 Task: Create a responsive event calendar with details.
Action: Mouse moved to (330, 330)
Screenshot: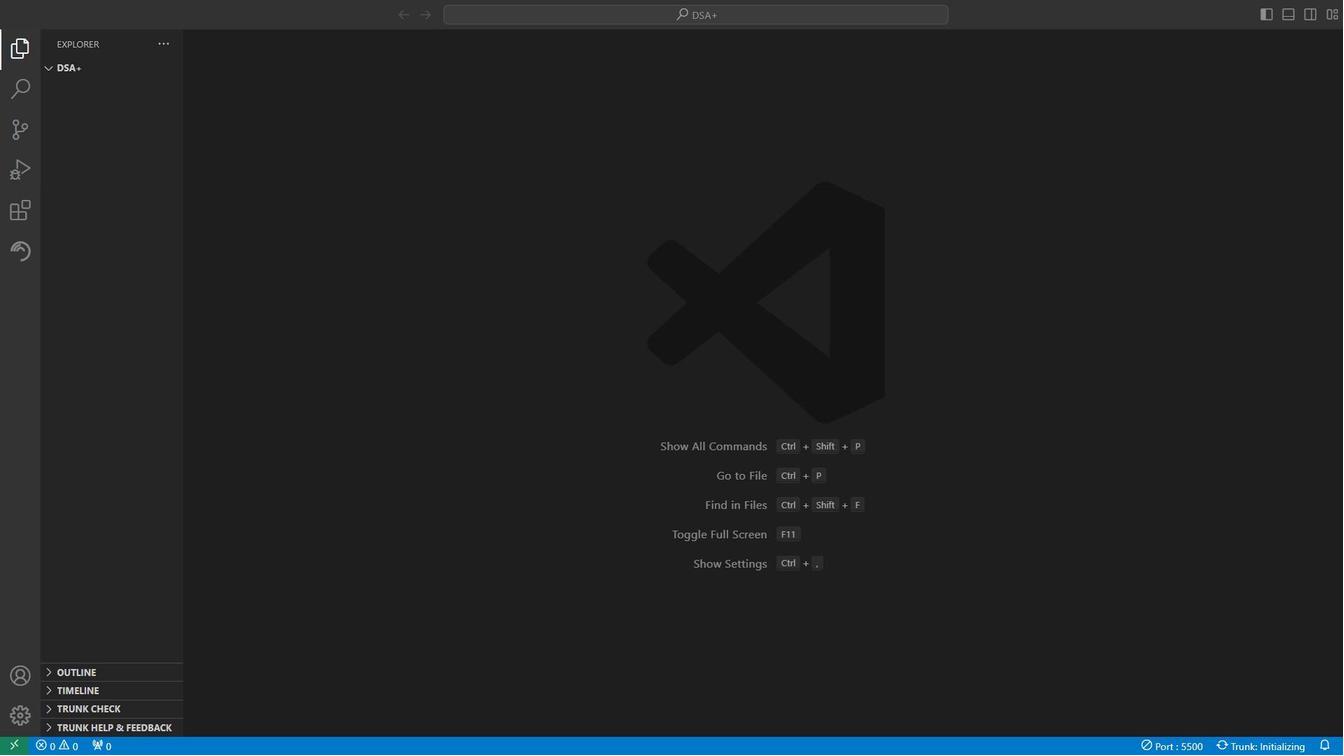 
Action: Mouse pressed left at (330, 330)
Screenshot: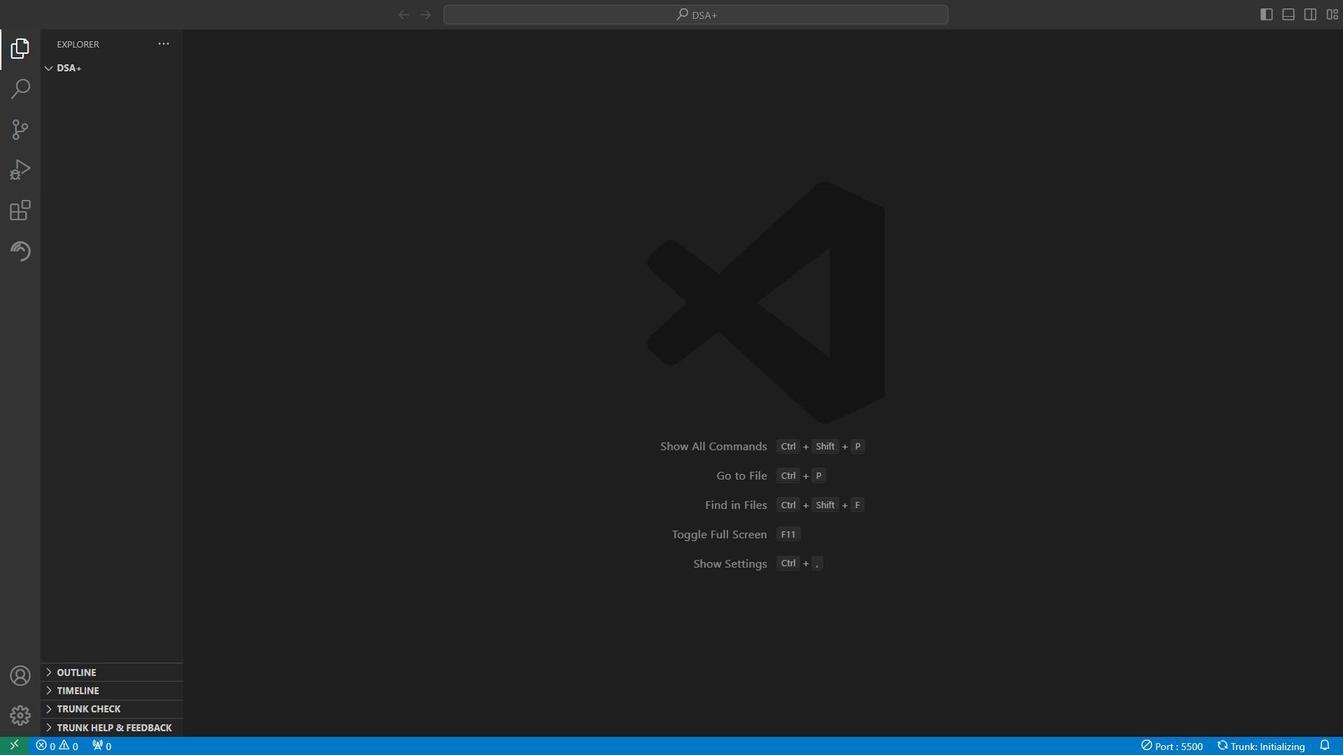 
Action: Mouse moved to (316, 335)
Screenshot: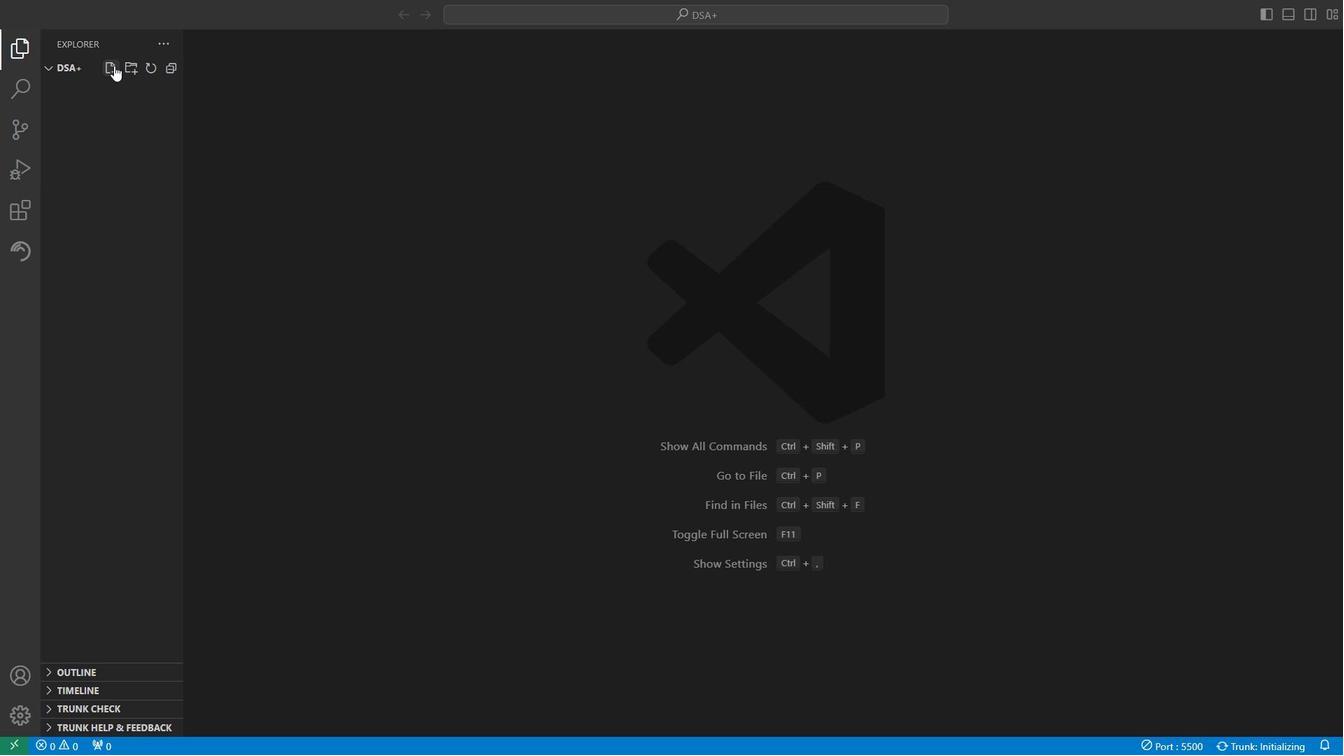 
Action: Mouse pressed left at (316, 335)
Screenshot: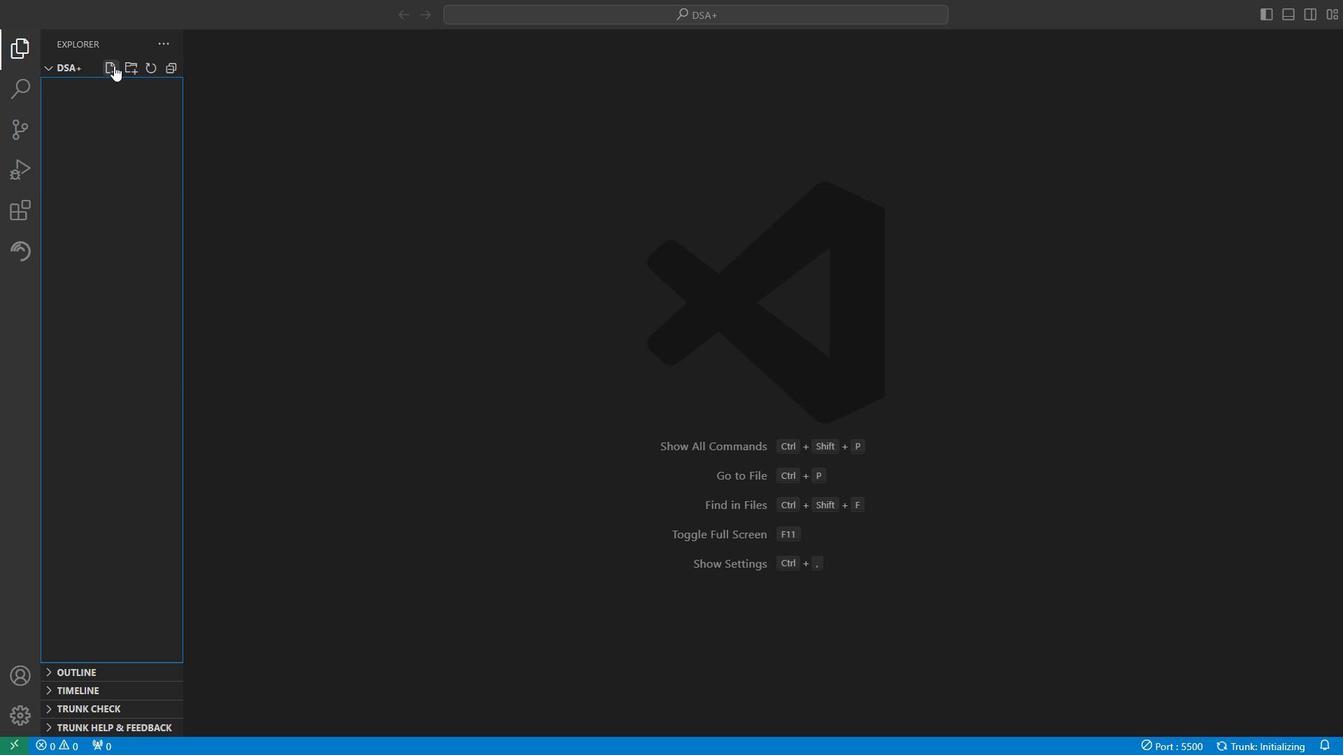 
Action: Mouse moved to (316, 331)
Screenshot: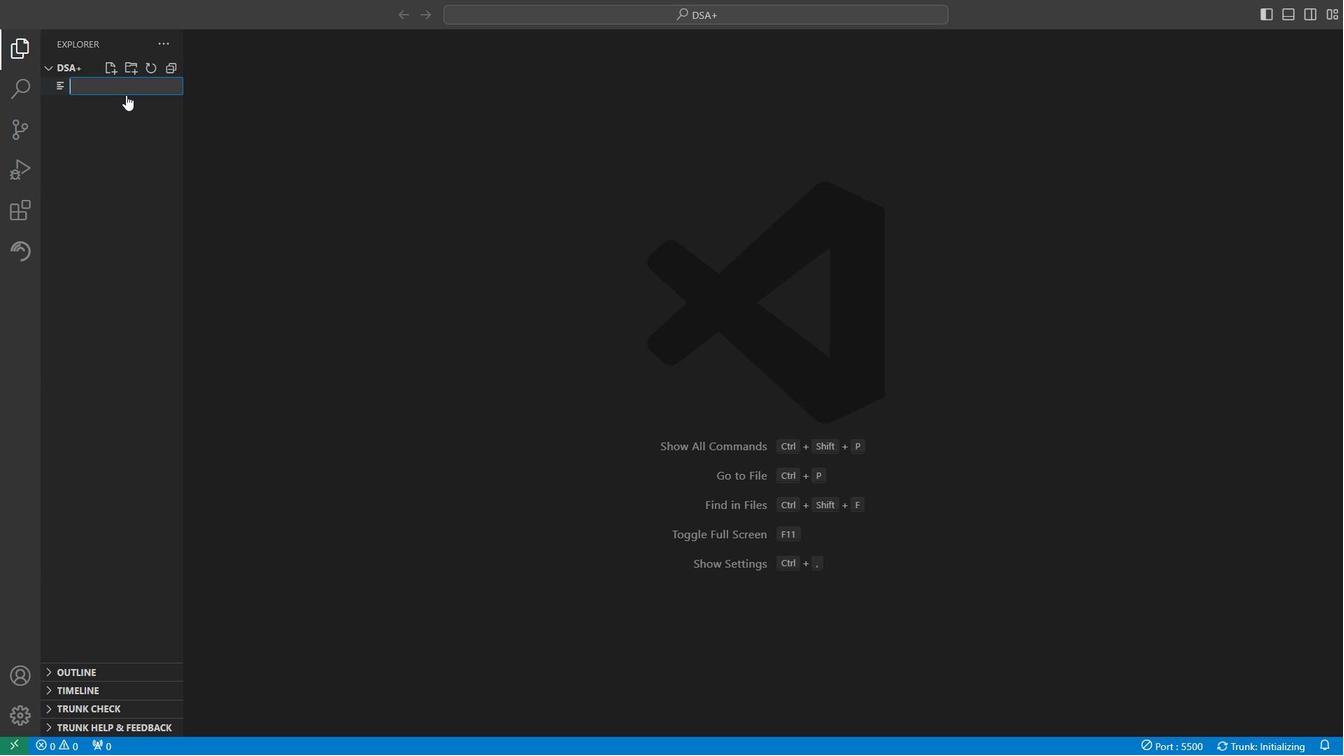 
Action: Key pressed index.html<Key.enter><Key.enter><Key.backspace><Key.shift_r><<Key.shift><Key.shift><Key.shift>!DOCTYPE<Key.space>html<Key.shift_r>><Key.enter><Key.shift_r><html<Key.shift_r>><Key.enter><Key.shift_r><head<Key.shift_r>><Key.enter><Key.shift_r><style<Key.shift_r>><Key.enter>body<Key.shift_r>{<Key.enter>font-family<Key.shift_r><Key.shift_r><Key.shift_r><Key.shift_r><Key.shift_r><Key.shift_r><Key.shift_r><Key.shift_r><Key.shift_r><Key.shift_r><Key.shift_r><Key.shift_r><Key.shift_r><Key.shift_r><Key.shift_r><Key.shift_r><Key.shift_r><Key.shift_r><Key.shift_r><Key.shift_r>:<Key.shift>Arial,sans-srif<Key.backspace><Key.backspace><Key.backspace>erif;<Key.enter><Key.delete>
Screenshot: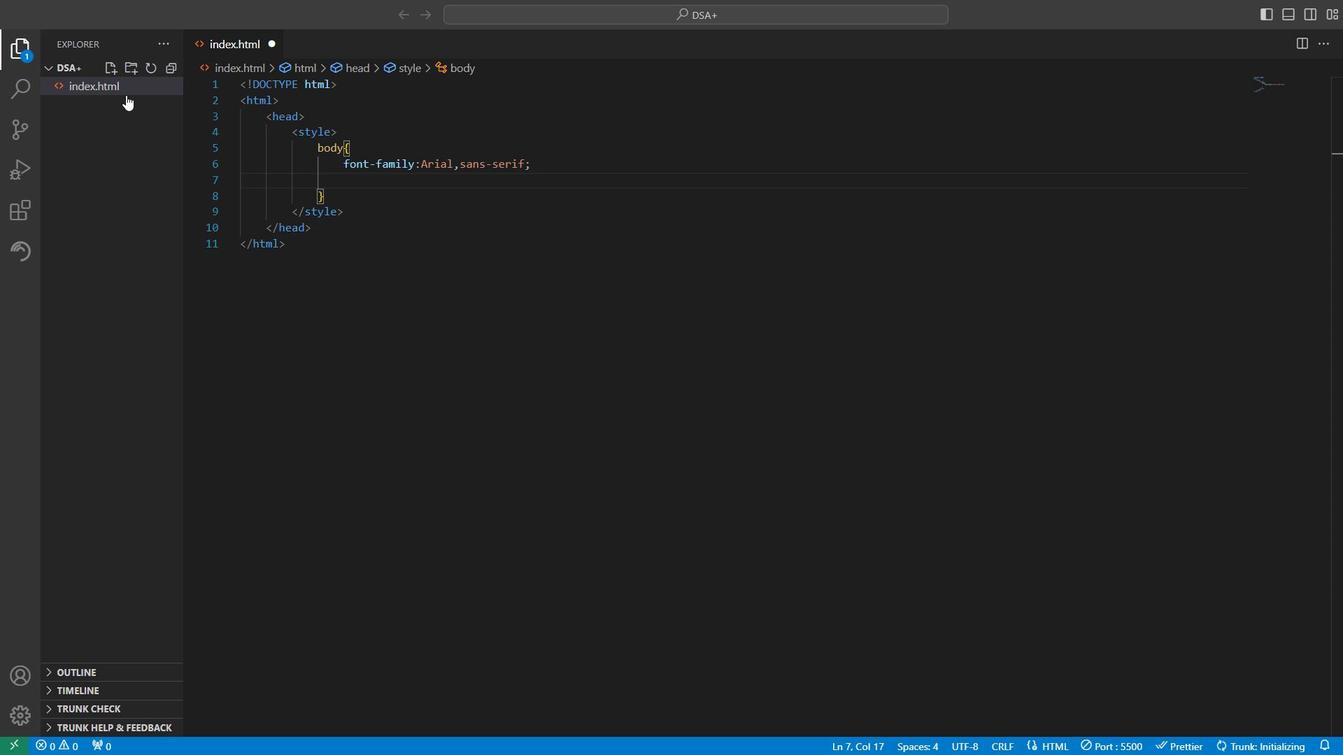 
Action: Mouse moved to (318, 321)
Screenshot: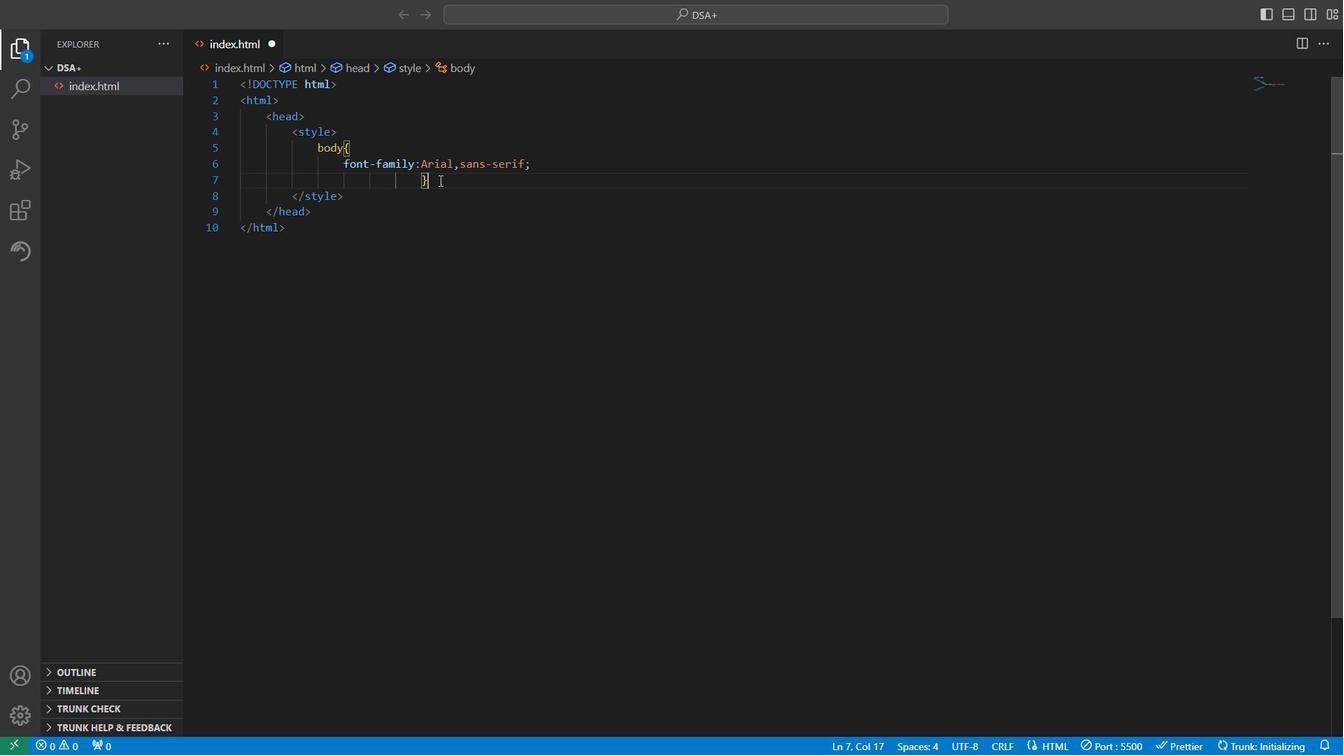 
Action: Mouse pressed left at (318, 321)
Screenshot: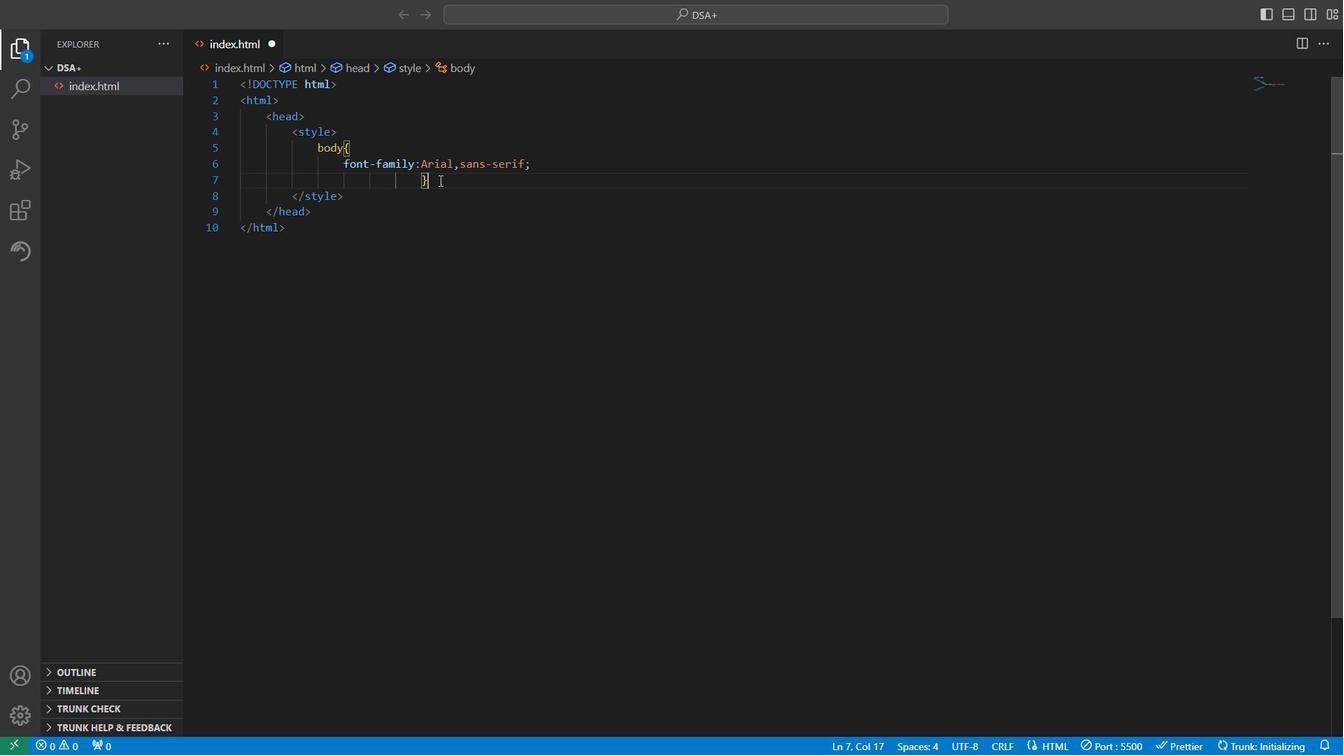 
Action: Key pressed <Key.enter><Key.backspace><Key.backspace><Key.backspace><Key.backspace>.calendar<Key.shift_r>{<Key.enter>
Screenshot: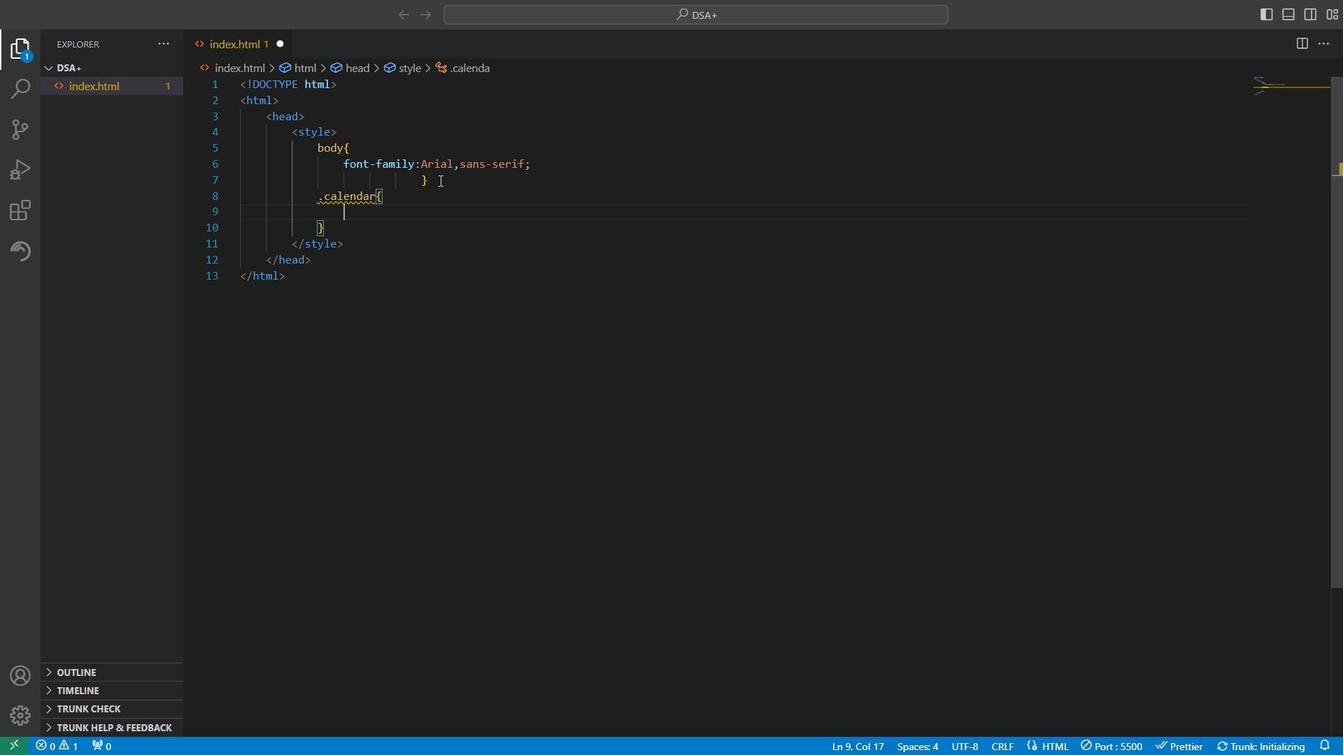 
Action: Mouse moved to (318, 321)
Screenshot: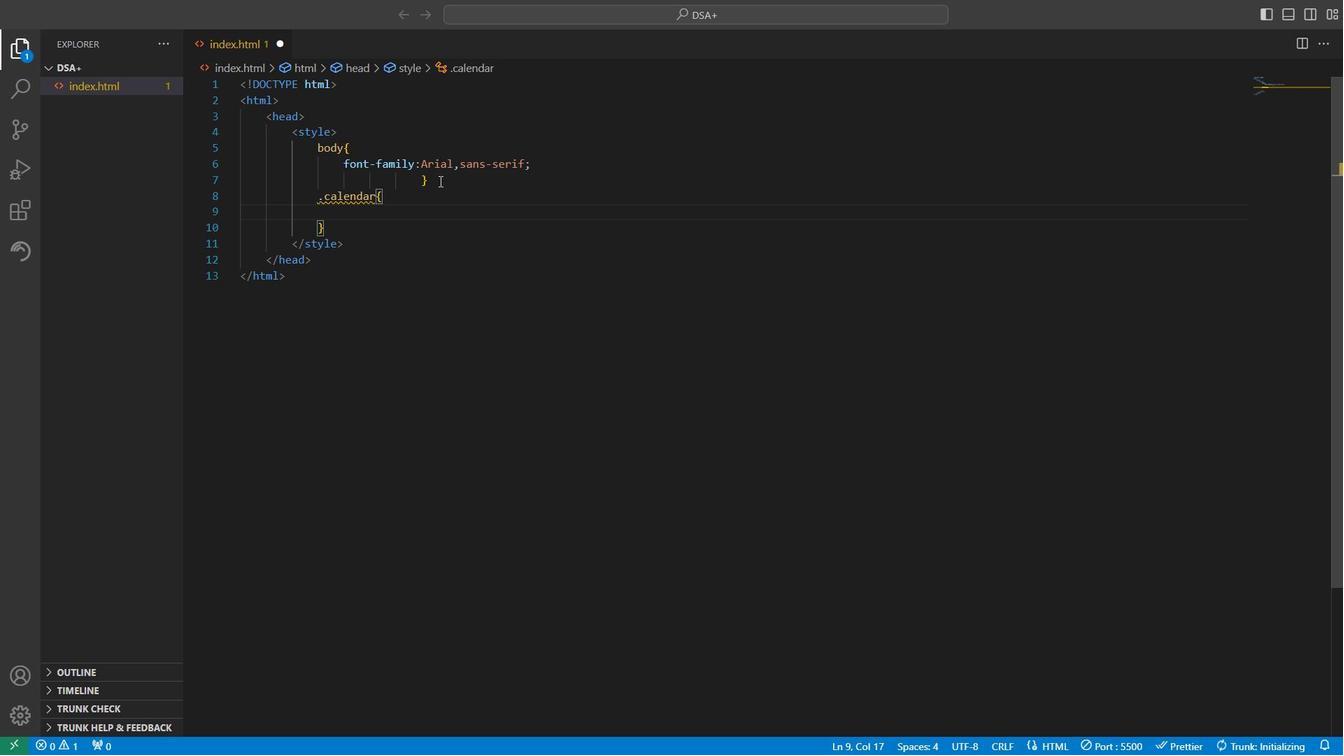 
Action: Key pressed display<Key.shift_r>:grid;<Key.enter>grid-template=<Key.backspace>-colums<Key.shift_r>:repeat<Key.shift_r><Key.shift_r><Key.shift_r>(7,1fr<Key.right>
Screenshot: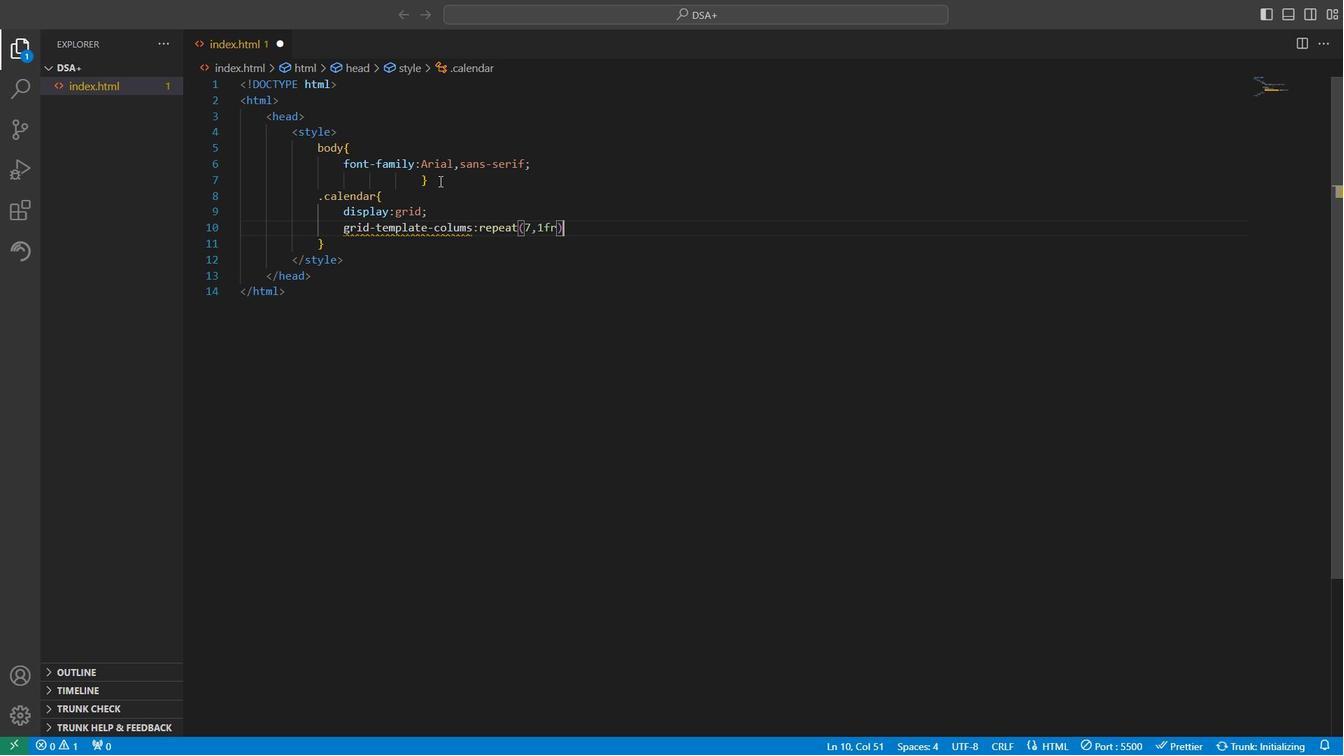 
Action: Mouse moved to (318, 315)
Screenshot: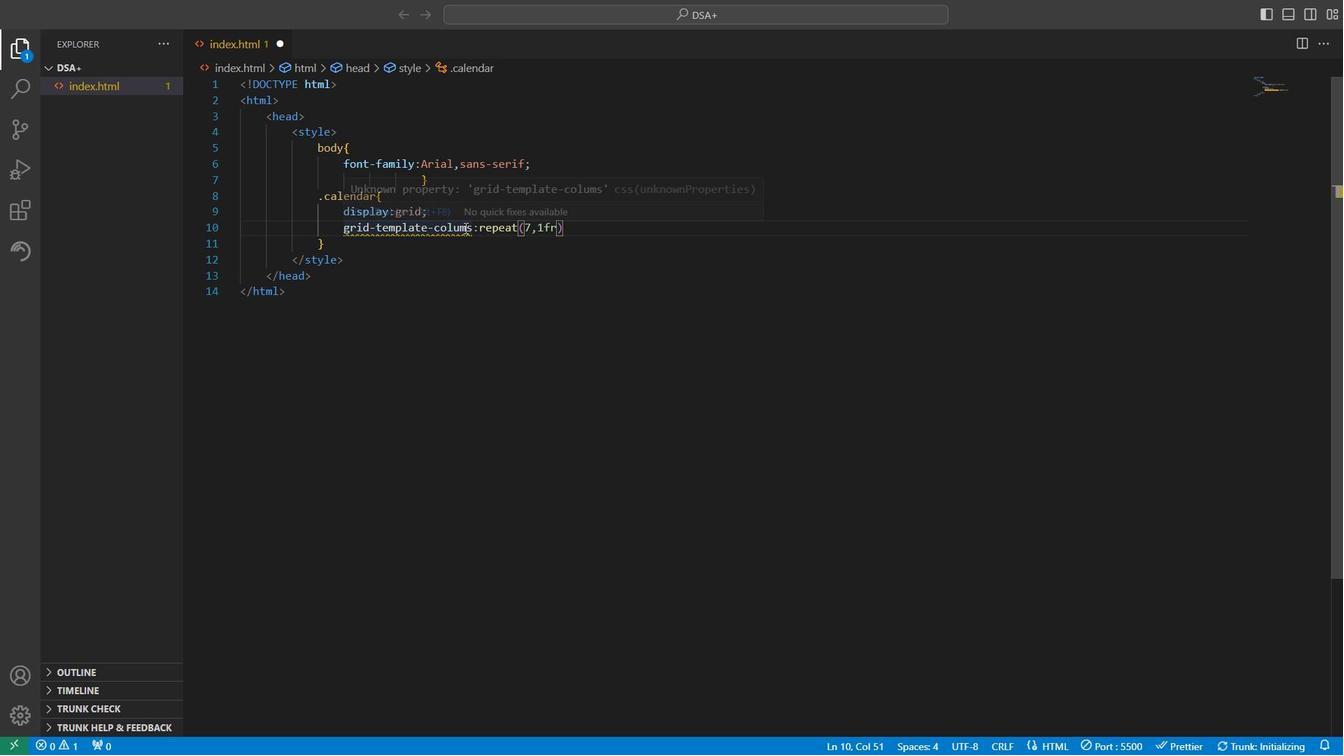 
Action: Mouse pressed left at (318, 315)
Screenshot: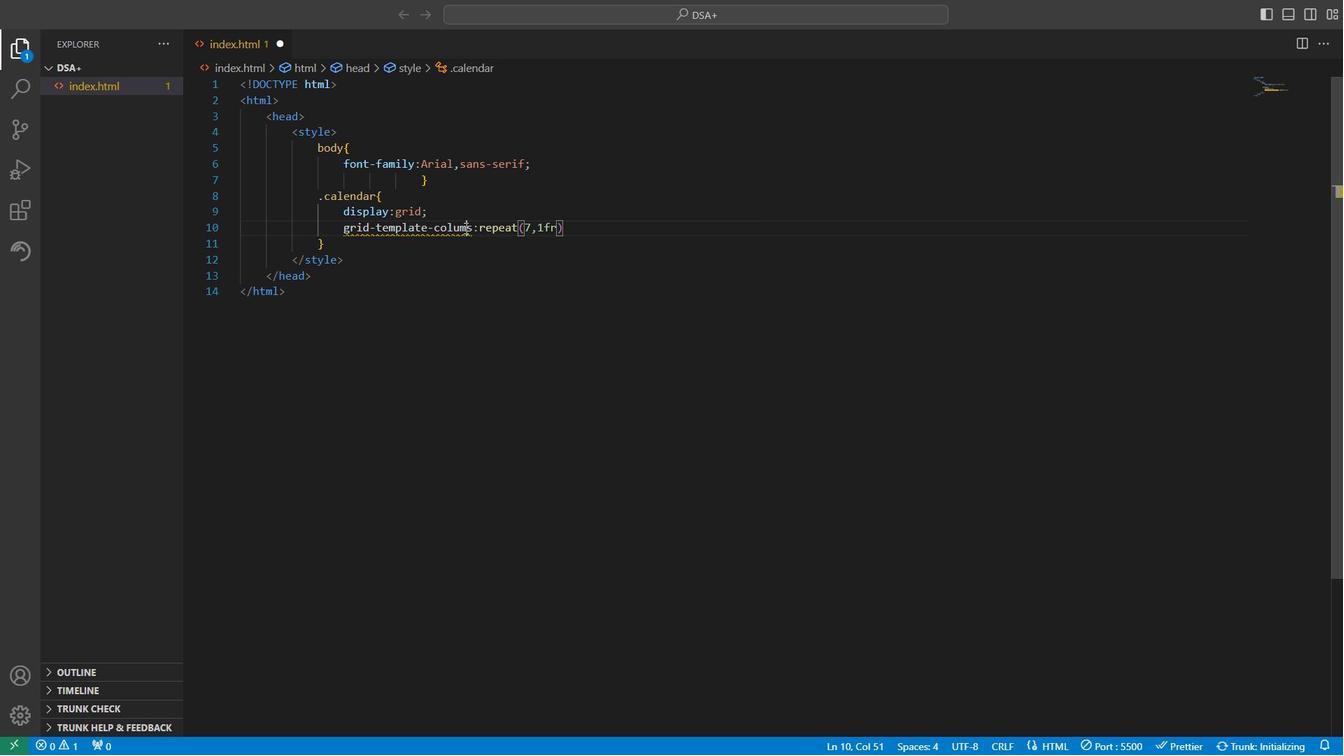 
Action: Mouse moved to (318, 314)
Screenshot: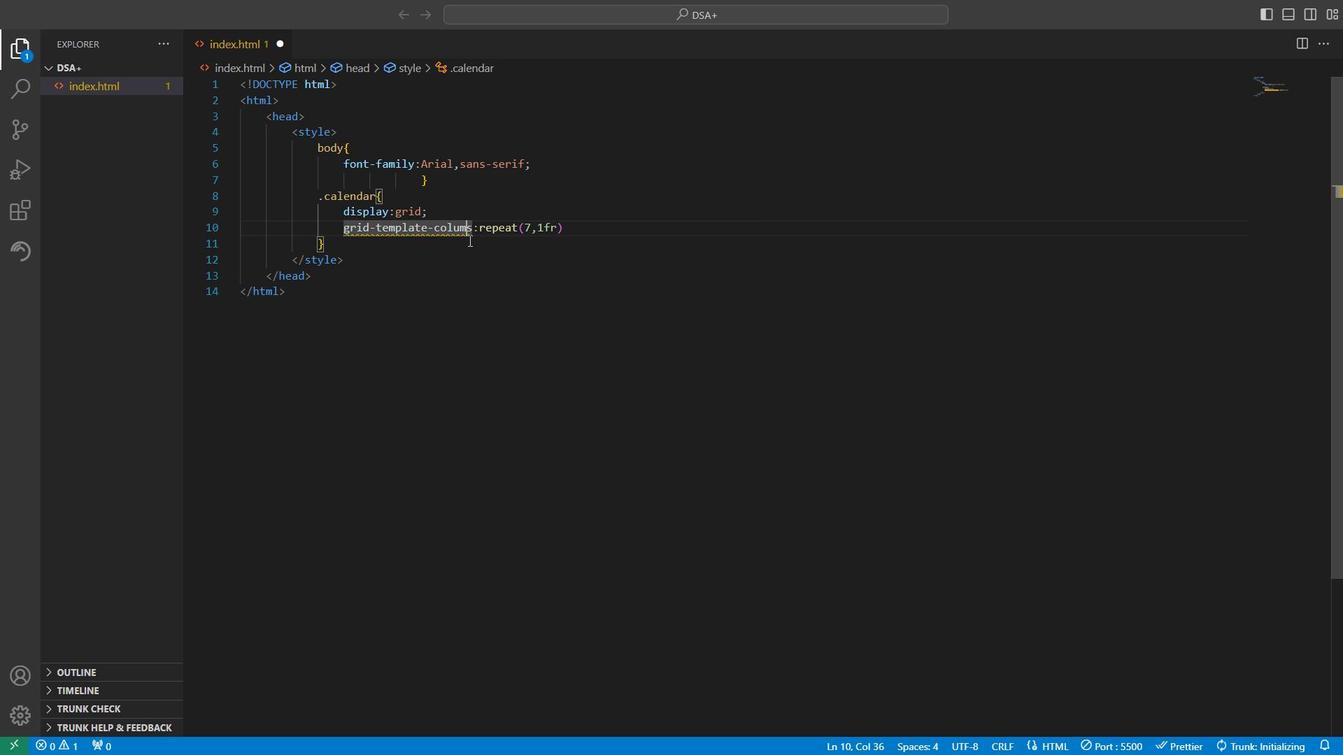 
Action: Key pressed n
Screenshot: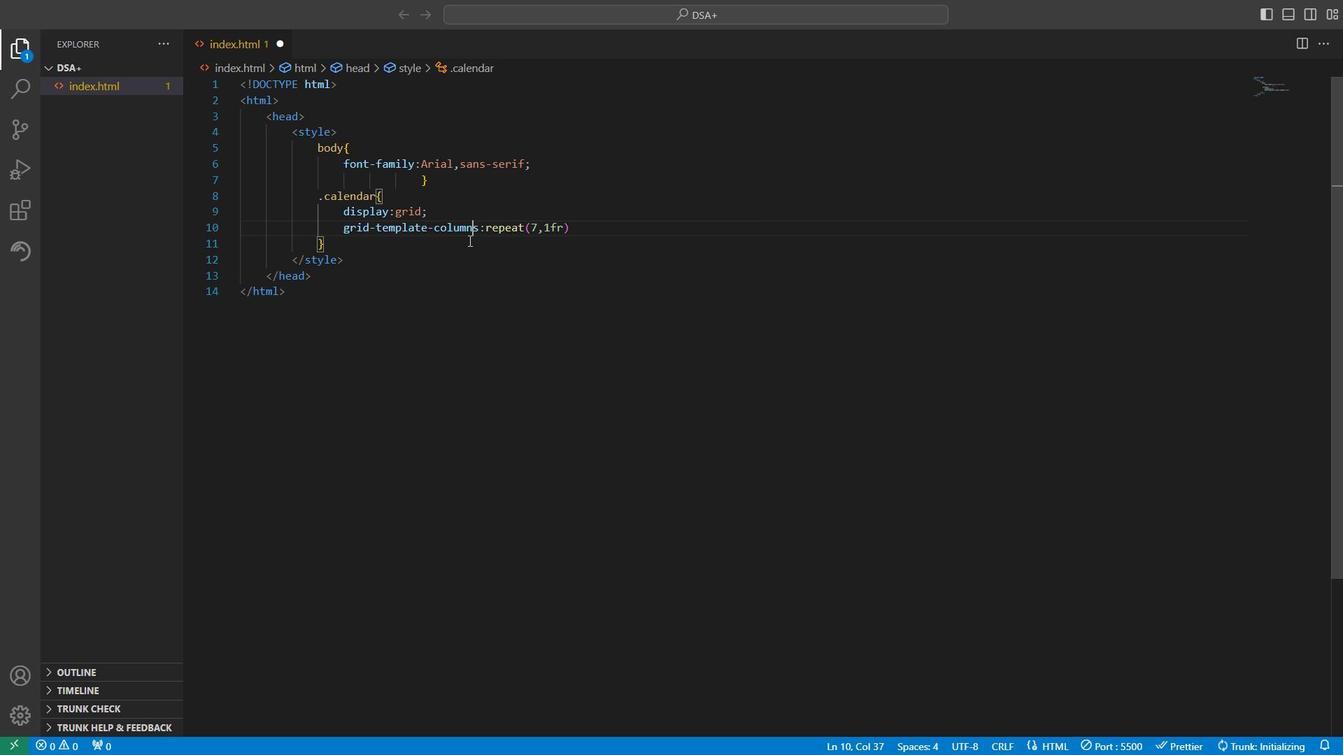 
Action: Mouse moved to (319, 314)
Screenshot: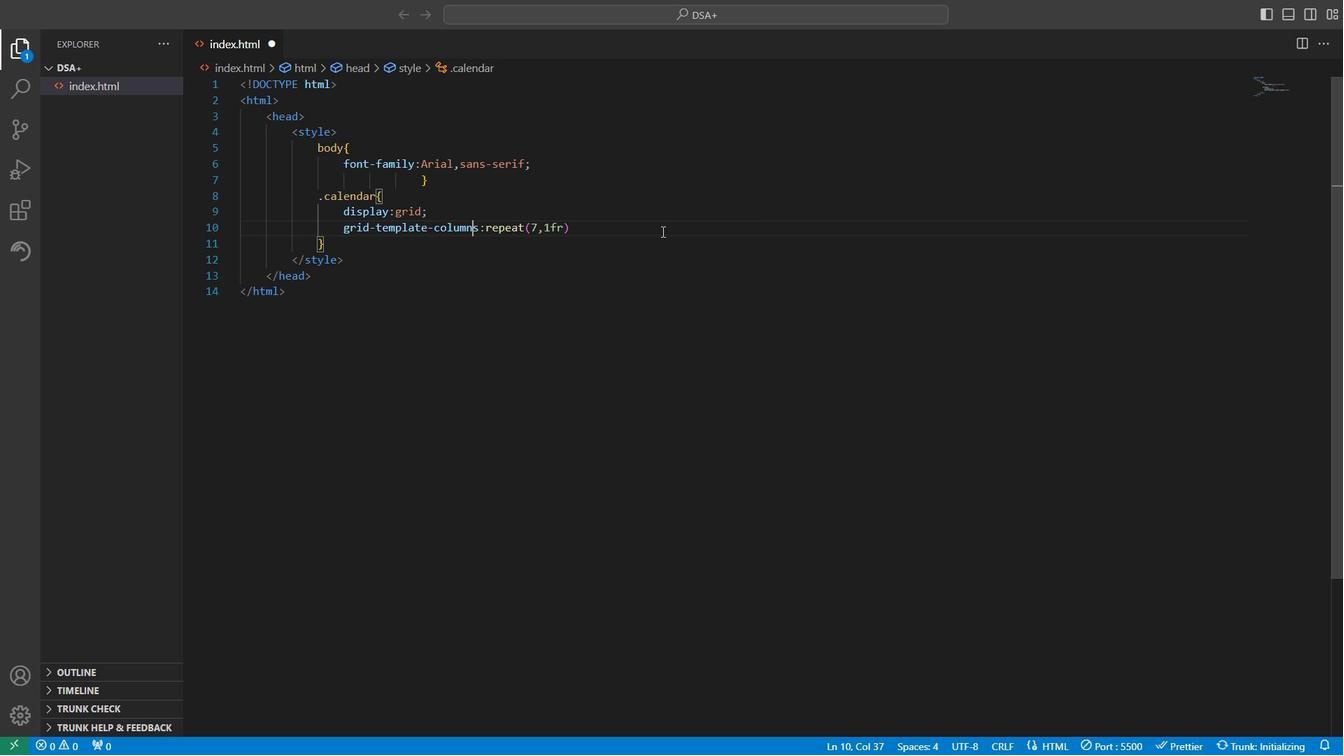 
Action: Mouse pressed left at (319, 314)
Screenshot: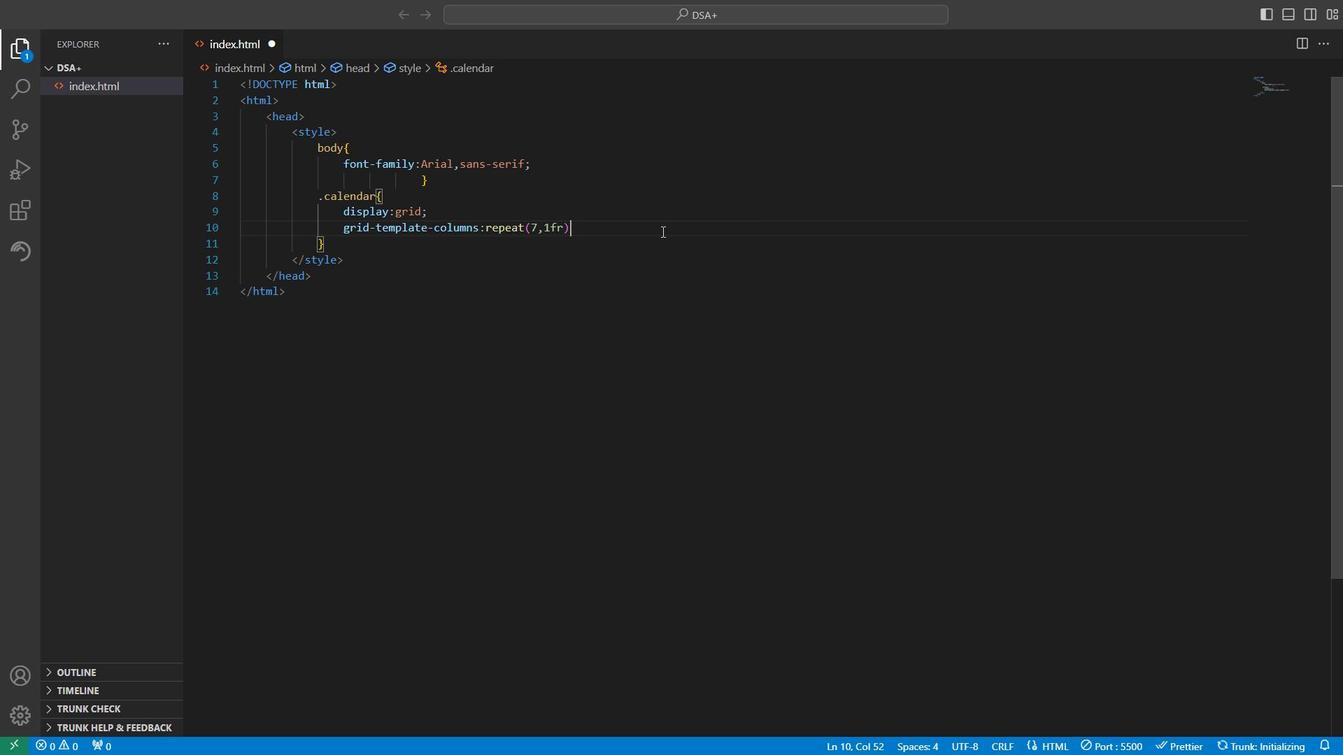 
Action: Key pressed ;<Key.enter>gap<Key.shift_r>:10px;<Key.enter>max-width<Key.shift_r>:600px;<Key.enter>margin<Key.shift_r>:20px<Key.space>aur<Key.backspace>to;<Key.enter><Key.down><Key.enter>day<Key.shift_r>{<Key.enter>
Screenshot: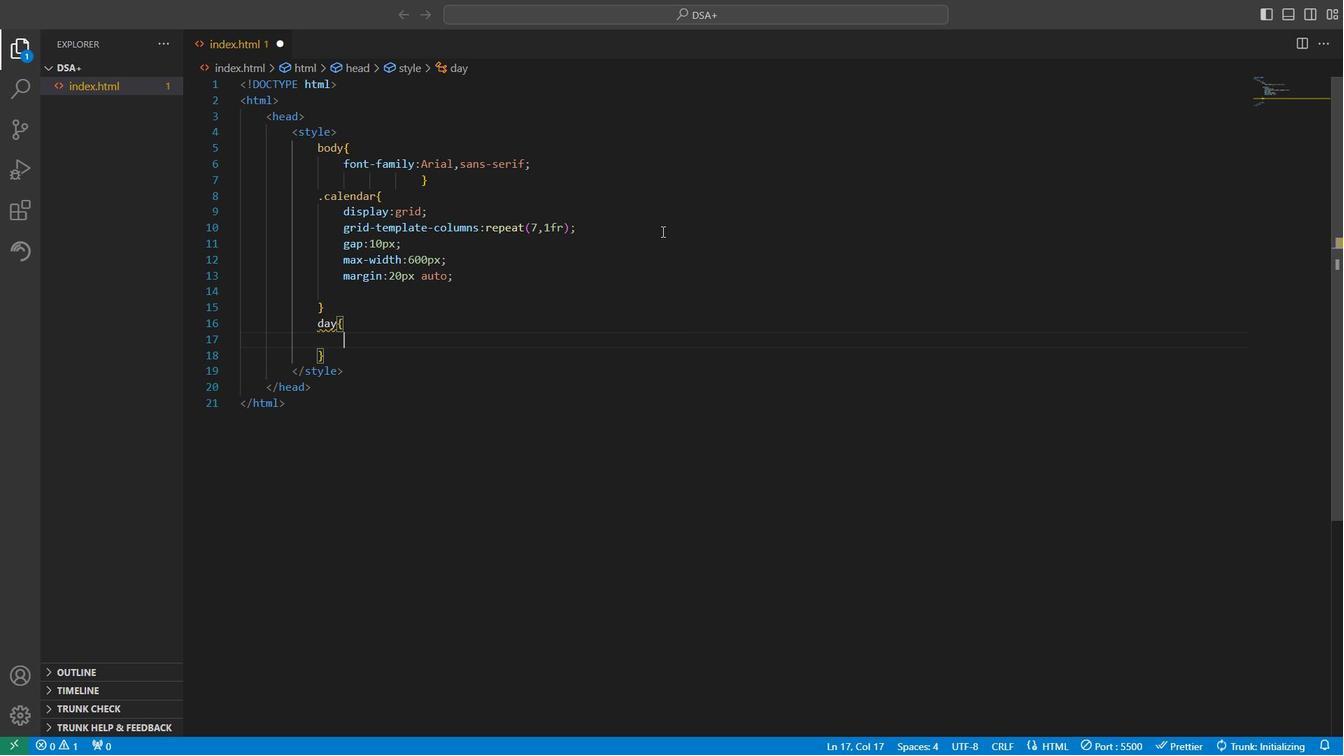 
Action: Mouse moved to (317, 305)
Screenshot: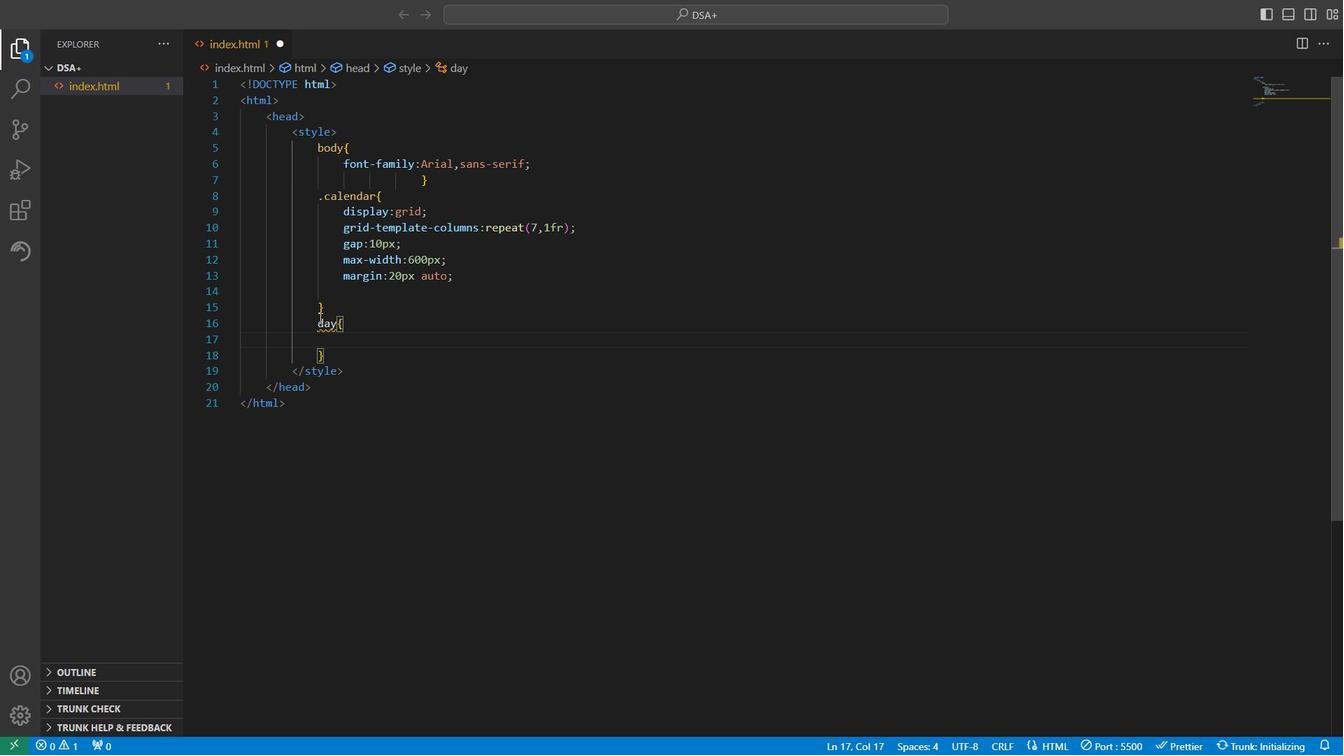 
Action: Mouse pressed left at (317, 305)
Screenshot: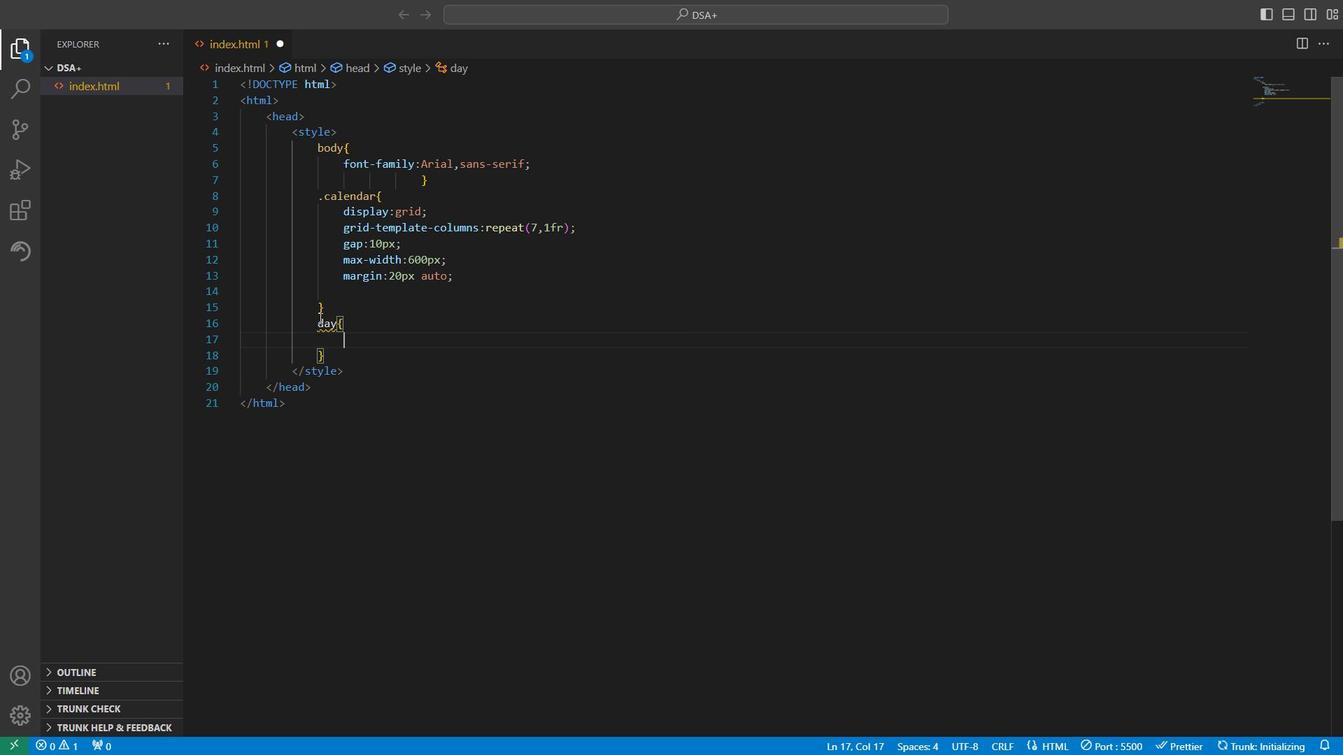 
Action: Key pressed .
Screenshot: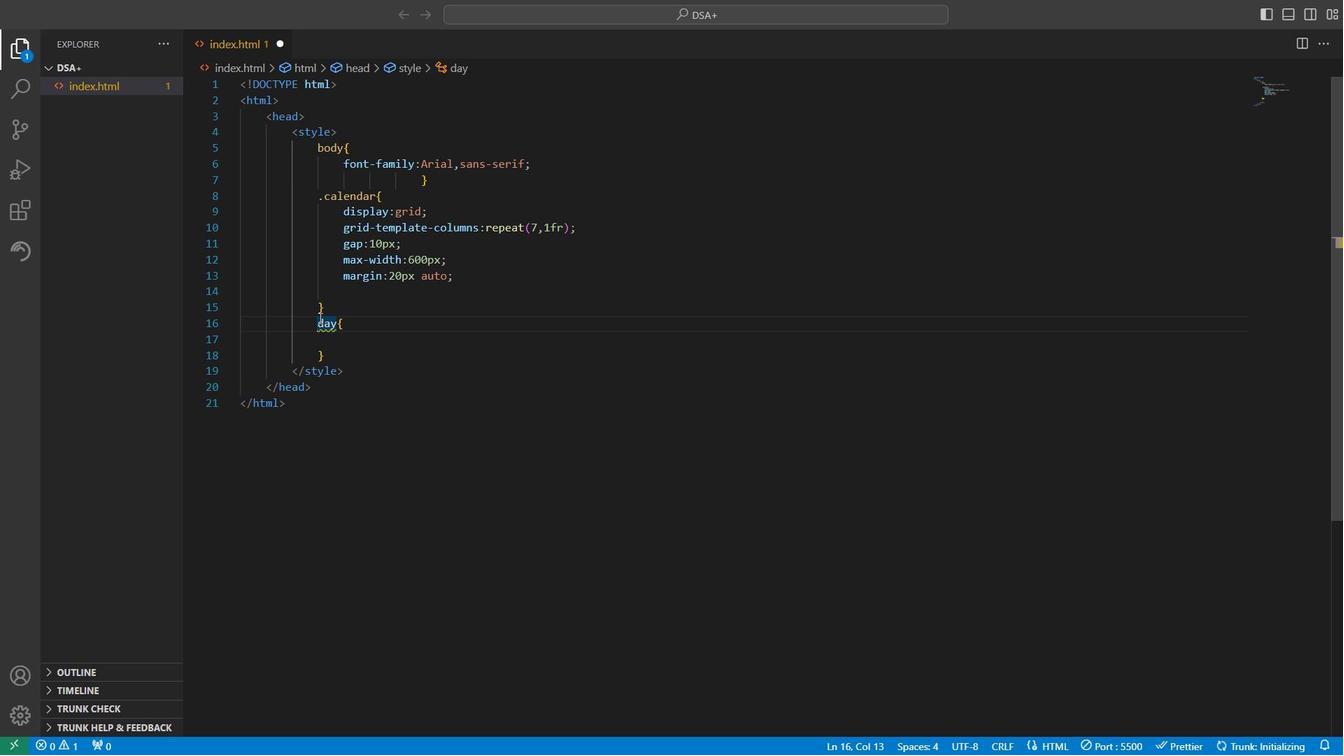 
Action: Mouse moved to (326, 308)
Screenshot: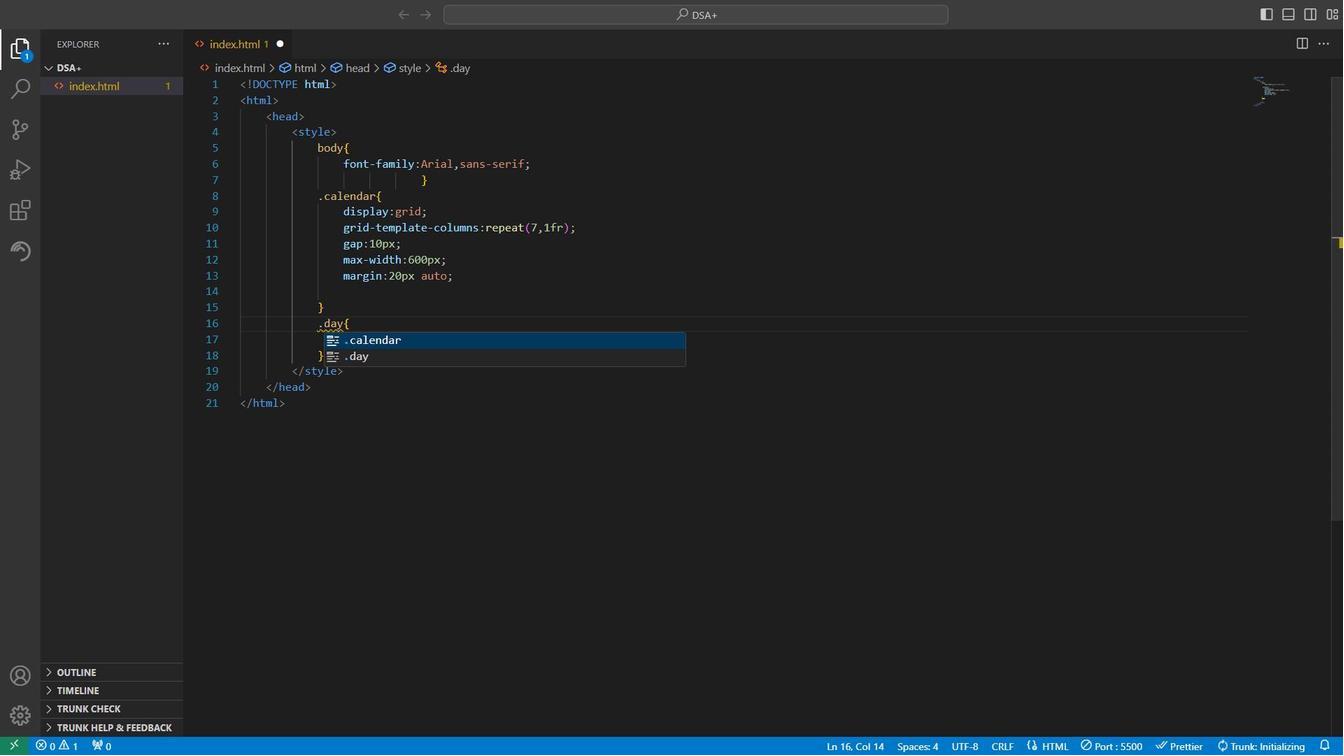 
Action: Mouse scrolled (326, 308) with delta (0, 0)
Screenshot: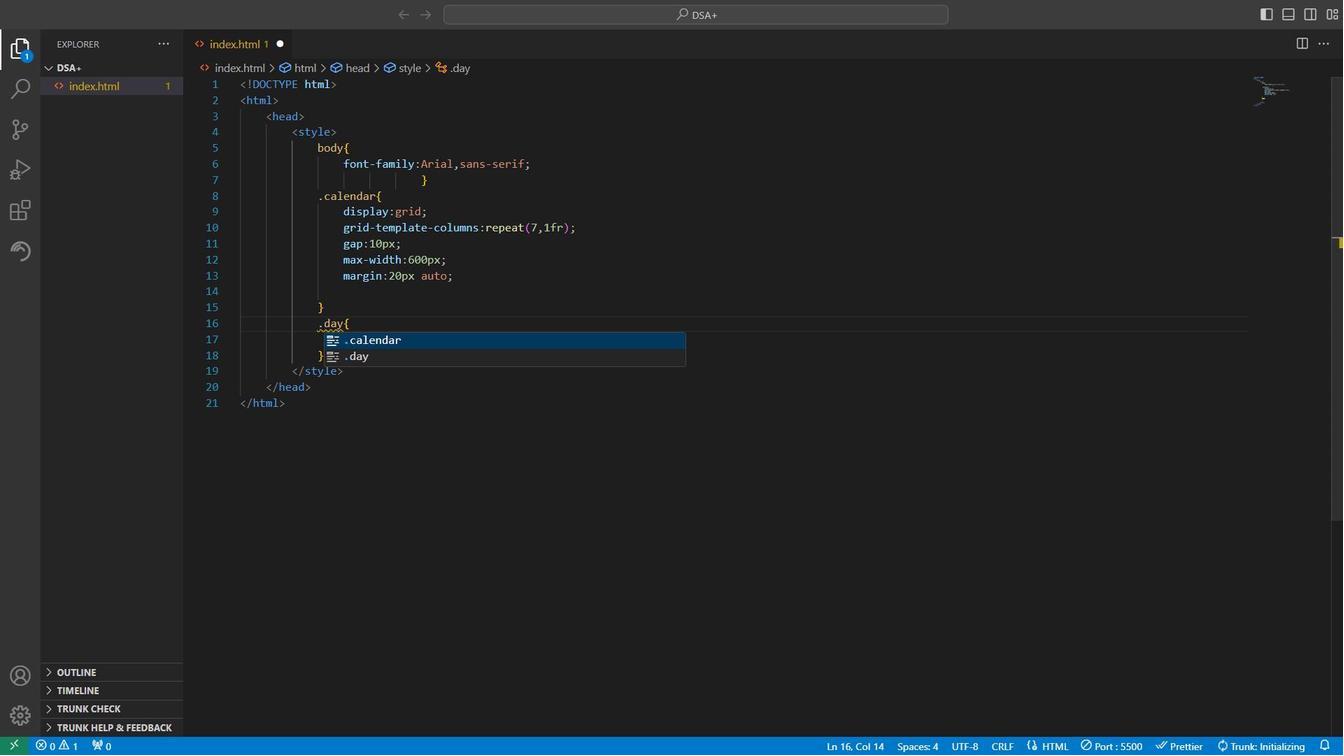 
Action: Mouse moved to (326, 308)
Screenshot: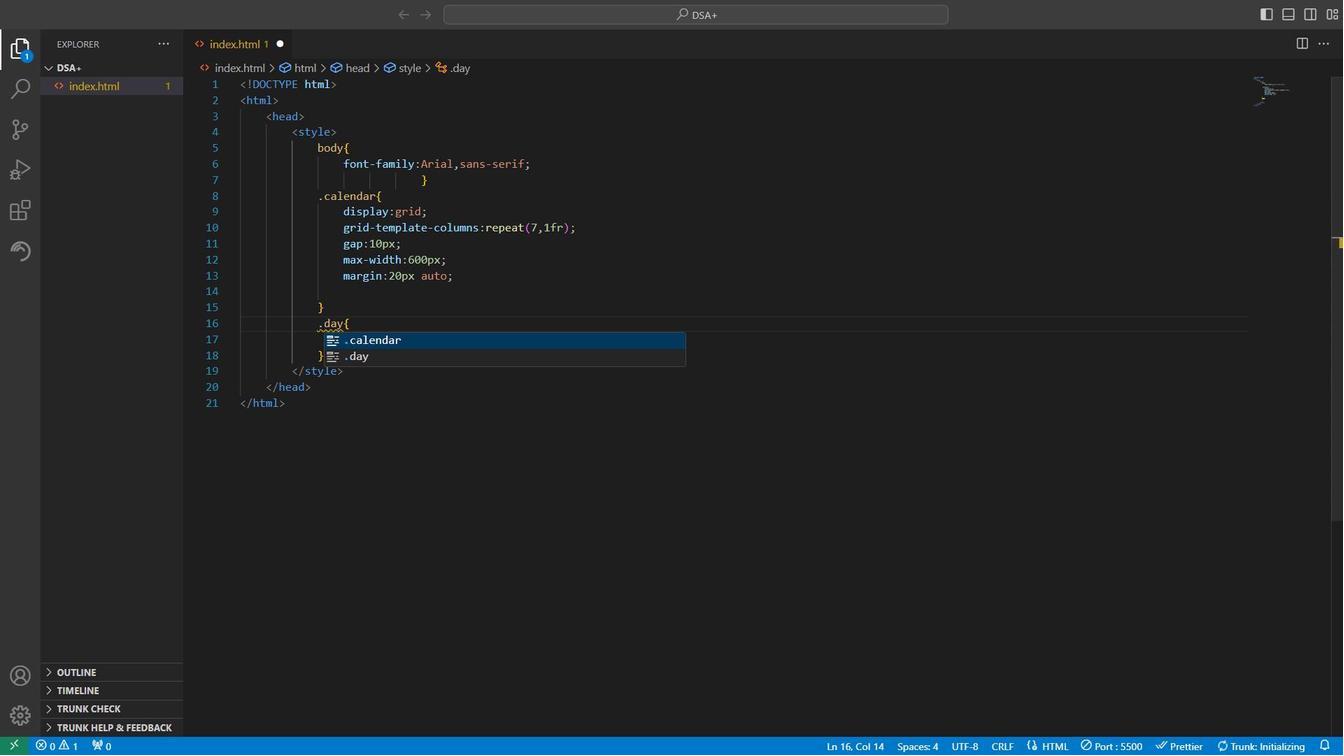 
Action: Mouse scrolled (326, 308) with delta (0, 0)
Screenshot: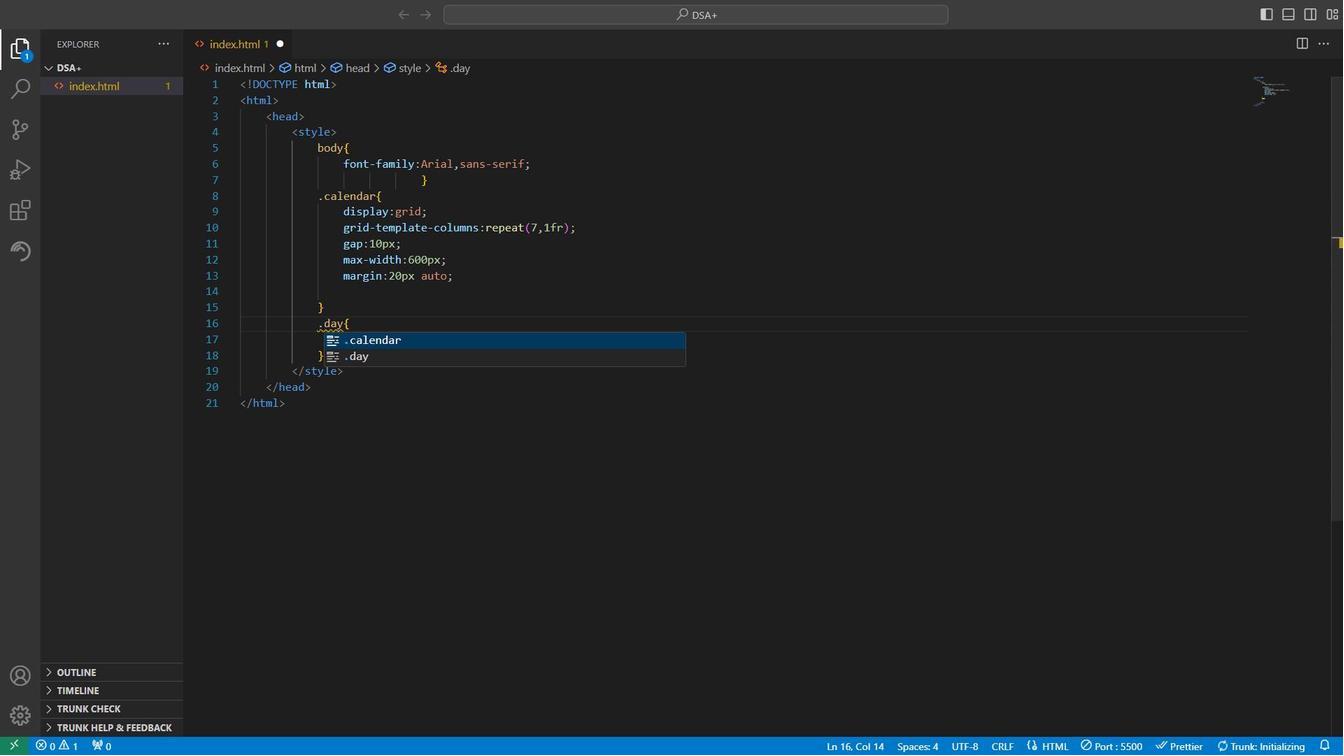 
Action: Mouse scrolled (326, 308) with delta (0, 0)
Screenshot: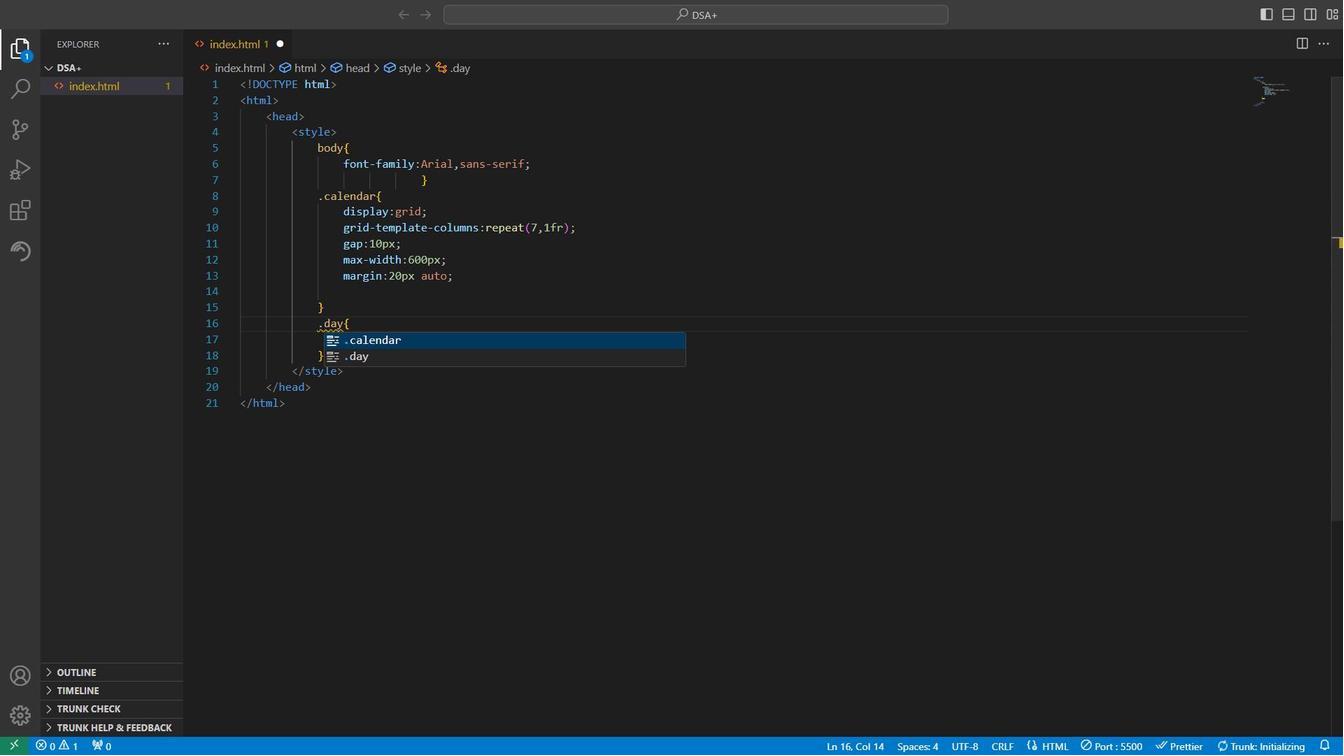 
Action: Mouse moved to (326, 308)
Screenshot: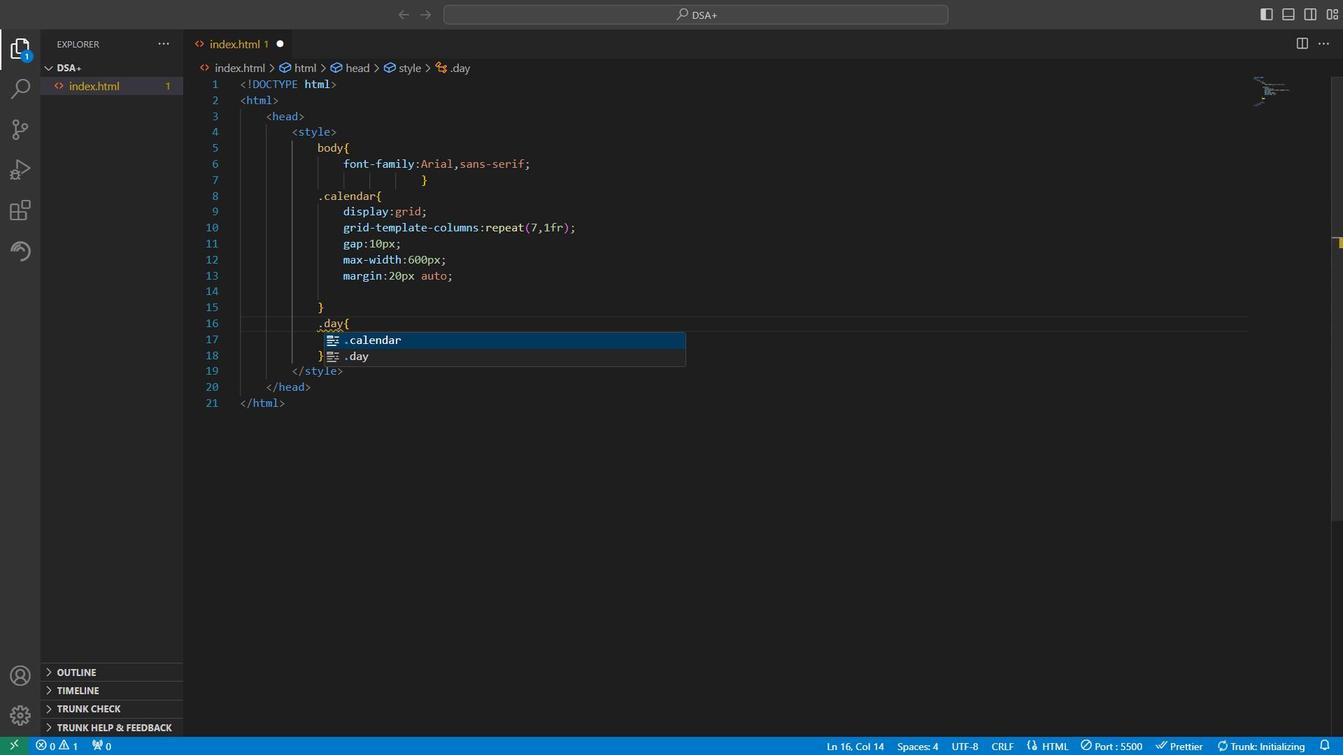 
Action: Mouse scrolled (326, 308) with delta (0, 0)
Screenshot: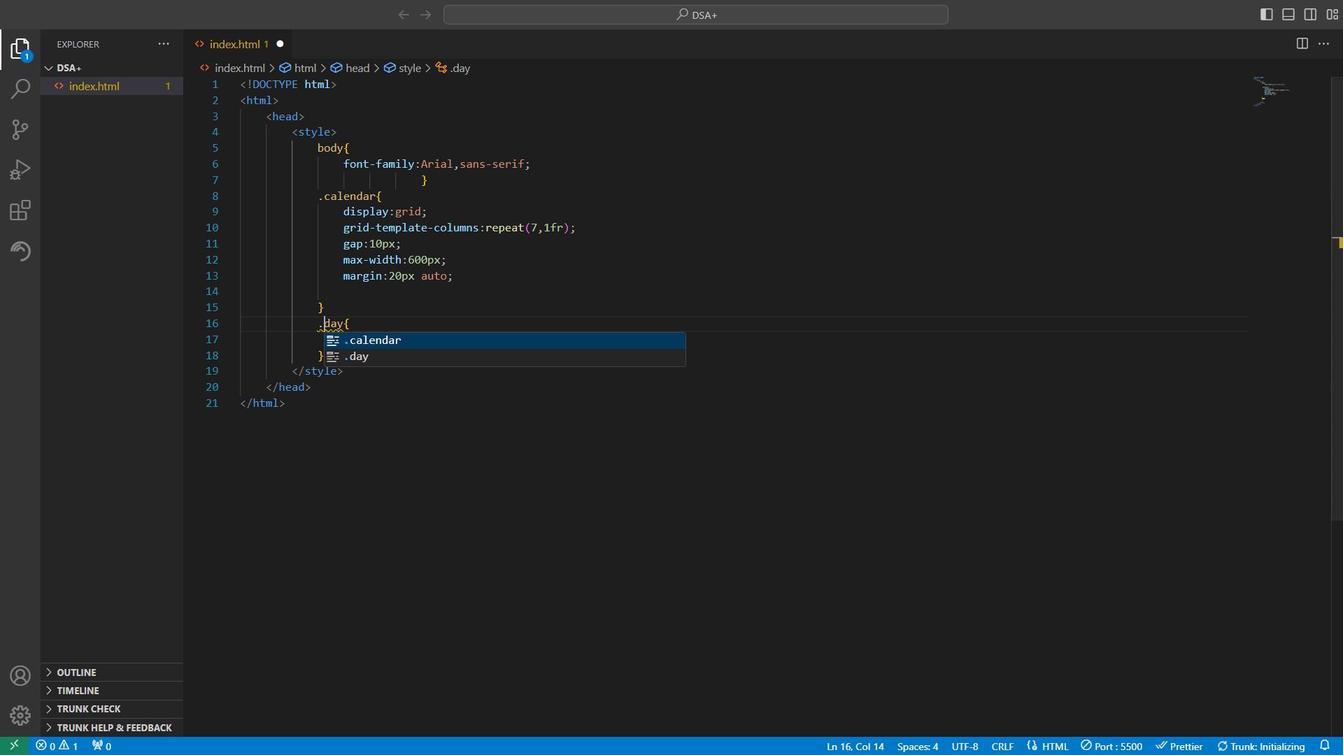 
Action: Mouse moved to (326, 308)
Screenshot: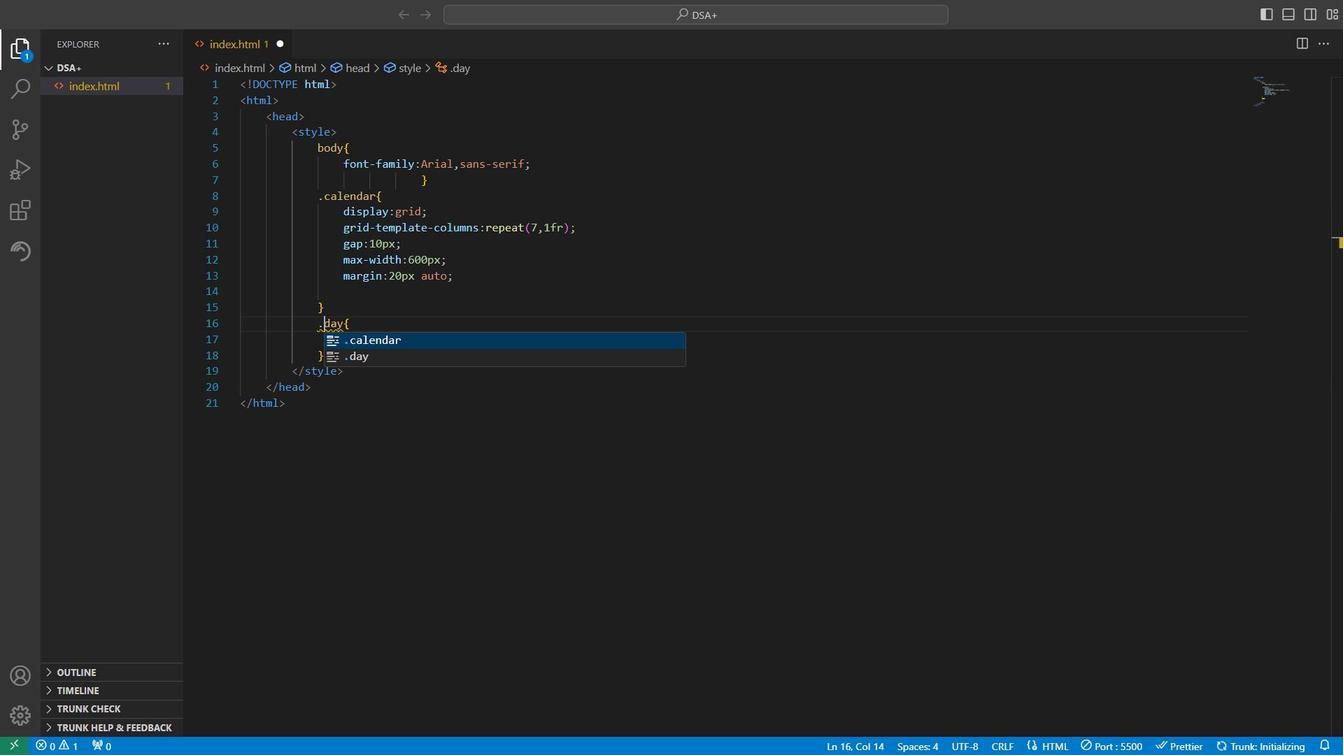 
Action: Mouse scrolled (326, 308) with delta (0, 0)
Screenshot: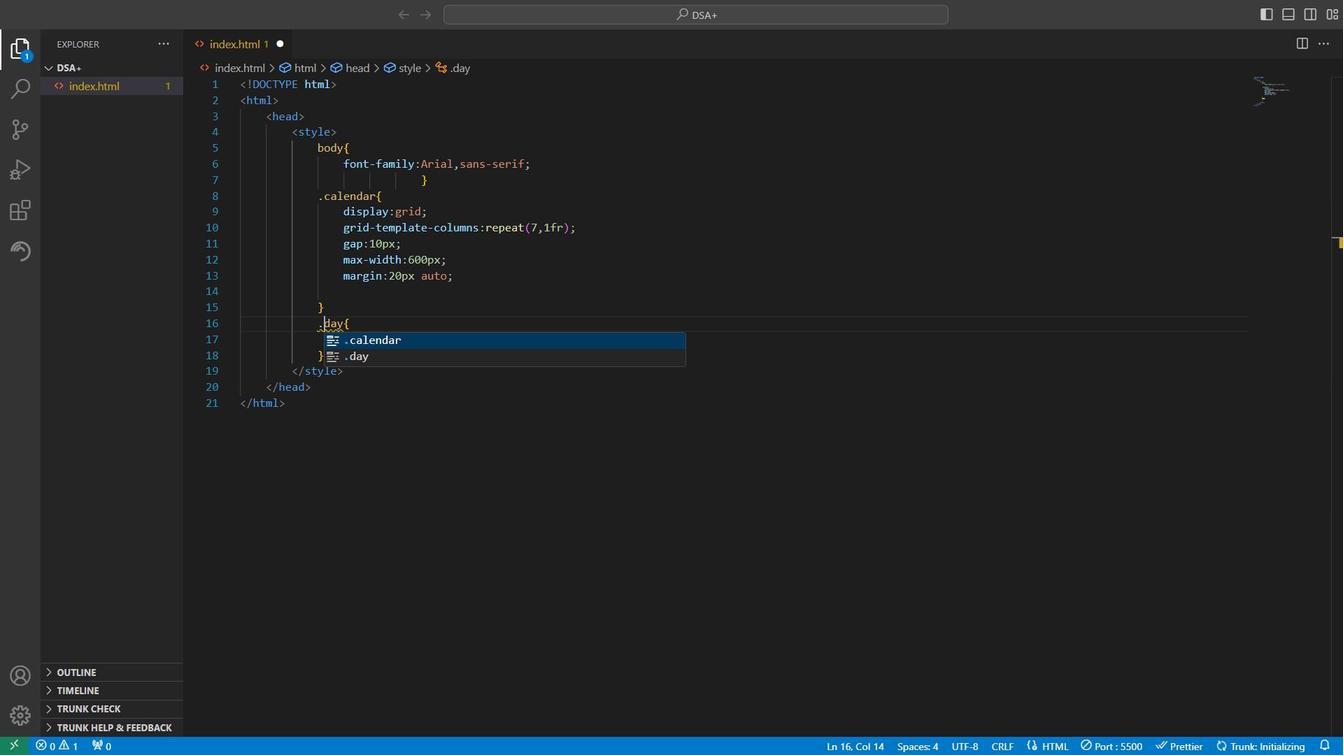 
Action: Mouse moved to (326, 307)
Screenshot: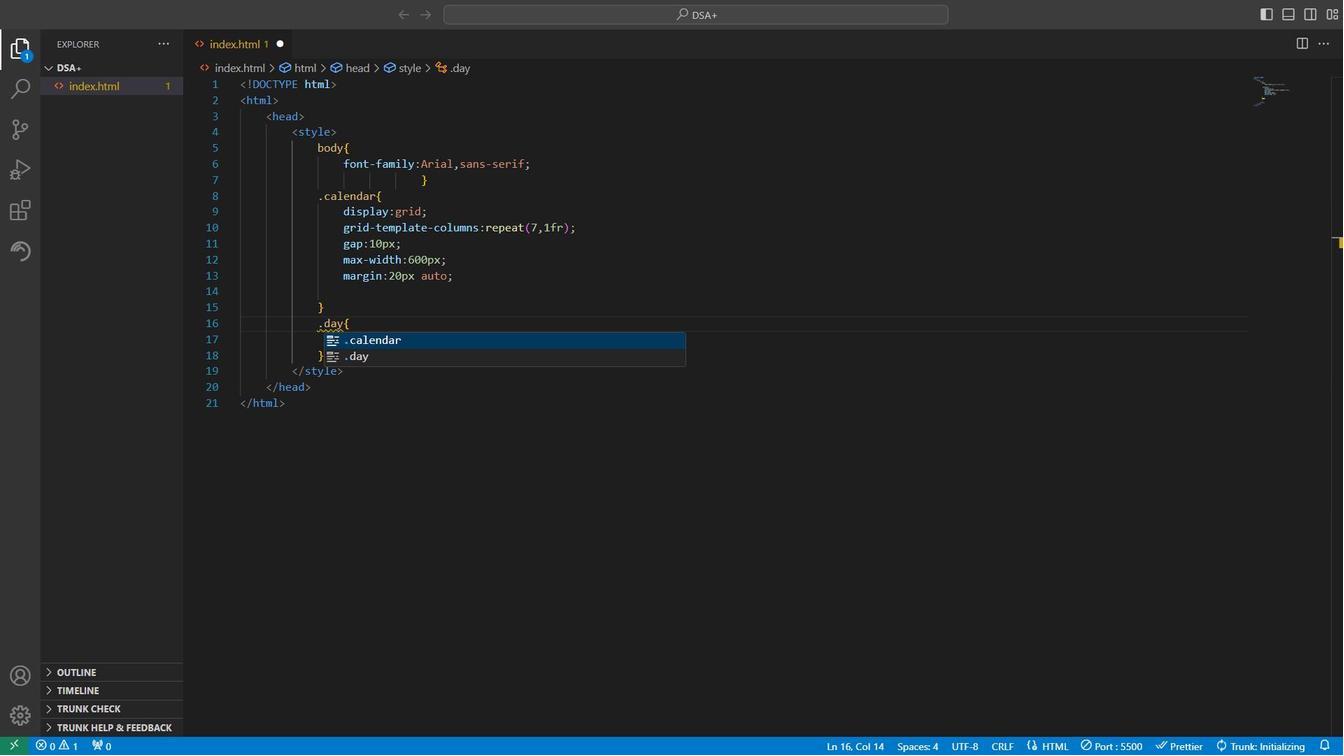 
Action: Mouse scrolled (326, 307) with delta (0, 0)
Screenshot: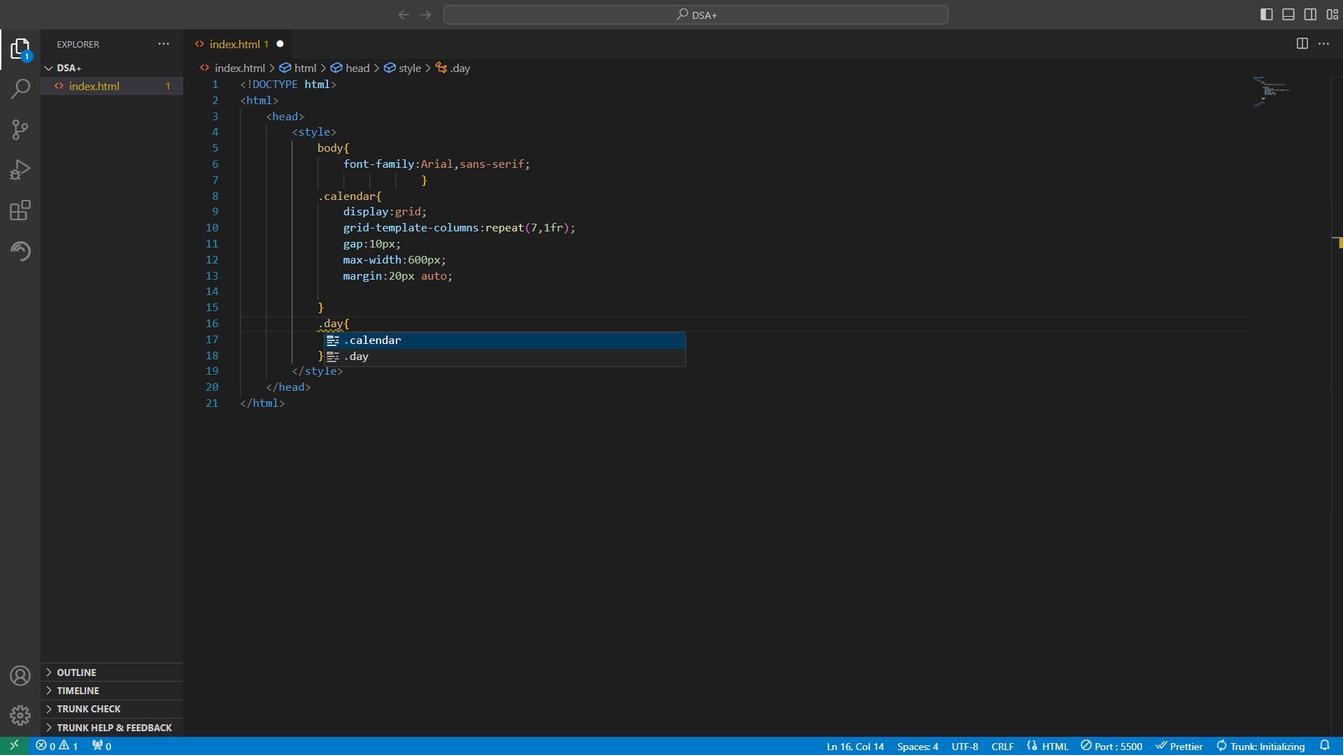
Action: Mouse moved to (326, 307)
Screenshot: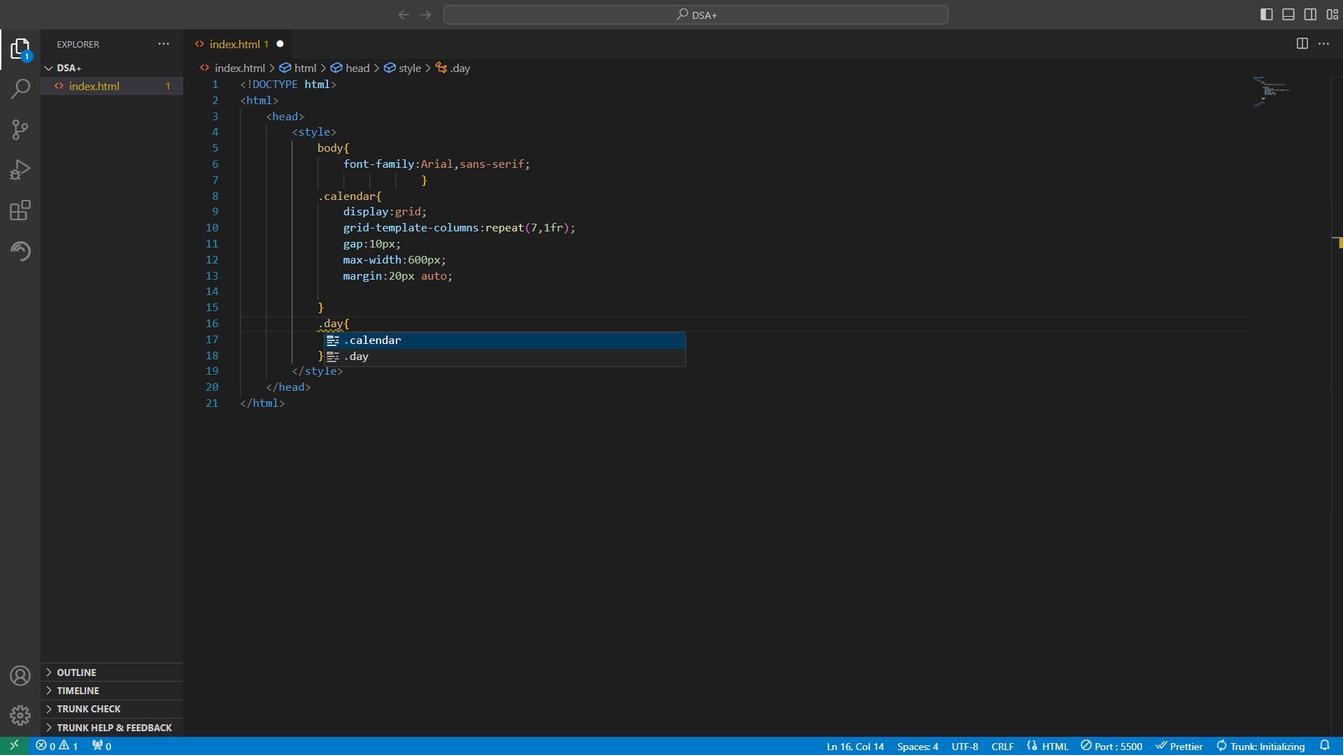 
Action: Mouse scrolled (326, 307) with delta (0, 0)
Screenshot: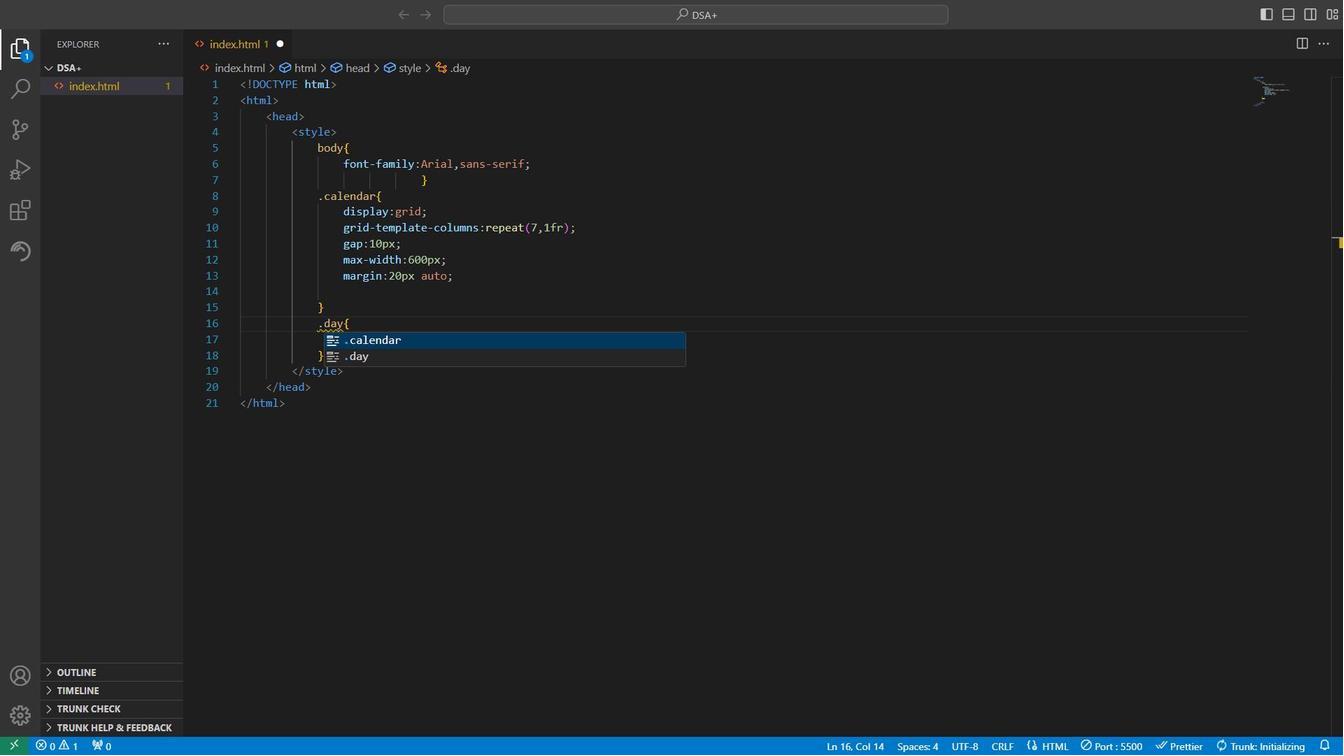 
Action: Mouse moved to (317, 305)
Screenshot: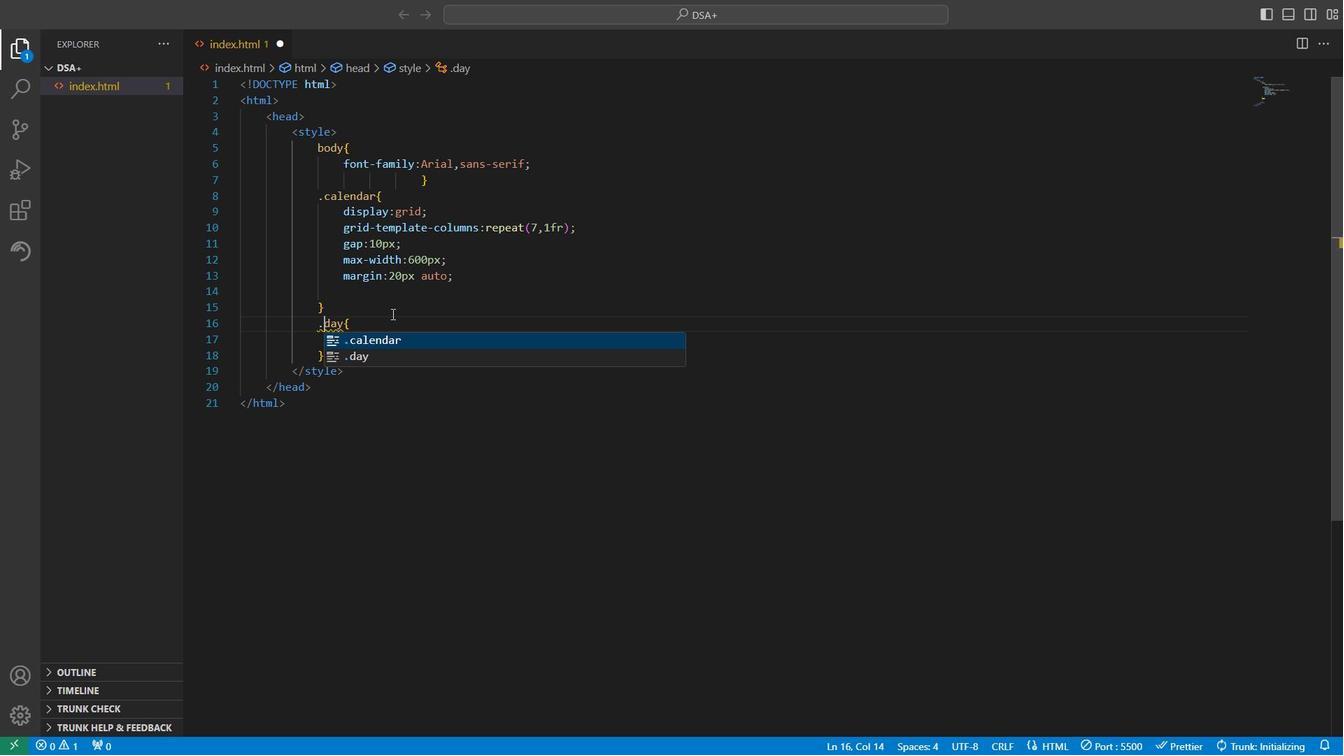 
Action: Mouse pressed left at (317, 305)
Screenshot: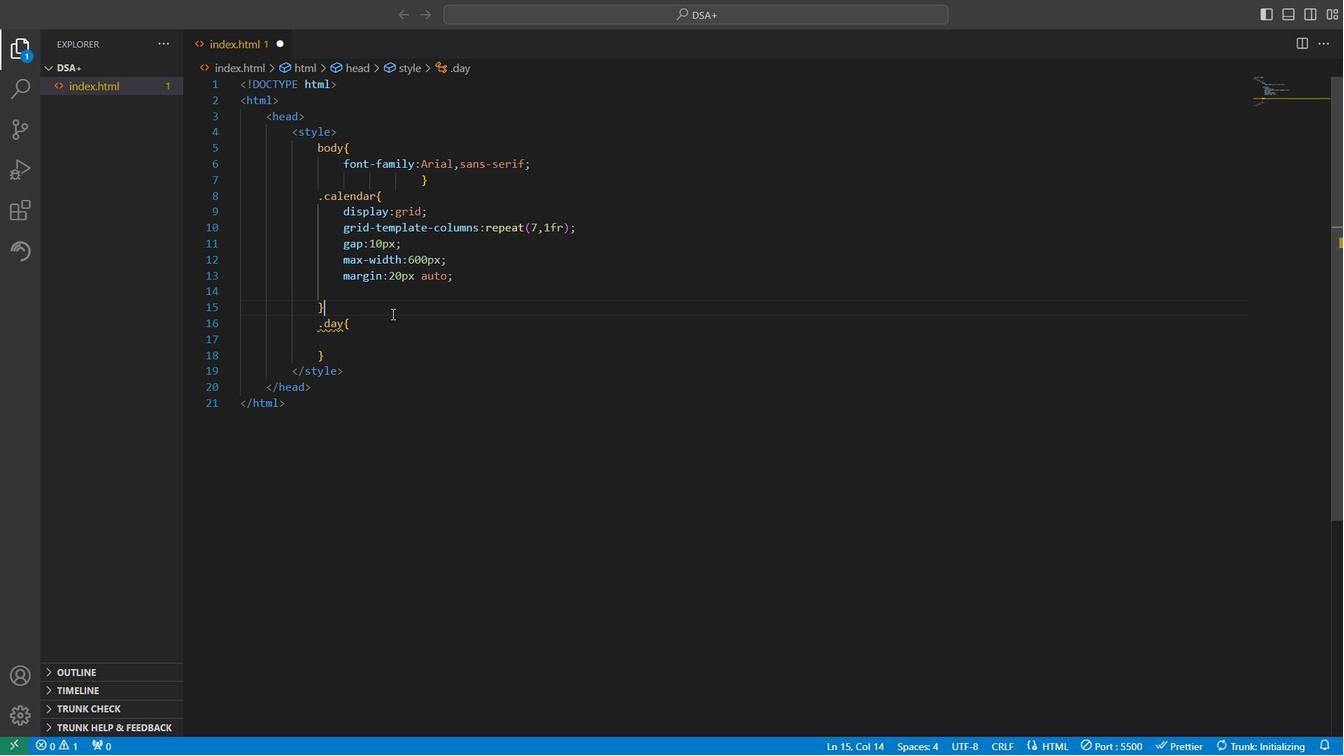 
Action: Mouse moved to (317, 302)
Screenshot: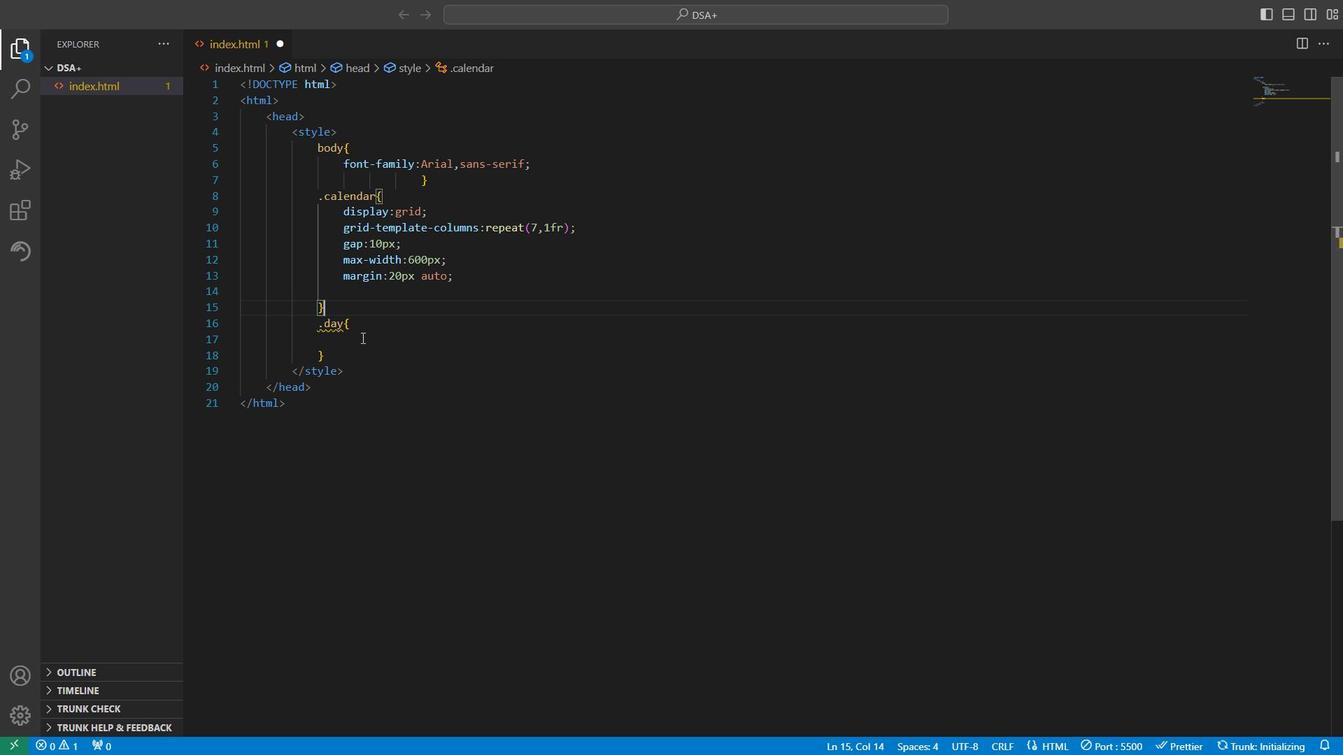 
Action: Mouse pressed left at (317, 302)
Screenshot: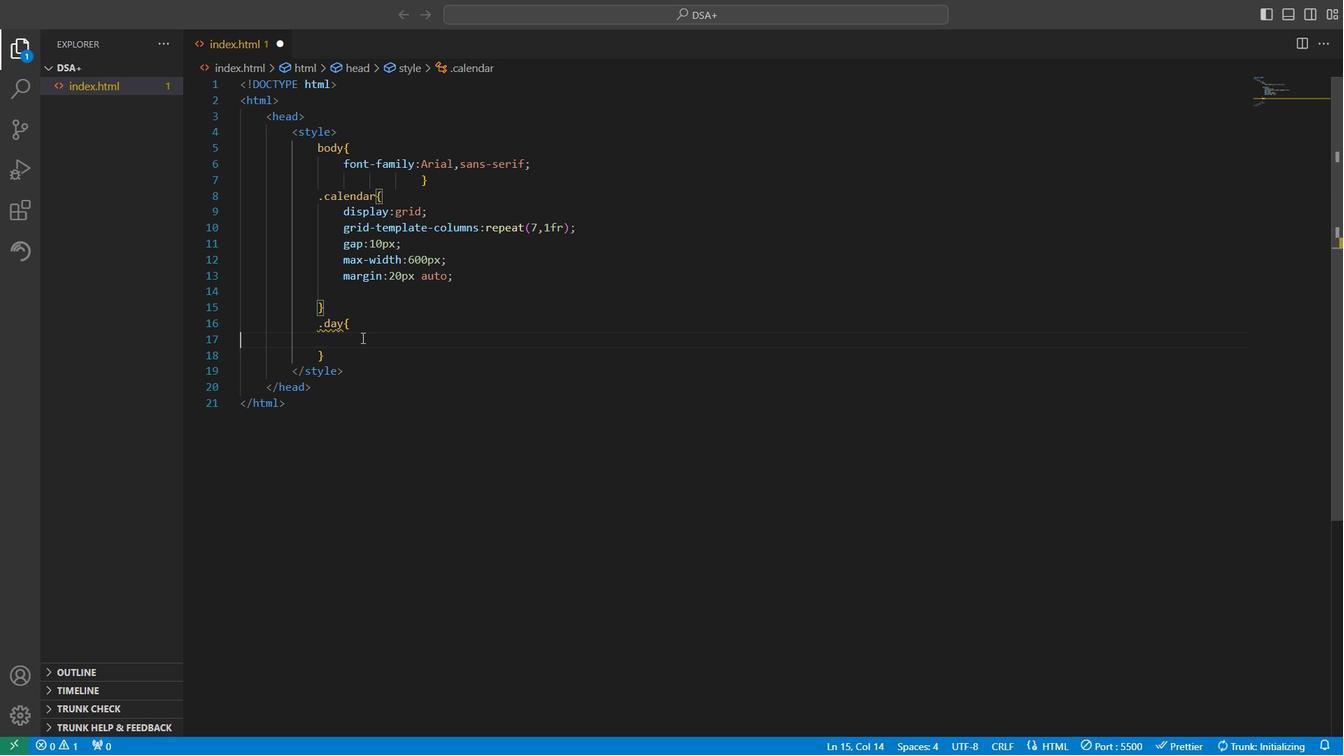 
Action: Mouse moved to (317, 304)
Screenshot: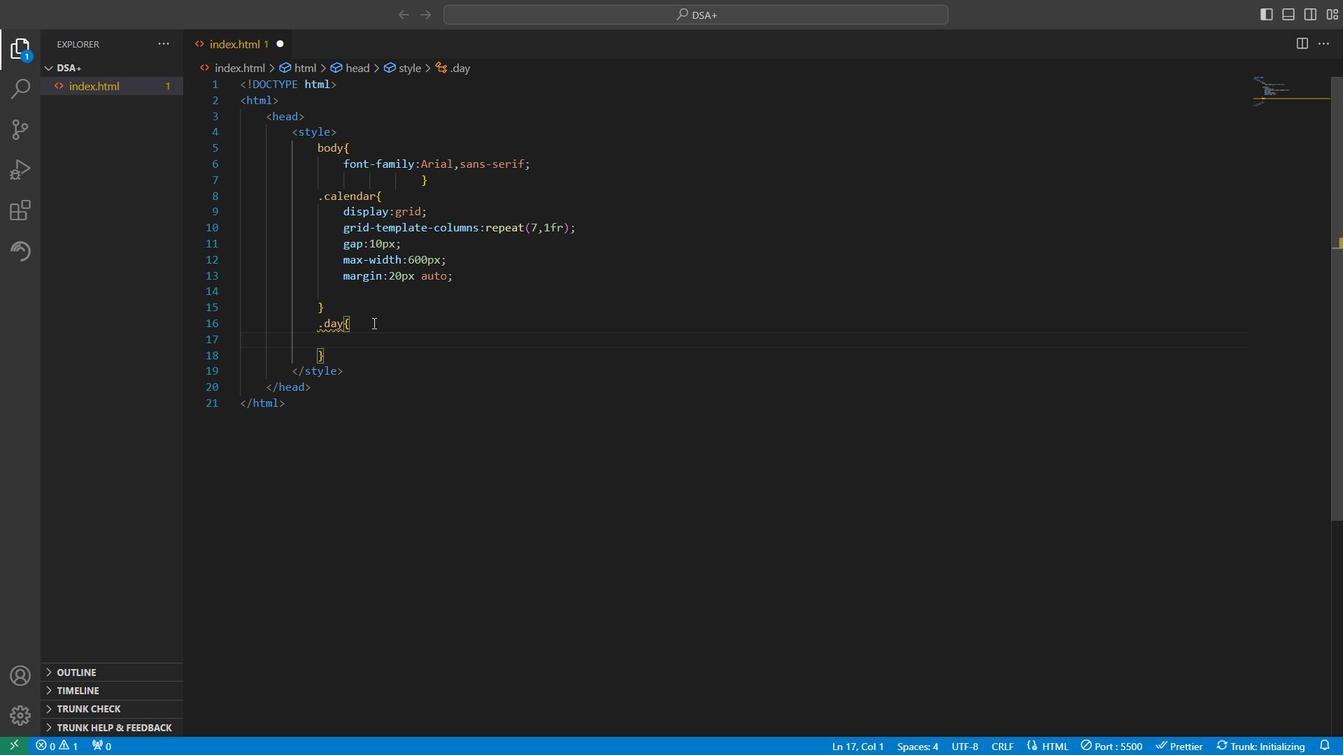 
Action: Mouse pressed left at (317, 304)
Screenshot: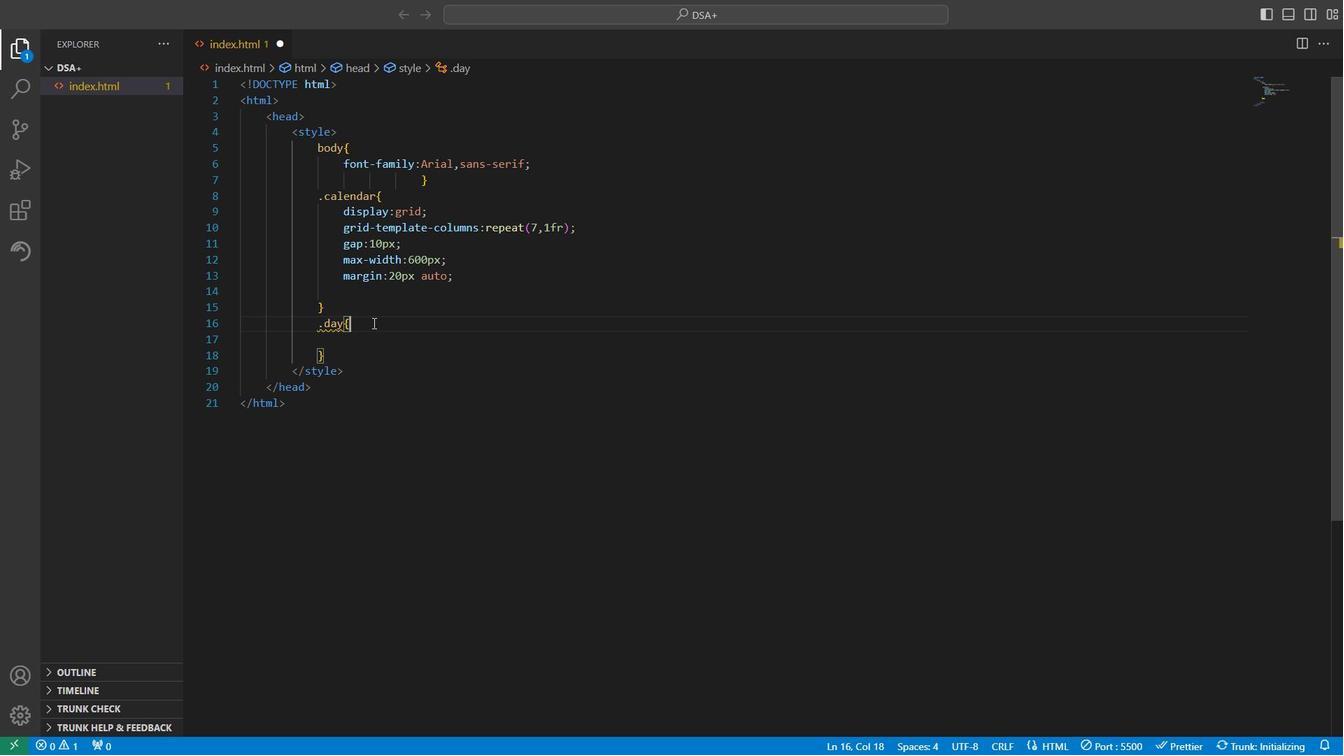 
Action: Mouse moved to (317, 304)
Screenshot: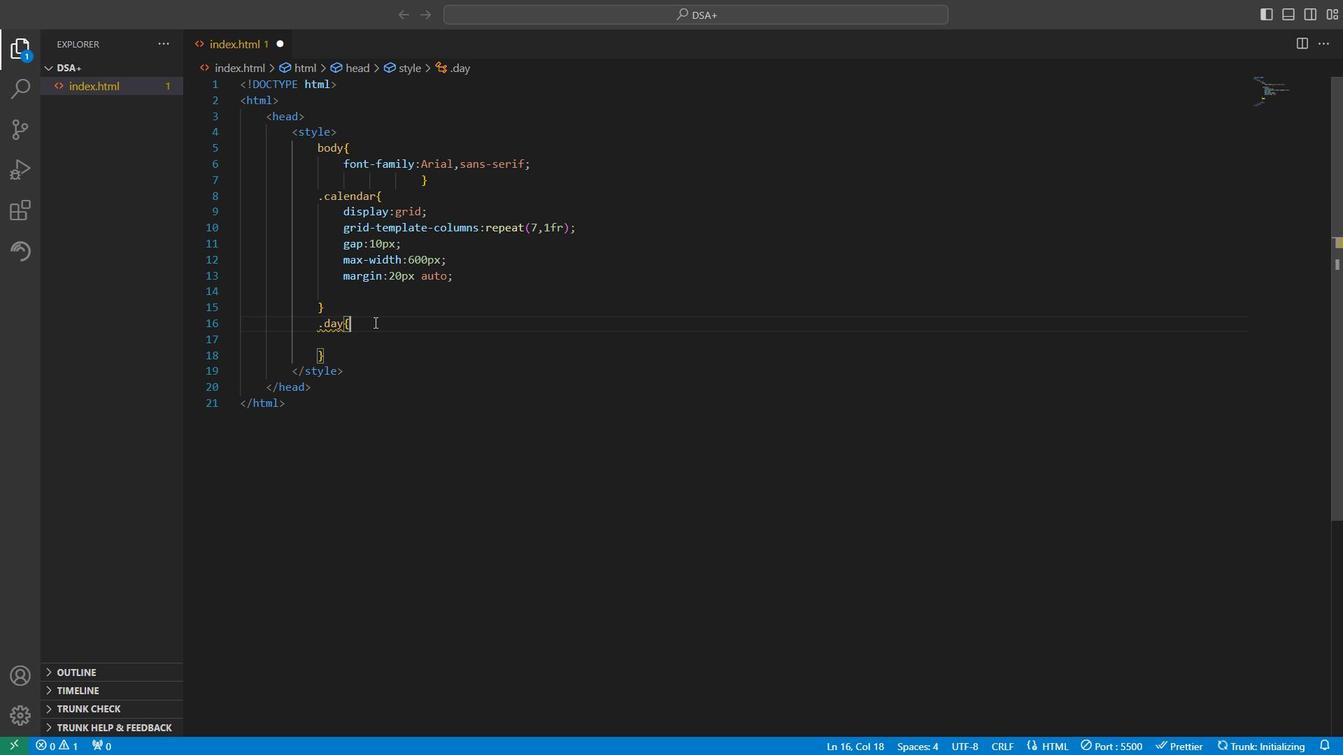
Action: Key pressed <Key.enter>padding<Key.shift_r>:10px;<Key.enter>text-align<Key.shift_r>:center;<Key.enter>border<Key.shift_r>:1px<Key.space>solid<Key.space><Key.shift>#ccc;<Key.delete><Key.down><Key.enter>.event<Key.shift_r>{<Key.enter>a<Key.backspace>background-color<Key.shift_r>:<Key.shift>#<Key.shift>4<Key.shift>CAF50;<Key.enter>cp<Key.backspace>olor<Key.shift_r>:<Key.shift>#fff;<Key.enter>padding<Key.shift_r>:5px;<Key.enter>border-radius<Key.shift_r>:8<Key.backspace>5px;<Key.enter>margin<Key.shift_r>:n<Key.backspace>bottom<Key.shift_r>:\<Key.backspace>5px;<Key.left><Key.left><Key.left><Key.left><Key.left><Key.left><Key.left><Key.left><Key.left><Key.left><Key.left><Key.backspace>-
Screenshot: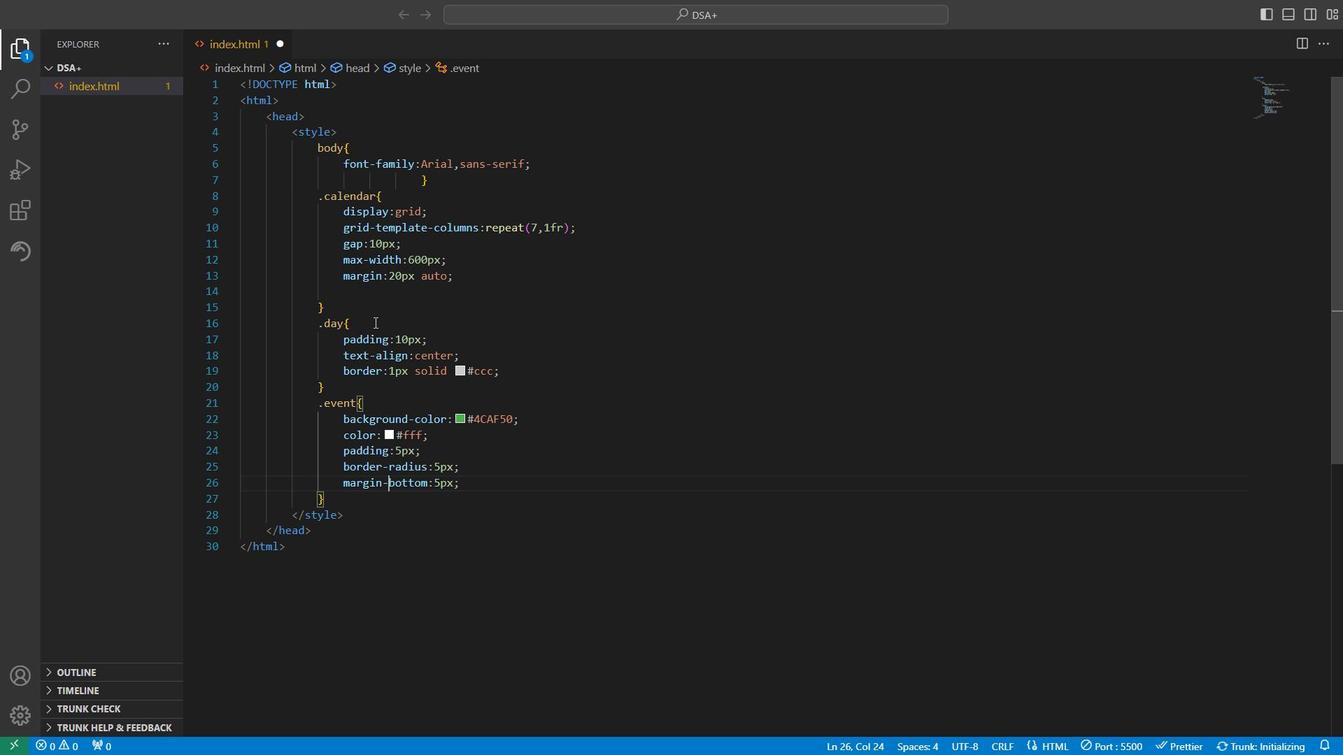 
Action: Mouse moved to (319, 307)
Screenshot: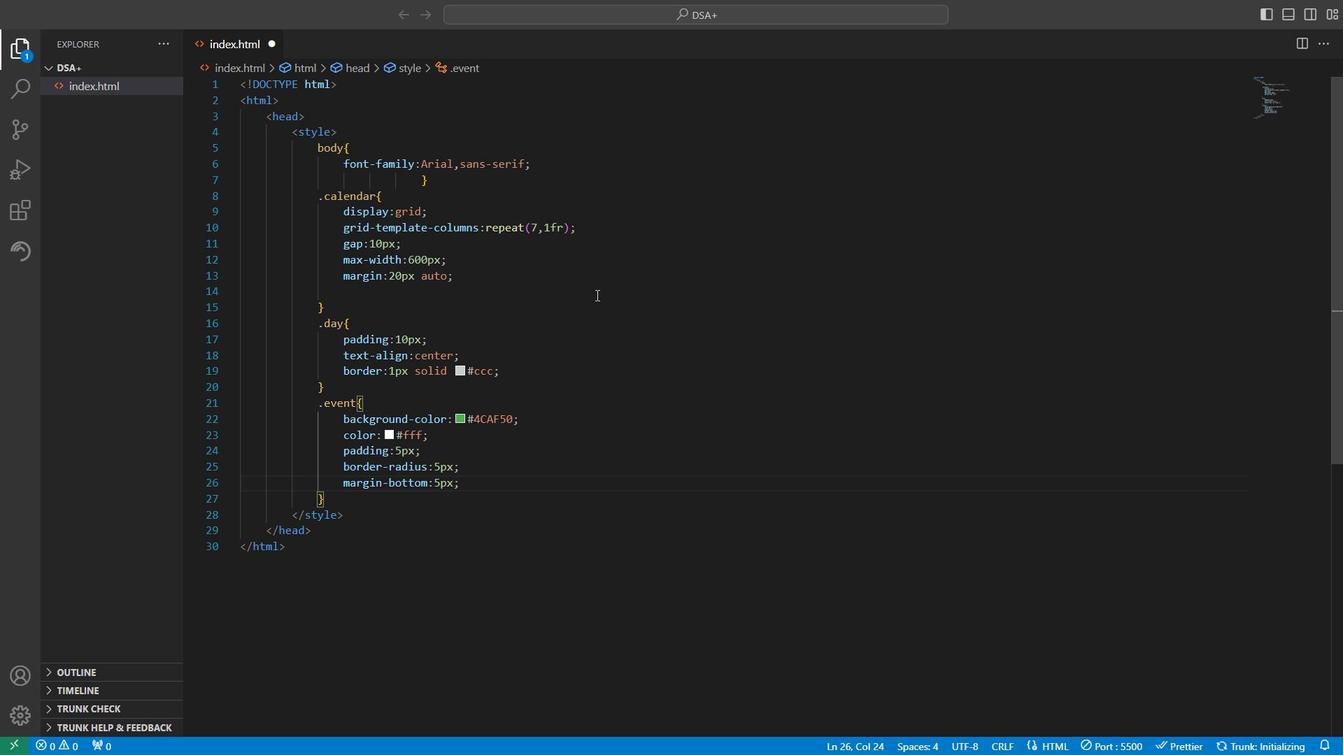 
Action: Mouse scrolled (319, 307) with delta (0, 0)
Screenshot: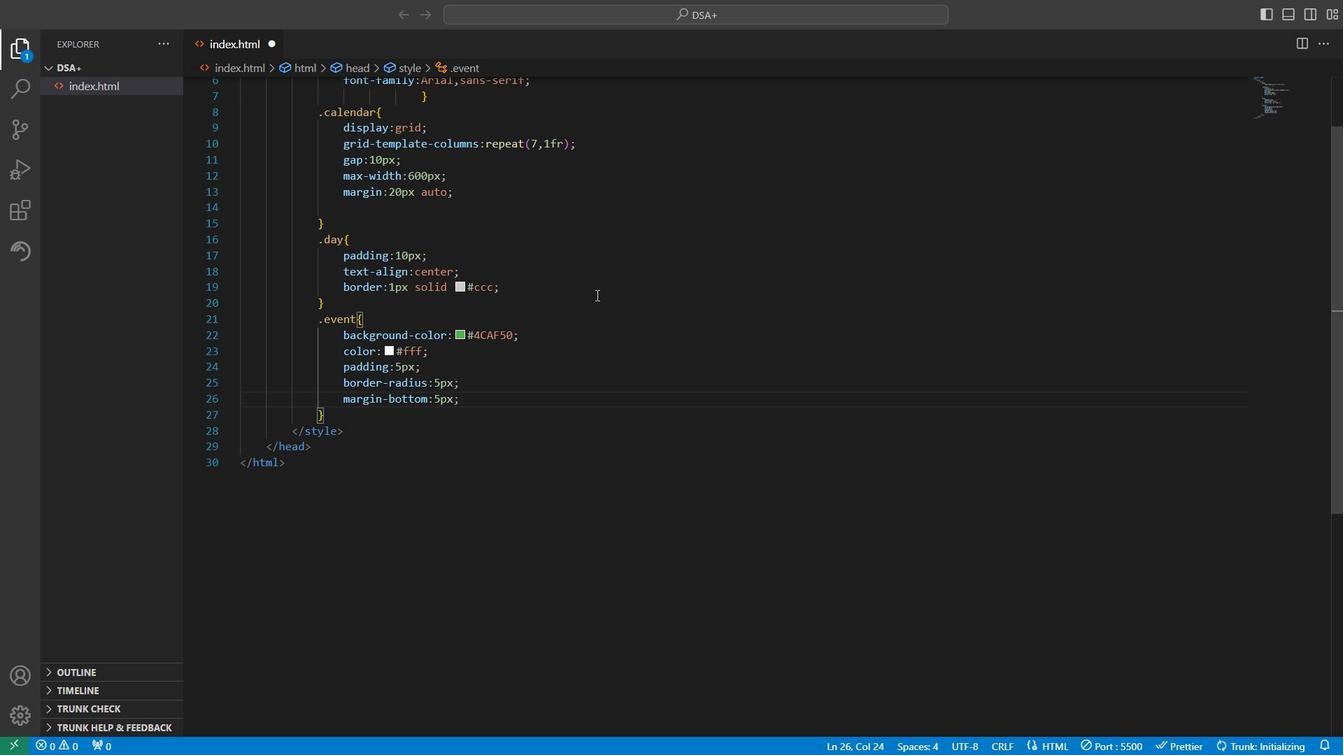 
Action: Mouse scrolled (319, 307) with delta (0, 0)
Screenshot: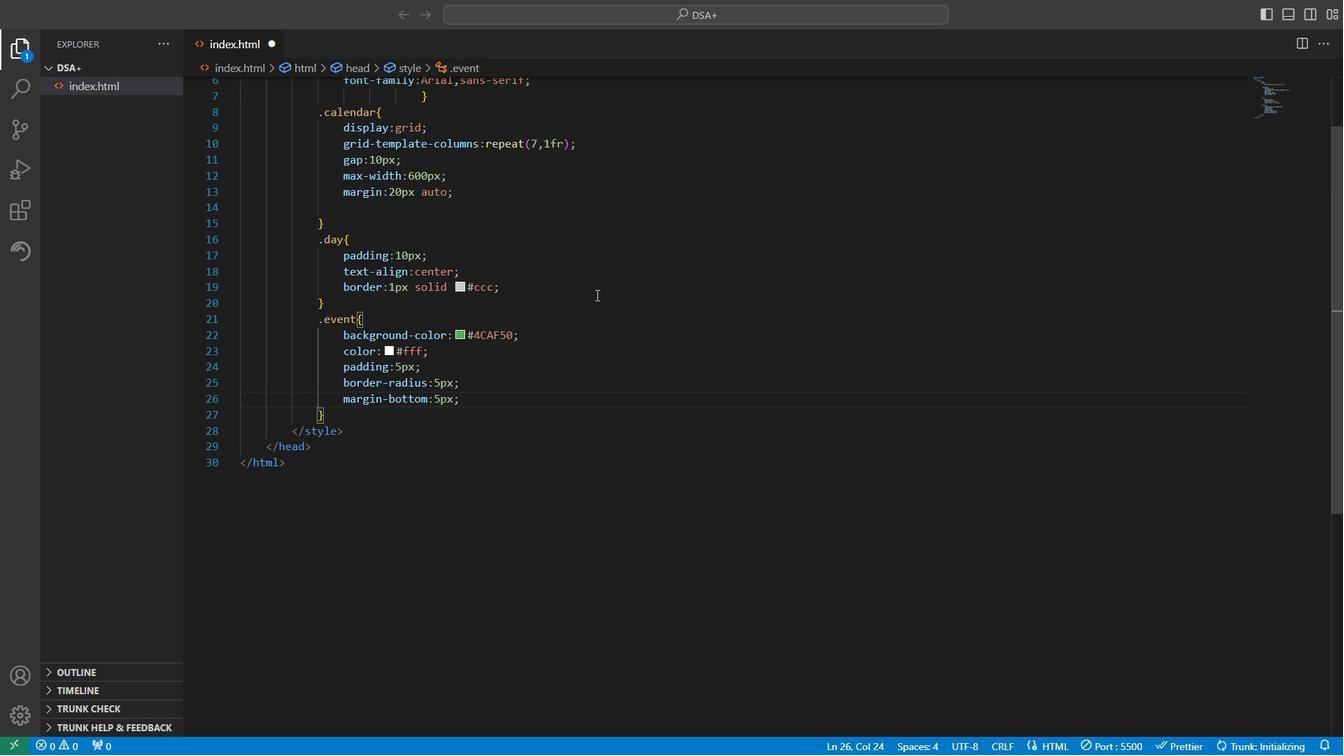 
Action: Mouse scrolled (319, 307) with delta (0, 0)
Screenshot: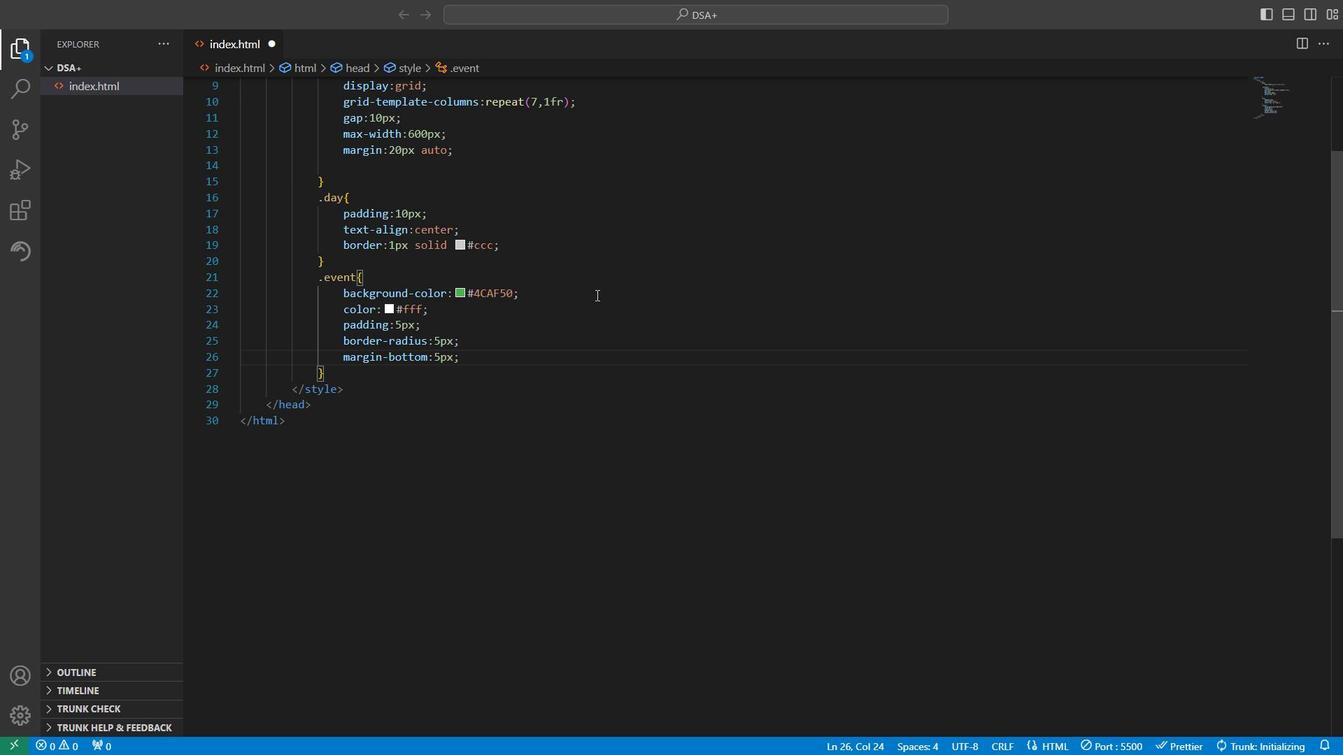 
Action: Mouse moved to (326, 293)
Screenshot: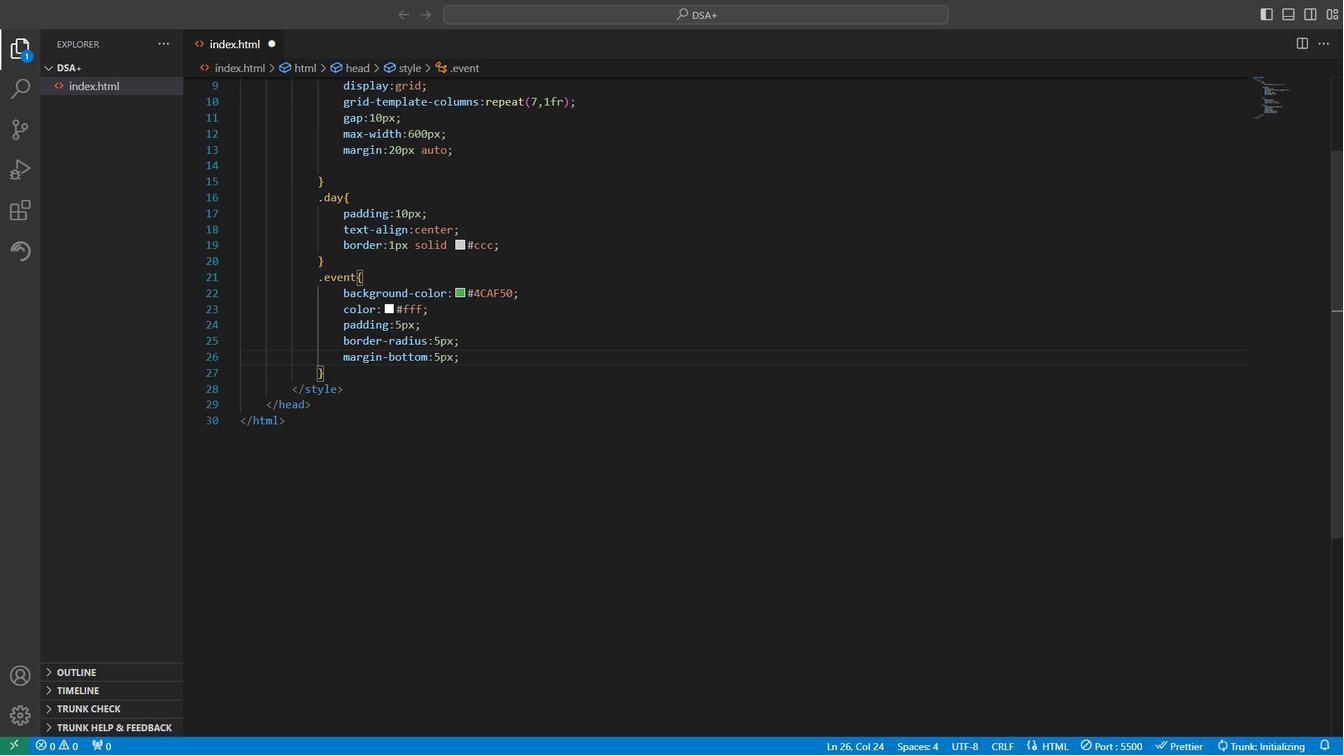 
Action: Mouse scrolled (326, 293) with delta (0, 0)
Screenshot: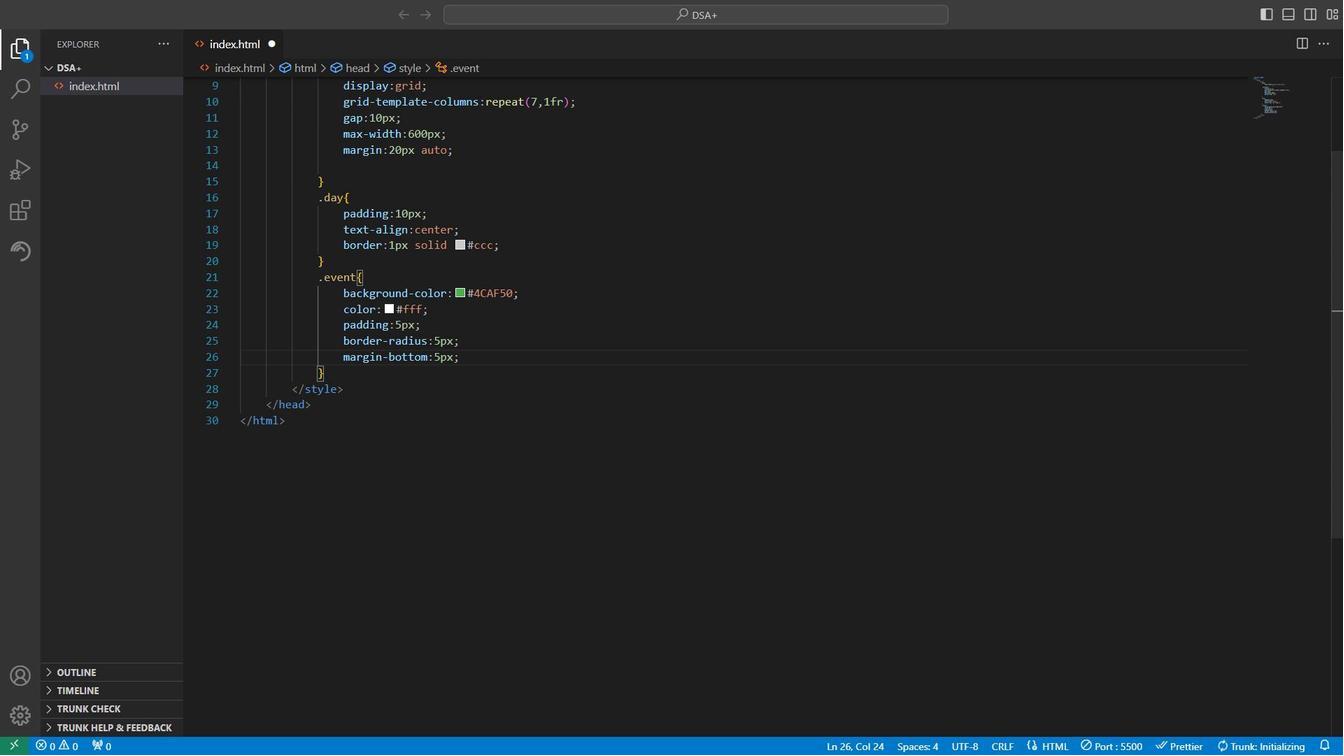 
Action: Mouse scrolled (326, 293) with delta (0, 0)
Screenshot: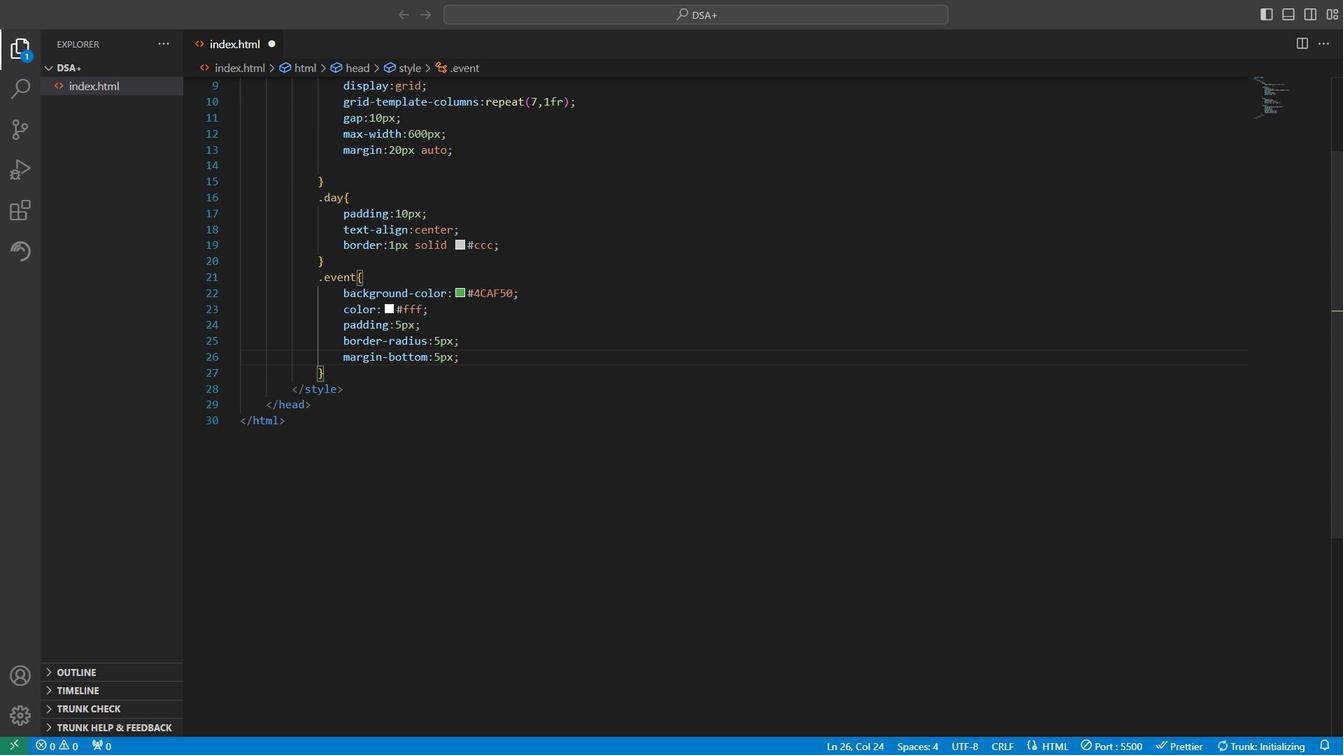 
Action: Mouse scrolled (326, 293) with delta (0, 0)
Screenshot: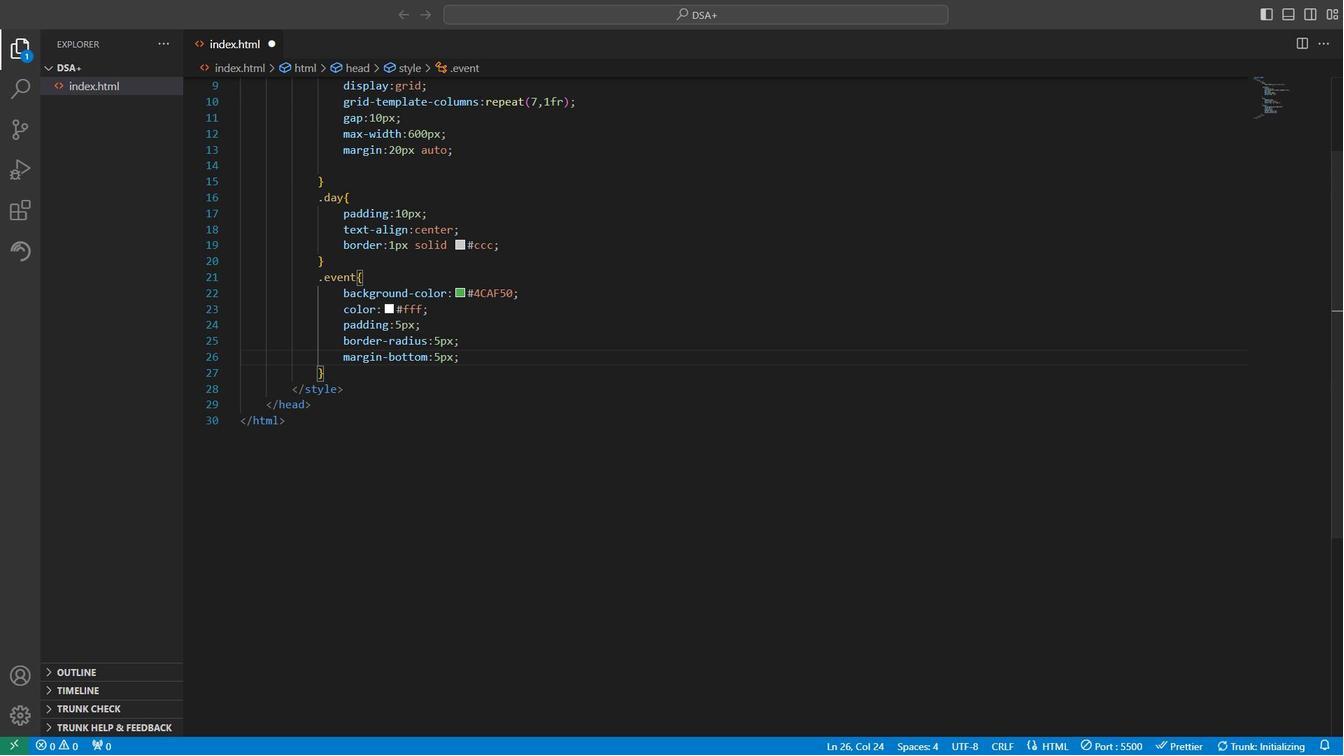 
Action: Mouse scrolled (326, 293) with delta (0, 0)
Screenshot: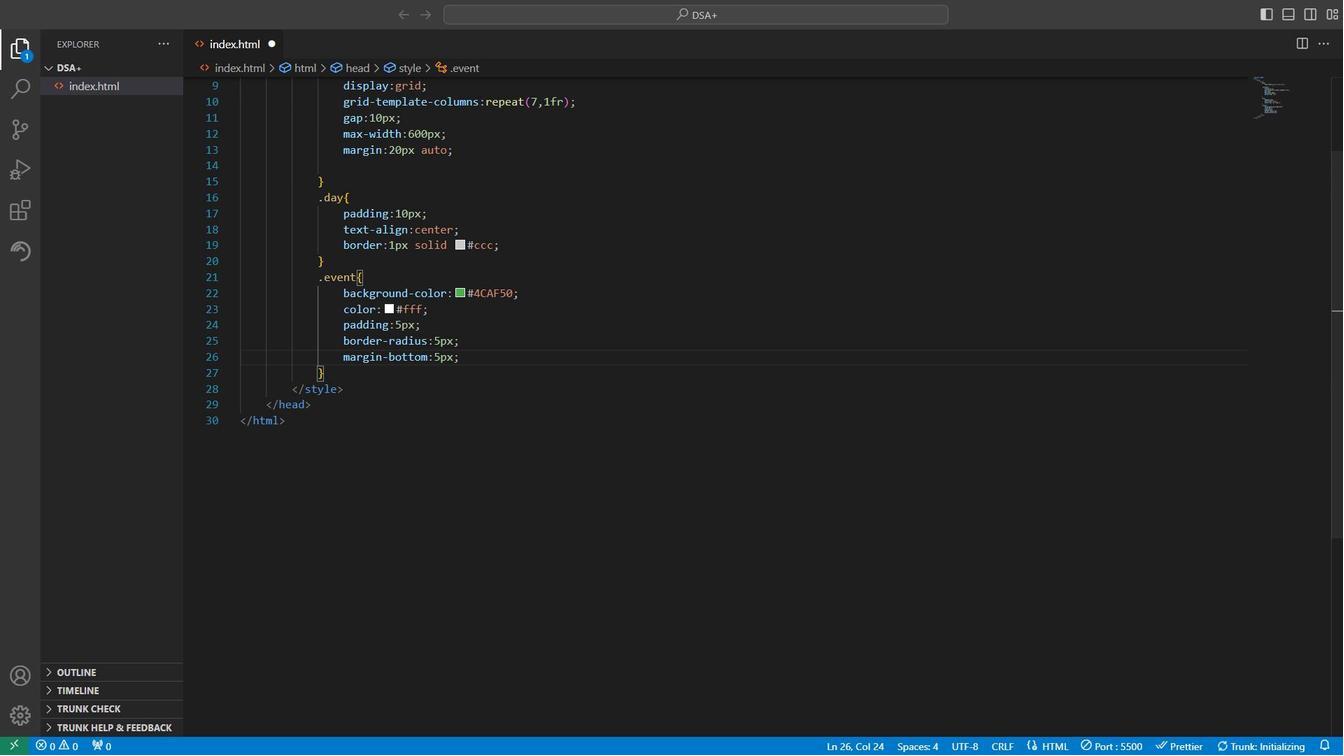 
Action: Mouse scrolled (326, 293) with delta (0, 0)
Screenshot: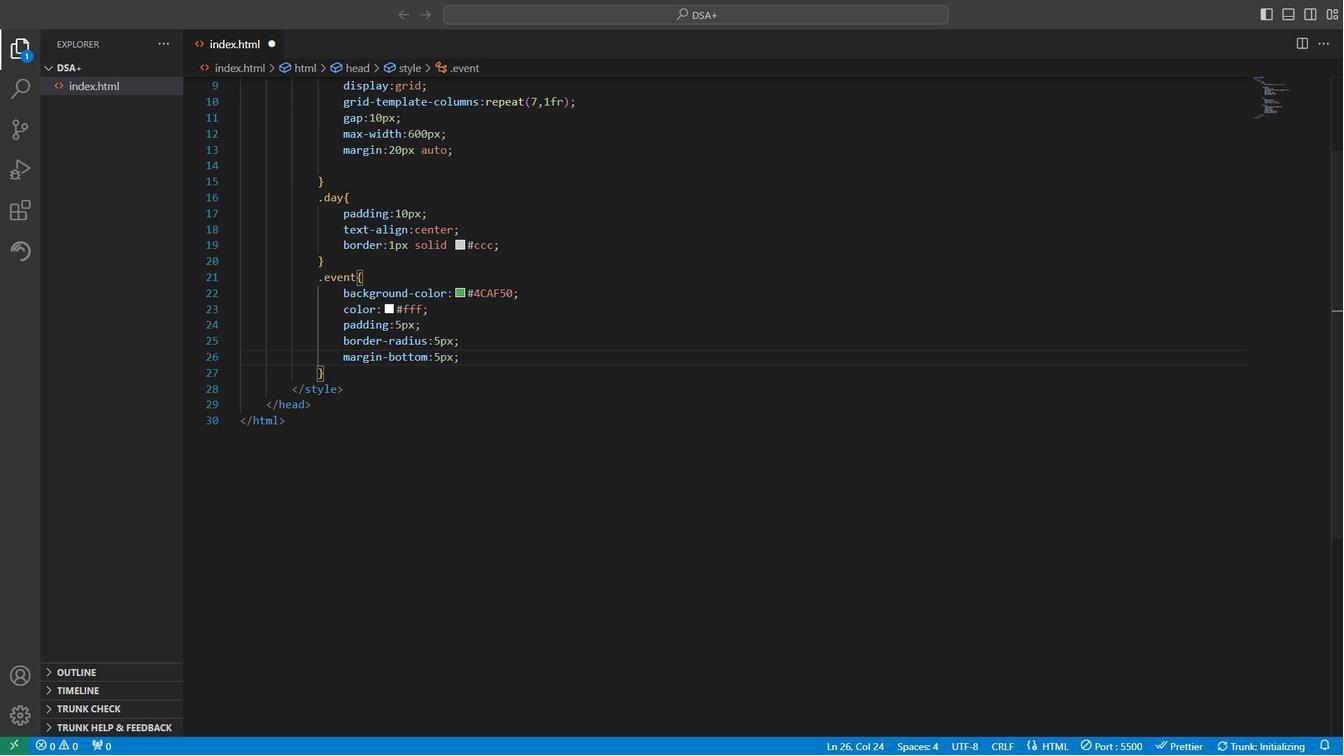 
Action: Mouse moved to (318, 298)
Screenshot: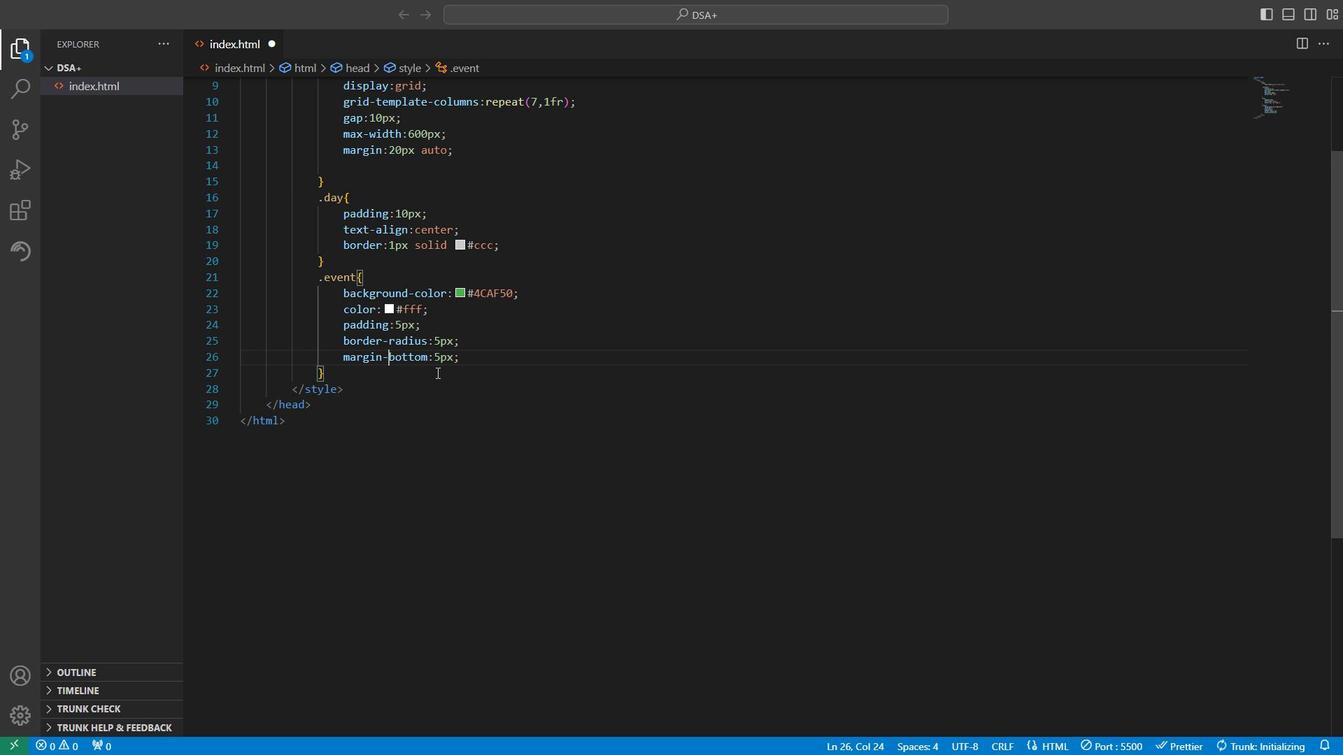
Action: Mouse pressed left at (318, 298)
Screenshot: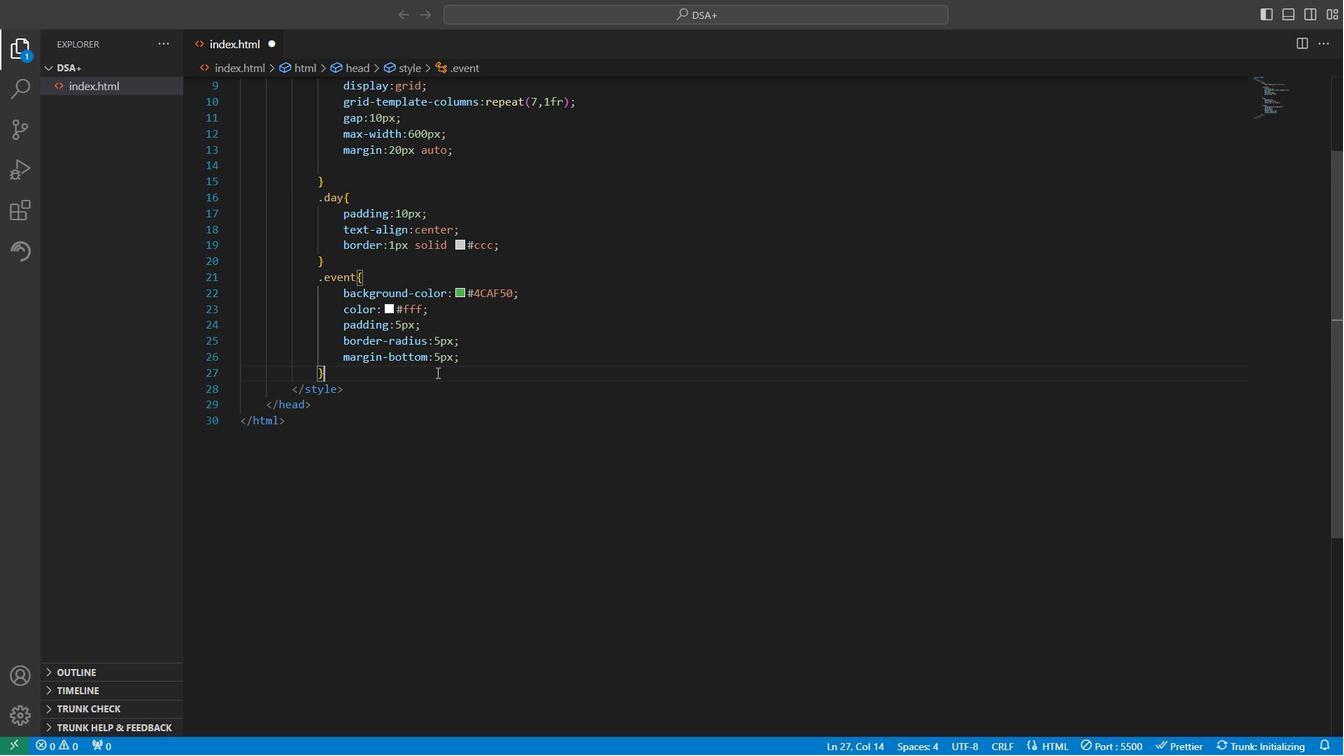
Action: Mouse moved to (318, 298)
Screenshot: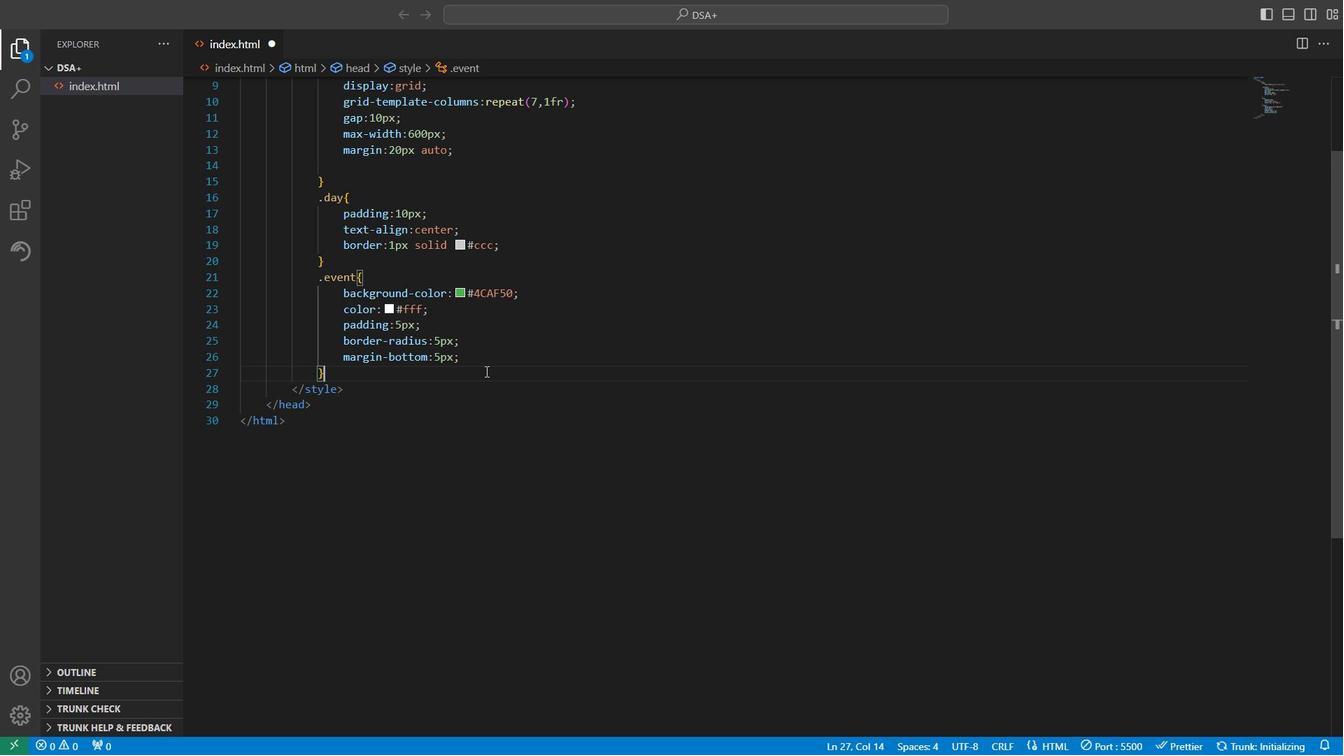 
Action: Key pressed <Key.down><Key.right><Key.right><Key.right><Key.enter><Key.shift_r><title<Key.shift_r>><Key.shift>Resp<Key.backspace>onsive<Key.space><Key.shift>Event<Key.space><Key.shift>Calendar
Screenshot: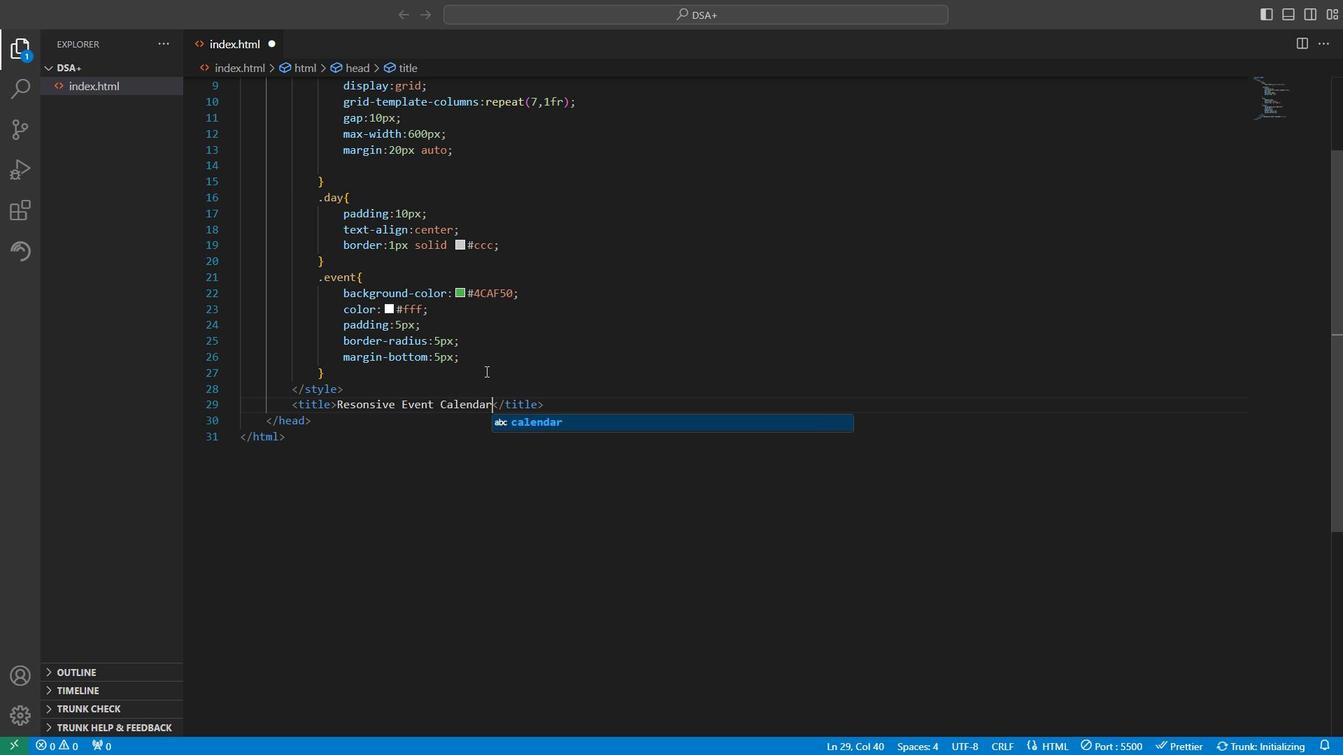 
Action: Mouse moved to (319, 307)
Screenshot: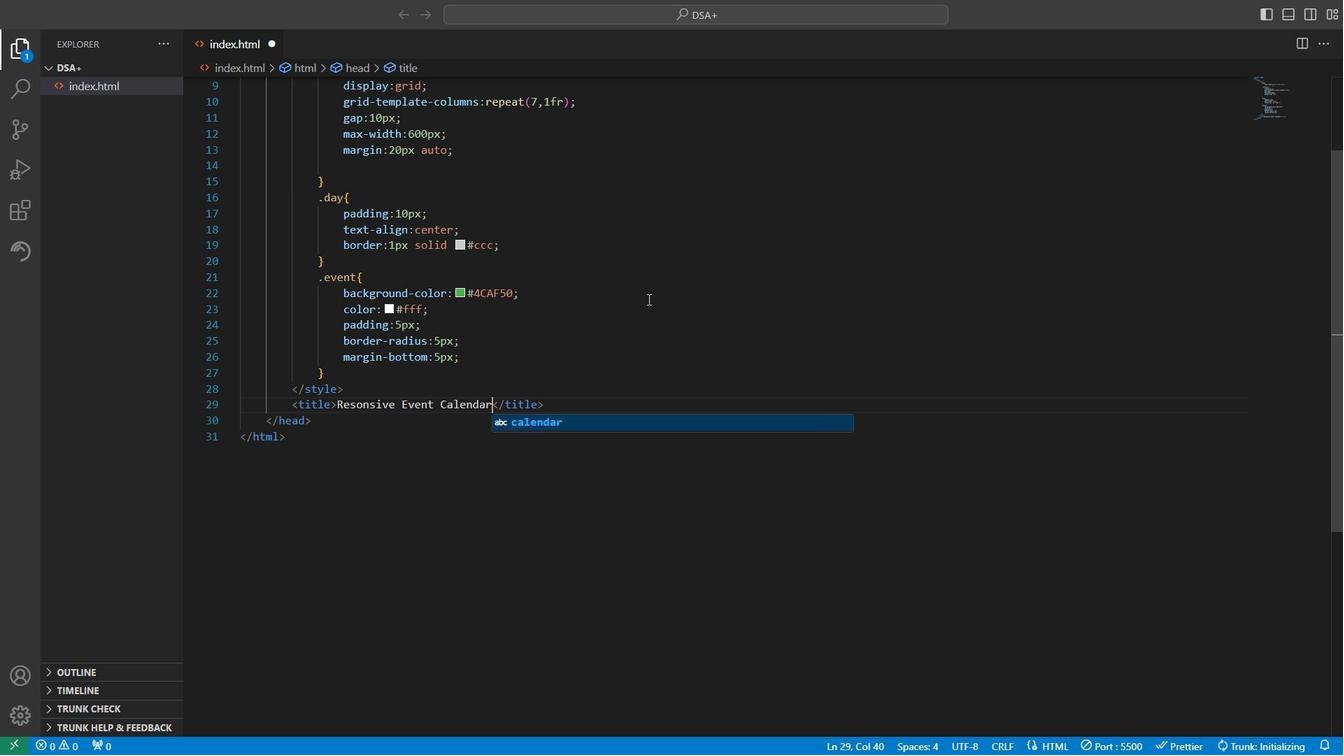 
Action: Mouse scrolled (319, 307) with delta (0, 0)
Screenshot: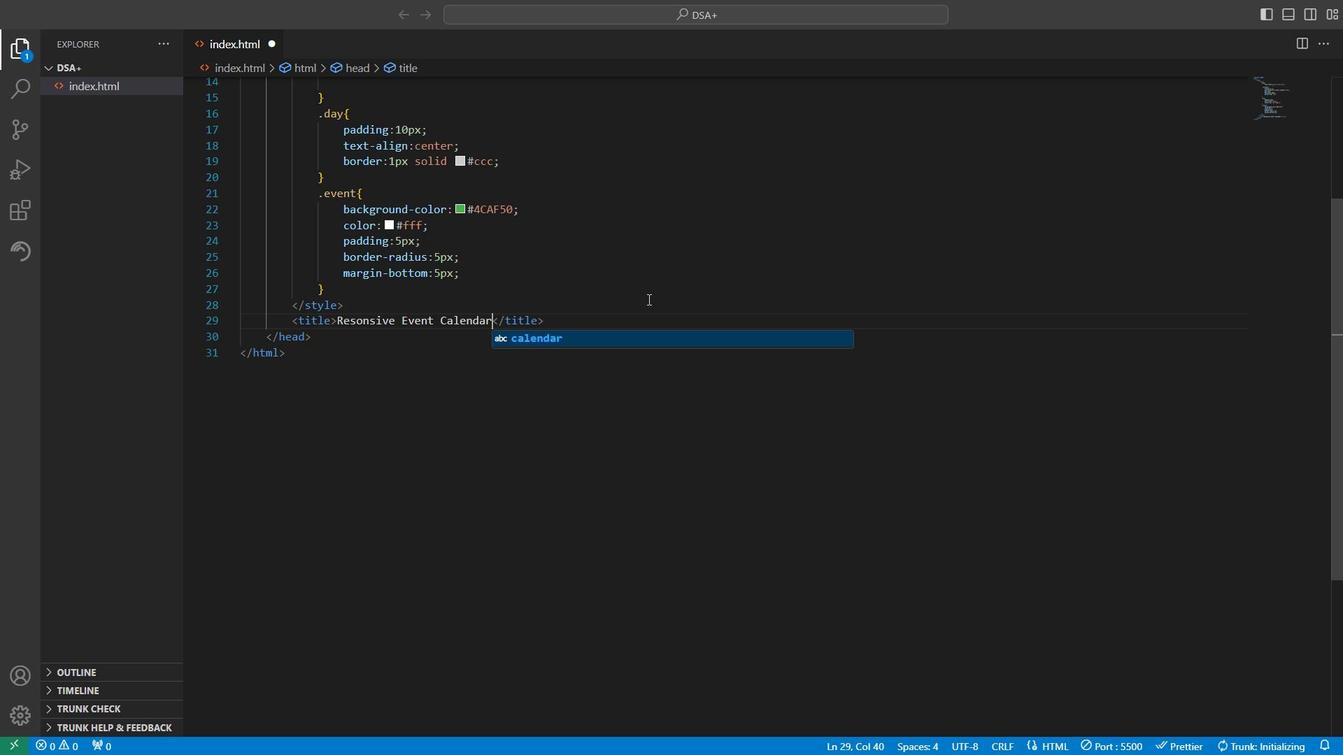 
Action: Mouse scrolled (319, 307) with delta (0, 0)
Screenshot: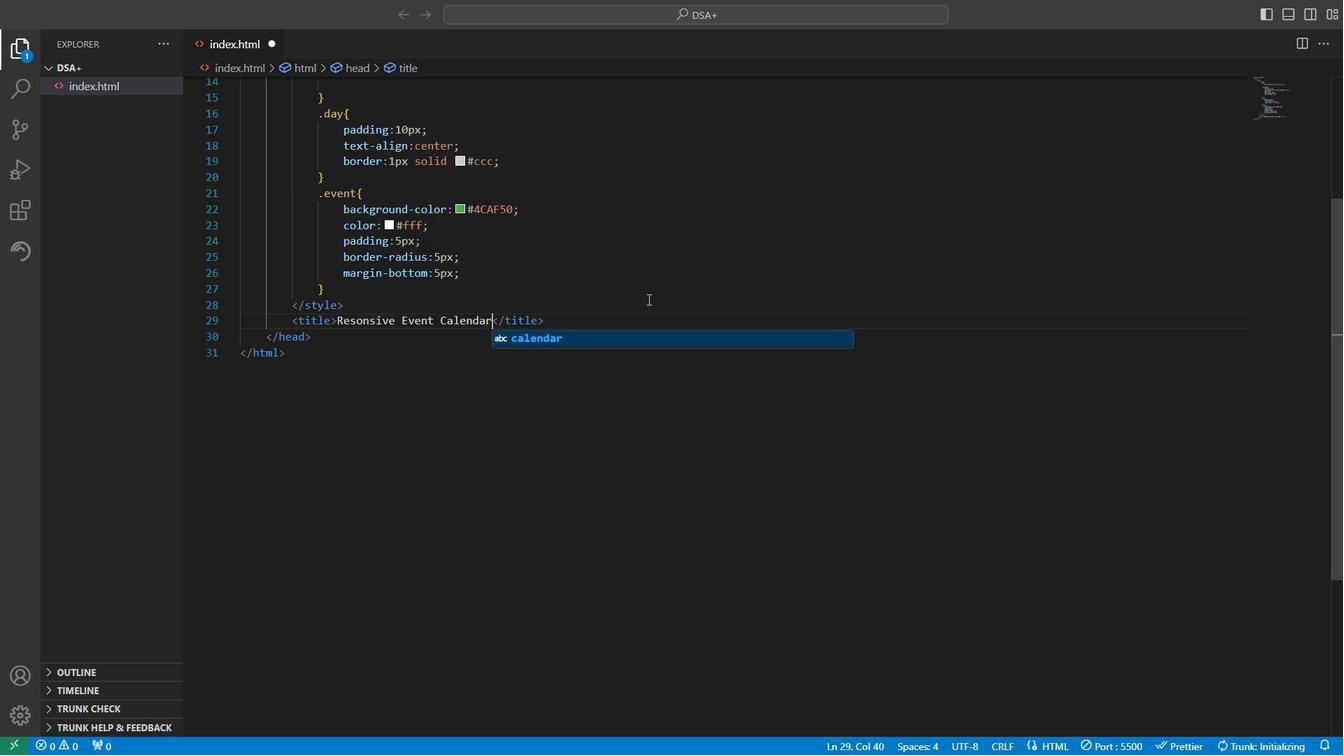 
Action: Mouse scrolled (319, 307) with delta (0, 0)
Screenshot: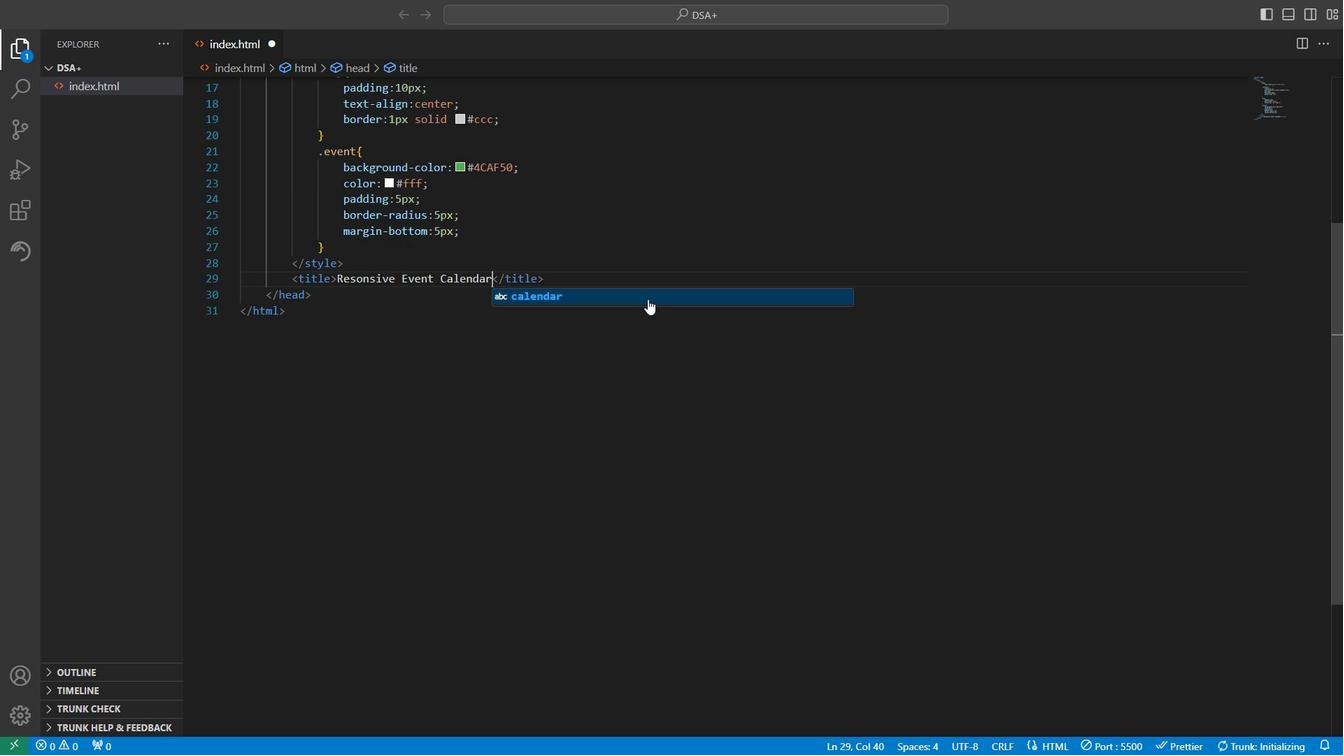 
Action: Mouse moved to (328, 300)
Screenshot: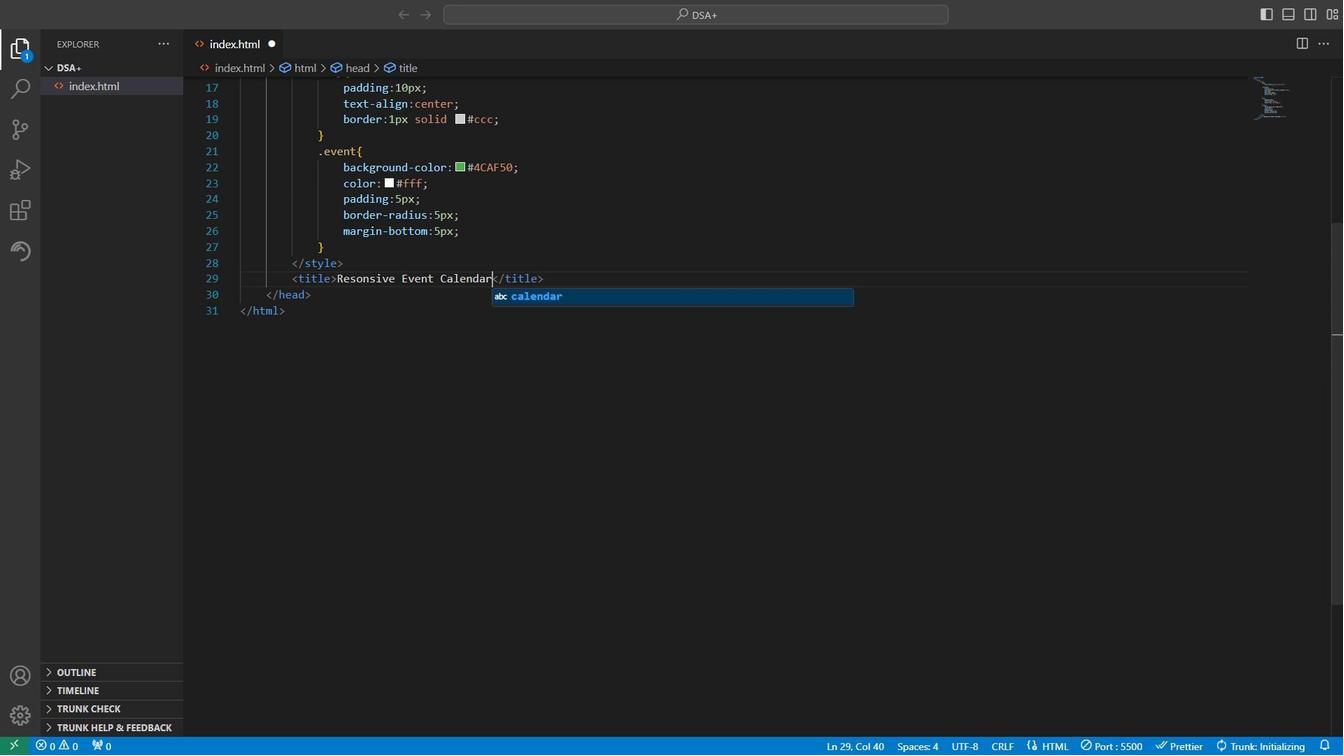 
Action: Mouse scrolled (328, 300) with delta (0, 0)
Screenshot: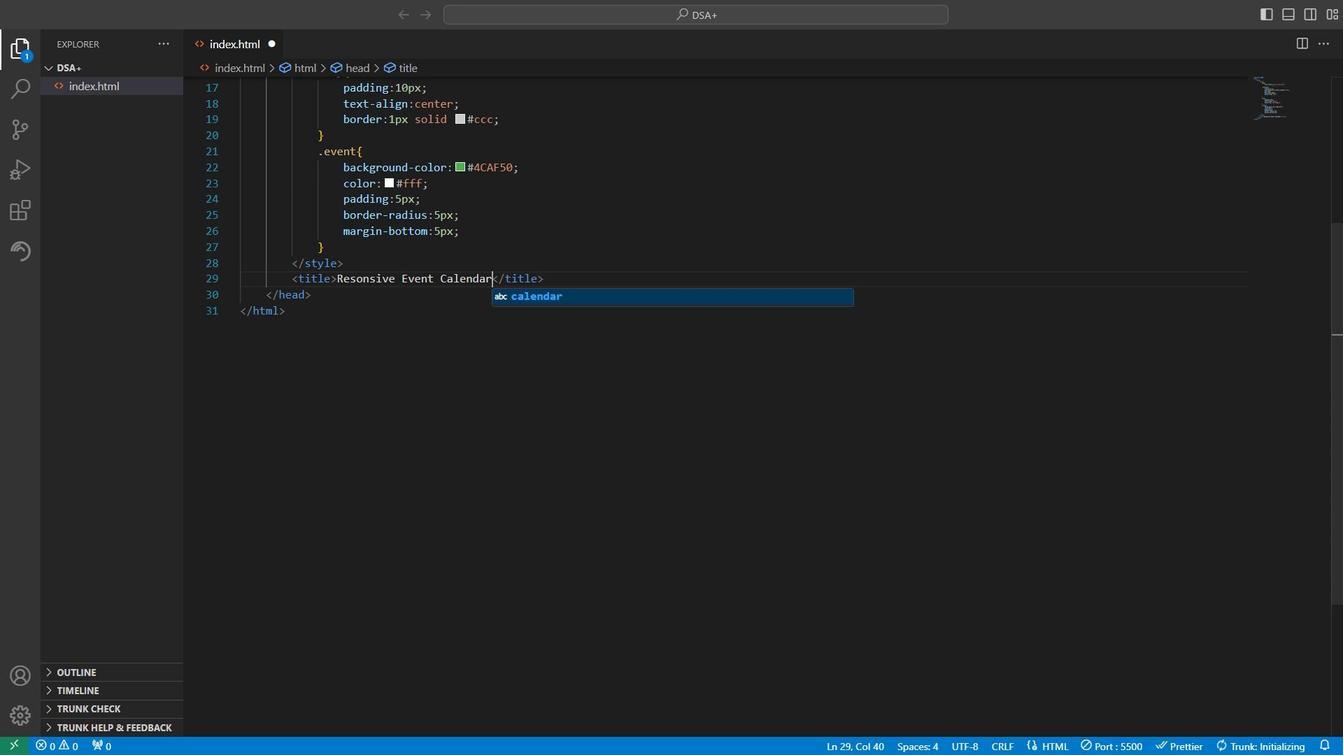 
Action: Mouse moved to (328, 300)
Screenshot: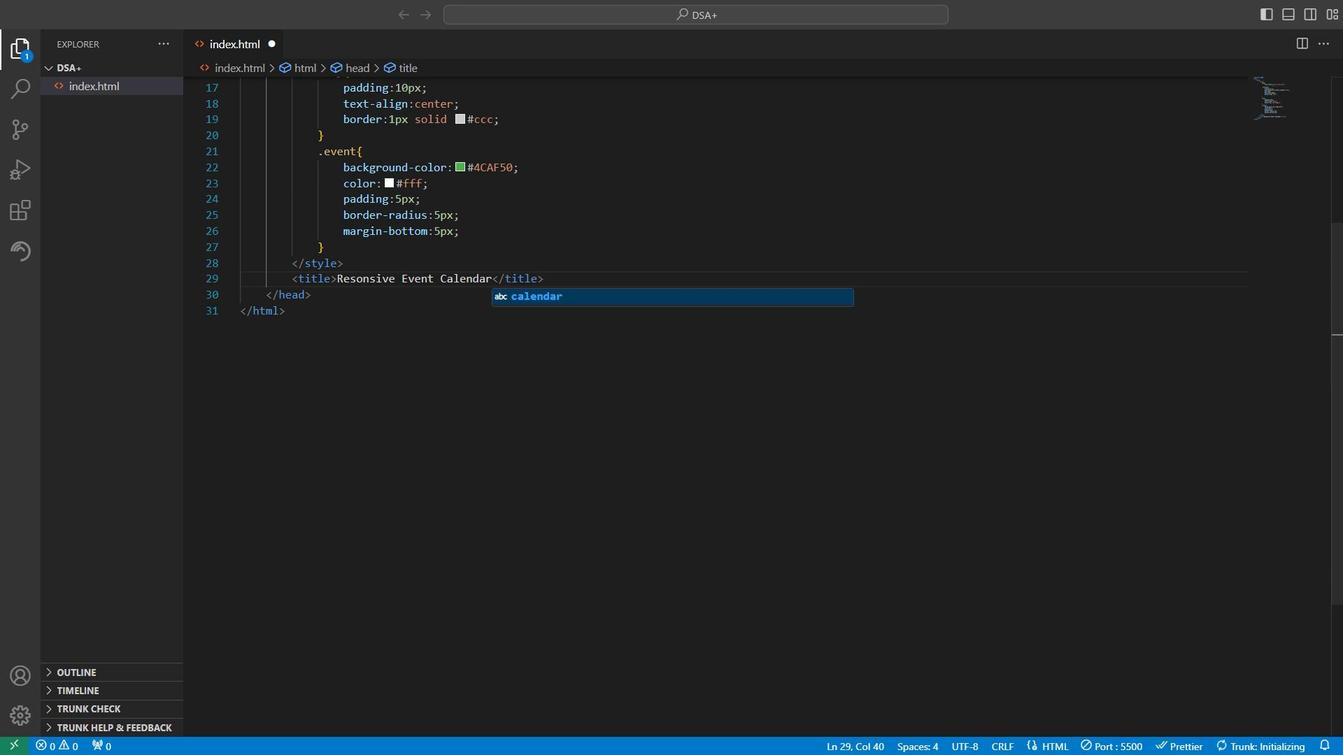 
Action: Mouse scrolled (328, 300) with delta (0, 0)
Screenshot: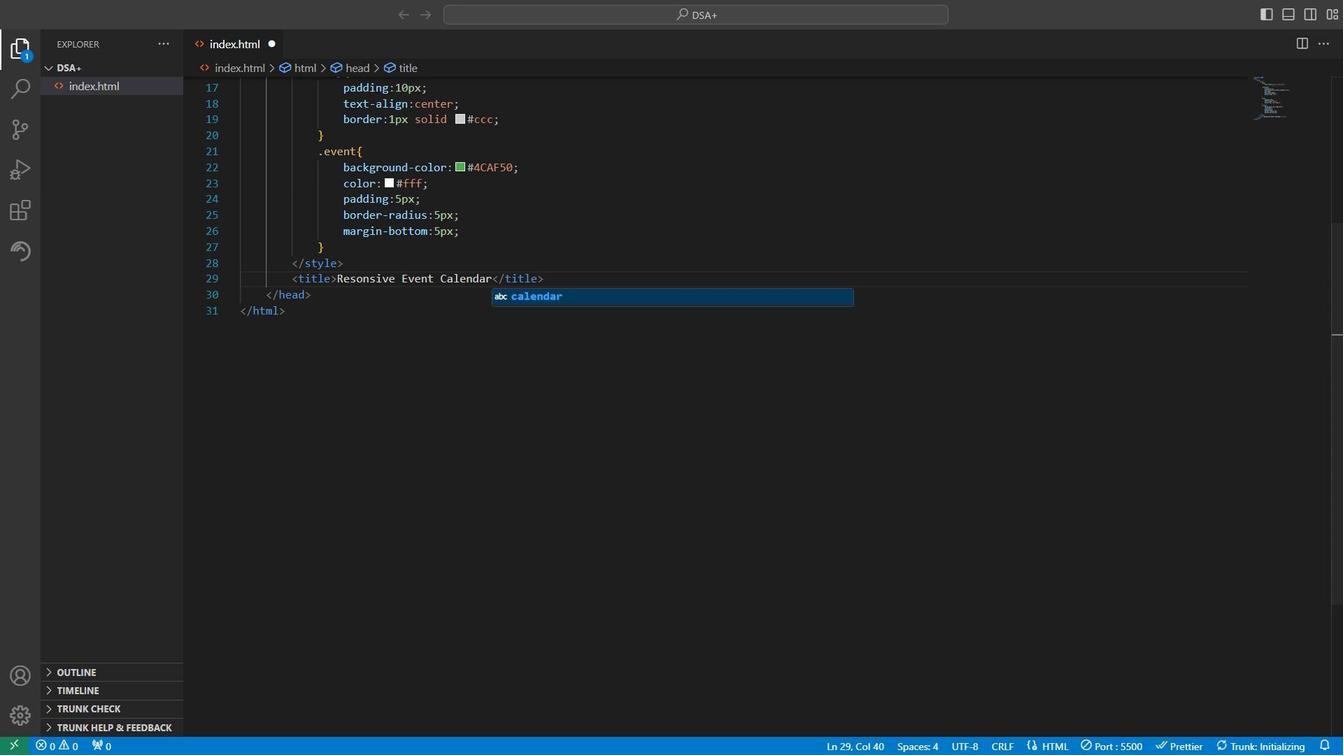 
Action: Mouse moved to (328, 300)
Screenshot: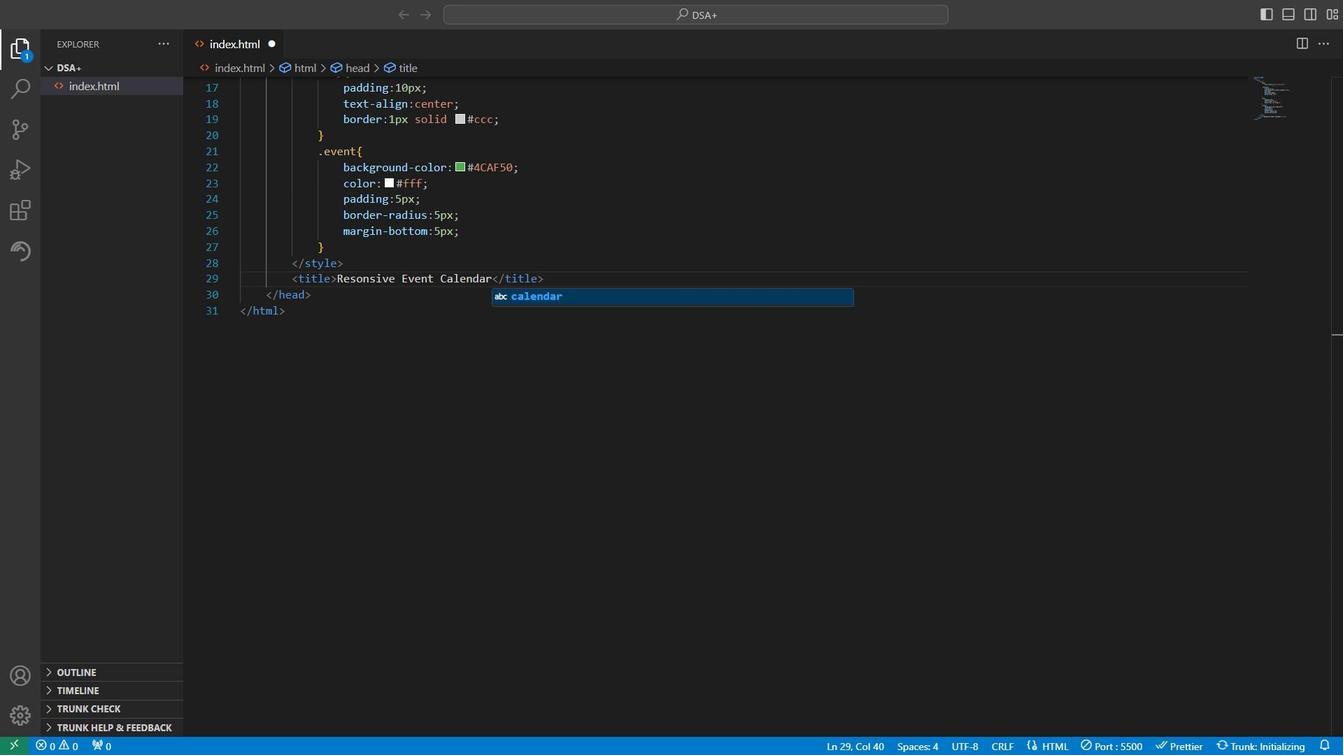 
Action: Mouse scrolled (328, 300) with delta (0, 0)
Screenshot: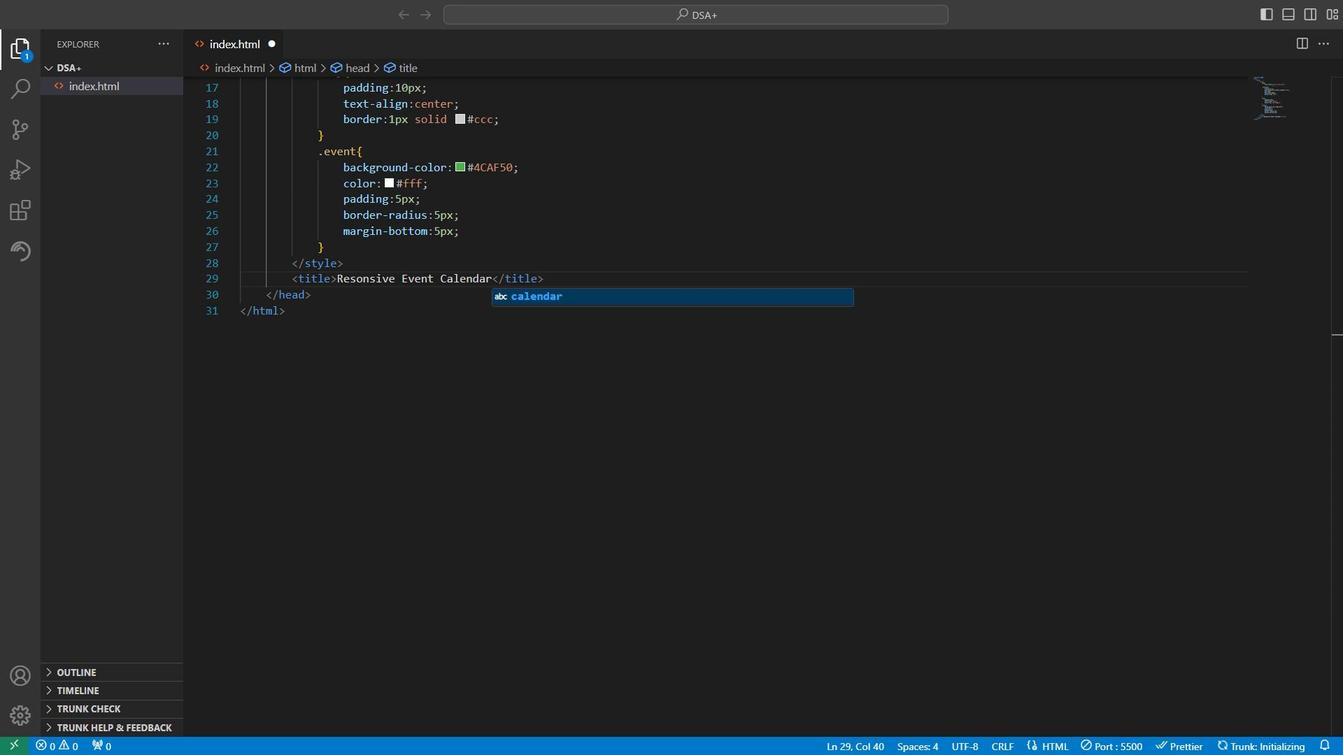 
Action: Mouse moved to (328, 300)
Screenshot: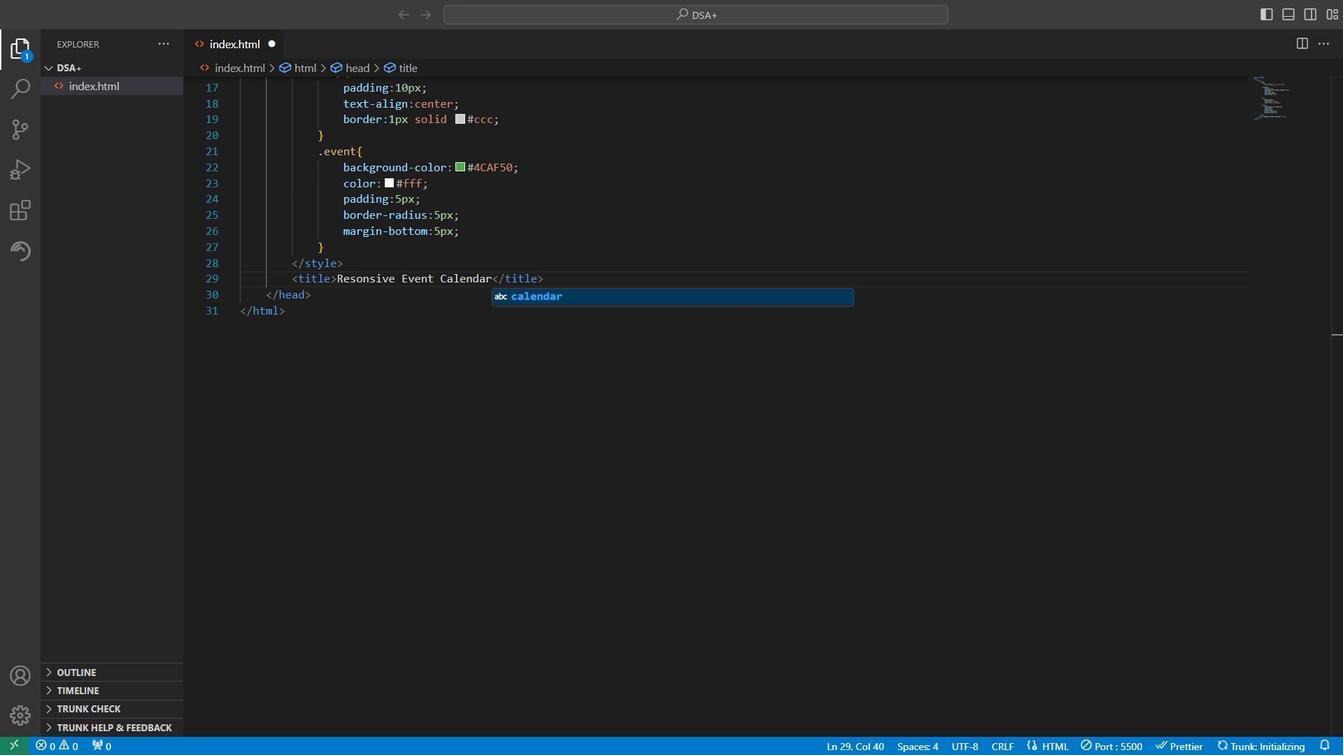
Action: Mouse scrolled (328, 300) with delta (0, 0)
Screenshot: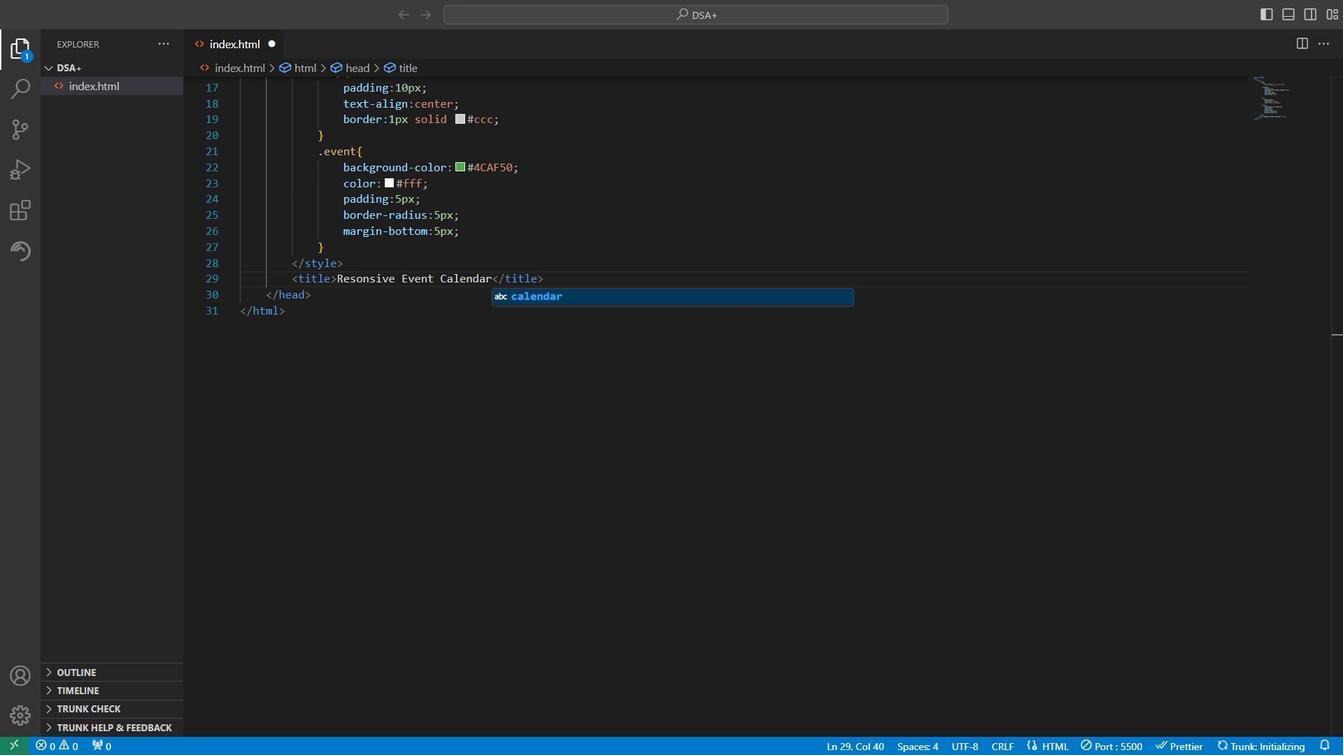
Action: Mouse moved to (328, 300)
Screenshot: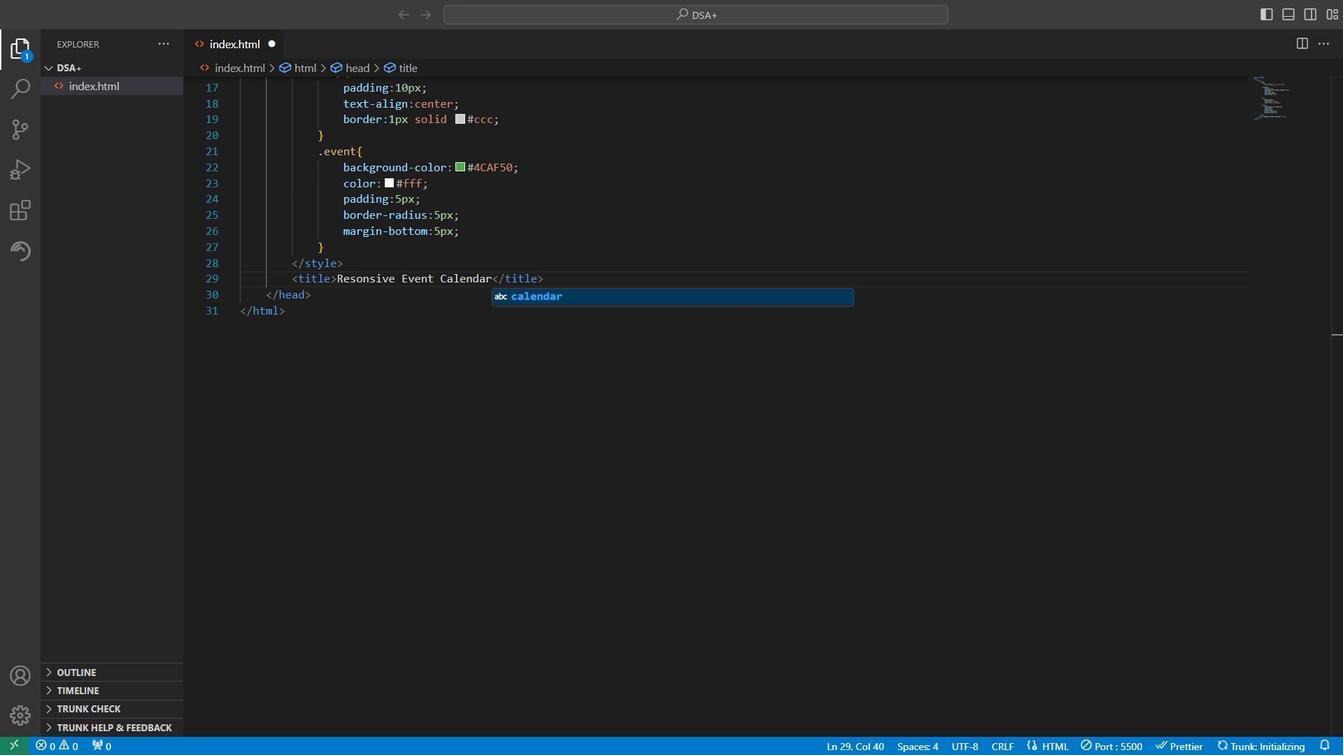 
Action: Mouse scrolled (328, 300) with delta (0, 0)
Screenshot: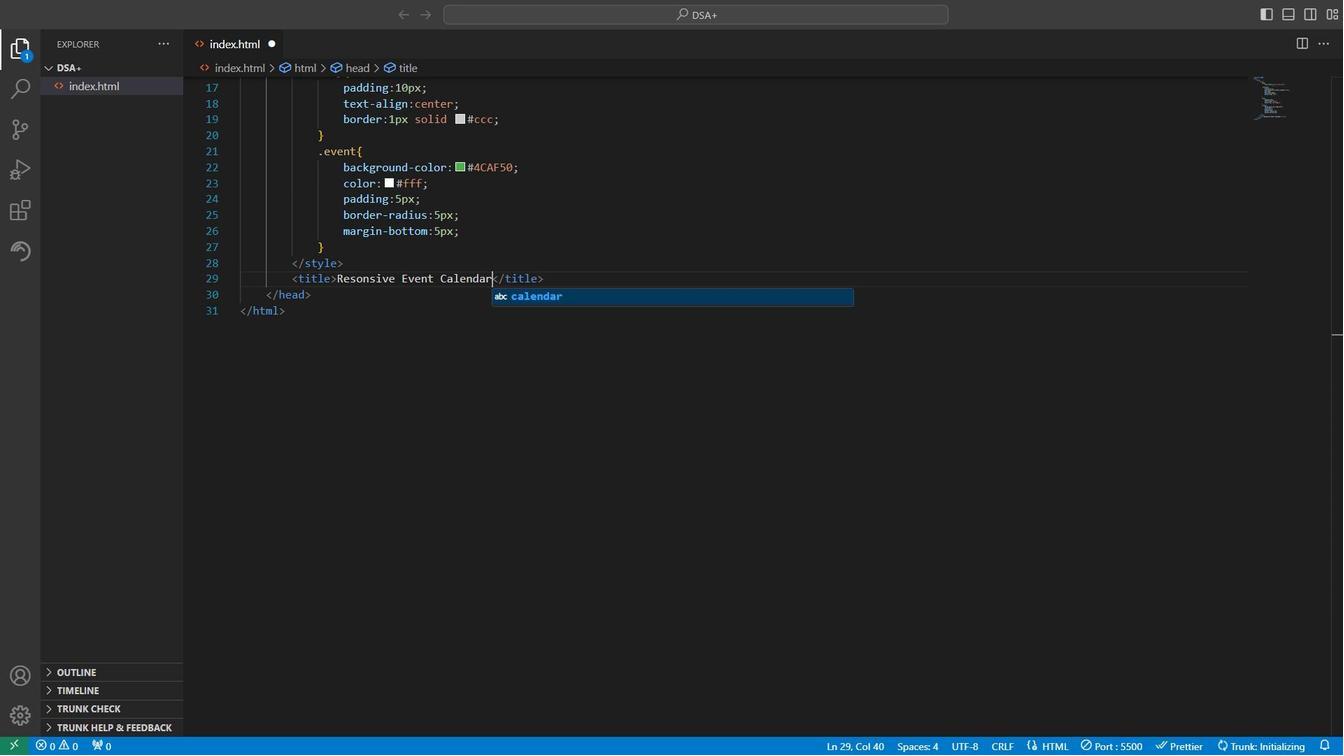 
Action: Mouse moved to (328, 300)
Screenshot: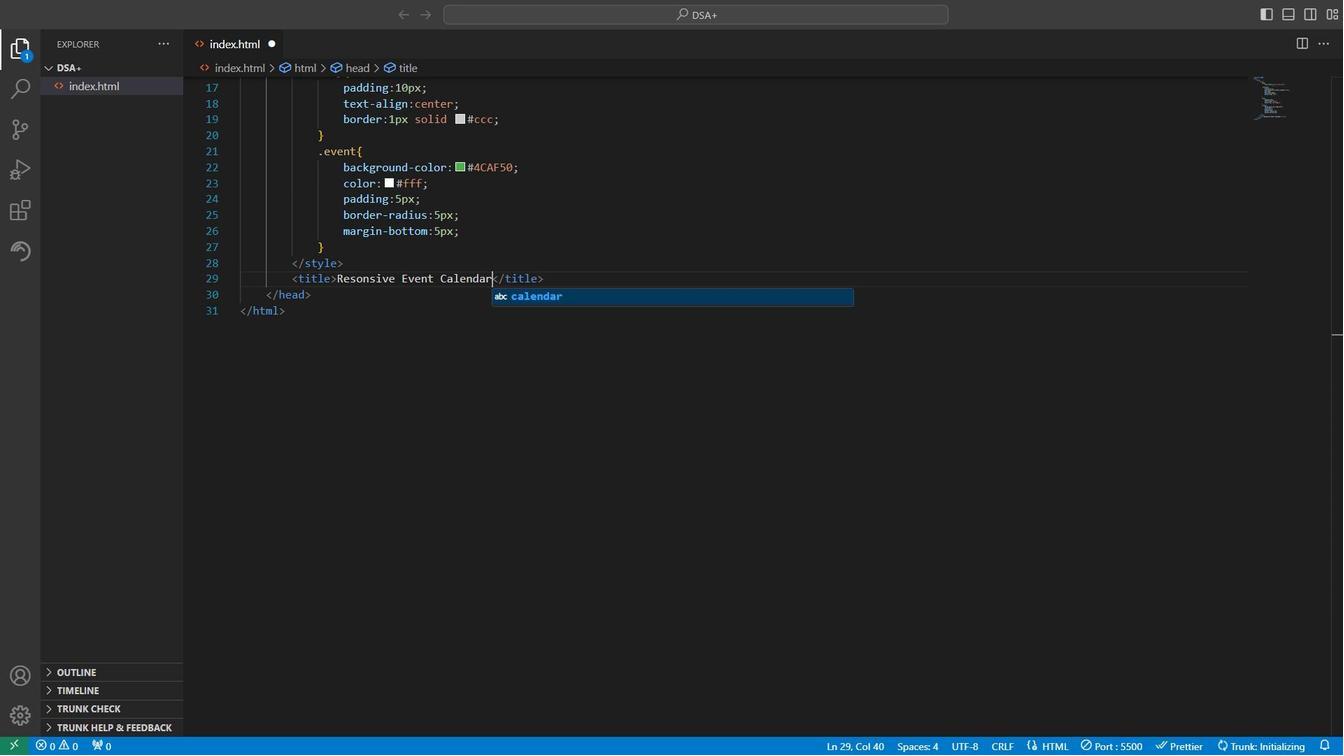 
Action: Mouse scrolled (328, 300) with delta (0, 0)
Screenshot: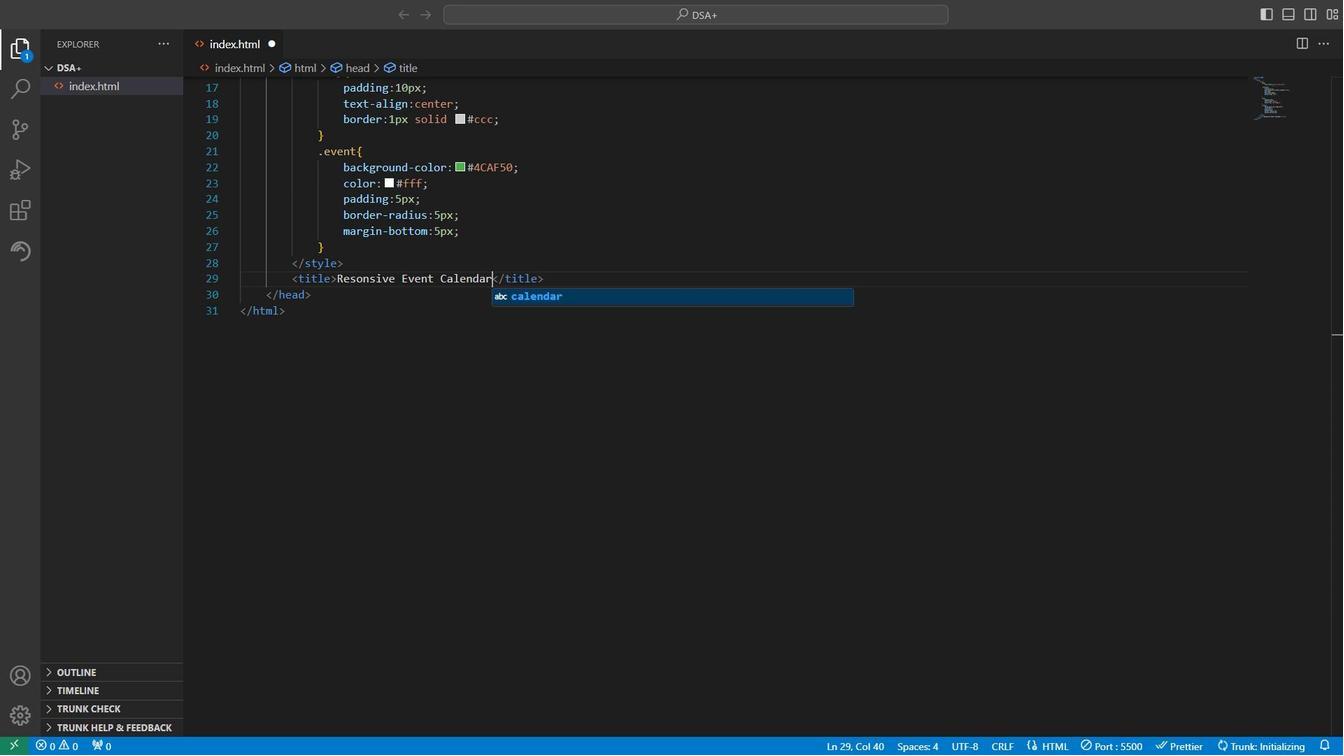 
Action: Mouse moved to (328, 300)
Screenshot: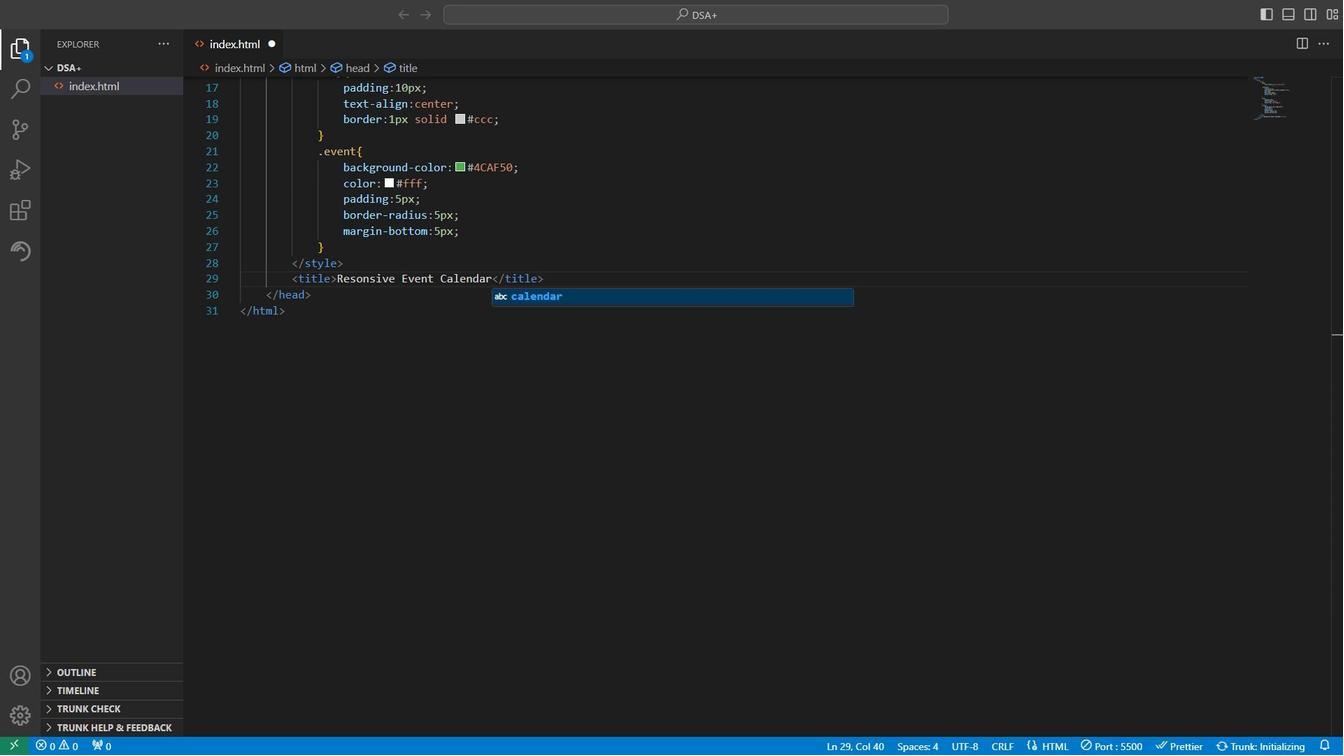 
Action: Mouse scrolled (328, 300) with delta (0, 0)
Screenshot: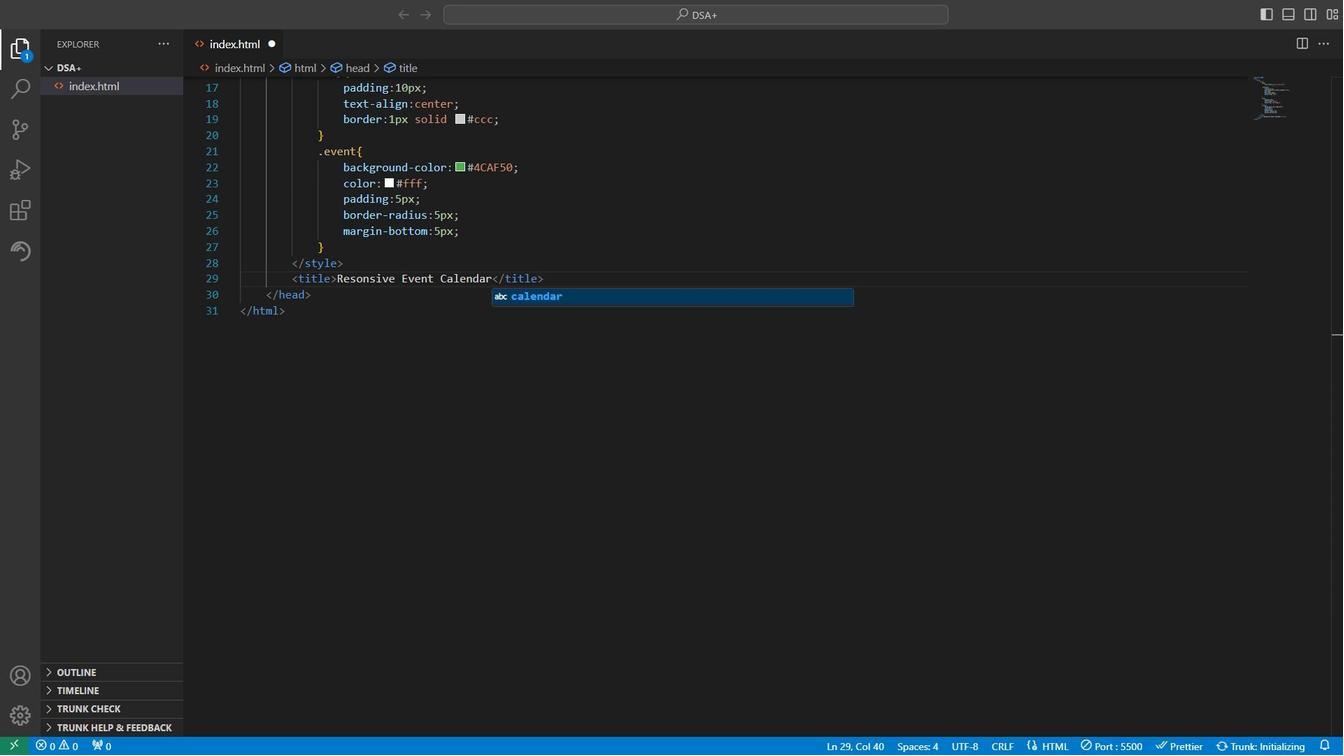 
Action: Mouse scrolled (328, 300) with delta (0, 0)
Screenshot: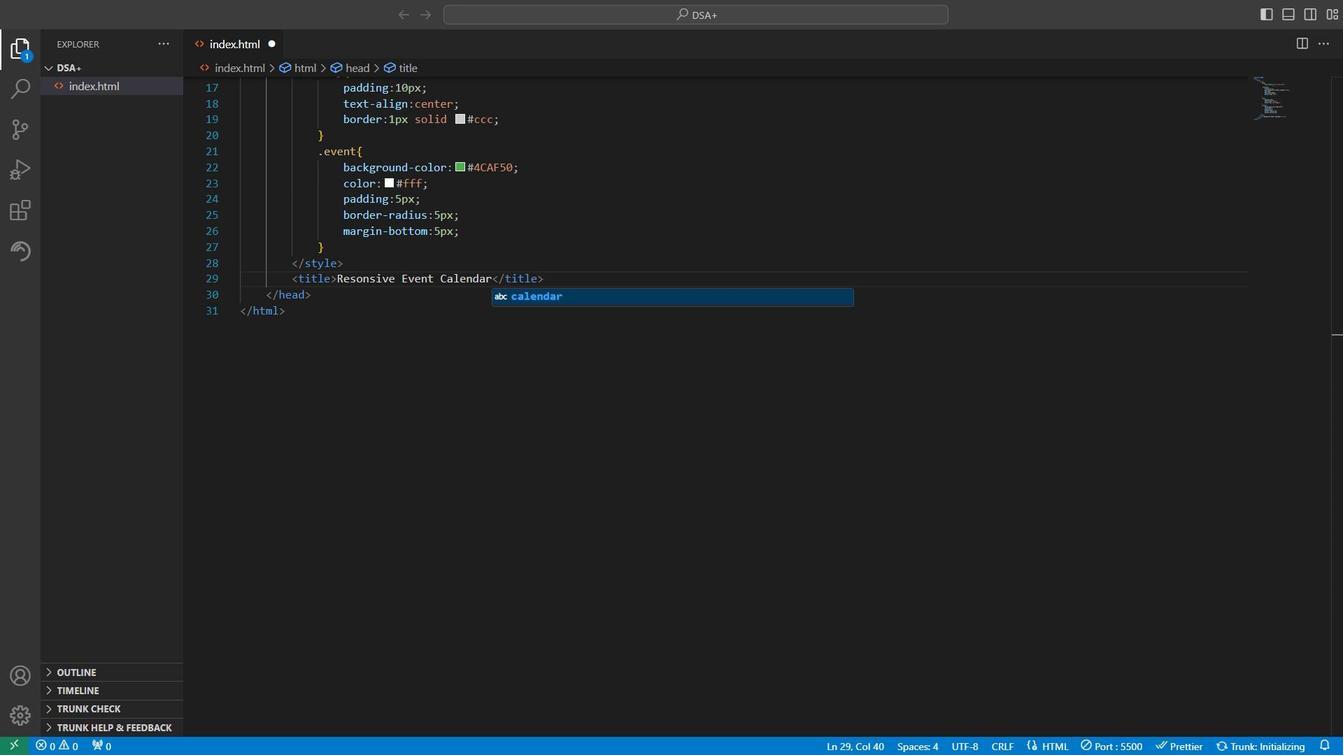 
Action: Mouse scrolled (328, 300) with delta (0, 0)
Screenshot: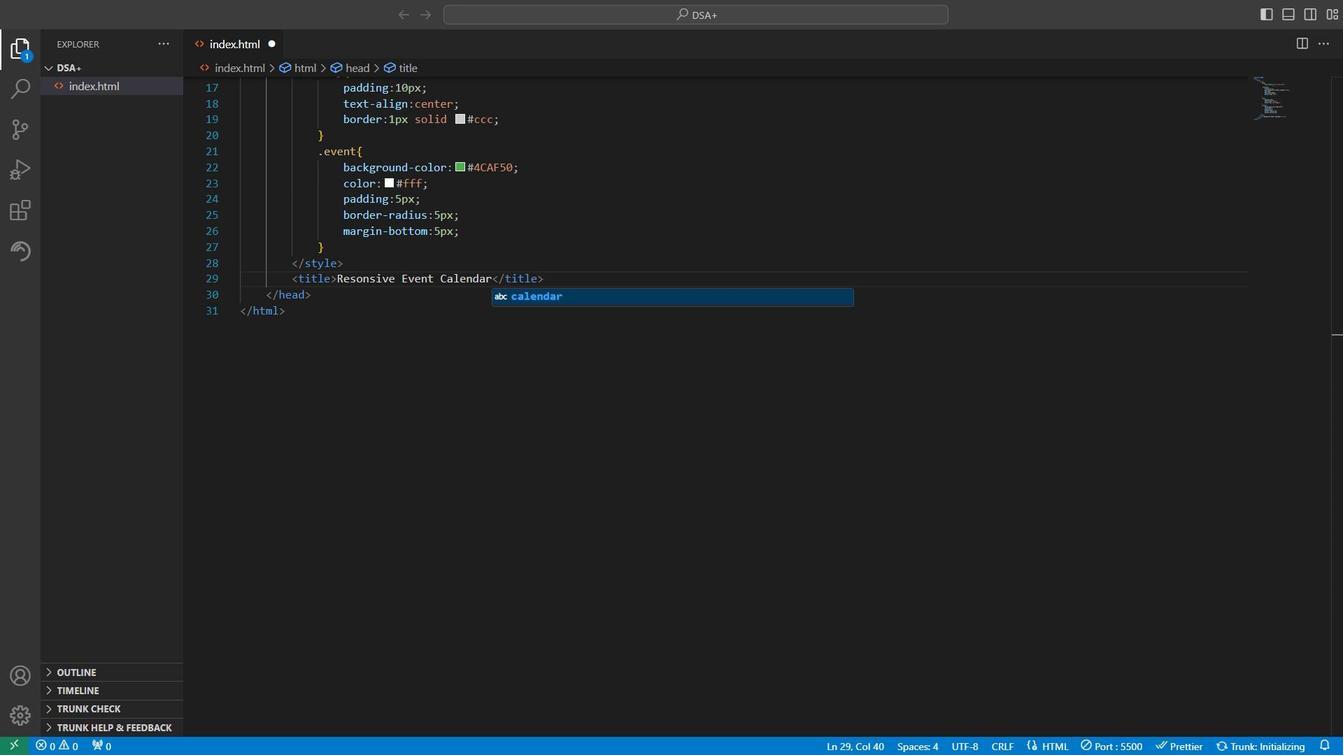 
Action: Mouse scrolled (328, 300) with delta (0, 0)
Screenshot: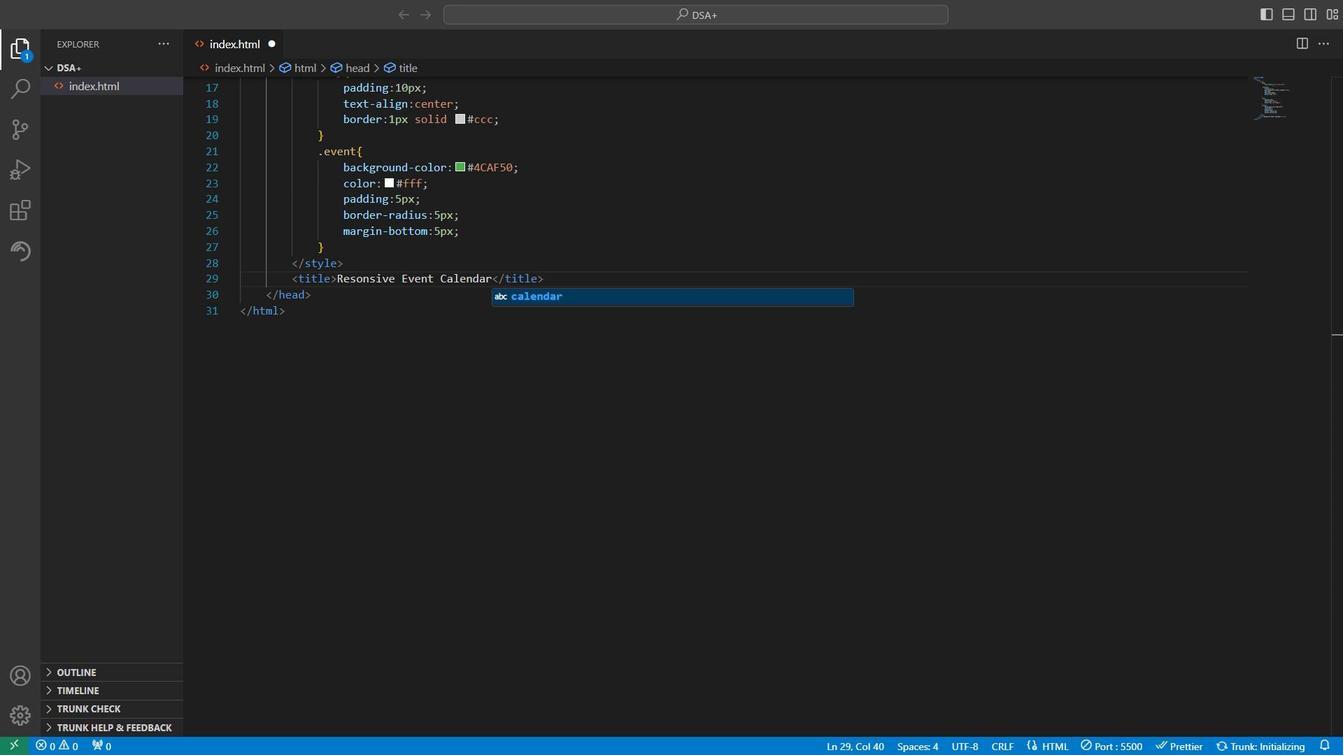 
Action: Mouse scrolled (328, 300) with delta (0, 0)
Screenshot: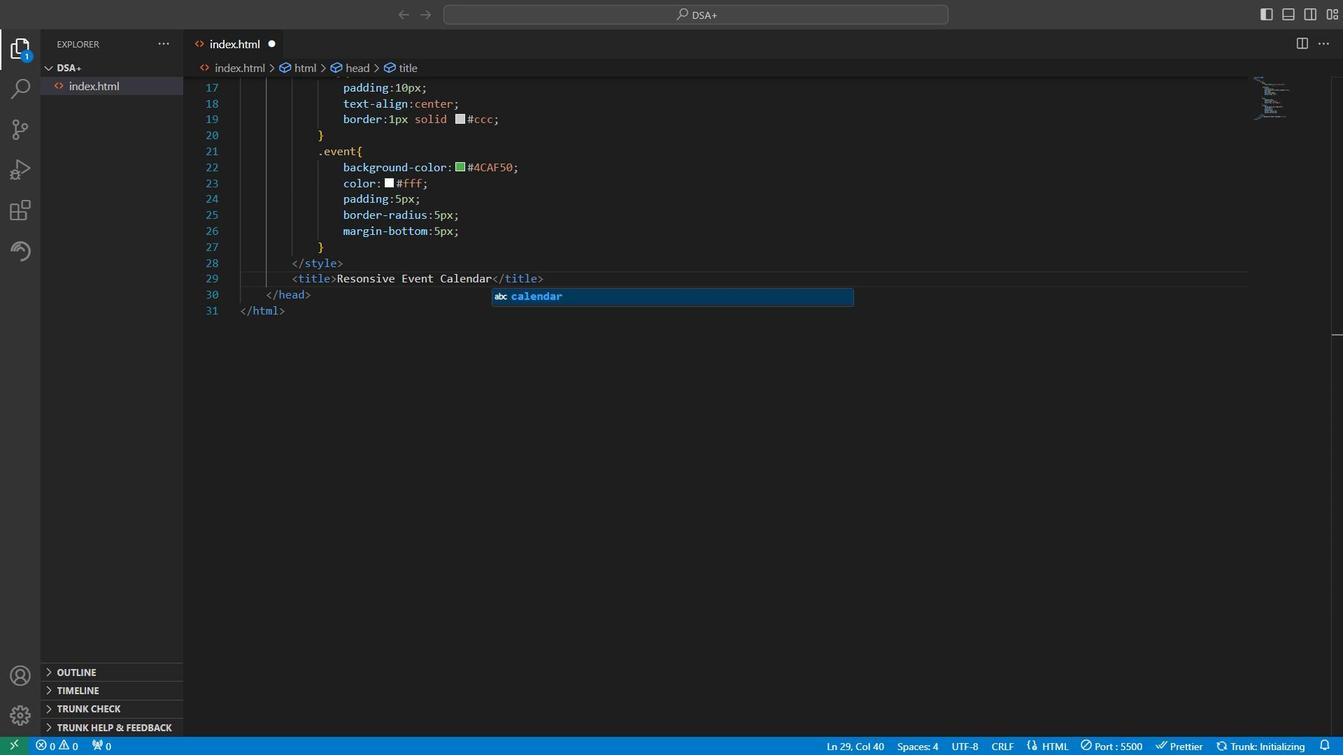 
Action: Mouse scrolled (328, 300) with delta (0, 0)
Screenshot: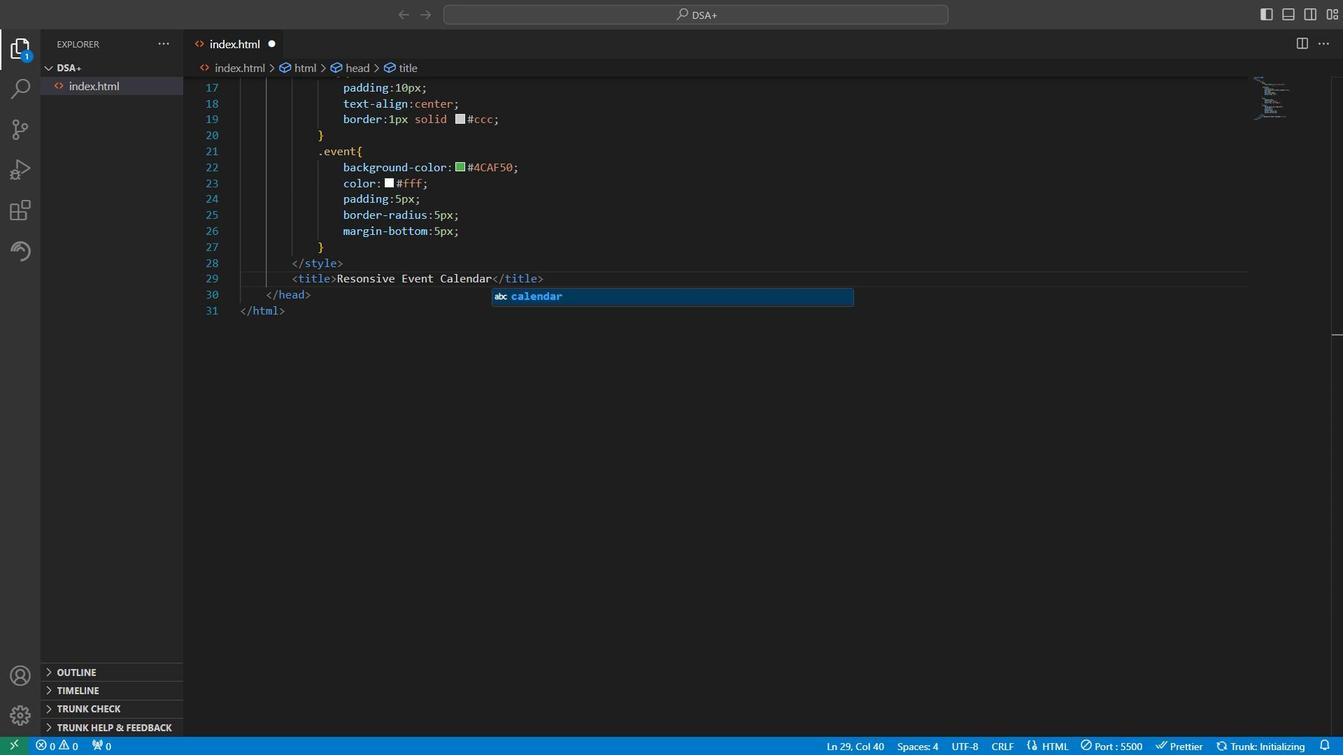 
Action: Mouse scrolled (328, 300) with delta (0, 0)
Screenshot: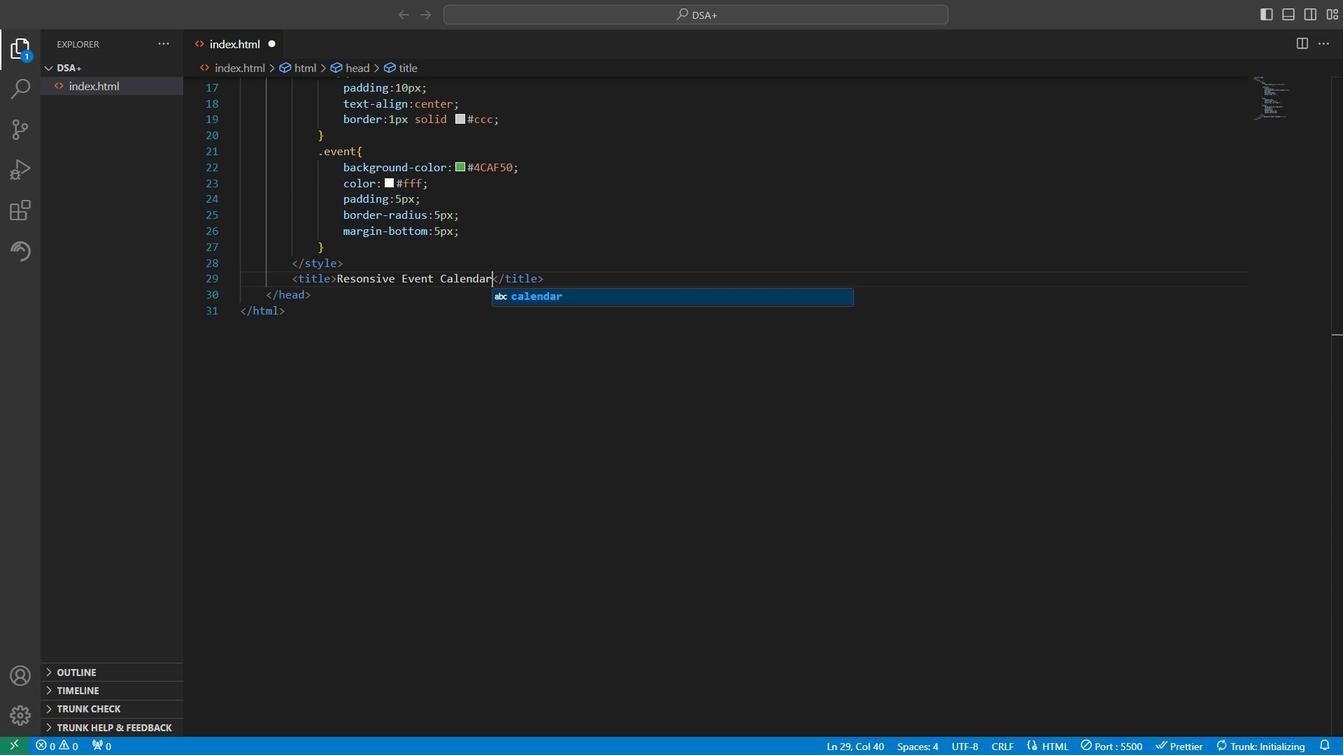 
Action: Mouse scrolled (328, 300) with delta (0, 0)
Screenshot: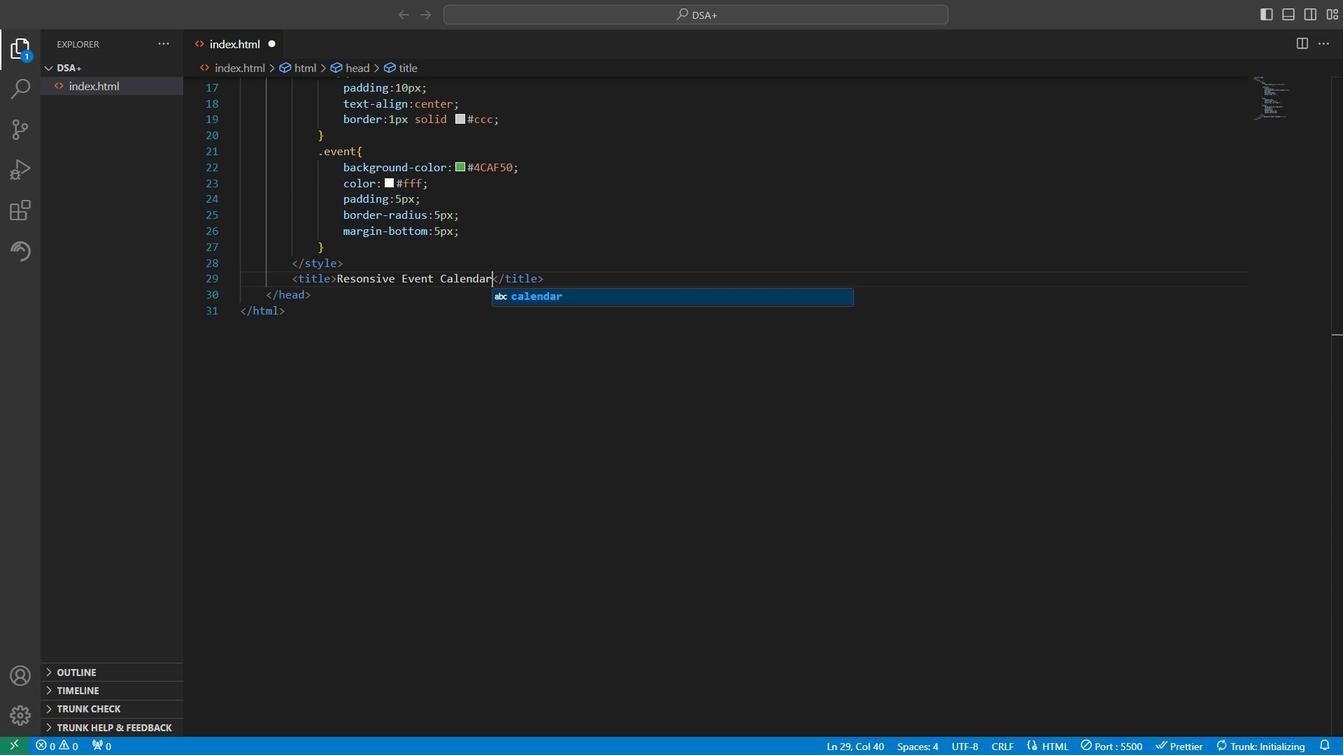 
Action: Mouse scrolled (328, 300) with delta (0, 0)
Screenshot: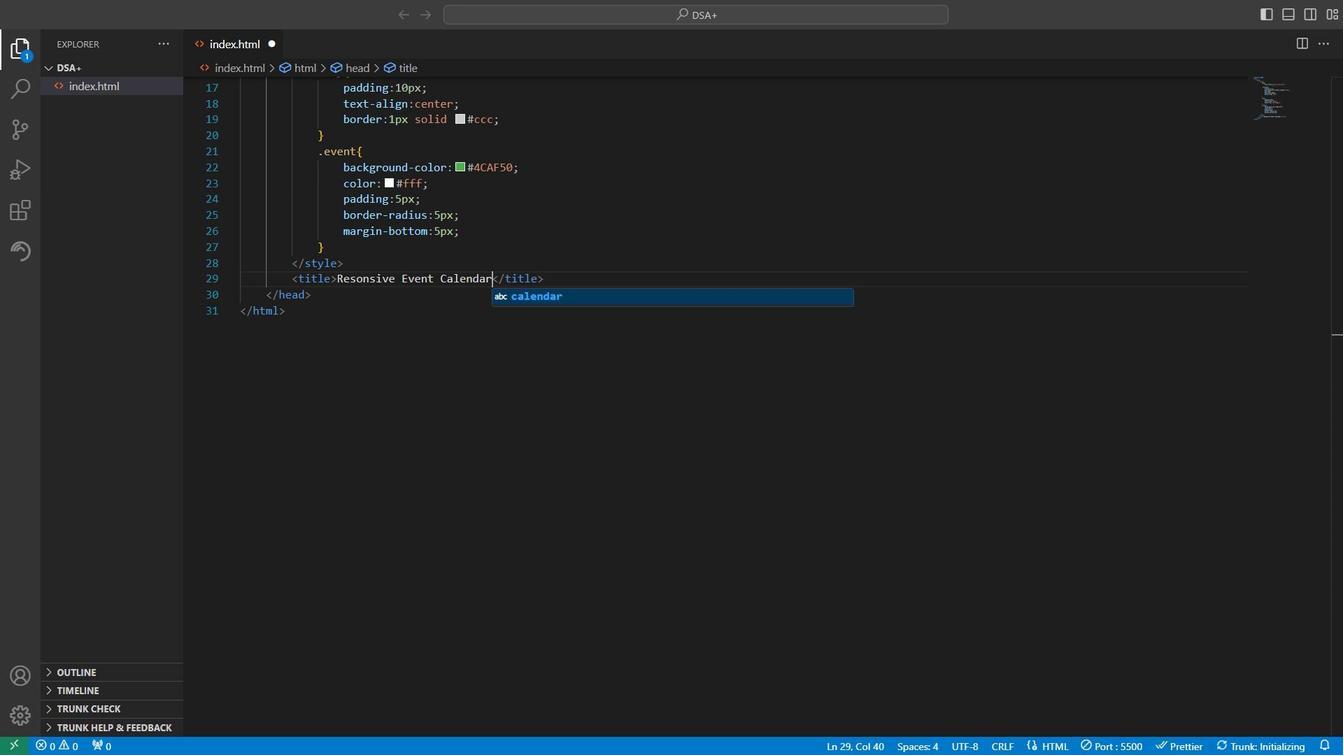 
Action: Mouse scrolled (328, 300) with delta (0, 0)
Screenshot: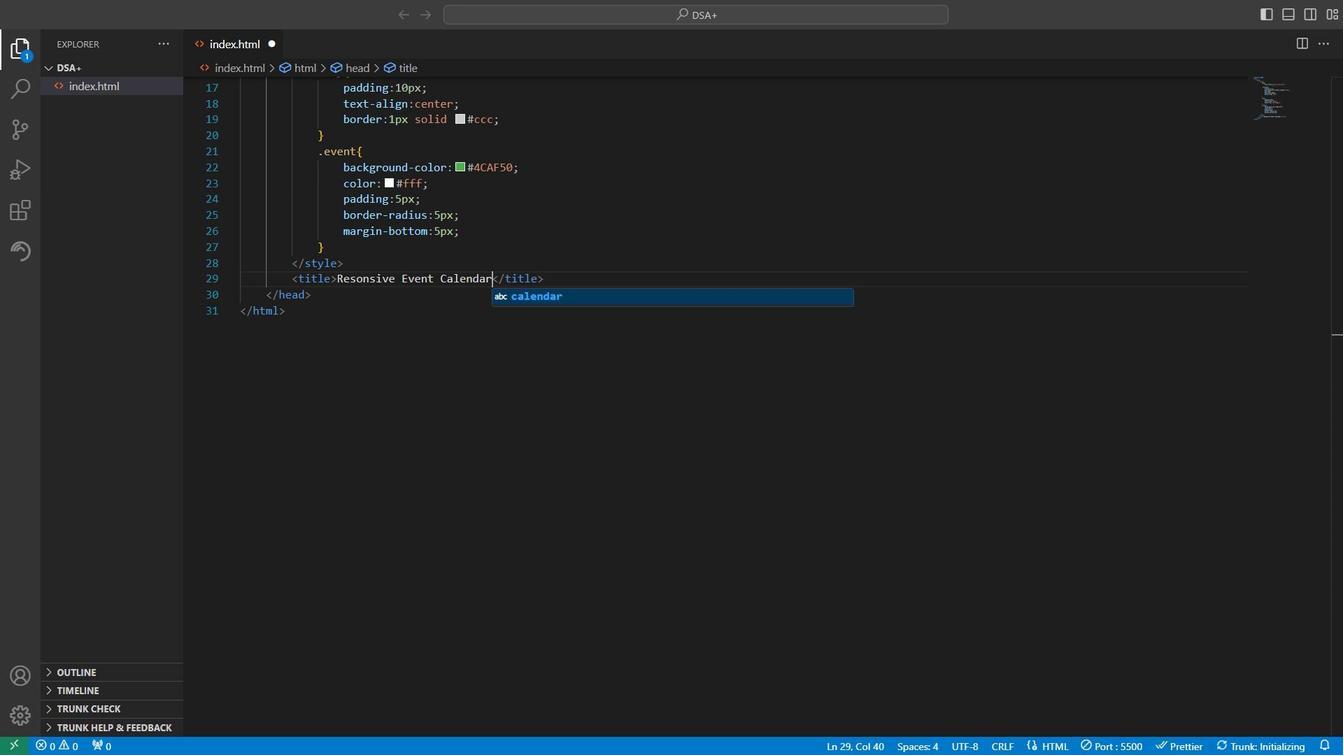 
Action: Mouse scrolled (328, 300) with delta (0, 0)
Screenshot: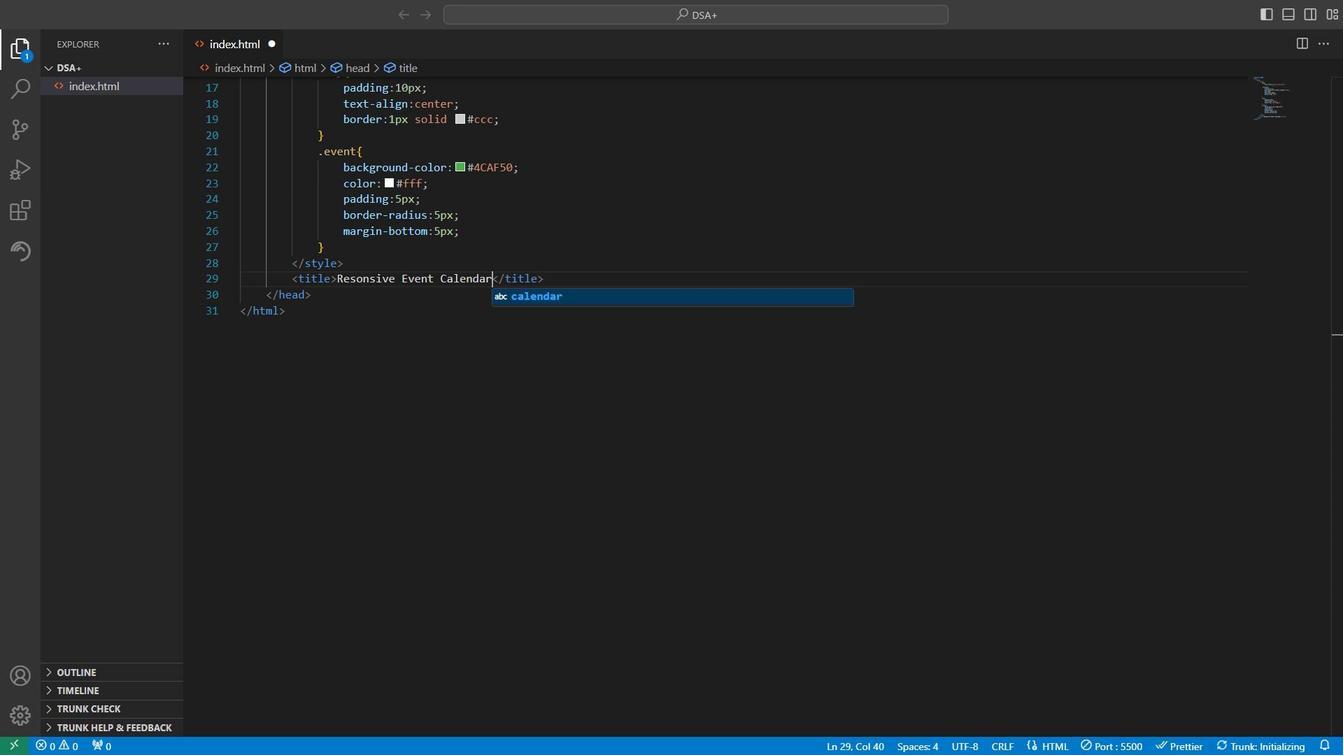 
Action: Mouse scrolled (328, 300) with delta (0, 0)
Screenshot: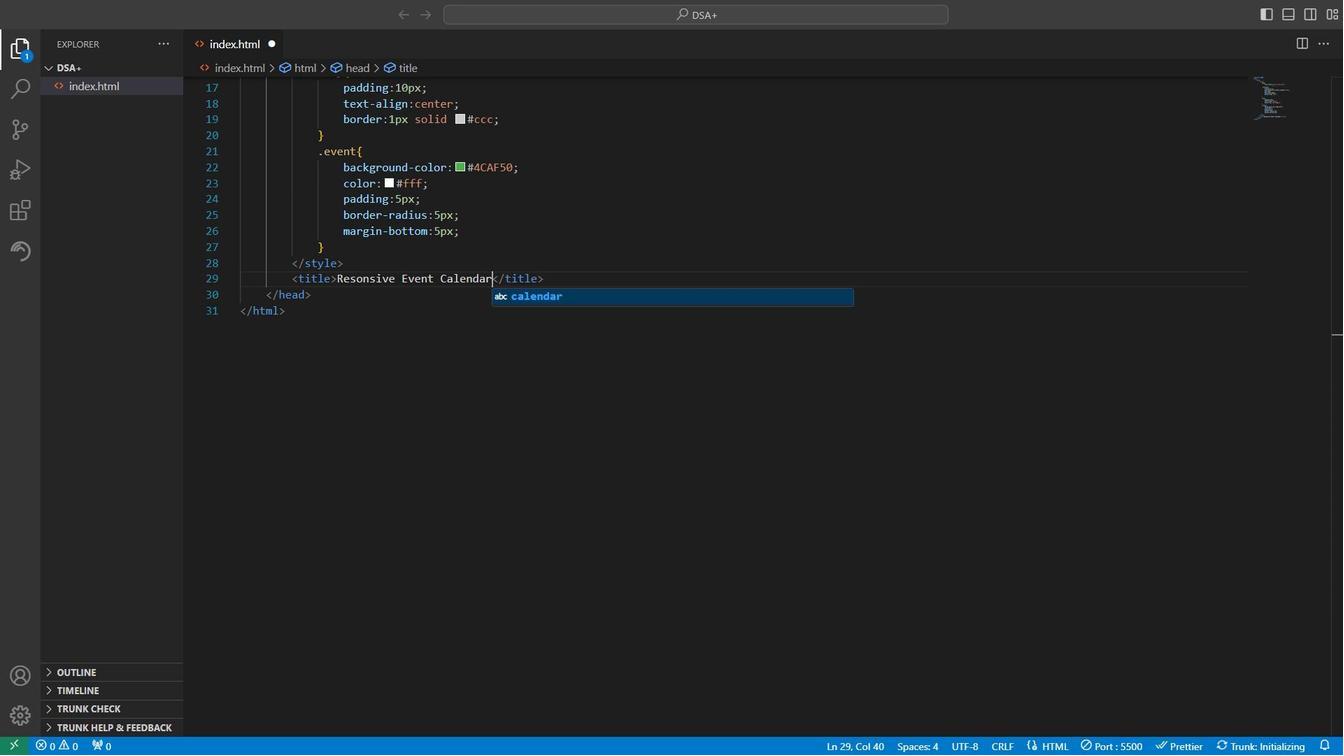 
Action: Mouse scrolled (328, 300) with delta (0, 0)
Screenshot: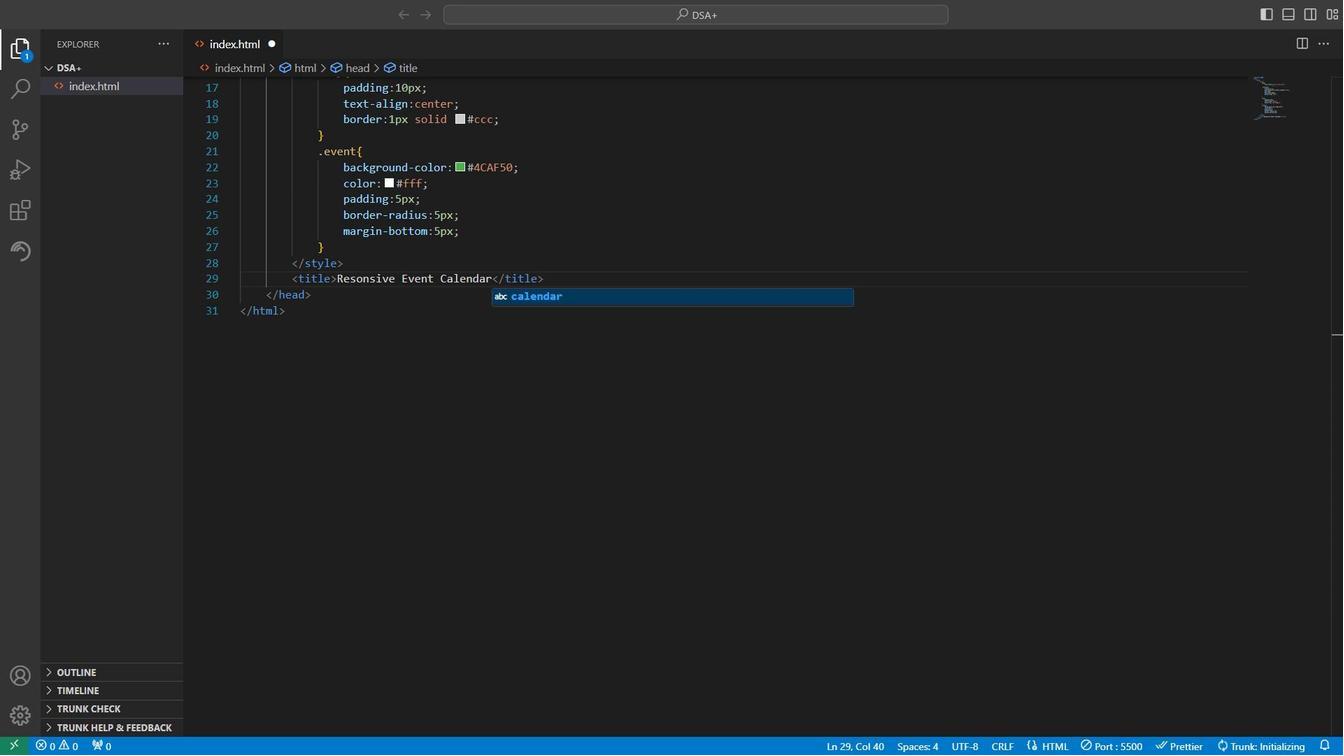 
Action: Mouse scrolled (328, 300) with delta (0, 0)
Screenshot: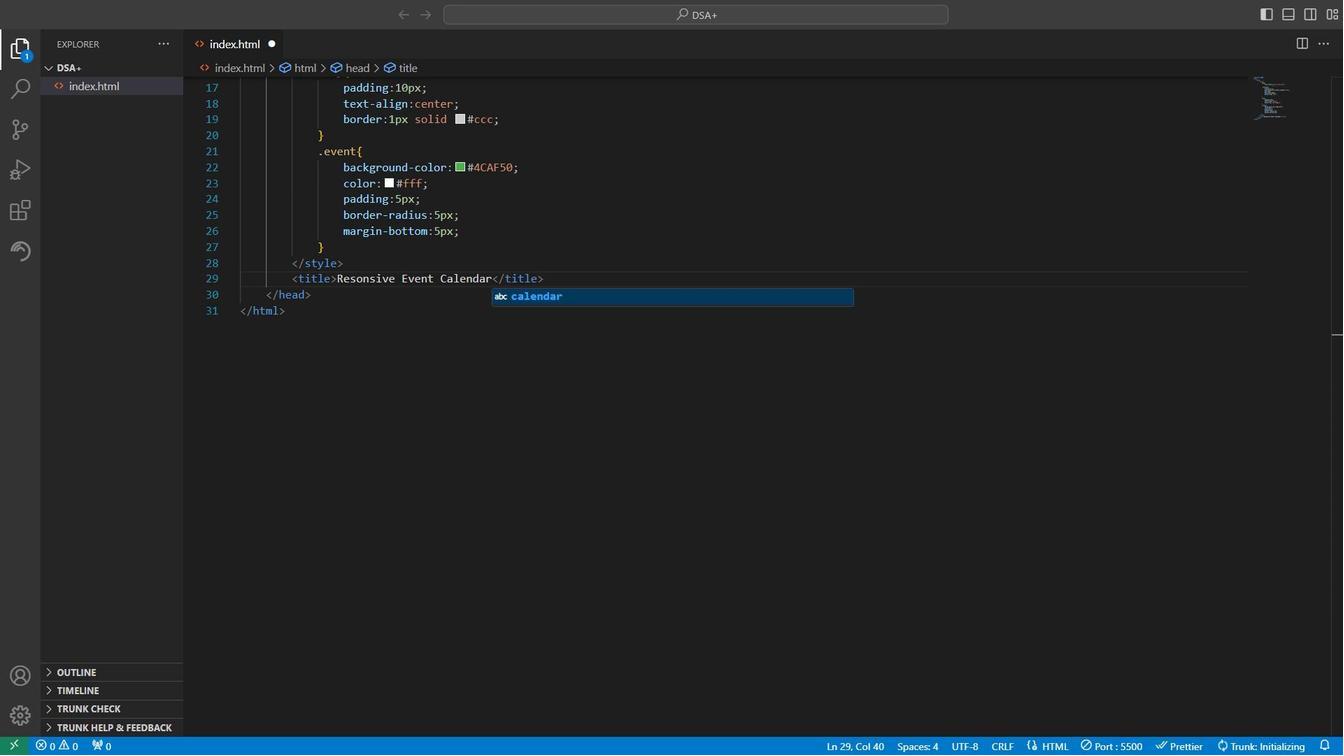 
Action: Mouse scrolled (328, 300) with delta (0, 0)
Screenshot: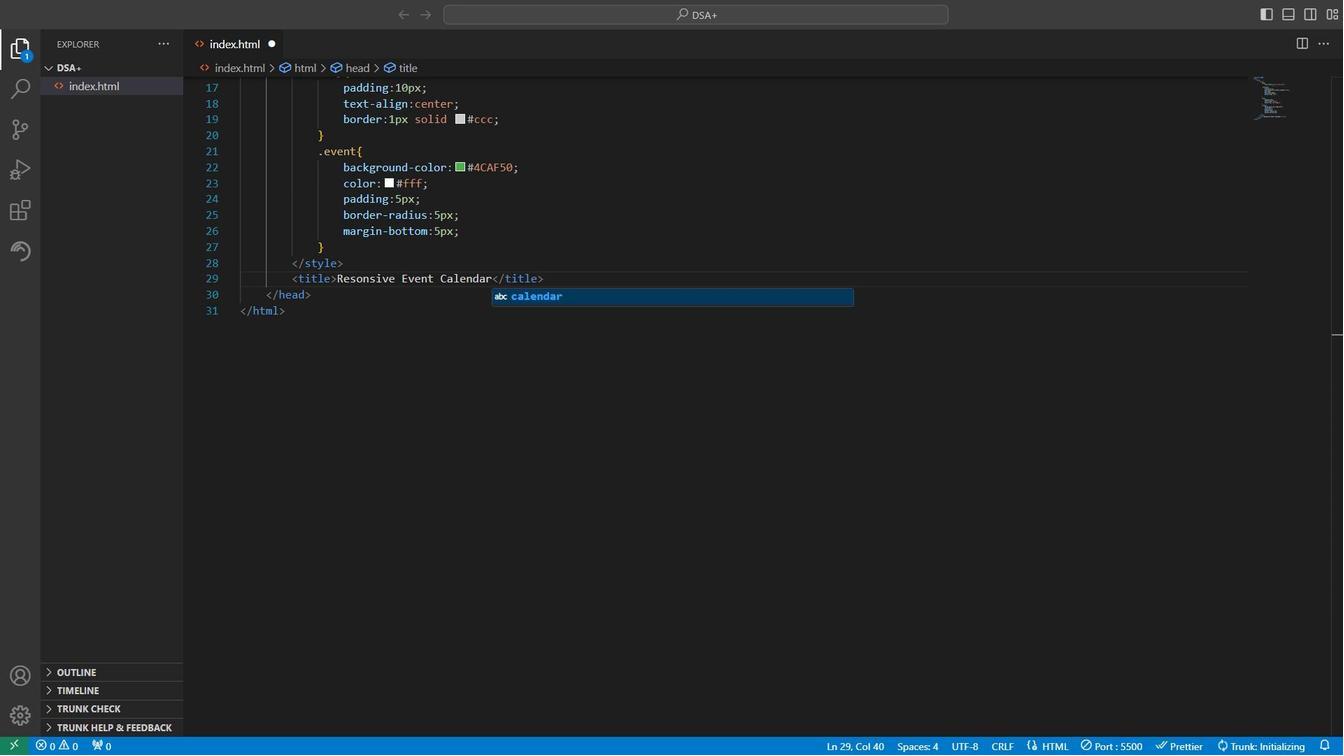 
Action: Mouse scrolled (328, 300) with delta (0, 0)
Screenshot: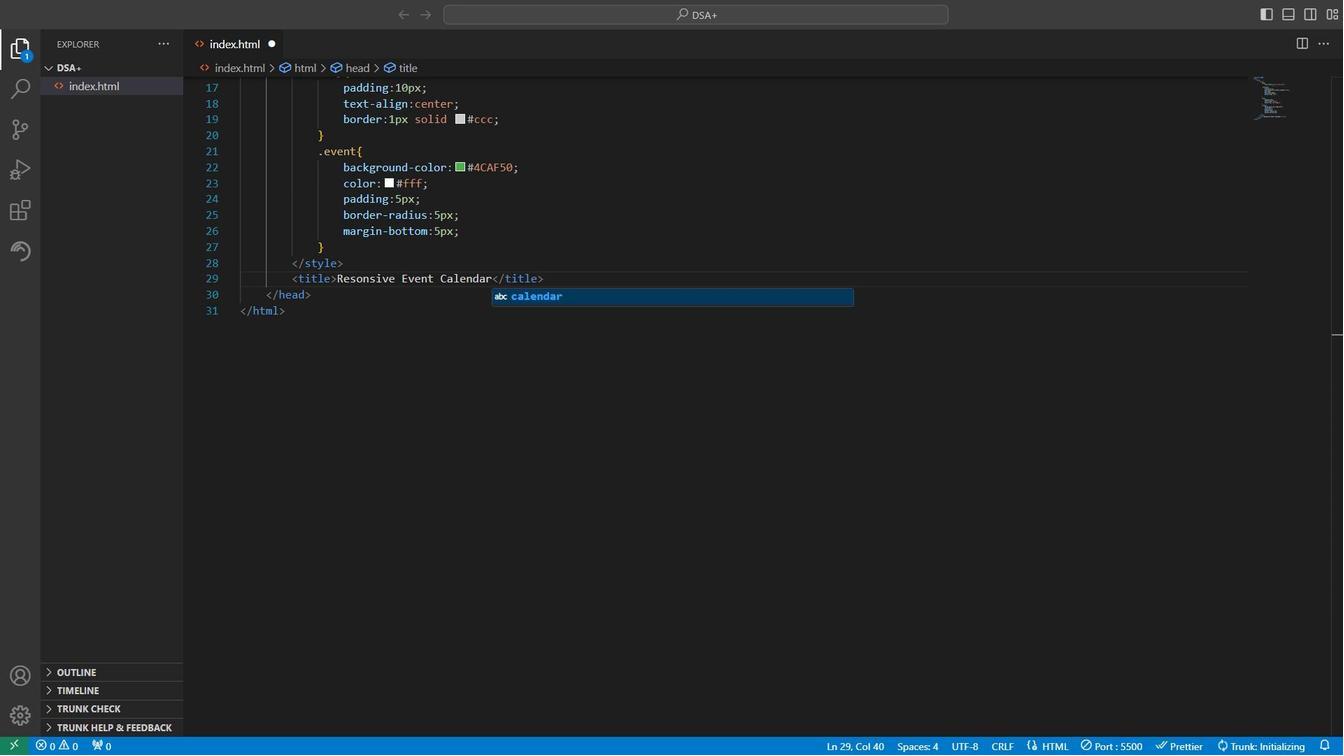 
Action: Mouse scrolled (328, 300) with delta (0, 0)
Screenshot: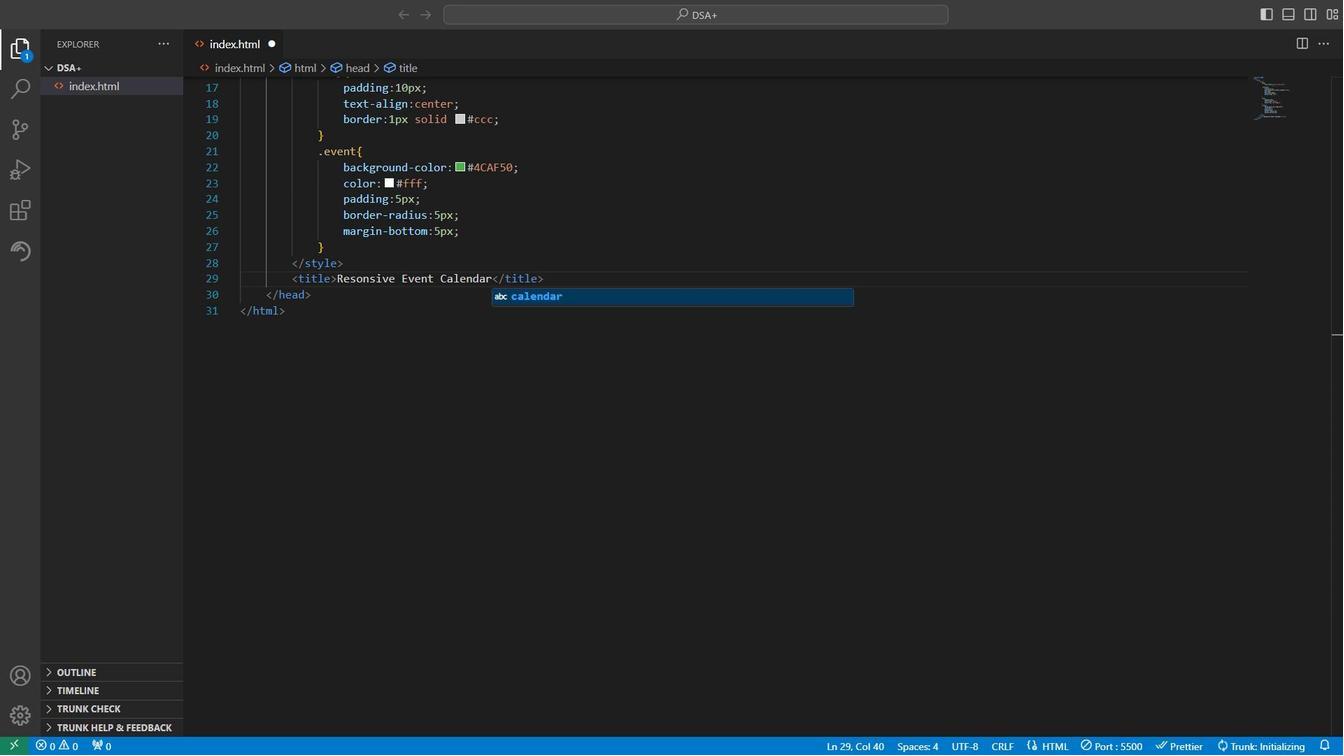 
Action: Mouse scrolled (328, 300) with delta (0, 0)
Screenshot: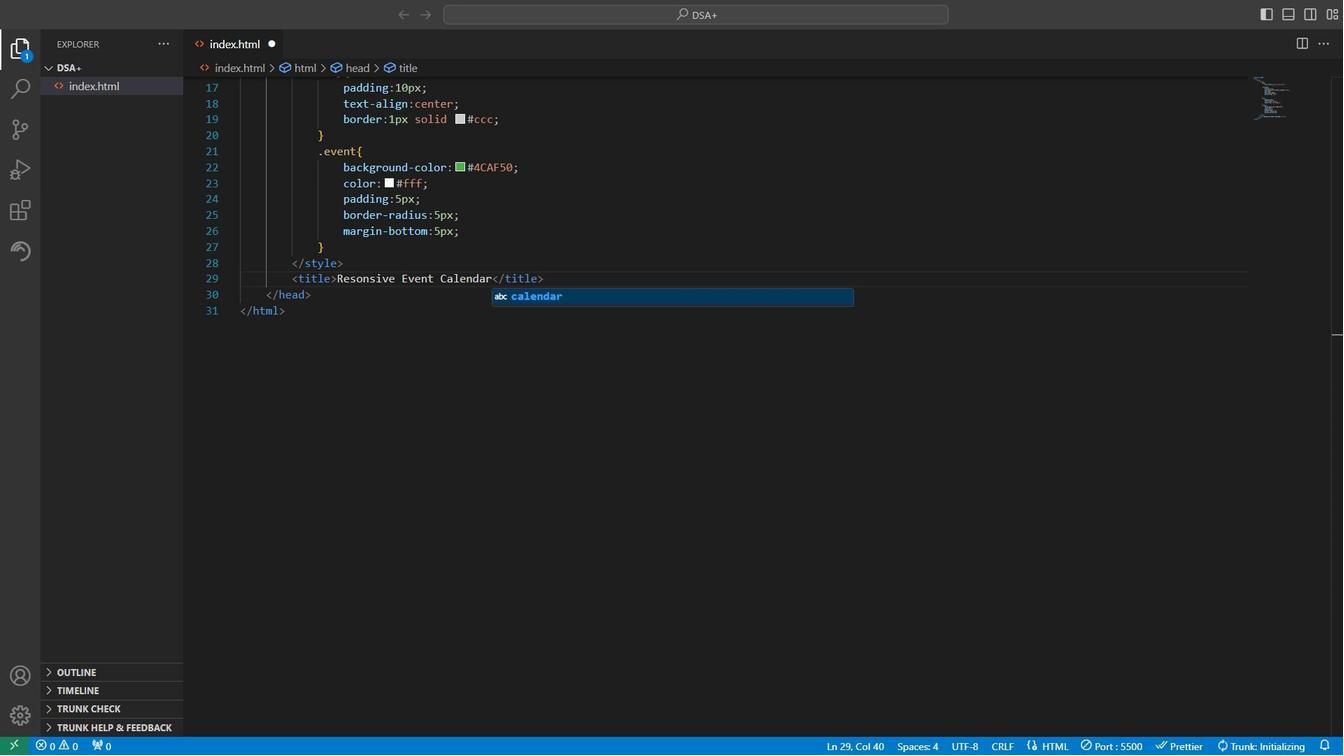 
Action: Mouse scrolled (328, 300) with delta (0, 0)
Screenshot: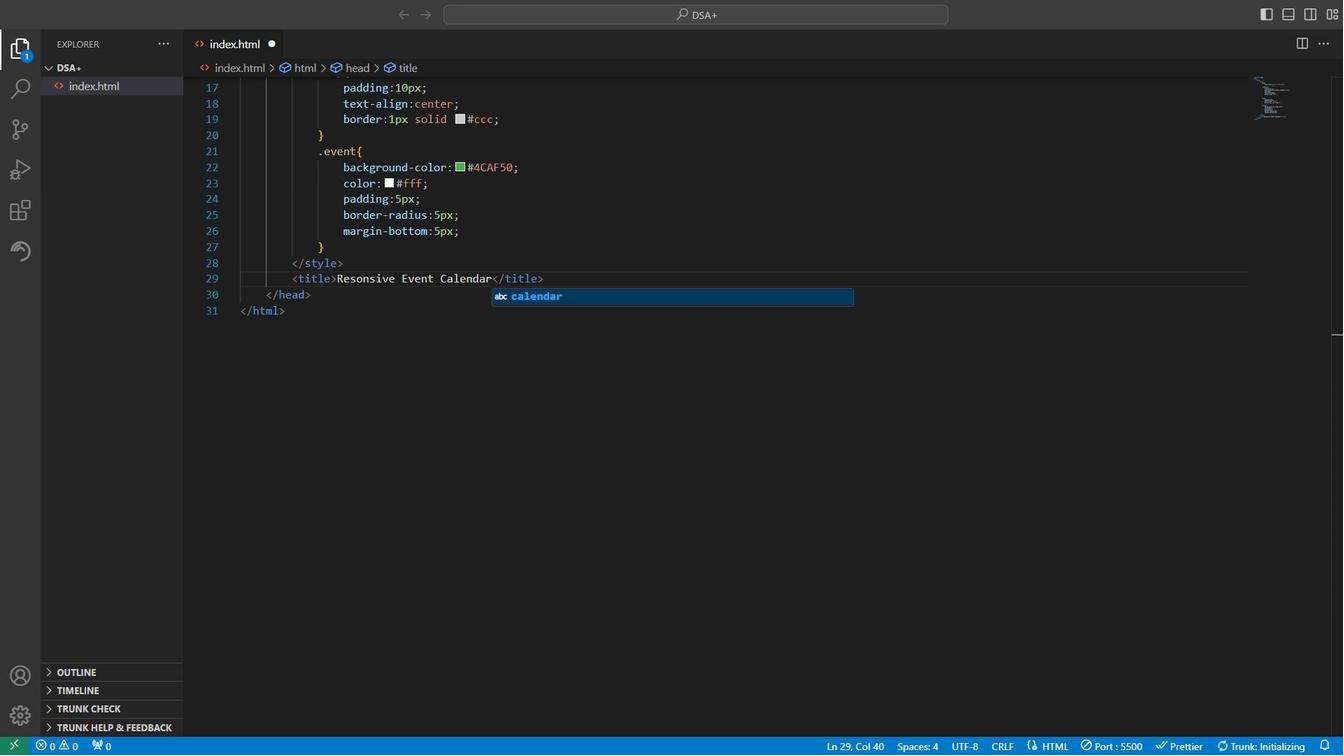 
Action: Mouse scrolled (328, 300) with delta (0, 0)
Screenshot: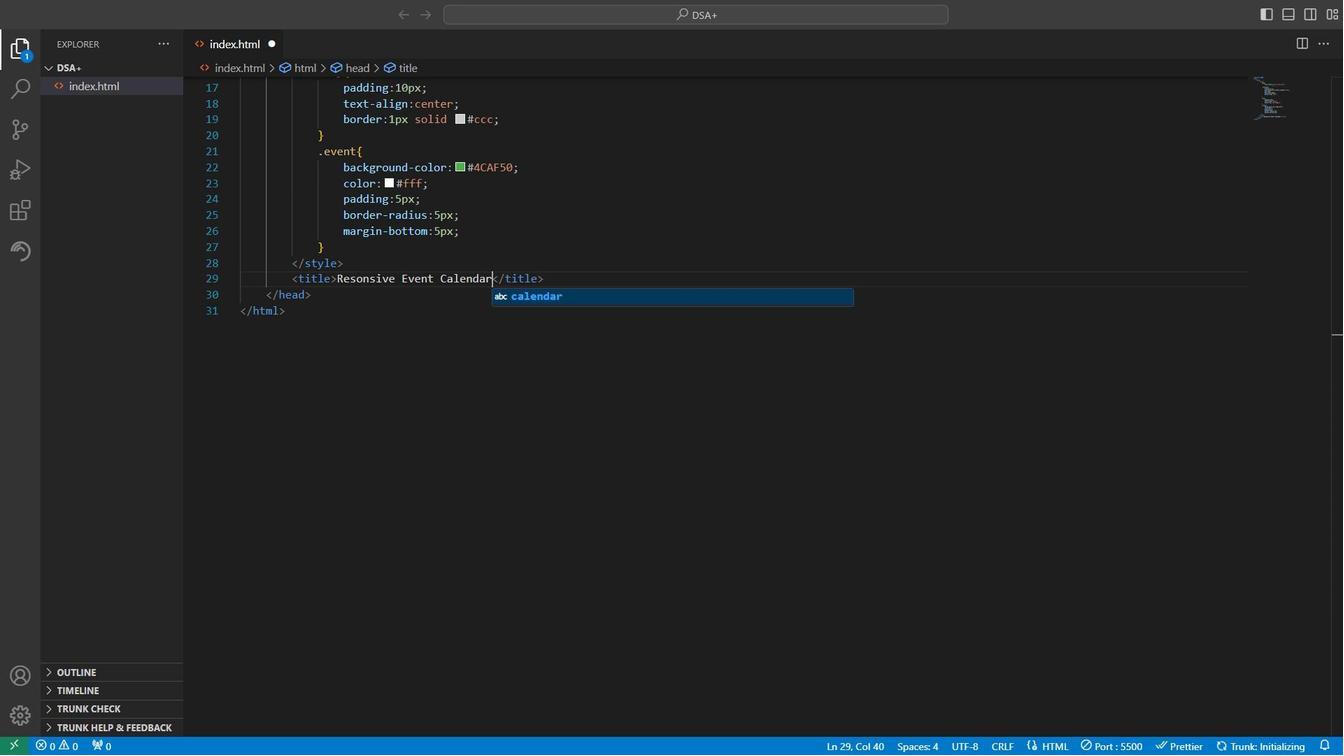
Action: Mouse scrolled (328, 300) with delta (0, 0)
Screenshot: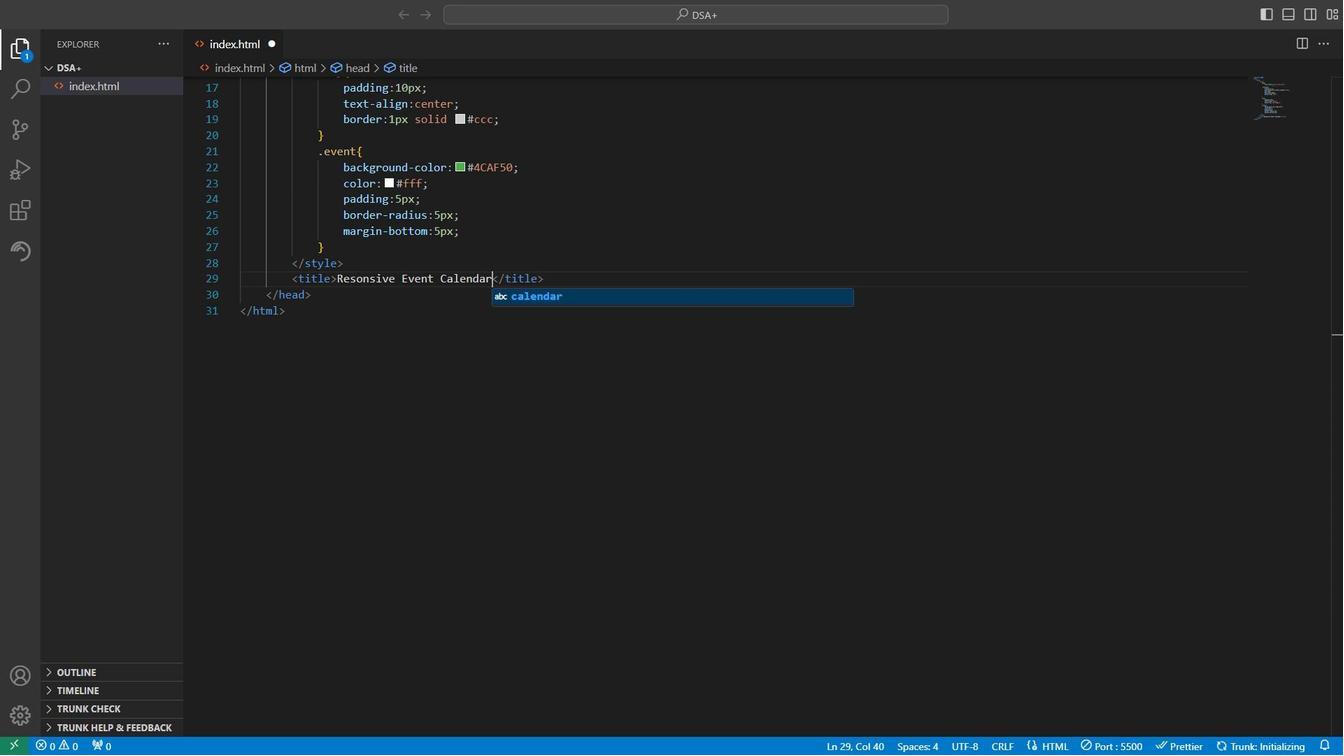 
Action: Mouse scrolled (328, 300) with delta (0, 0)
Screenshot: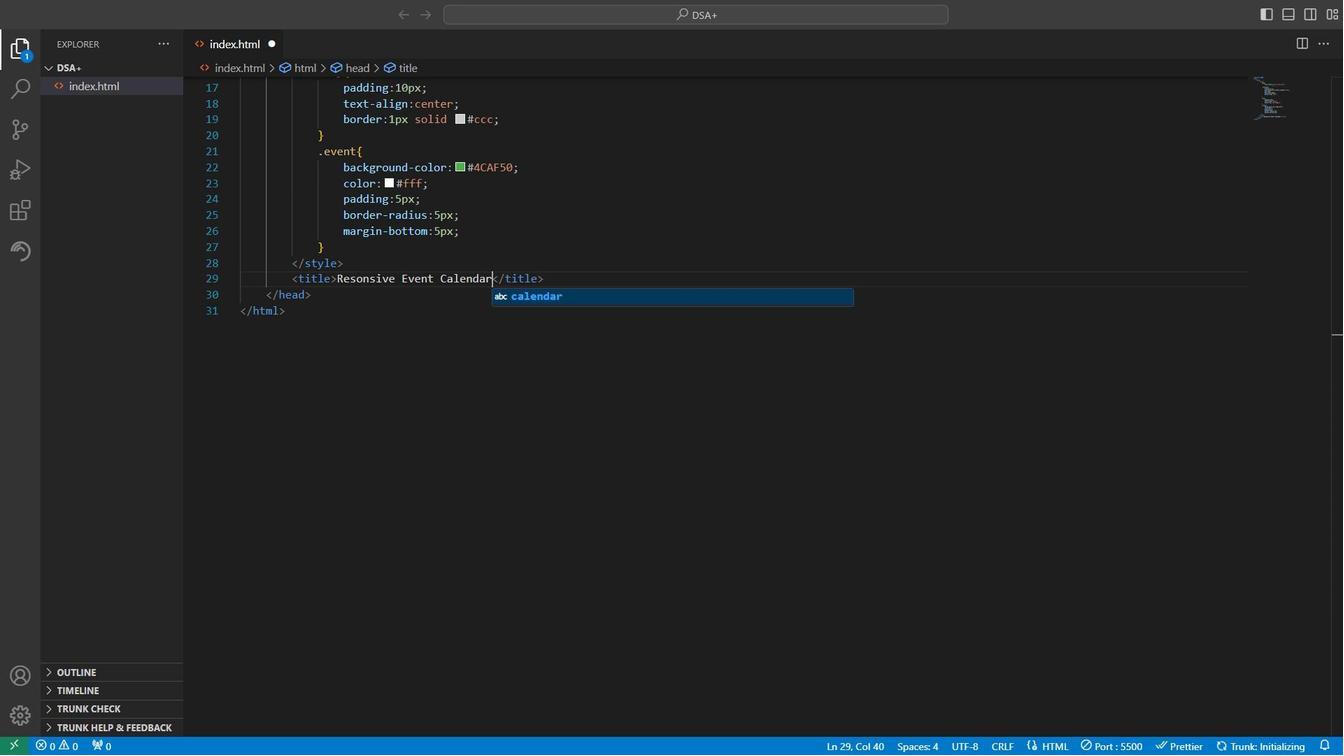 
Action: Mouse scrolled (328, 300) with delta (0, 0)
Screenshot: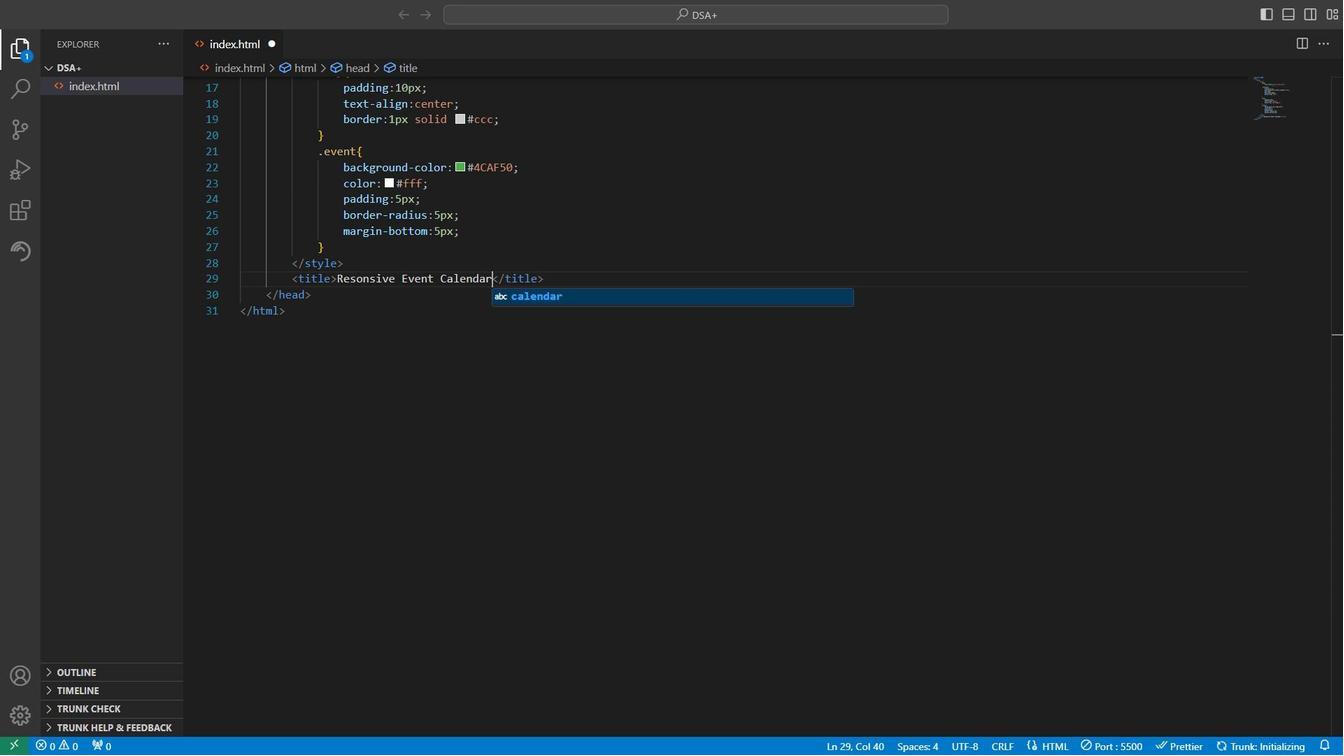 
Action: Mouse scrolled (328, 300) with delta (0, 0)
Screenshot: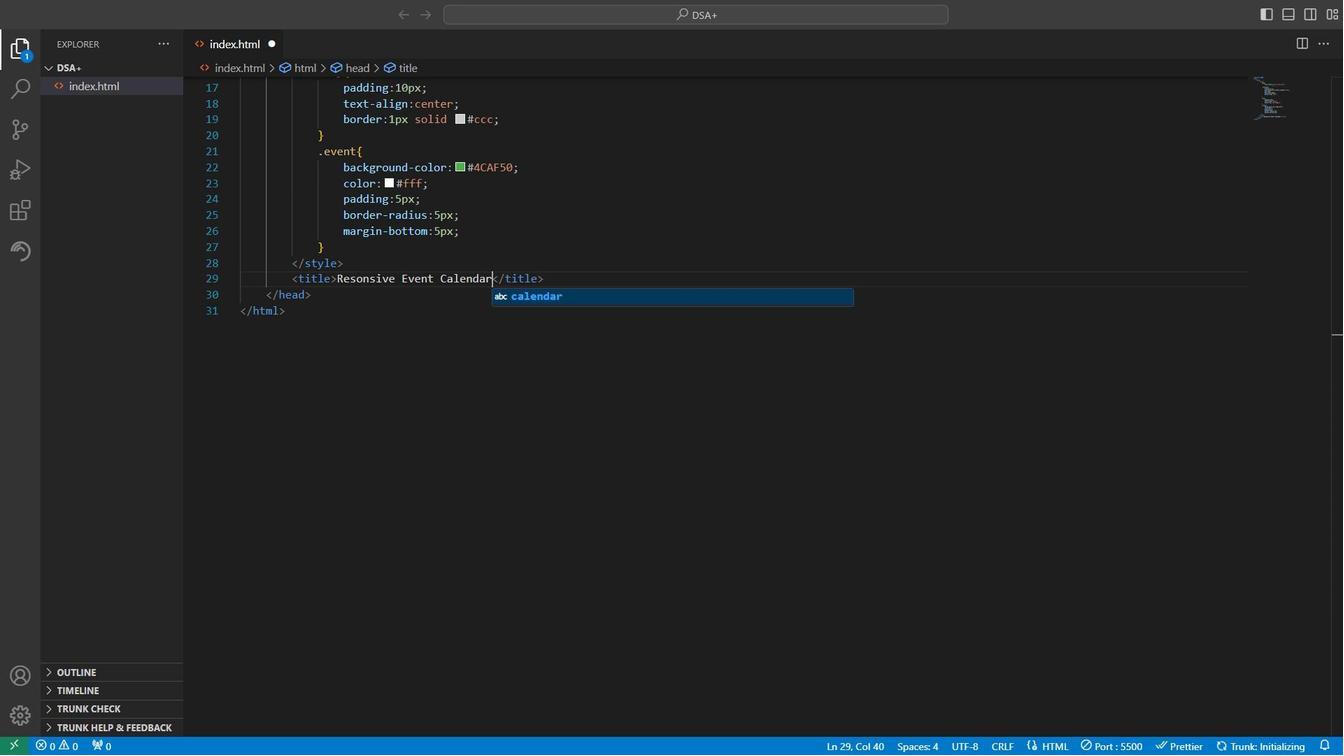 
Action: Mouse scrolled (328, 300) with delta (0, 0)
Screenshot: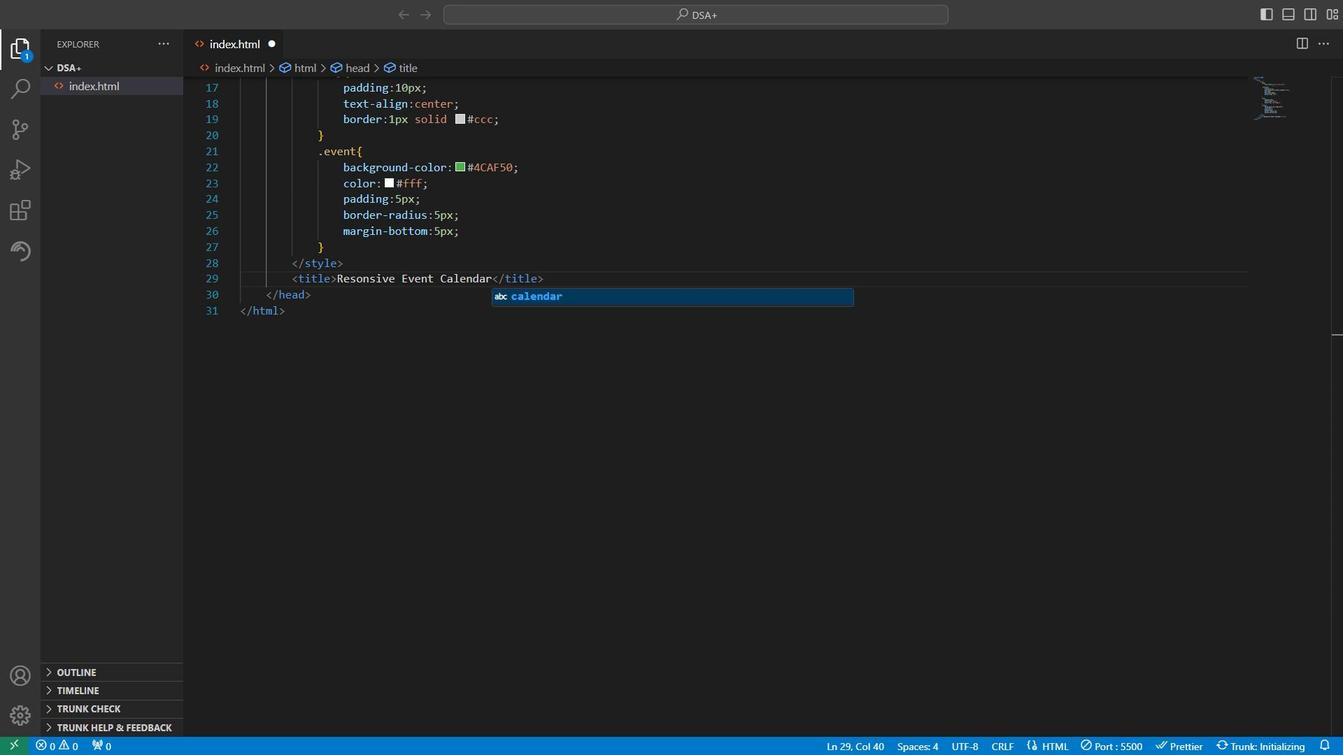 
Action: Mouse scrolled (328, 300) with delta (0, 0)
Screenshot: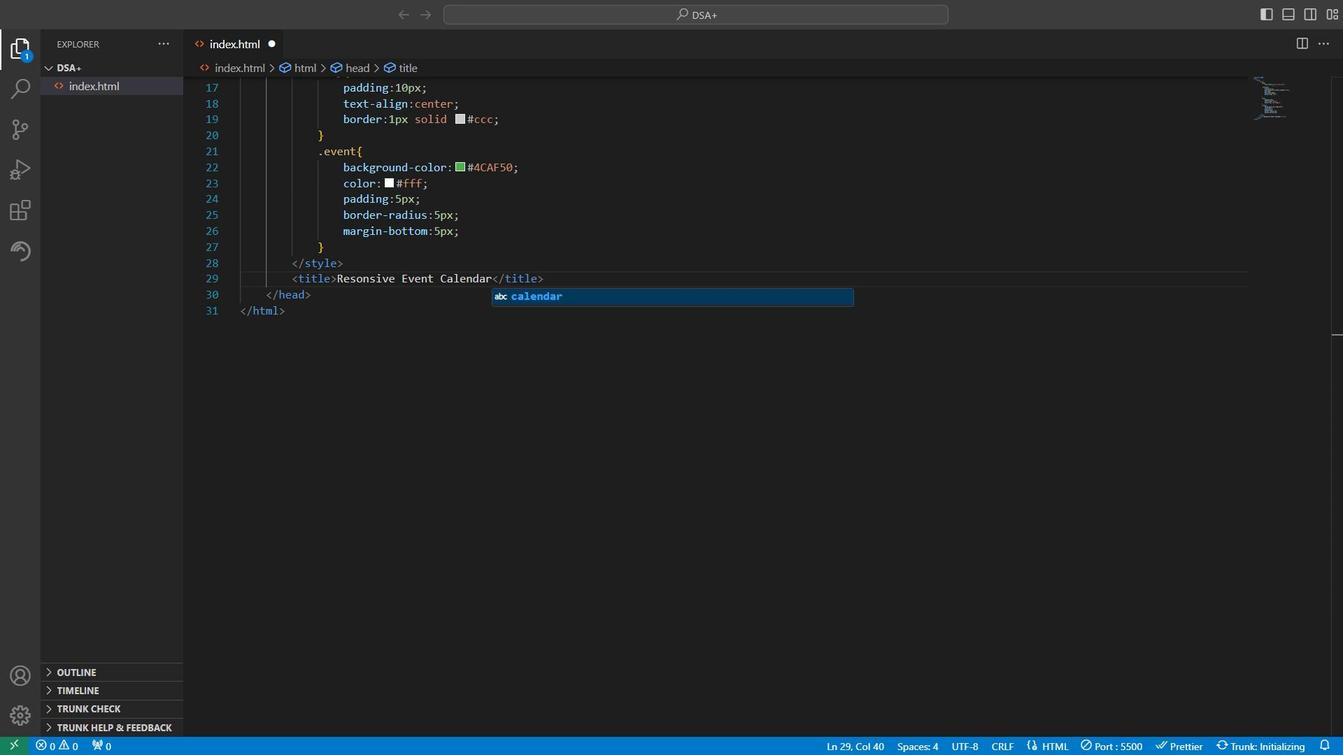 
Action: Mouse scrolled (328, 300) with delta (0, 0)
Screenshot: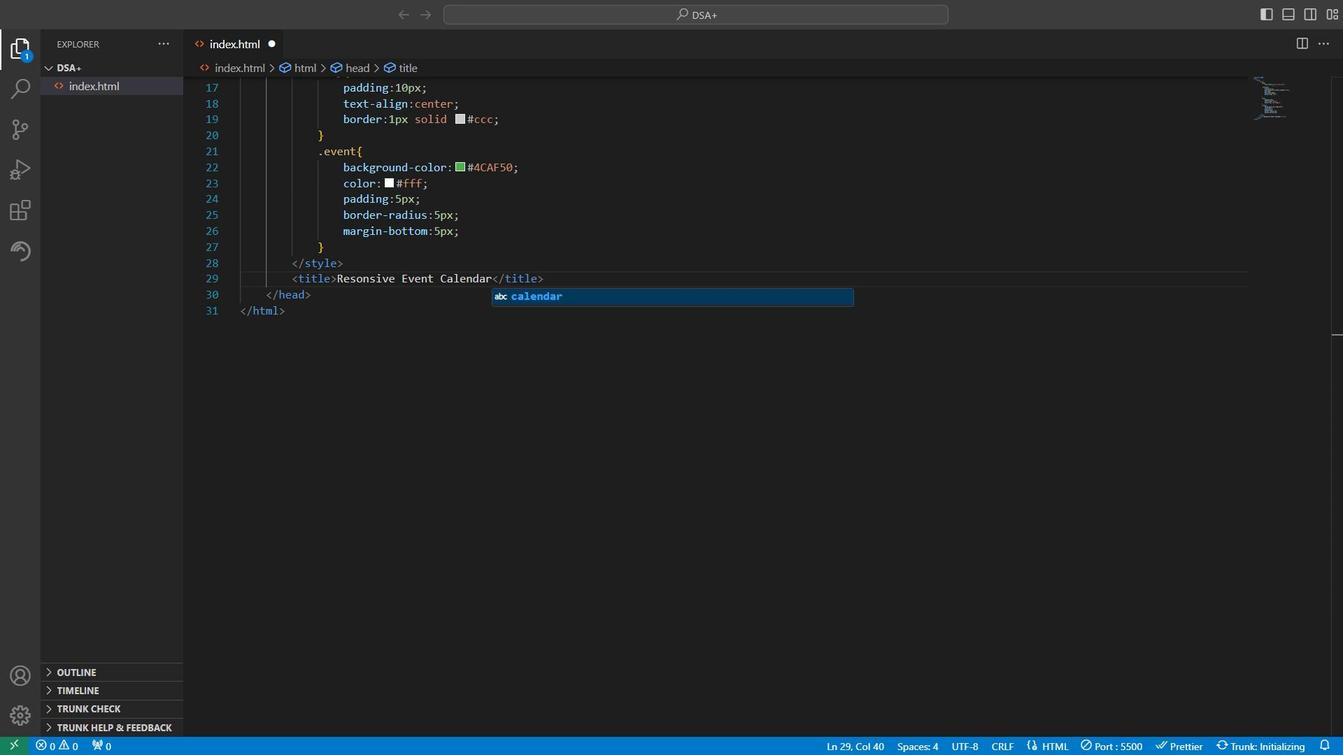 
Action: Mouse scrolled (328, 300) with delta (0, 0)
Screenshot: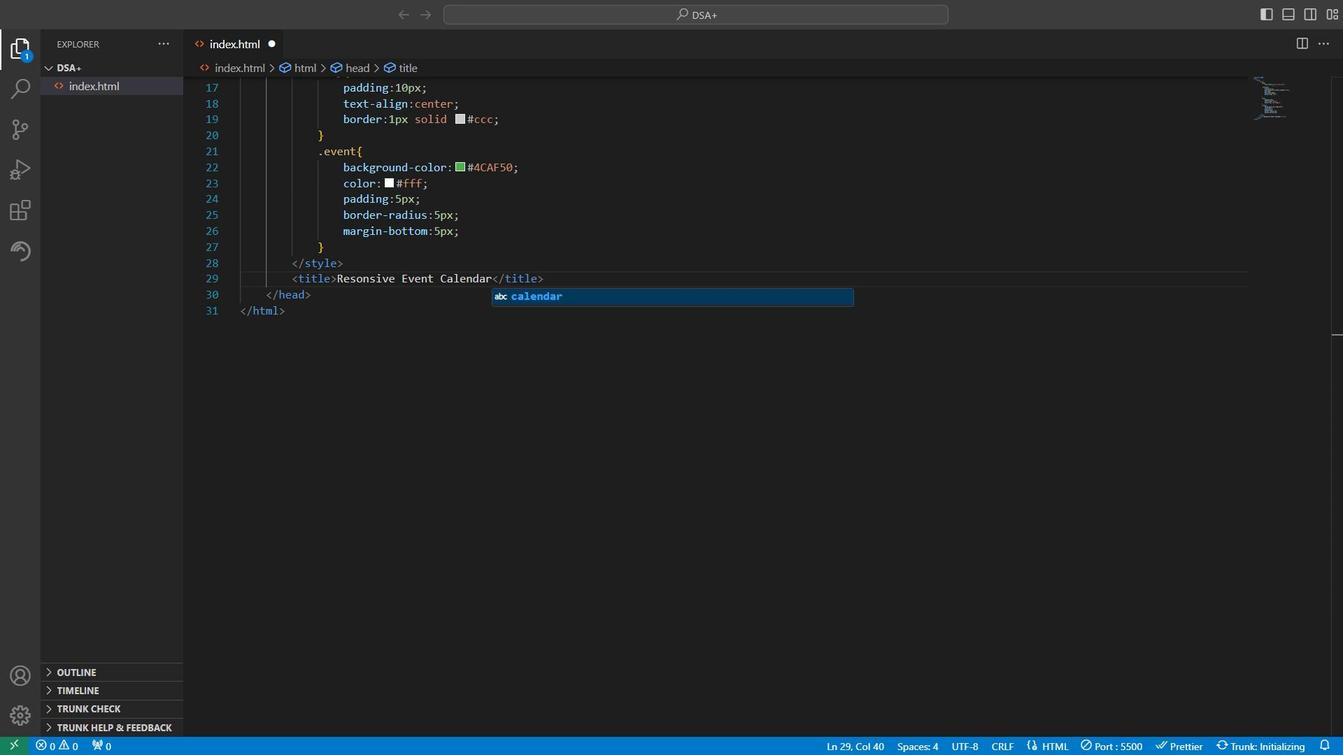 
Action: Mouse scrolled (328, 300) with delta (0, 0)
Screenshot: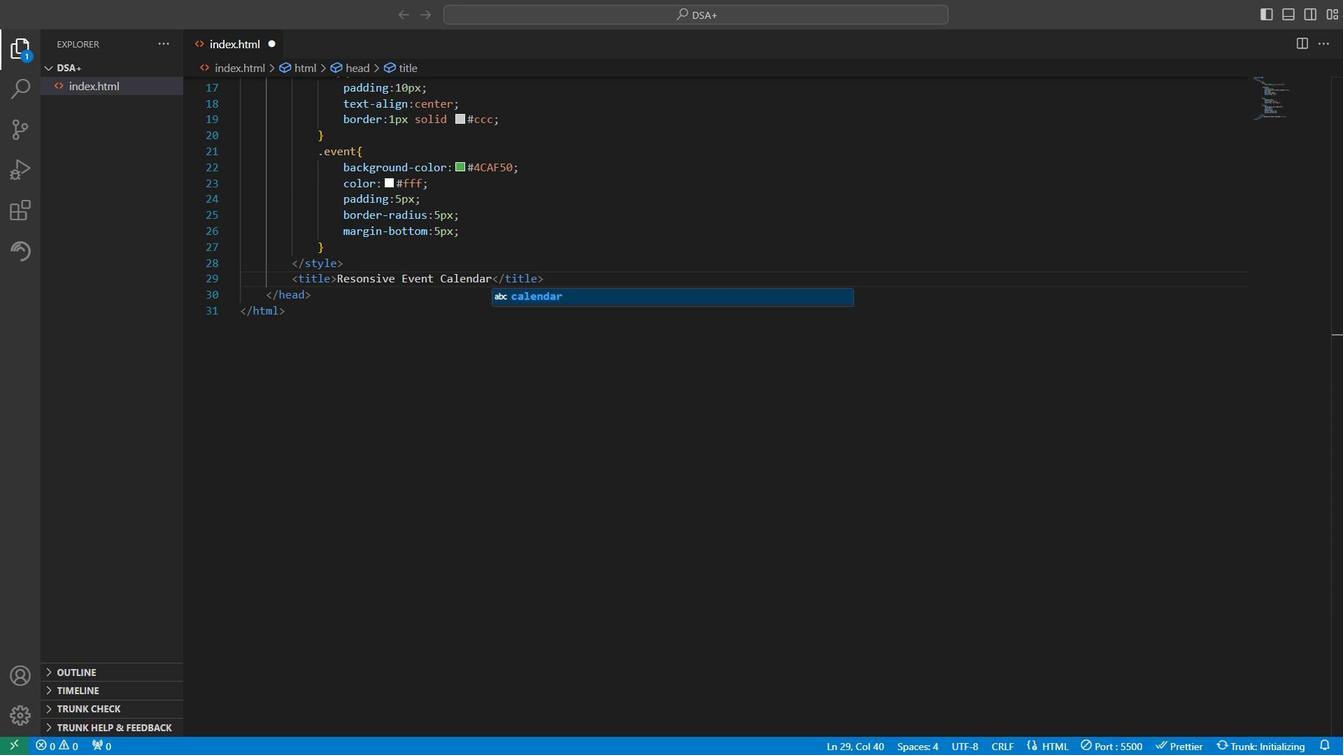 
Action: Mouse scrolled (328, 300) with delta (0, 0)
Screenshot: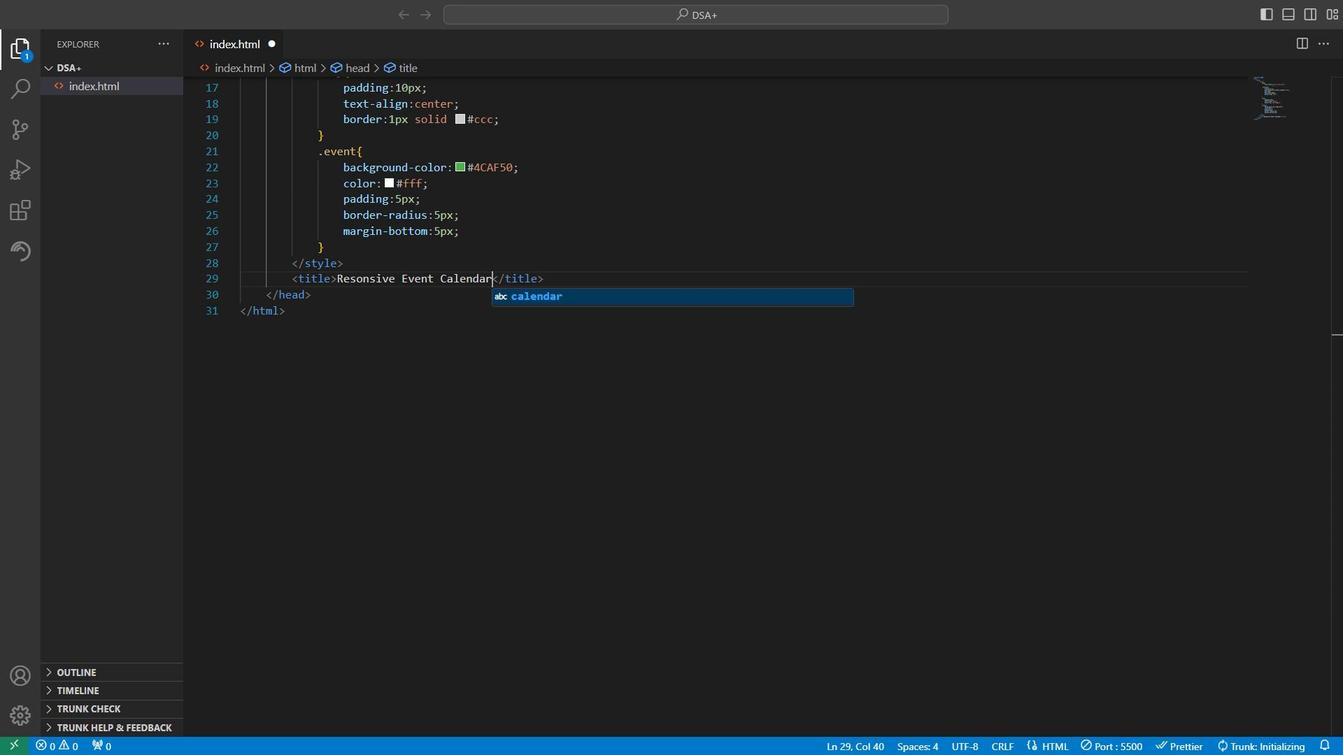 
Action: Mouse scrolled (328, 300) with delta (0, 0)
Screenshot: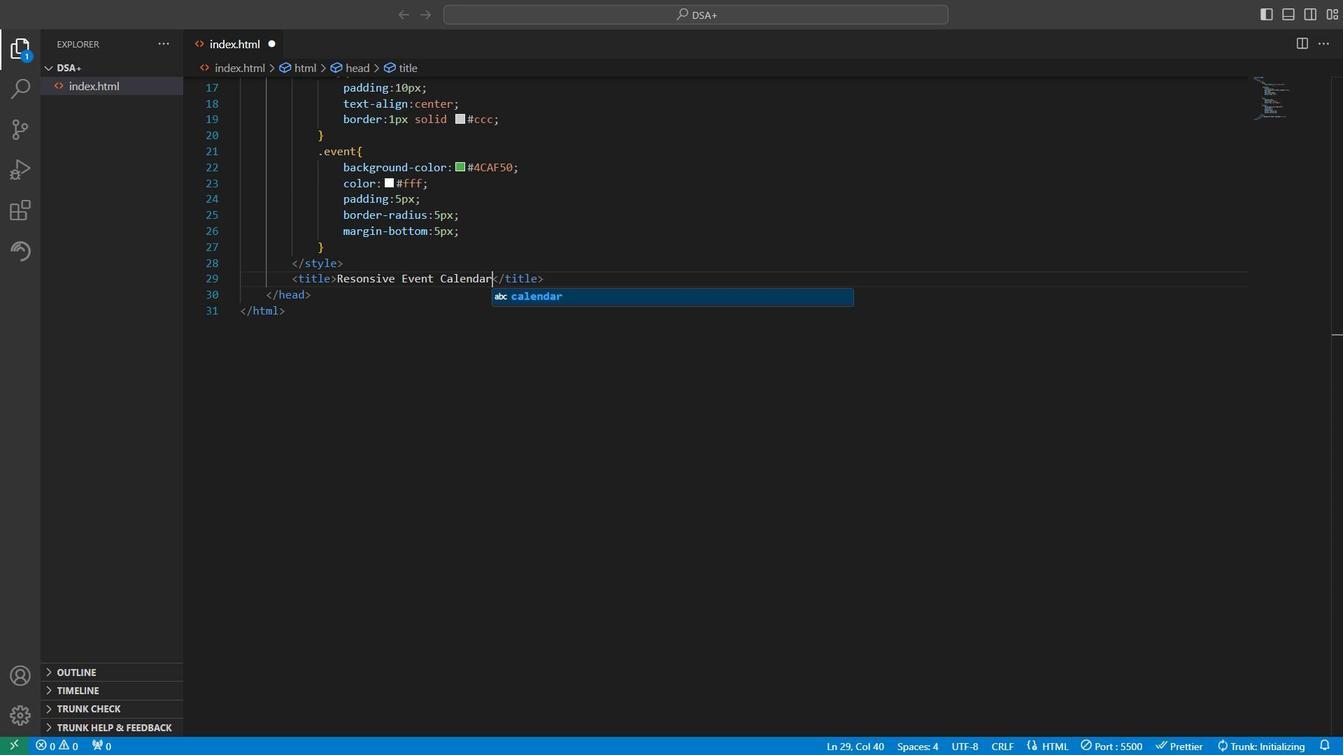 
Action: Mouse scrolled (328, 300) with delta (0, 0)
Screenshot: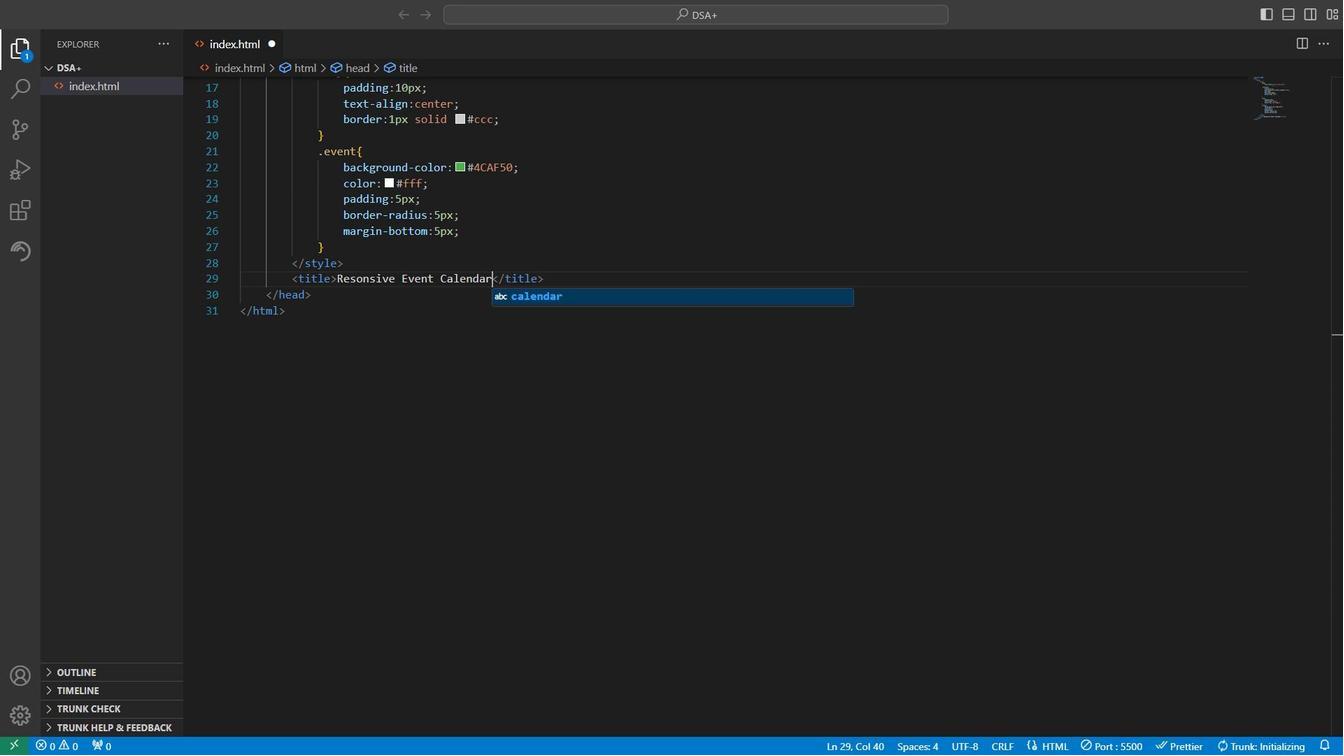 
Action: Mouse scrolled (328, 300) with delta (0, 0)
Screenshot: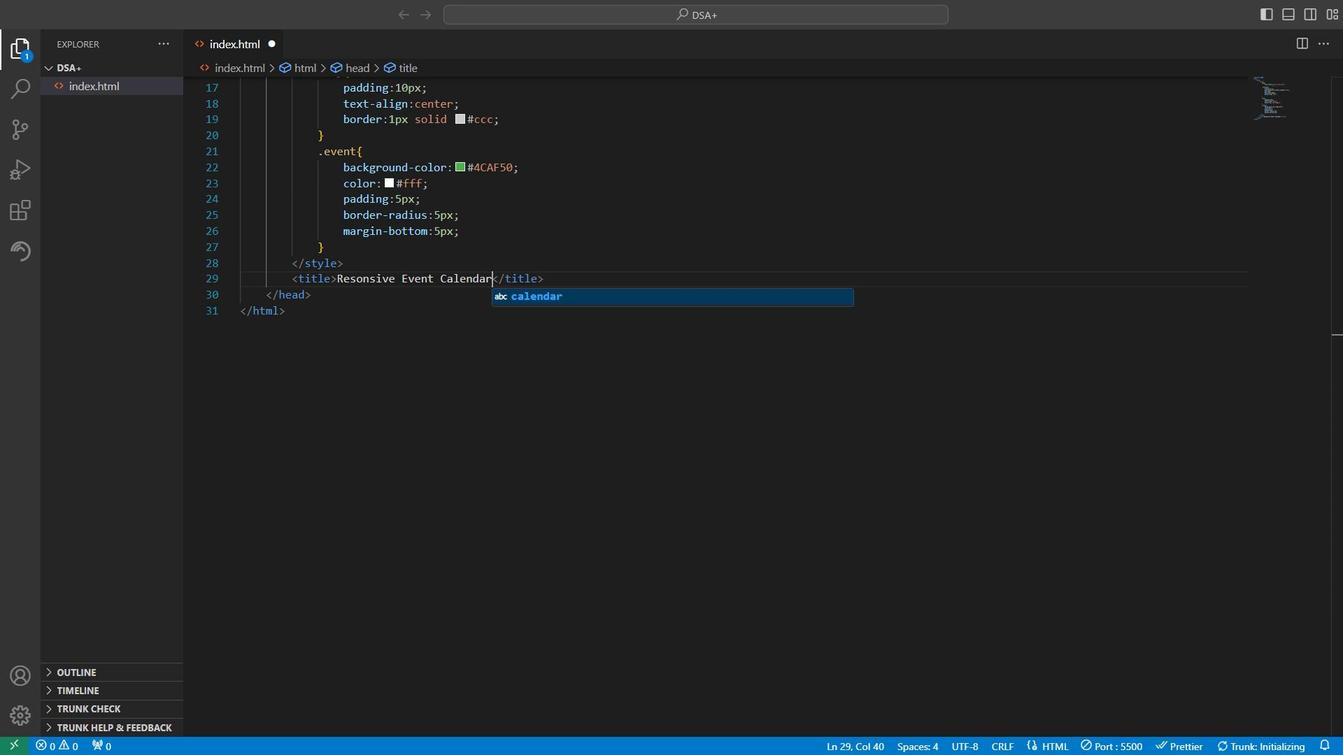 
Action: Mouse scrolled (328, 300) with delta (0, 0)
Screenshot: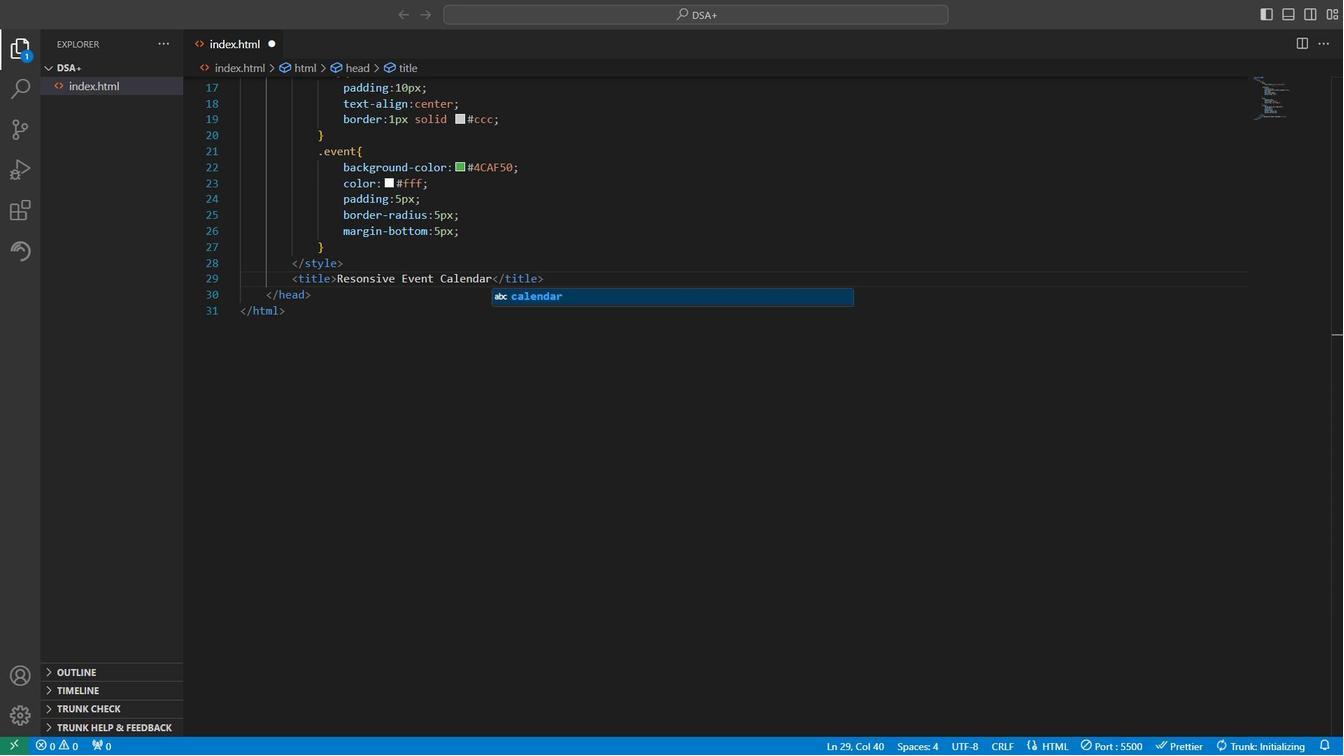 
Action: Mouse scrolled (328, 300) with delta (0, 0)
Screenshot: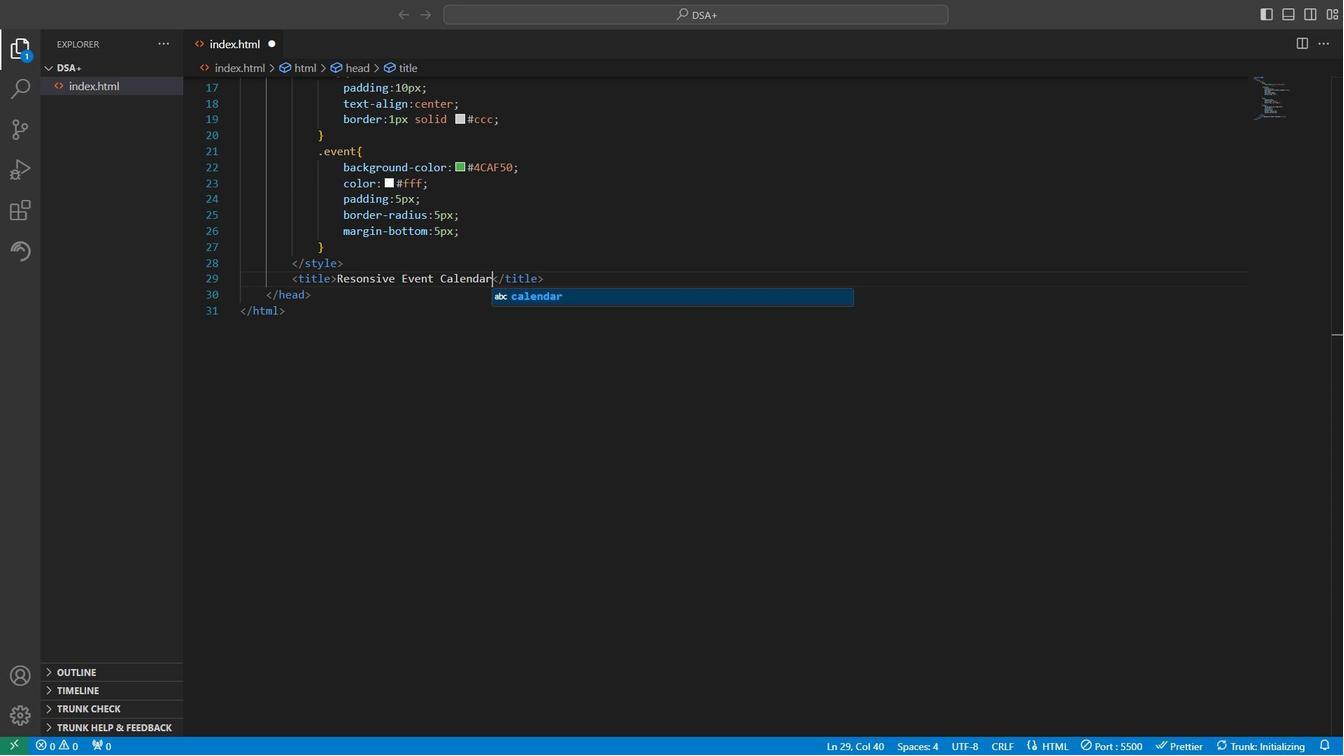 
Action: Mouse scrolled (328, 300) with delta (0, 0)
Screenshot: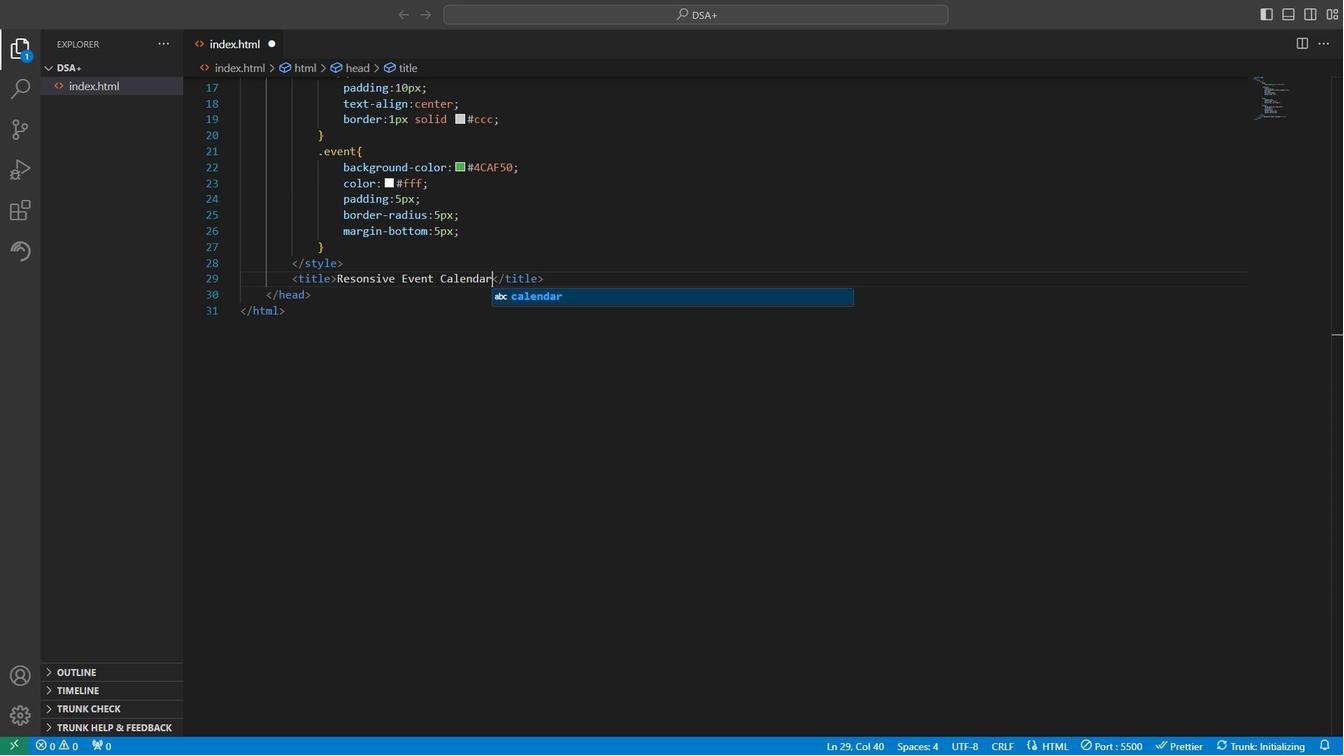 
Action: Mouse scrolled (328, 300) with delta (0, 0)
Screenshot: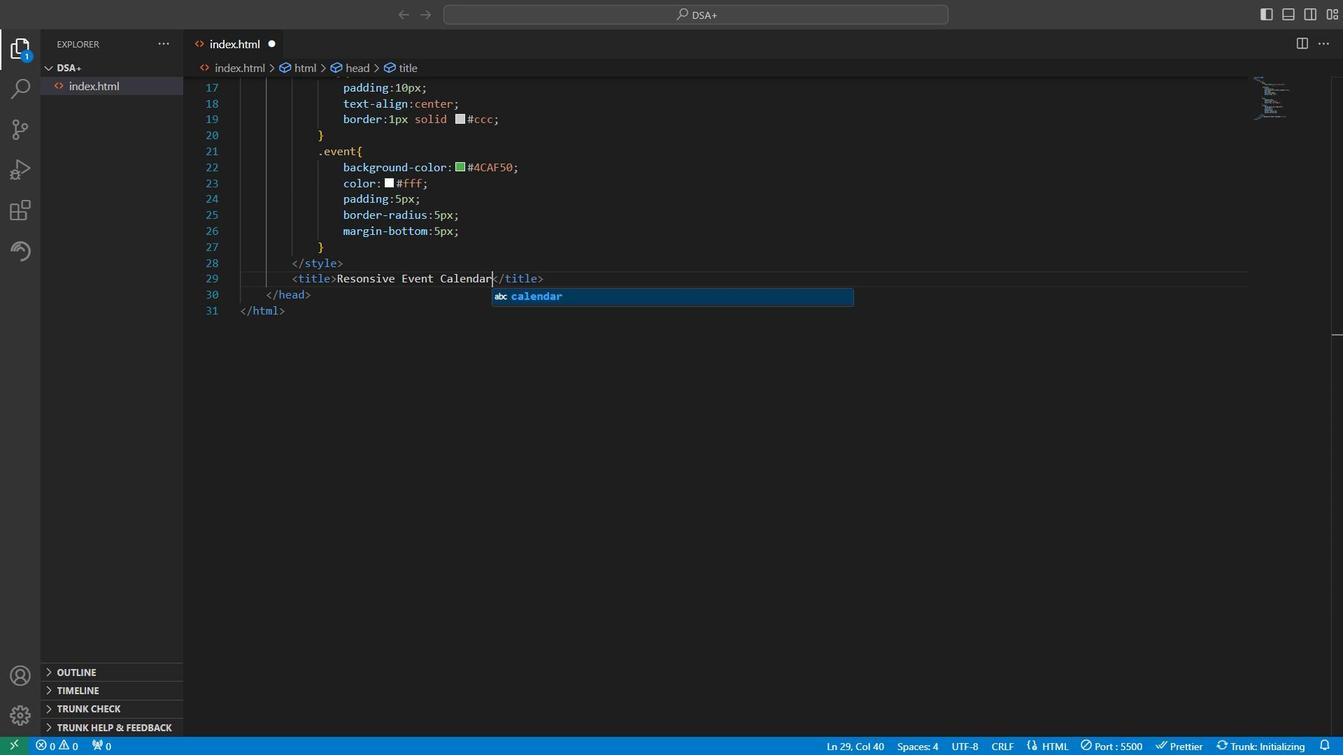 
Action: Mouse scrolled (328, 300) with delta (0, 0)
Screenshot: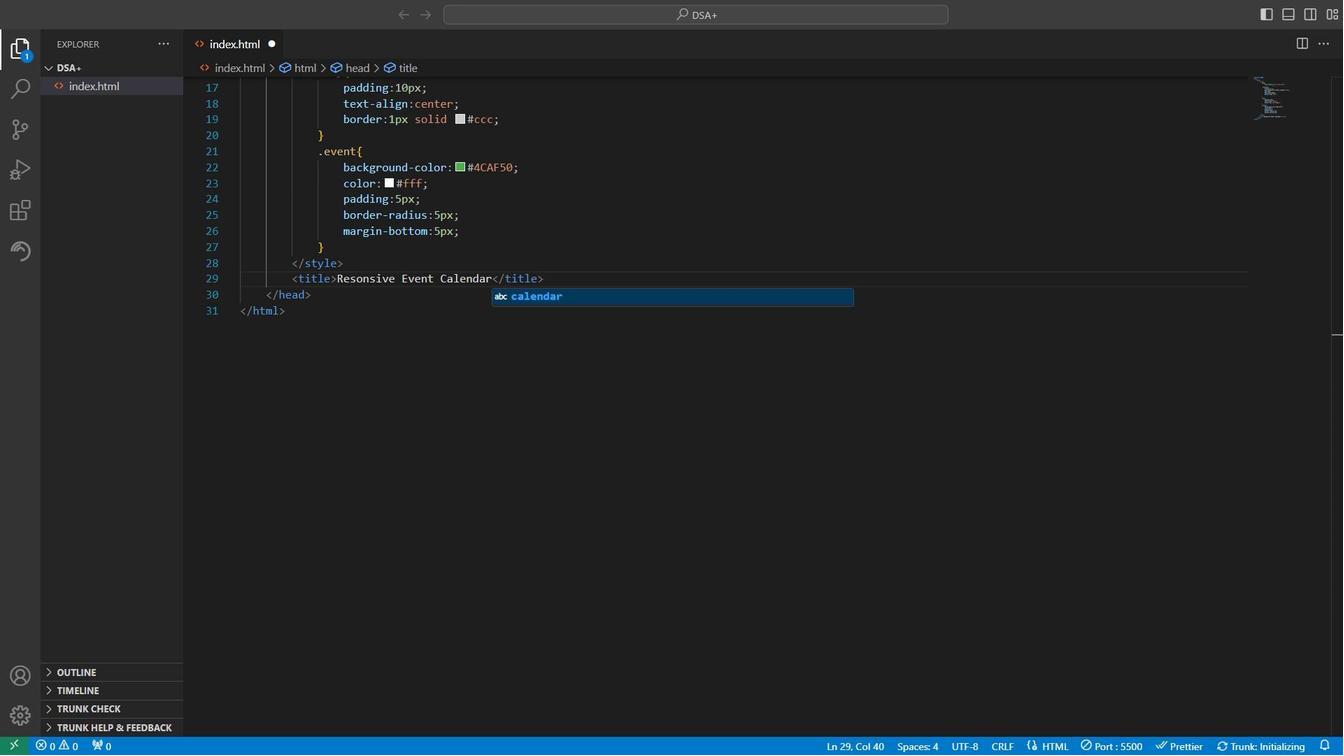 
Action: Mouse scrolled (328, 300) with delta (0, 0)
Screenshot: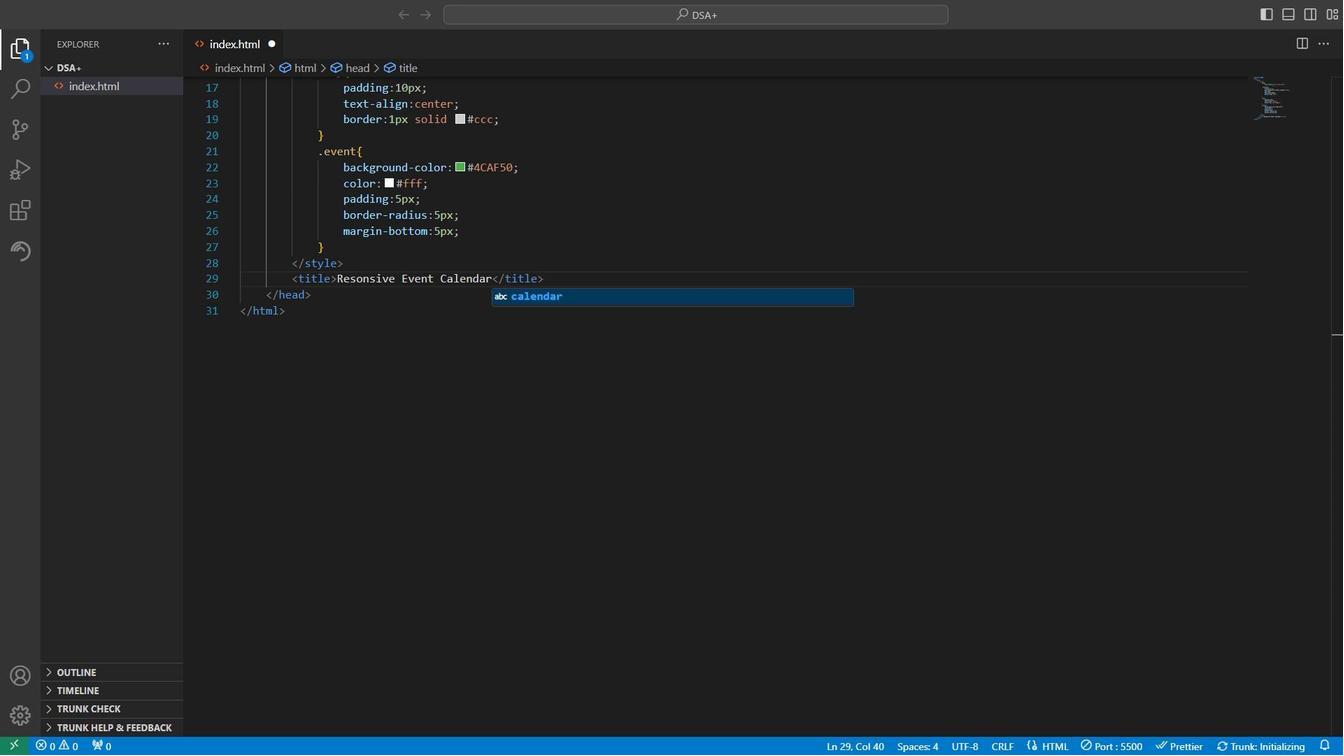 
Action: Mouse scrolled (328, 300) with delta (0, 0)
Screenshot: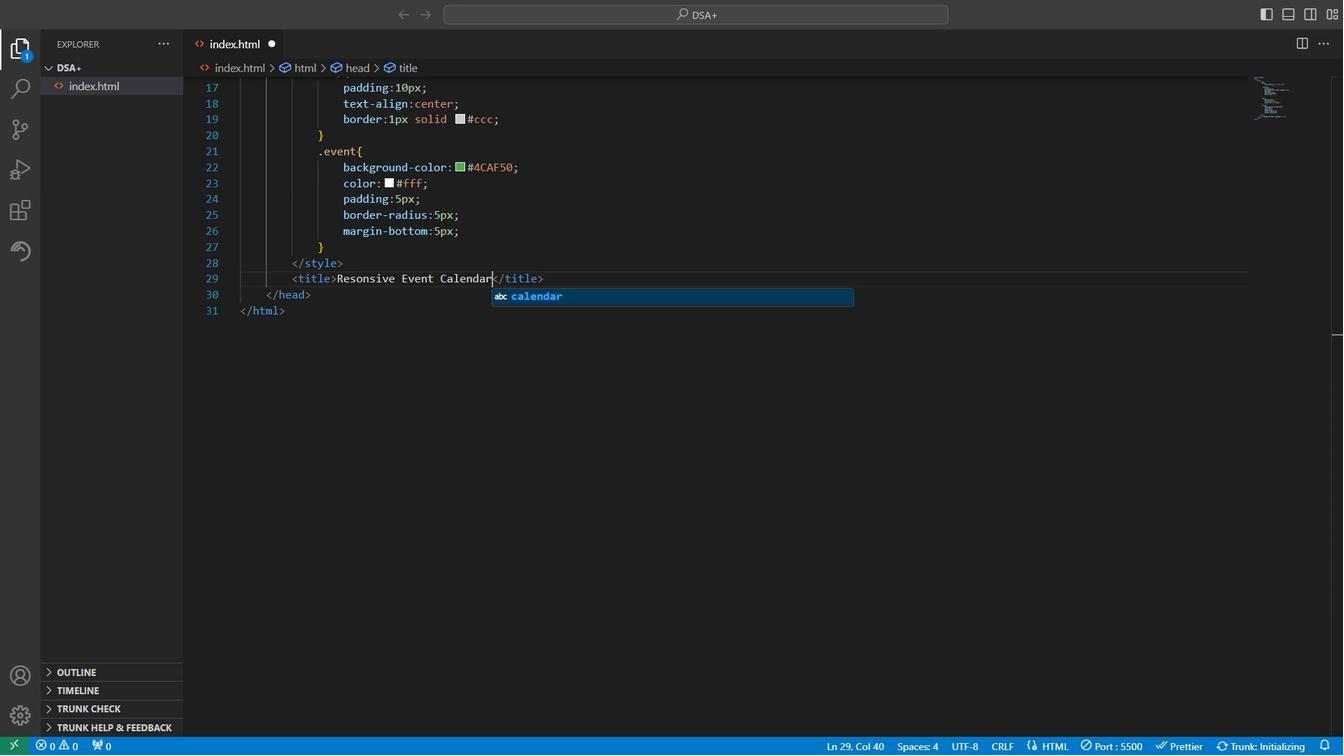 
Action: Mouse scrolled (328, 300) with delta (0, 0)
Screenshot: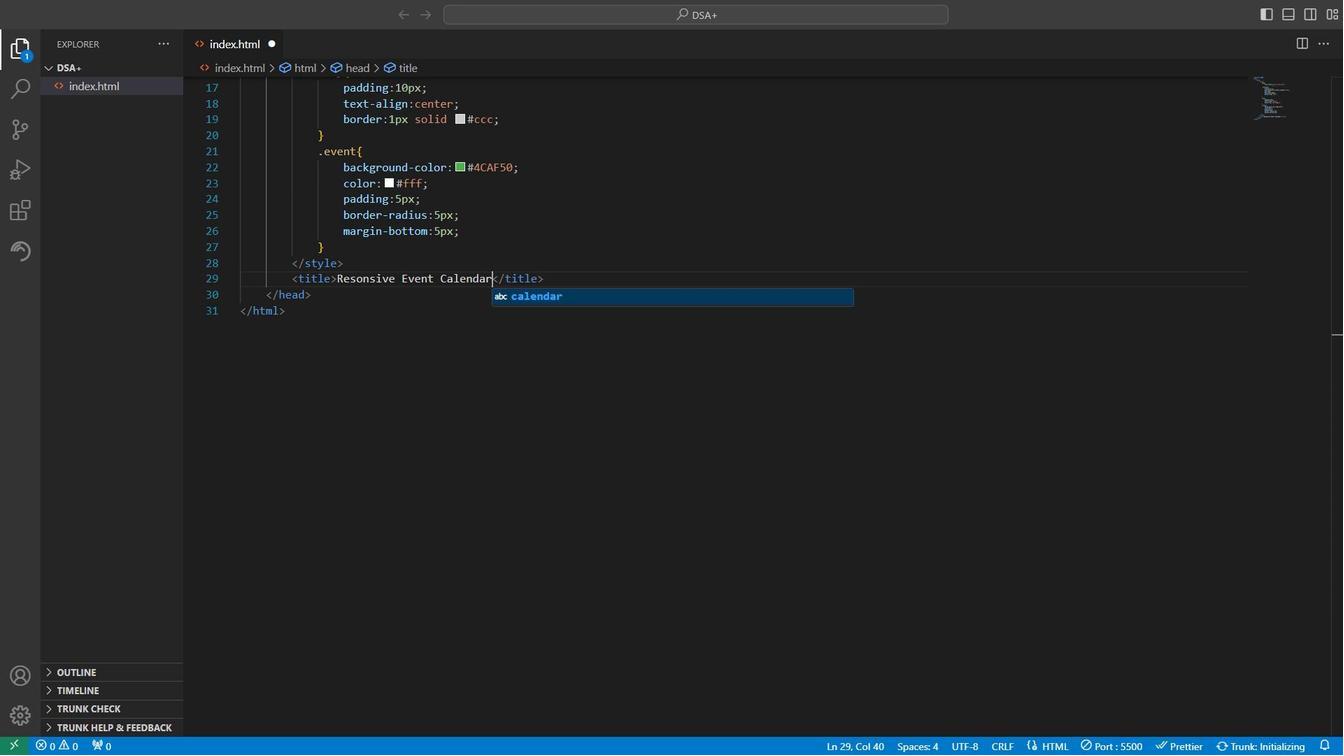 
Action: Mouse scrolled (328, 300) with delta (0, 0)
Screenshot: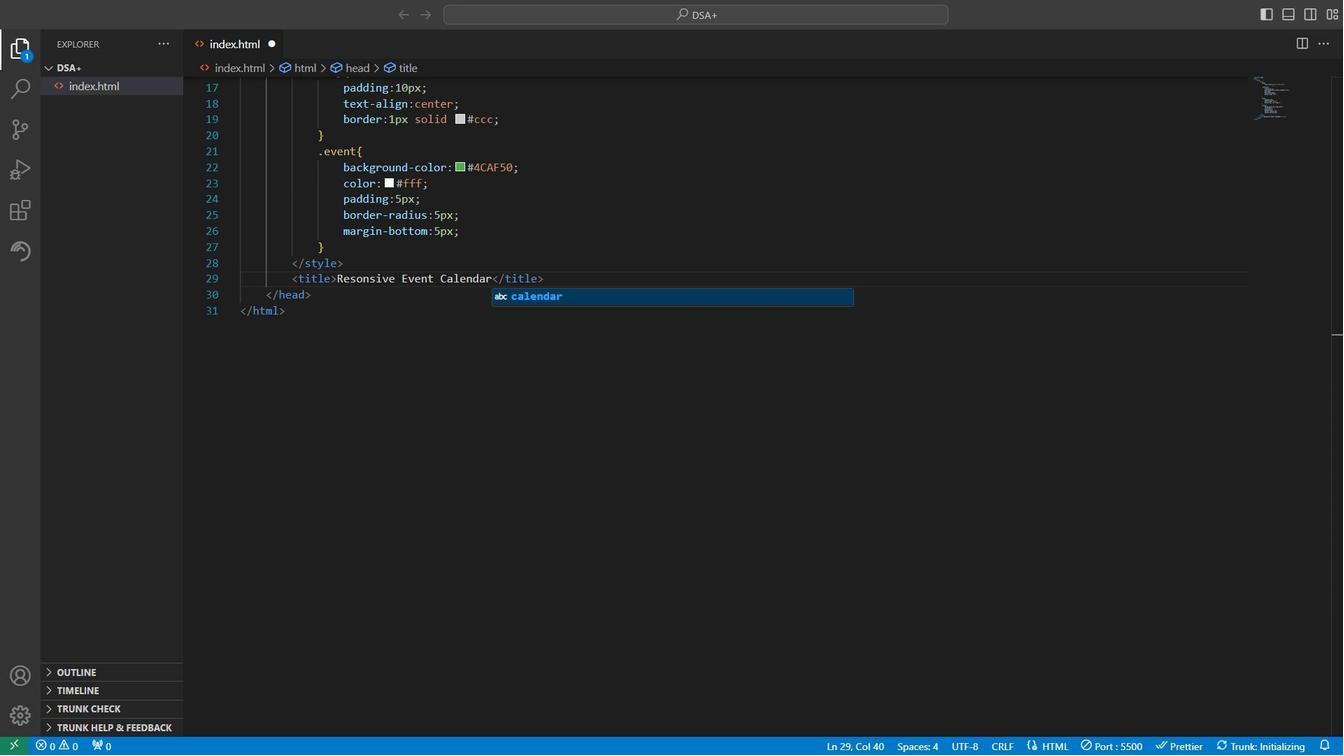 
Action: Mouse scrolled (328, 300) with delta (0, 0)
Screenshot: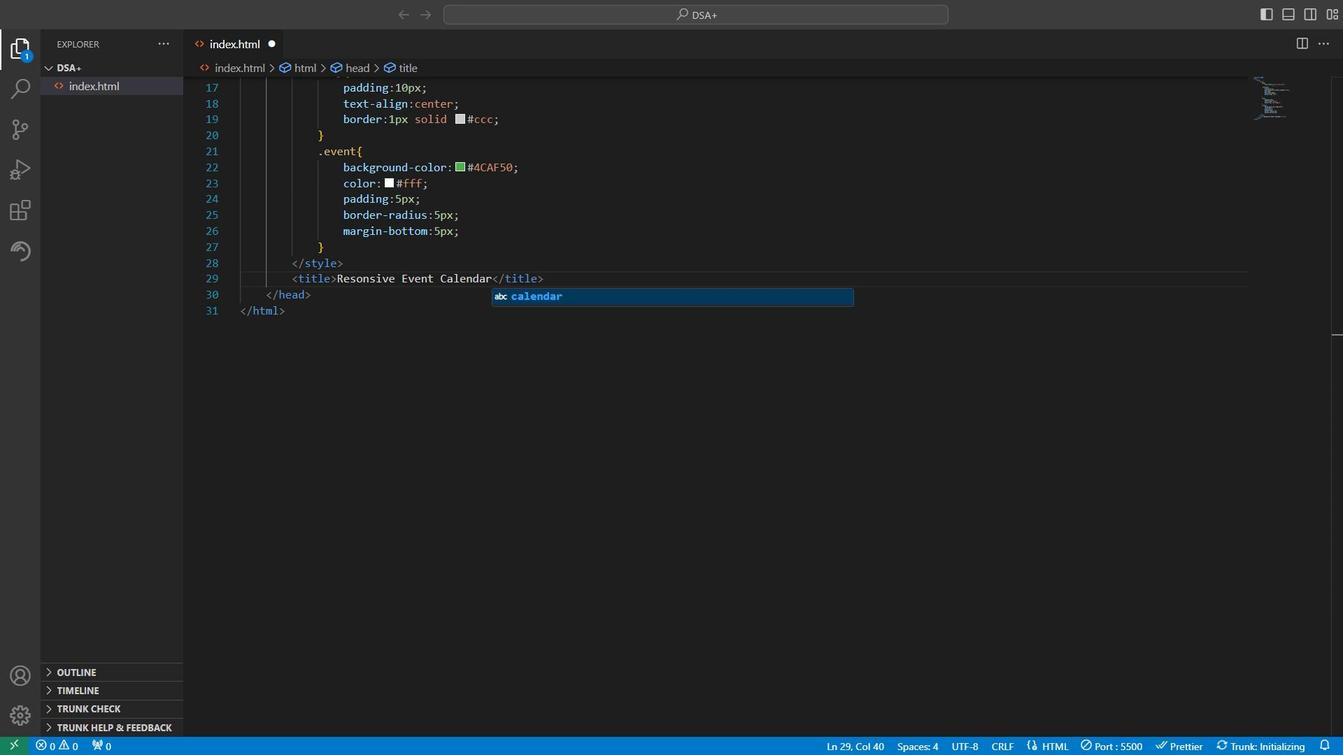 
Action: Mouse scrolled (328, 300) with delta (0, 0)
Screenshot: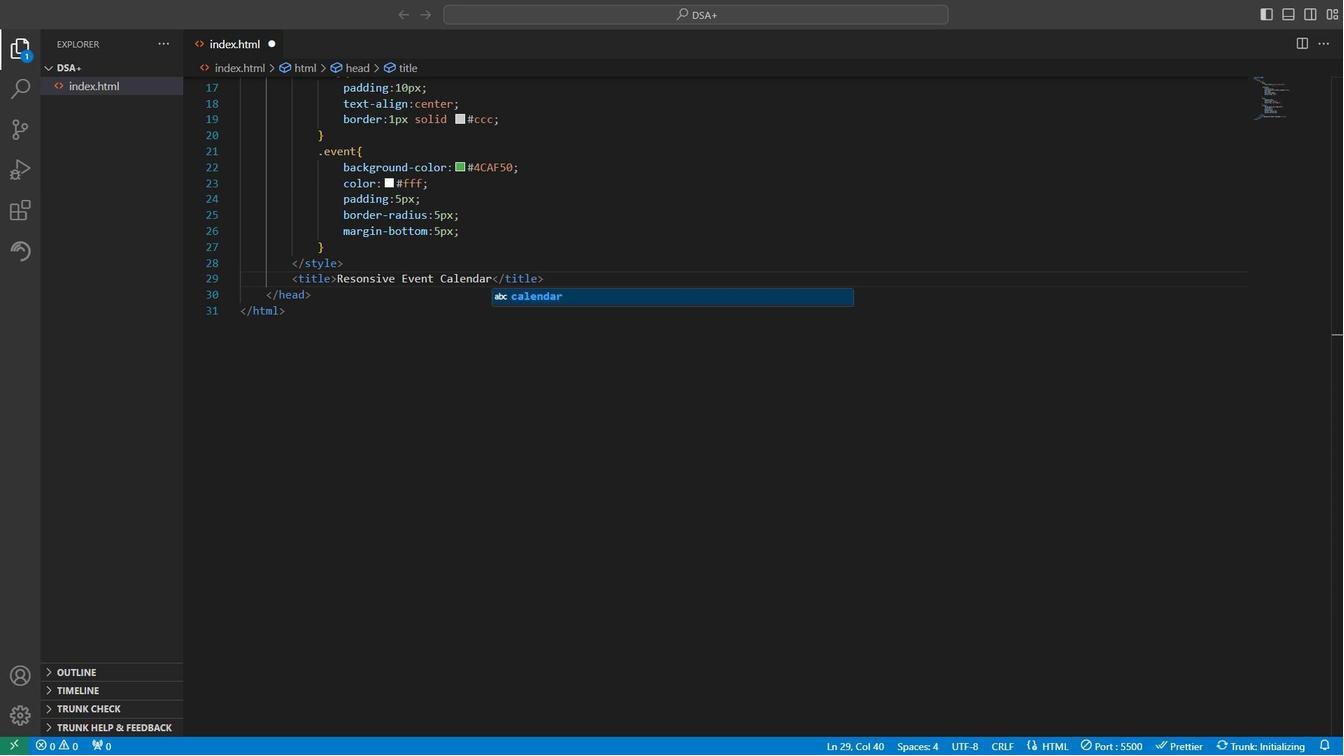 
Action: Mouse scrolled (328, 300) with delta (0, 0)
Screenshot: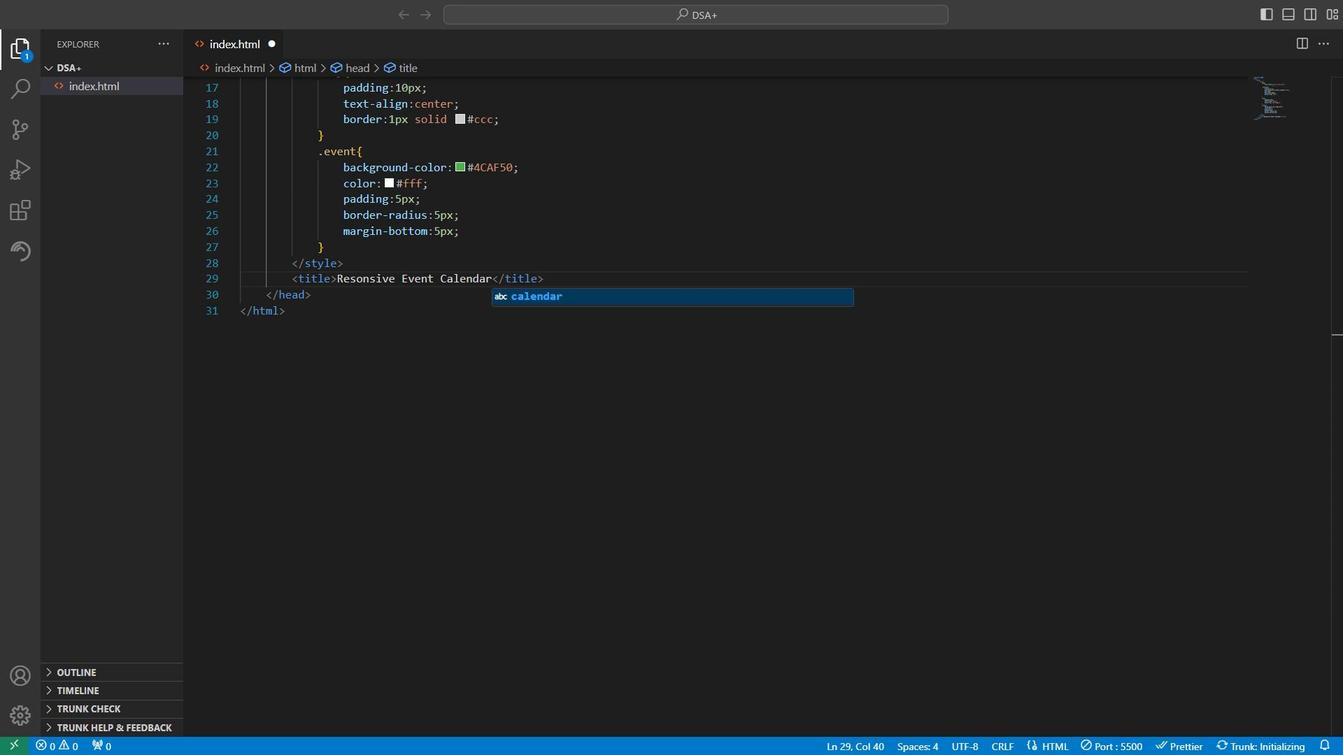 
Action: Mouse scrolled (328, 300) with delta (0, 0)
Screenshot: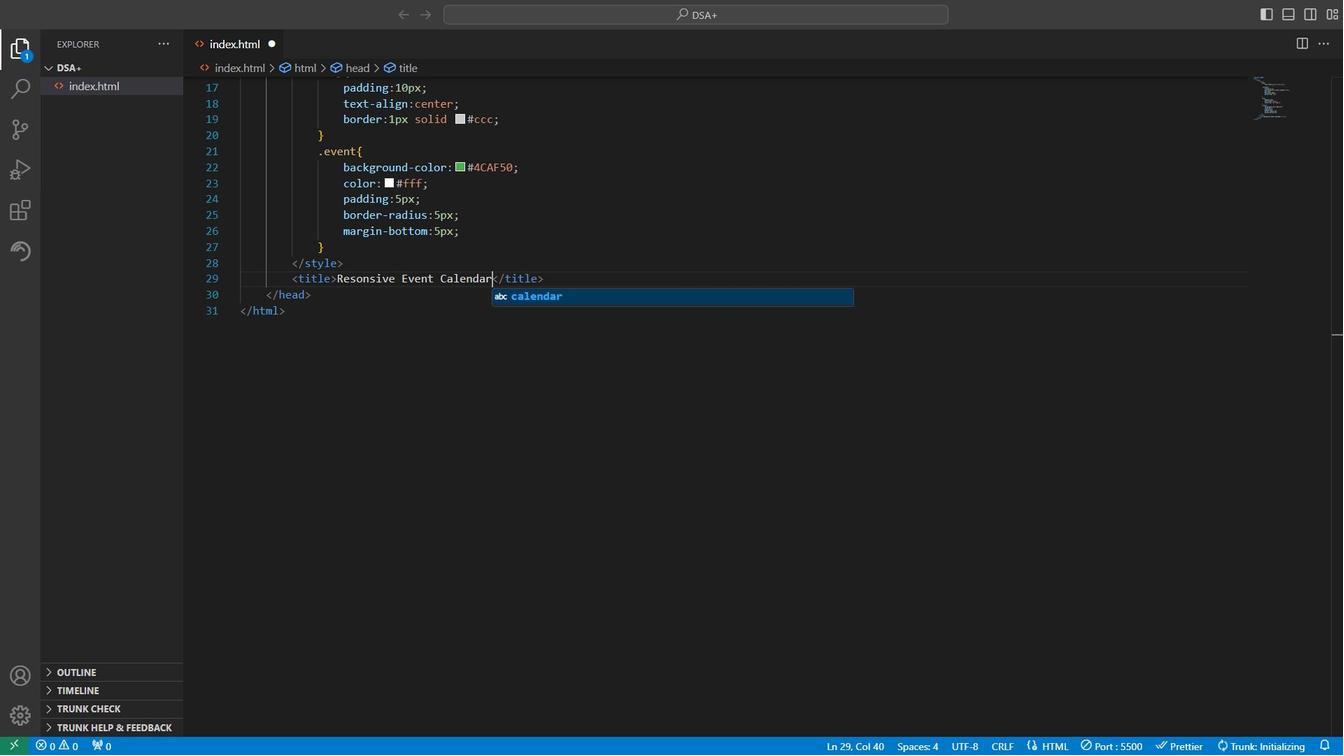 
Action: Mouse scrolled (328, 300) with delta (0, 0)
Screenshot: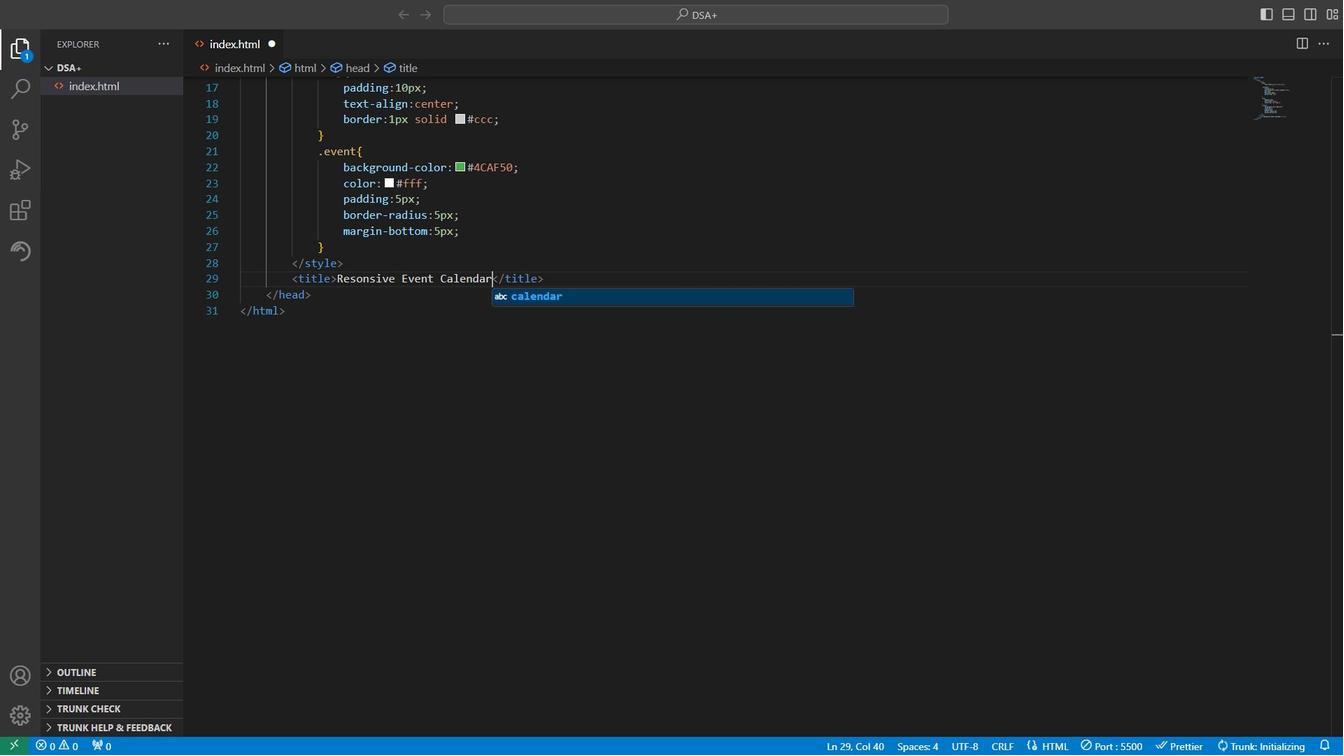 
Action: Mouse scrolled (328, 300) with delta (0, 0)
Screenshot: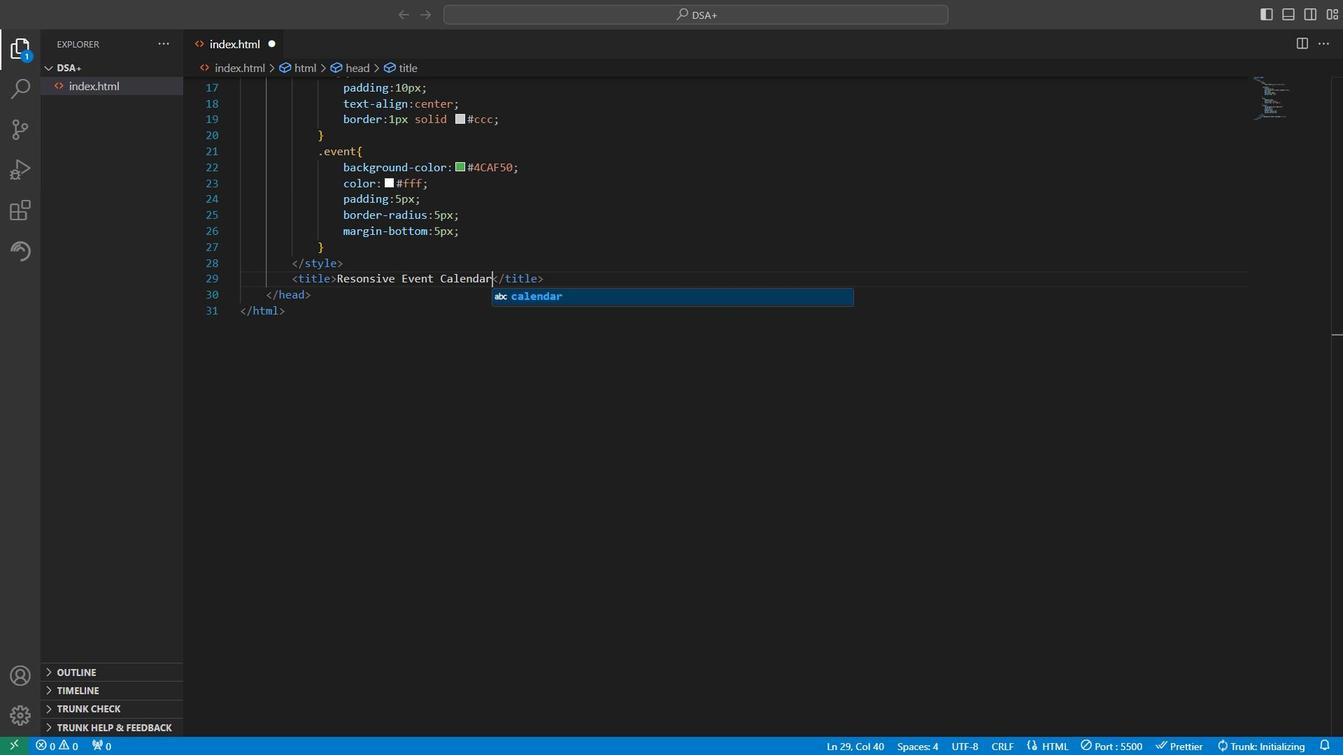
Action: Mouse moved to (320, 292)
Screenshot: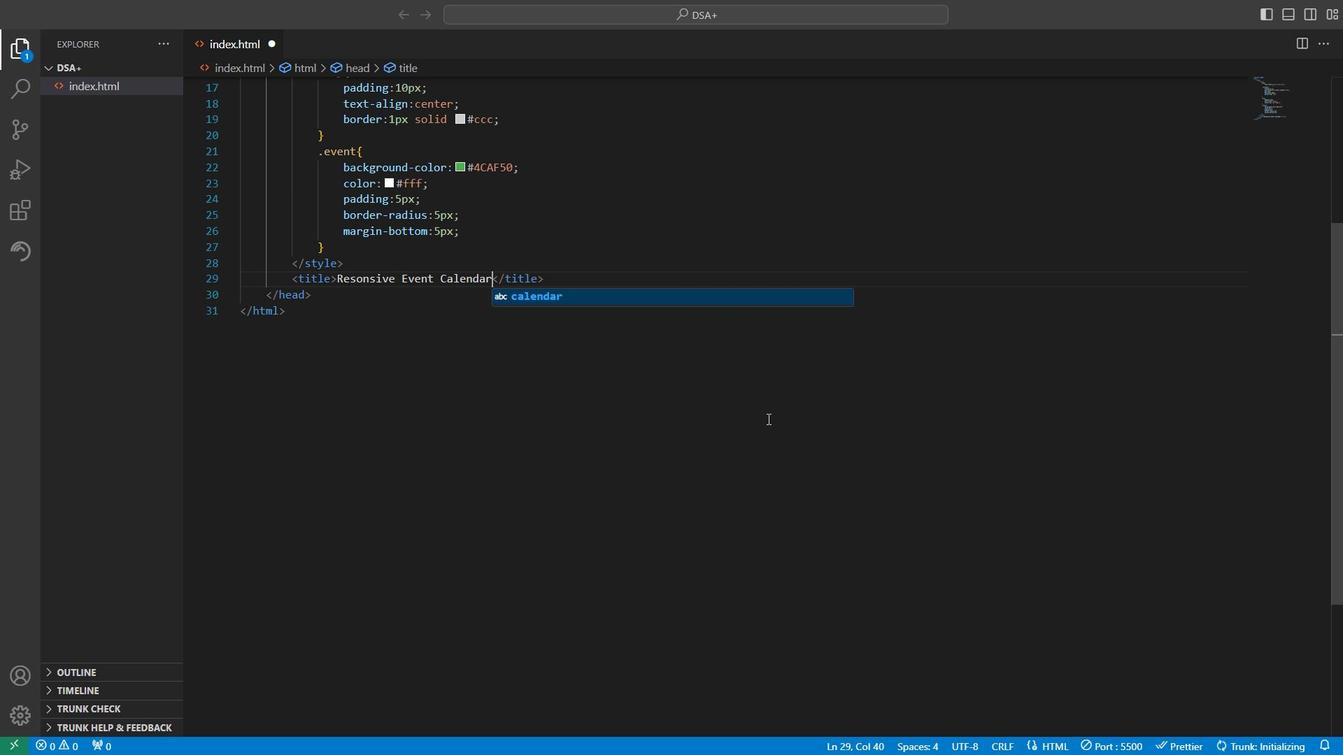 
Action: Mouse pressed left at (320, 292)
Screenshot: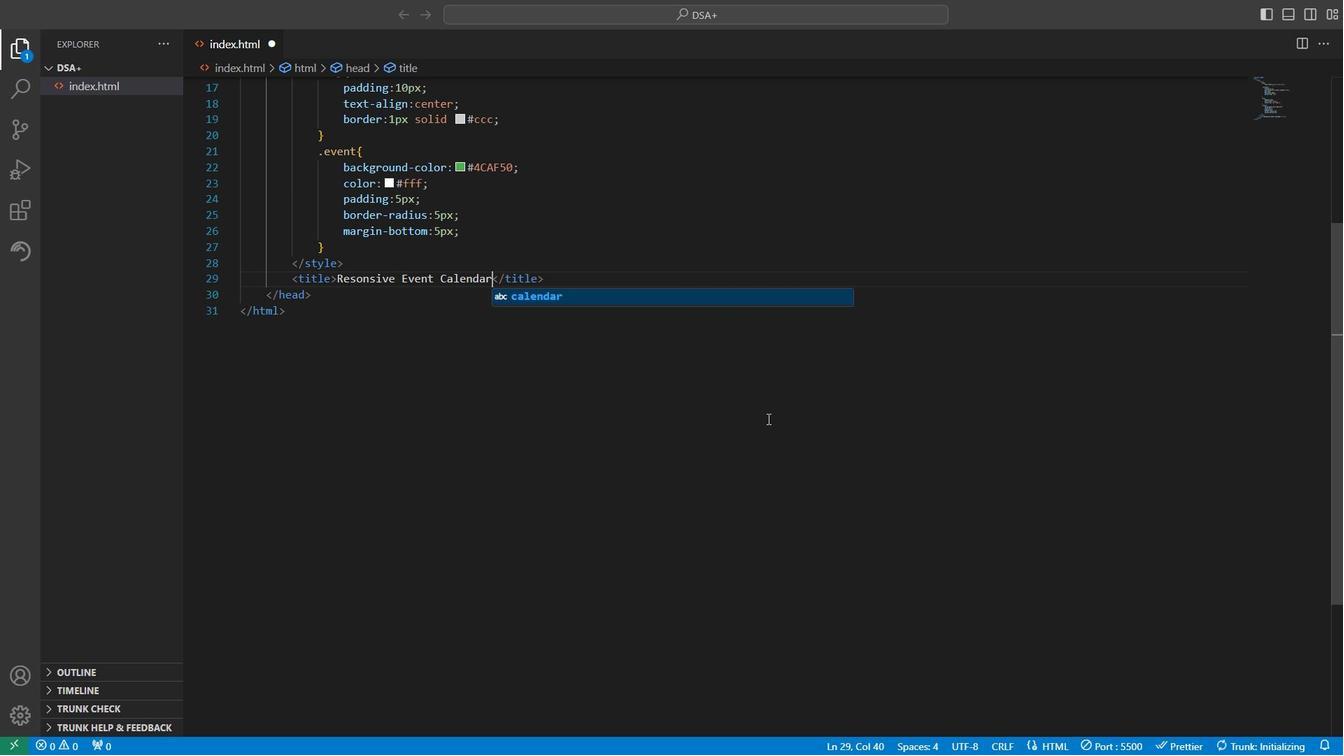 
Action: Mouse moved to (317, 307)
Screenshot: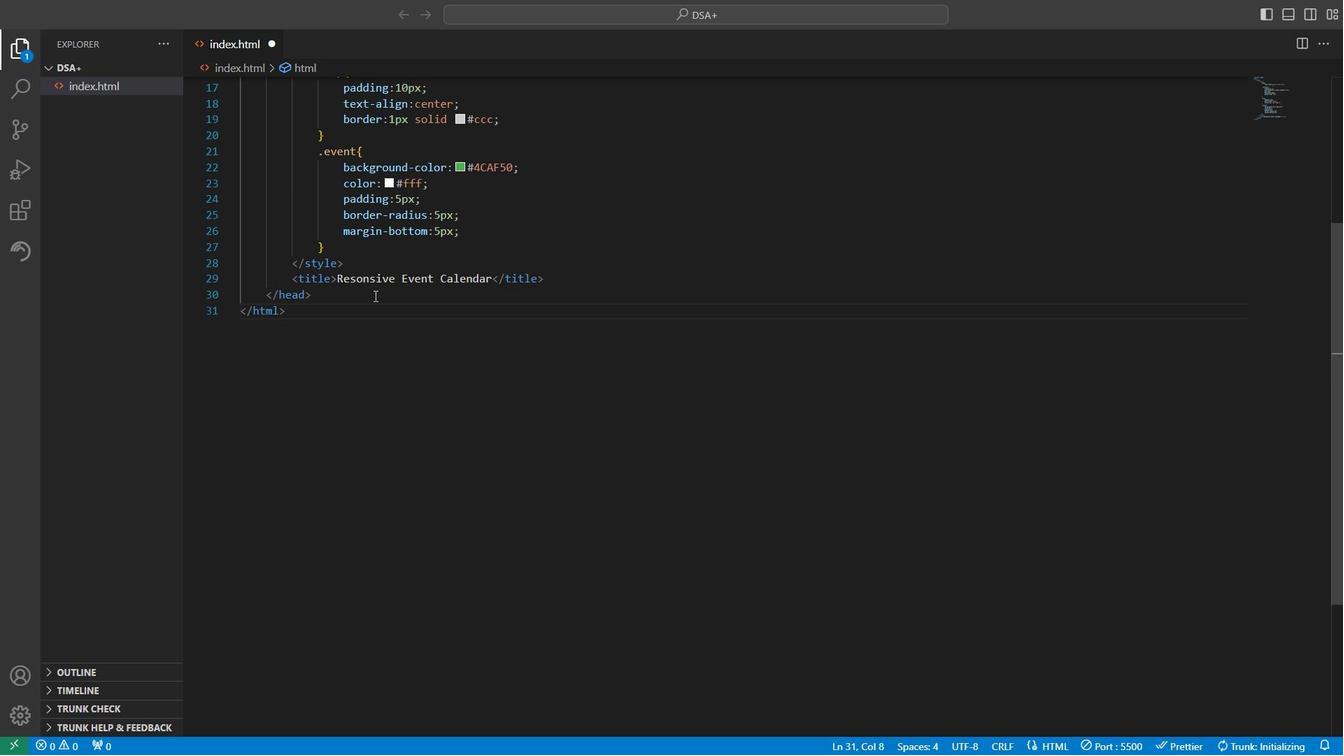 
Action: Mouse pressed left at (317, 307)
Screenshot: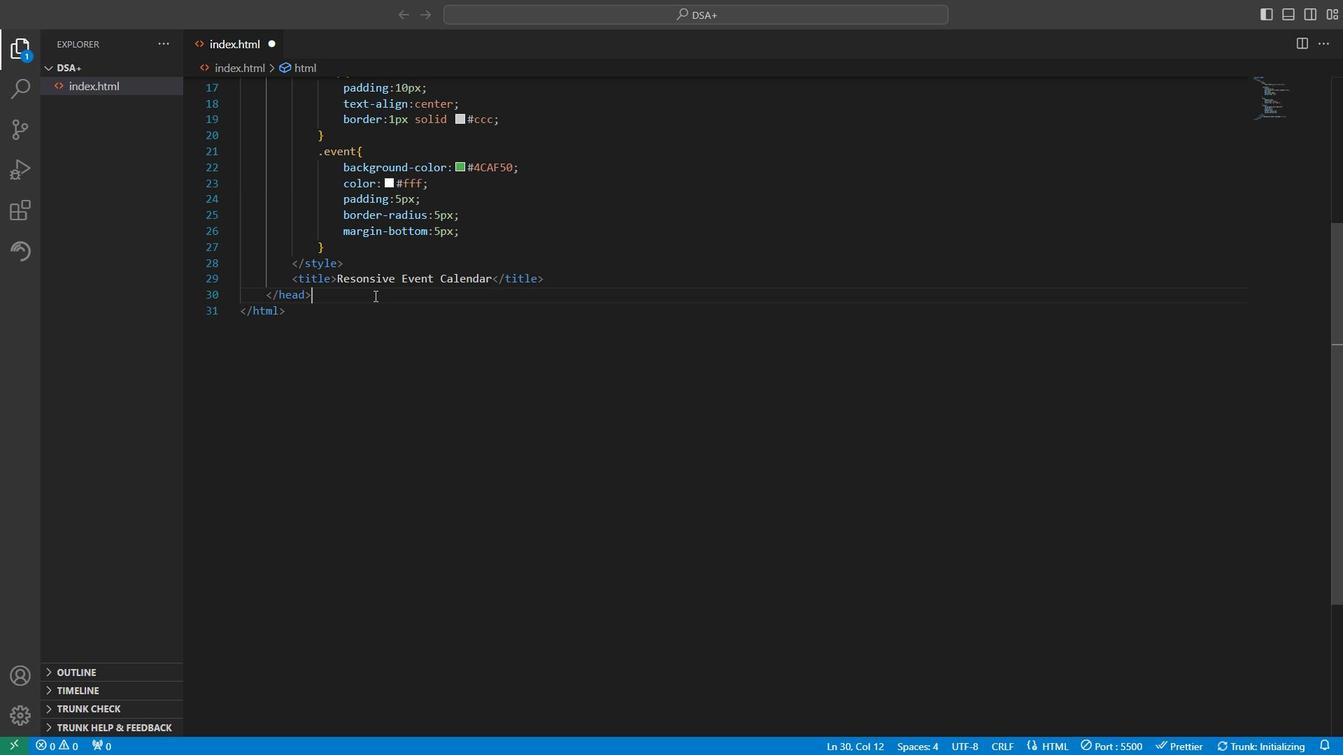 
Action: Key pressed <Key.enter><Key.shift_r><body<Key.shift_r>><Key.enter><Key.shift_r><div<Key.shift_r><Key.shift_r><Key.shift_r><Key.shift_r><Key.shift_r><Key.shift_r><Key.shift_r><Key.shift_r><Key.shift_r><Key.shift_r><Key.shift_r><Key.shift_r><Key.shift_r><Key.shift_r><Key.shift_r><Key.shift_r><Key.shift_r><Key.shift_r><Key.shift_r><Key.shift_r><Key.shift_r><Key.shift_r><Key.shift_r><Key.shift_r><Key.space>class<Key.enter>calendar<Key.right><Key.space>id=calendar<Key.right><Key.shift_r>>
Screenshot: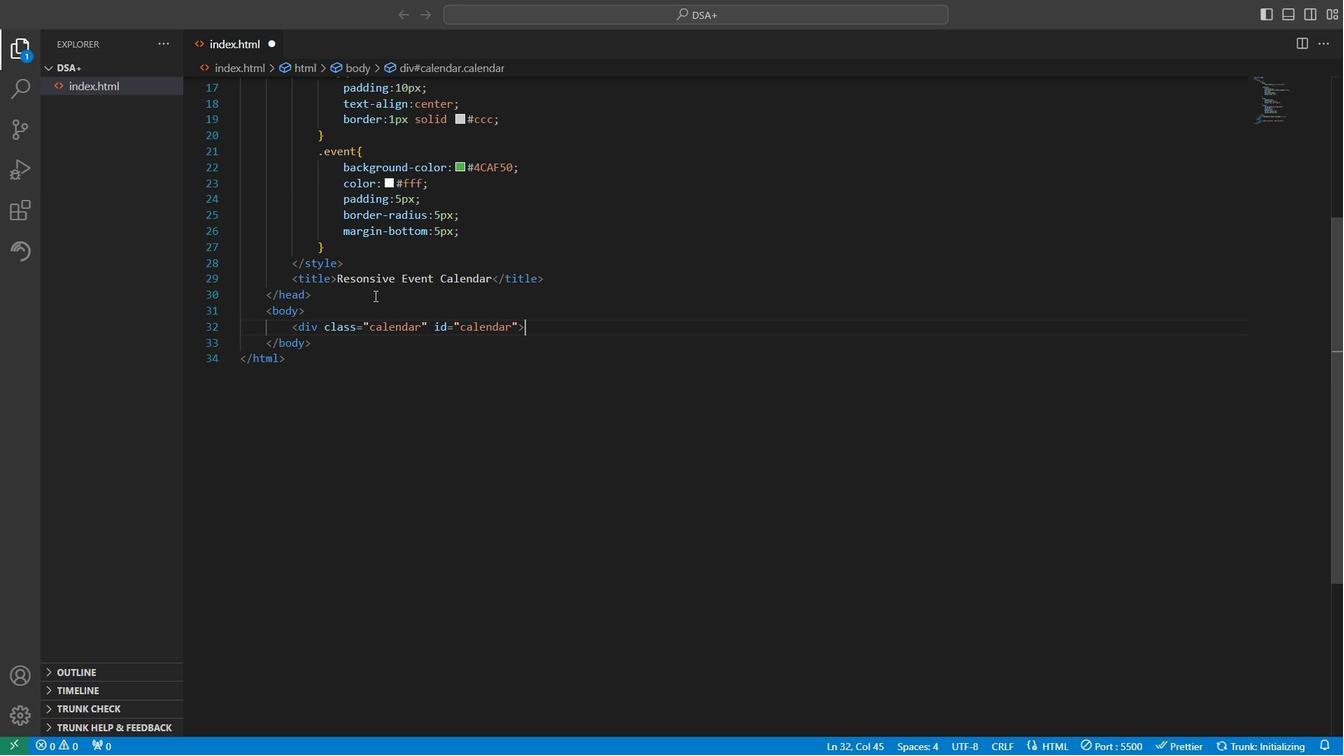 
Action: Mouse moved to (319, 303)
Screenshot: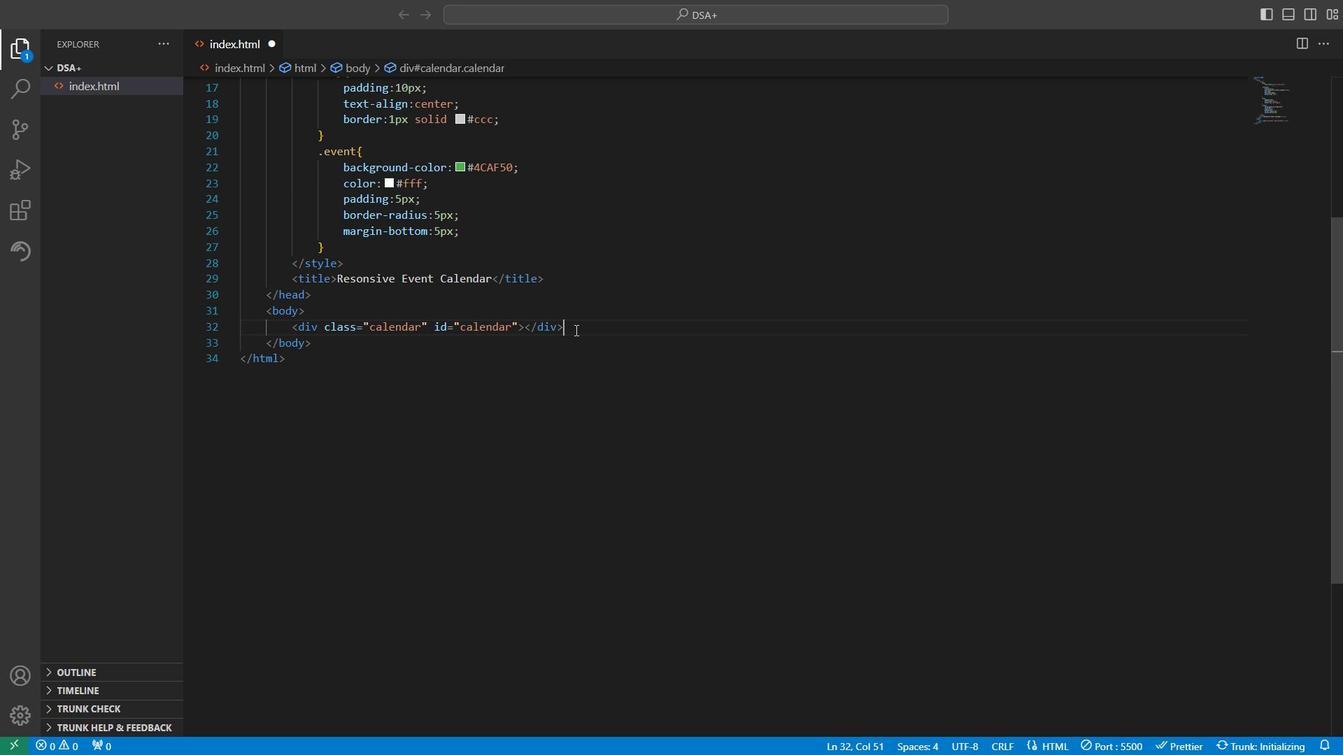 
Action: Mouse pressed left at (319, 303)
Screenshot: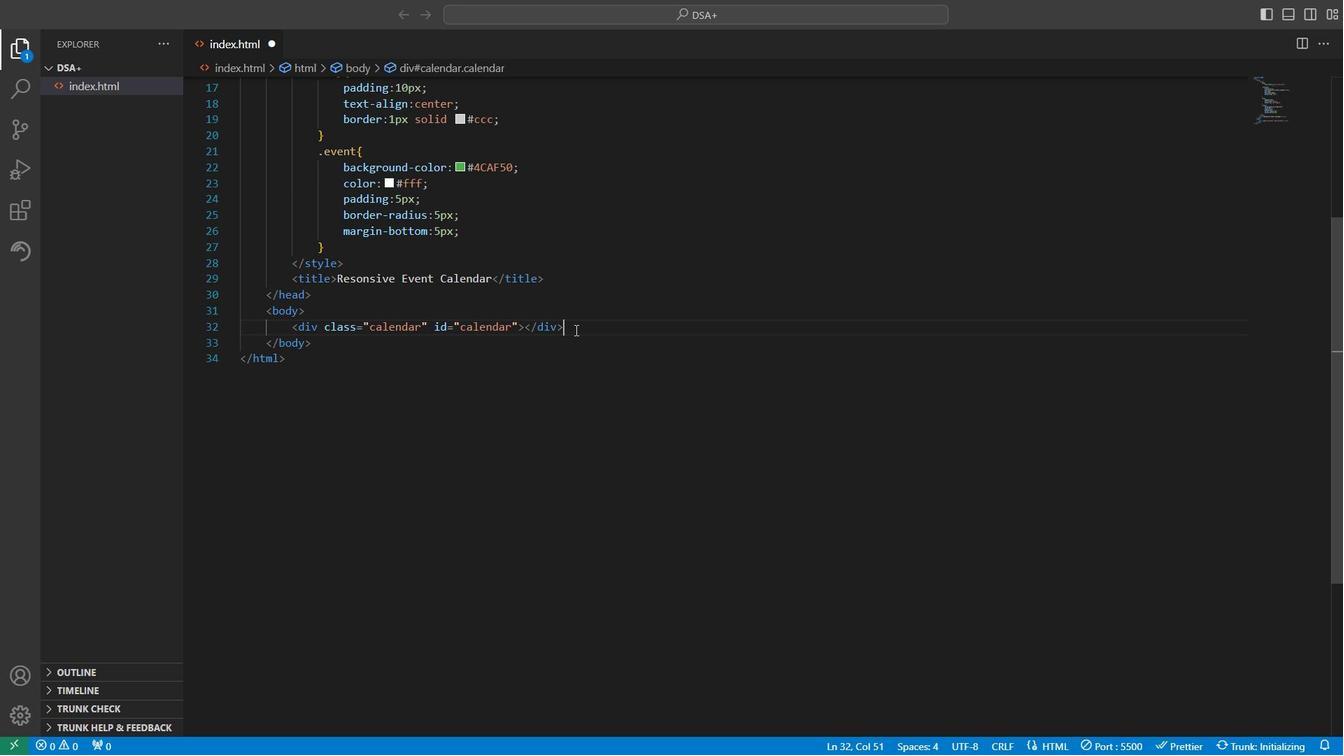
Action: Key pressed <Key.enter><Key.shift_r><script<Key.shift_r>><Key.enter>docu<Key.enter>.add<Key.shift>Evenet<Key.backspace><Key.backspace>t<Key.shift>Listener<Key.shift_r>(<Key.shift>DOM<Key.backspace><Key.backspace><Key.backspace><Key.shift_r>"<Key.shift><Key.shift><Key.shift><Key.shift>DOMContent<Key.shift_r>Loaded<Key.right>,function<Key.shift_r>(<Key.right><Key.shift_r><Key.shift_r><Key.shift_r><Key.shift_r><Key.shift_r>{<Key.enter>generate<Key.shift>Calendar<Key.shift_r>(<Key.right>;<Key.right><Key.left>
Screenshot: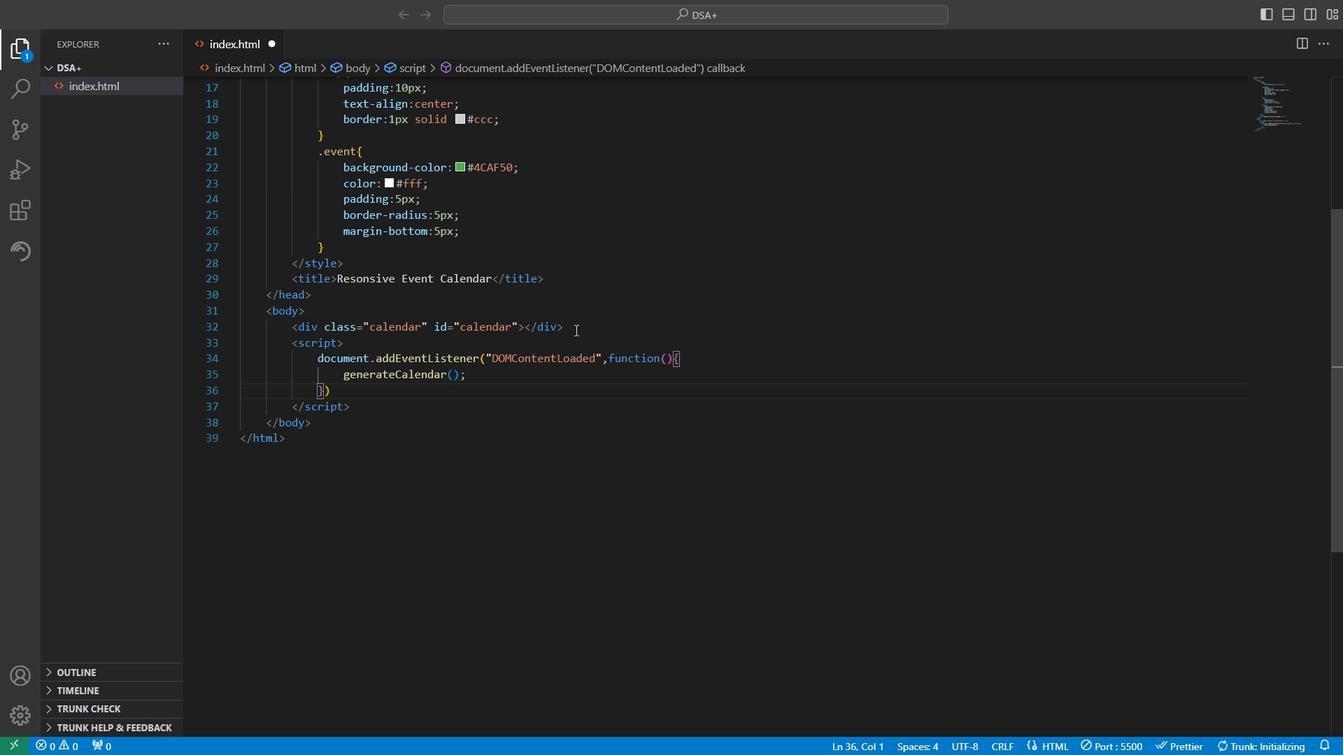 
Action: Mouse moved to (327, 305)
Screenshot: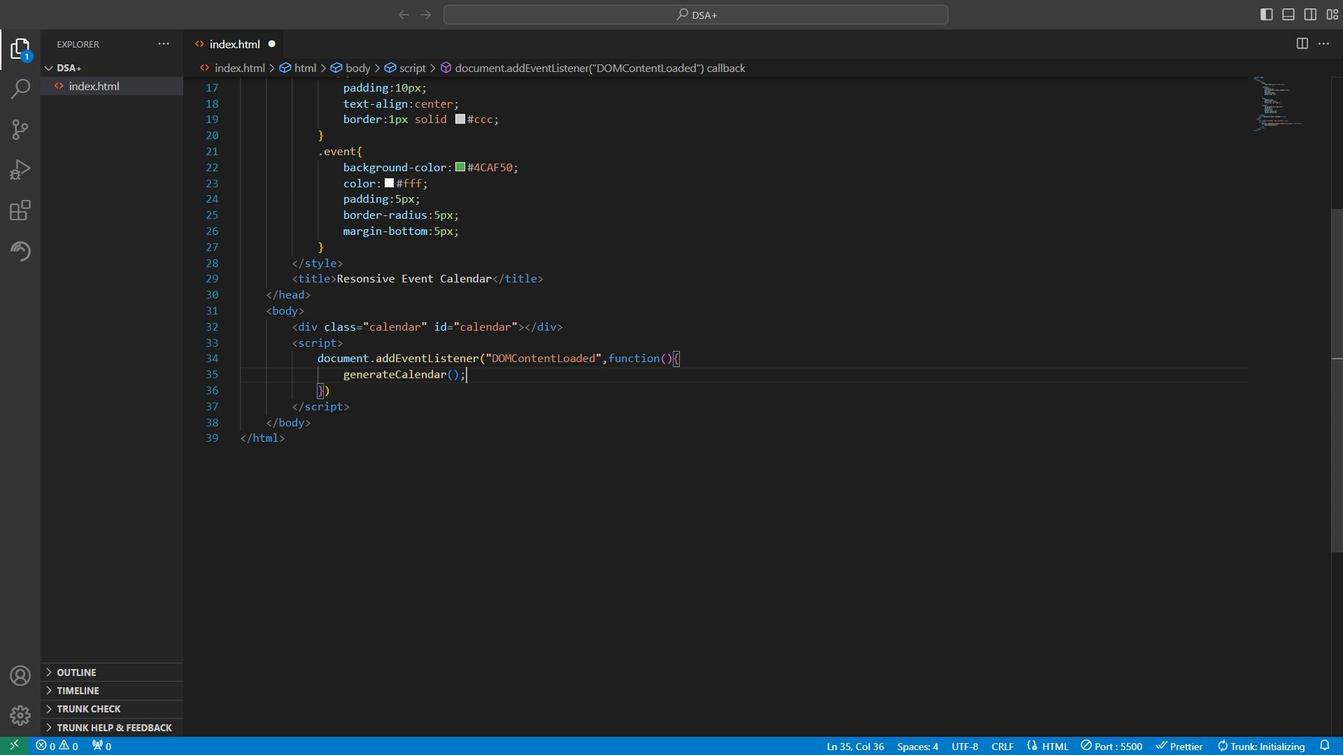 
Action: Mouse scrolled (327, 305) with delta (0, 0)
Screenshot: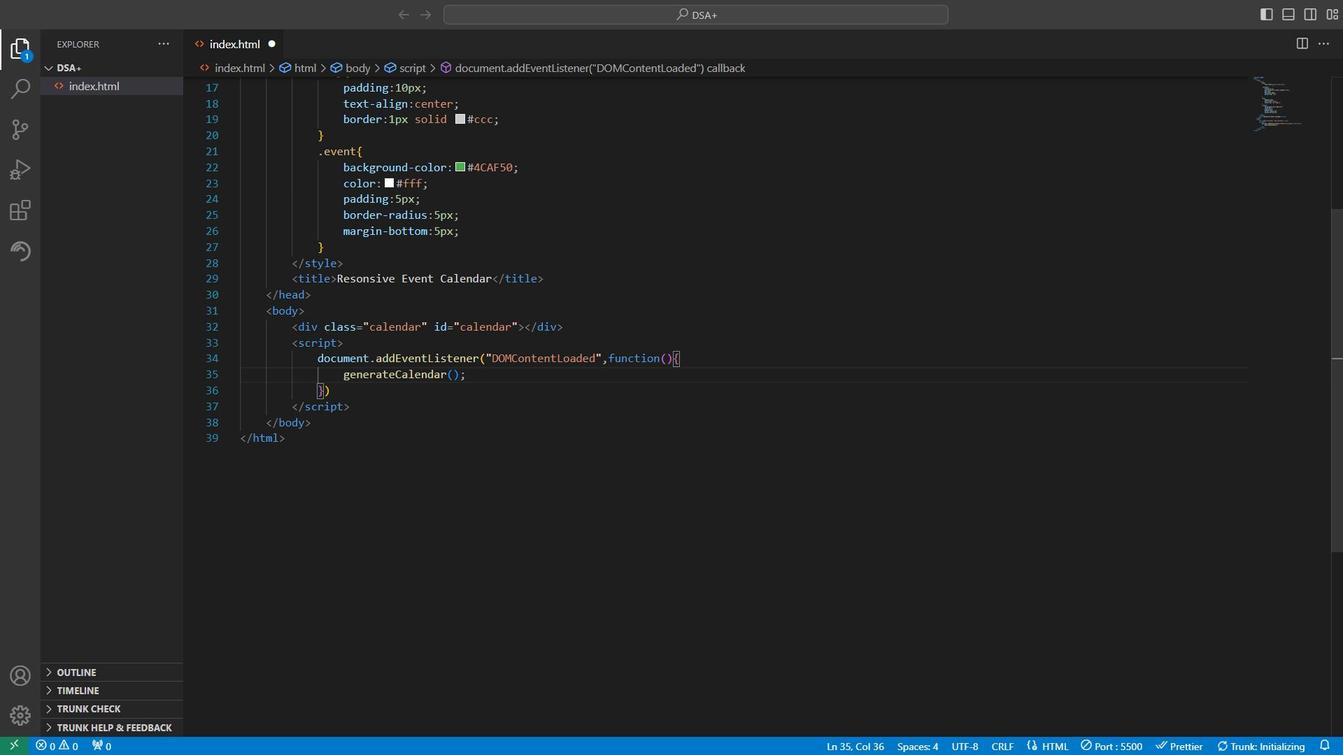 
Action: Mouse scrolled (327, 305) with delta (0, 0)
Screenshot: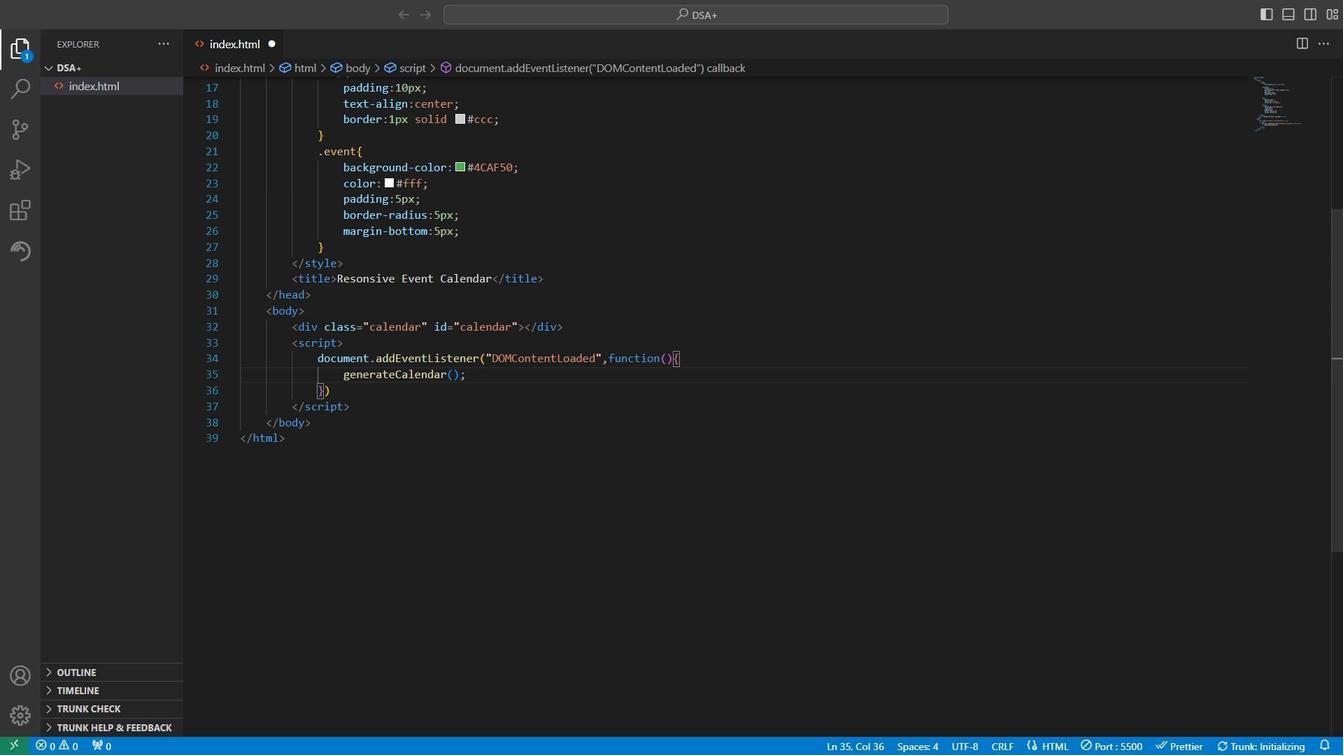 
Action: Mouse scrolled (327, 305) with delta (0, 0)
Screenshot: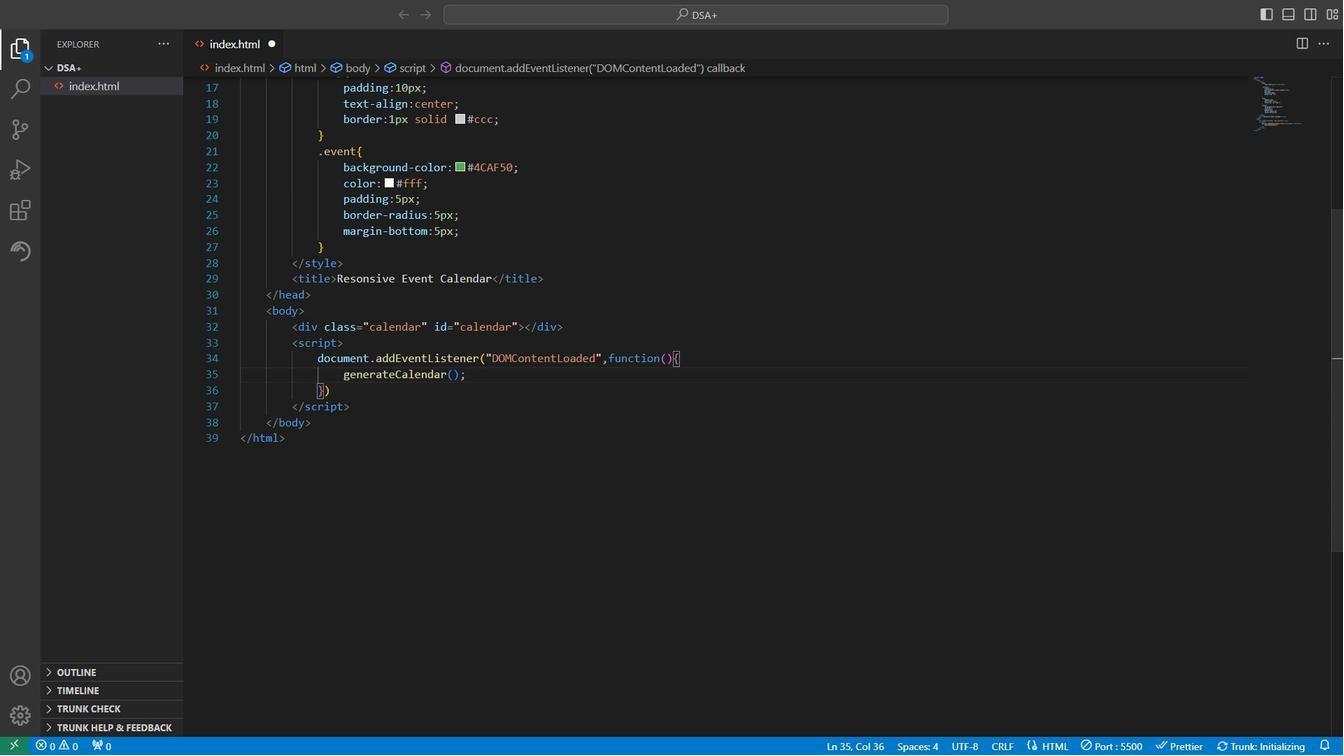 
Action: Mouse scrolled (327, 305) with delta (0, 0)
Screenshot: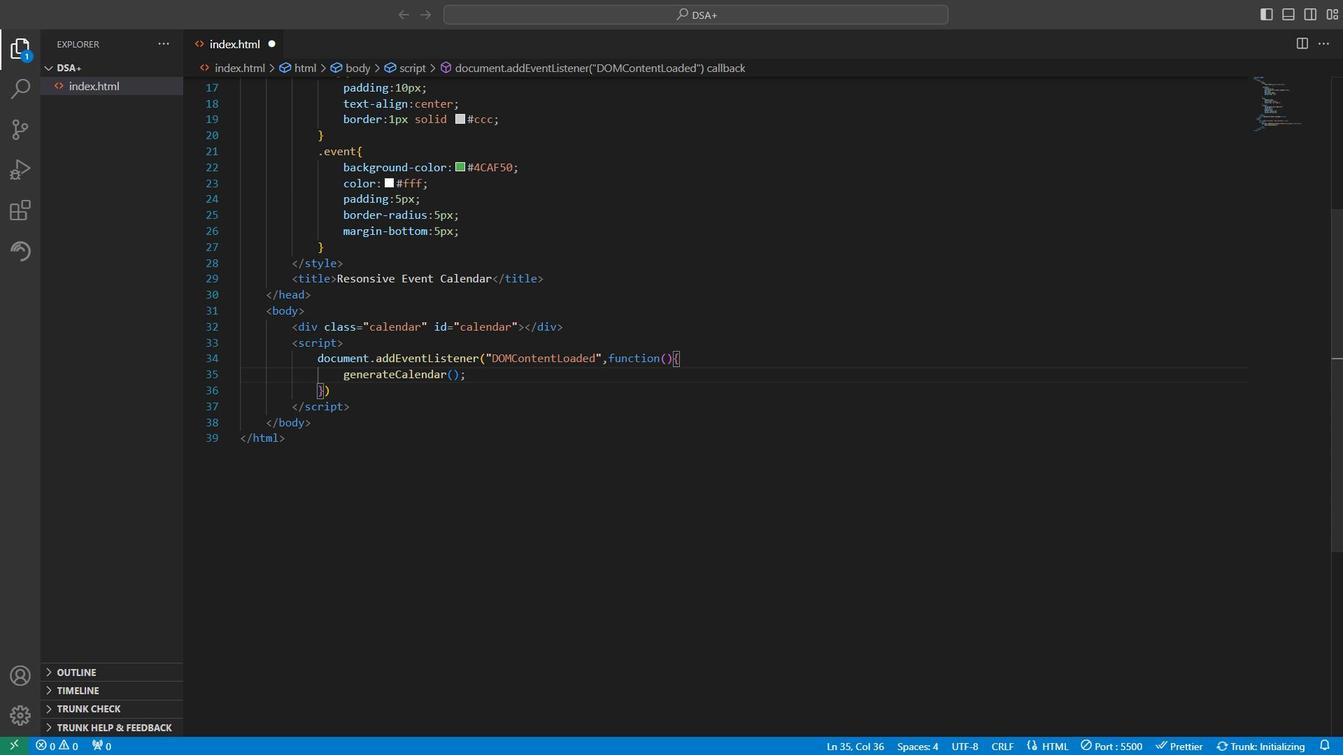 
Action: Mouse scrolled (327, 305) with delta (0, 0)
Screenshot: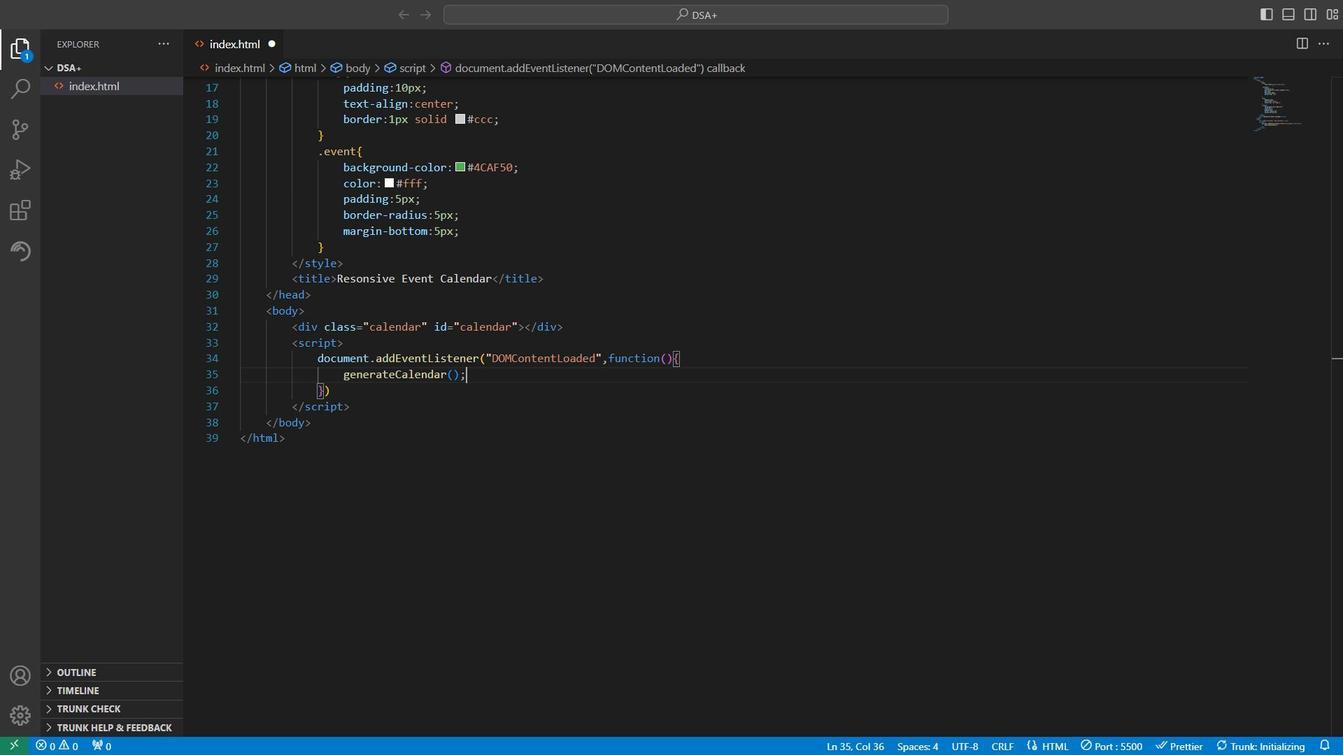 
Action: Mouse scrolled (327, 305) with delta (0, 0)
Screenshot: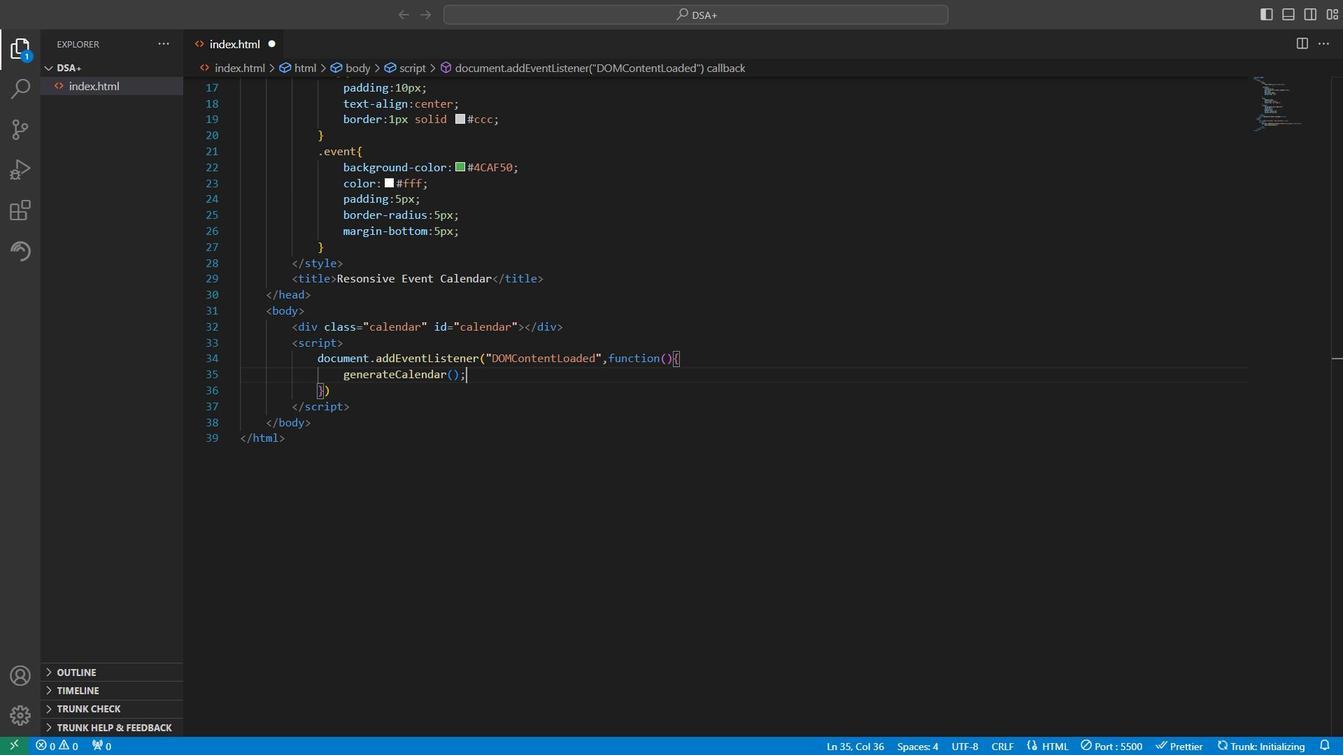
Action: Mouse moved to (327, 304)
Screenshot: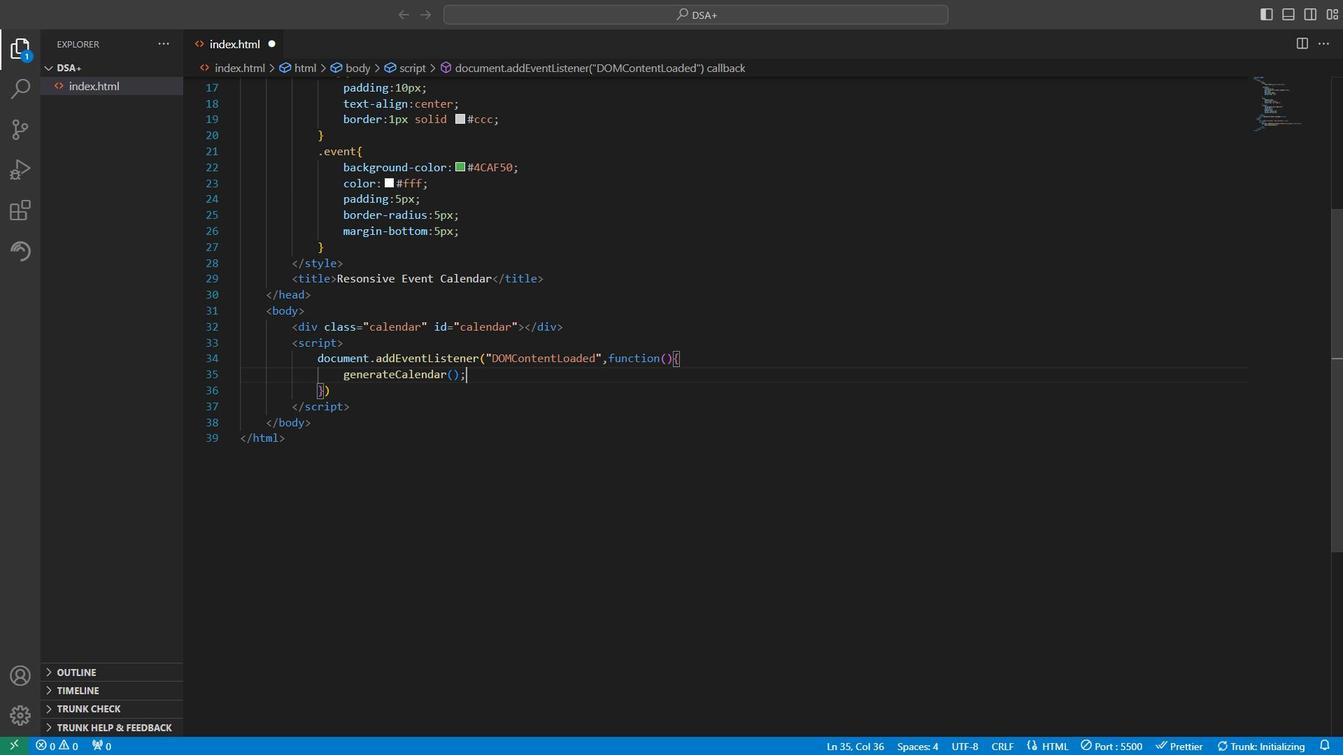 
Action: Mouse scrolled (327, 304) with delta (0, 0)
Screenshot: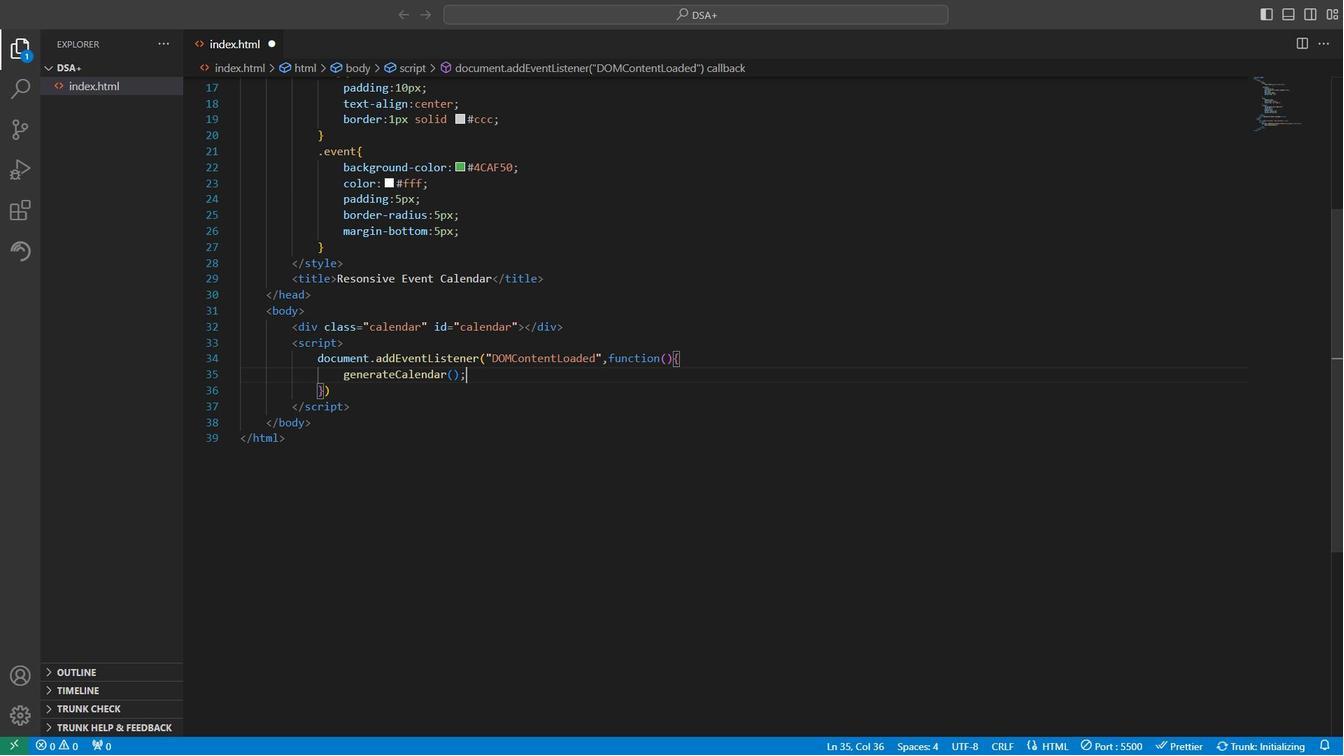 
Action: Mouse scrolled (327, 304) with delta (0, 0)
Screenshot: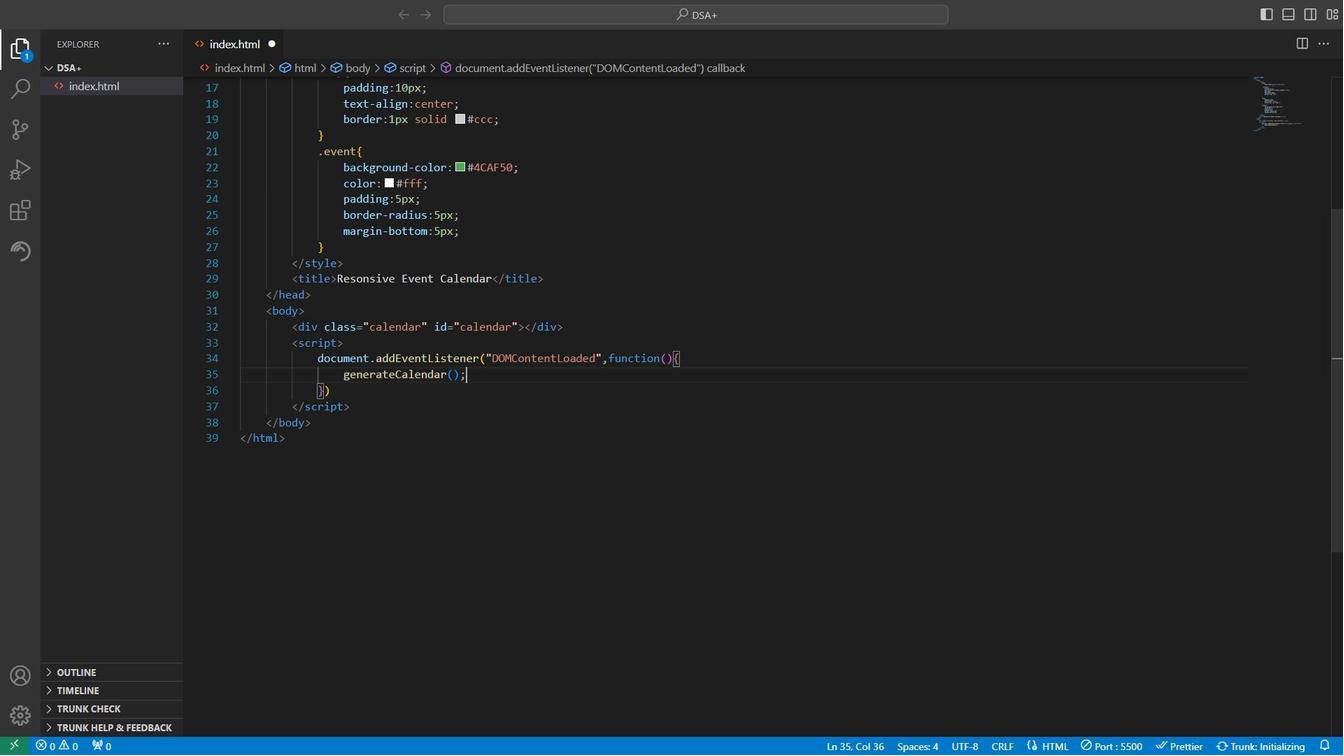 
Action: Mouse moved to (317, 296)
Screenshot: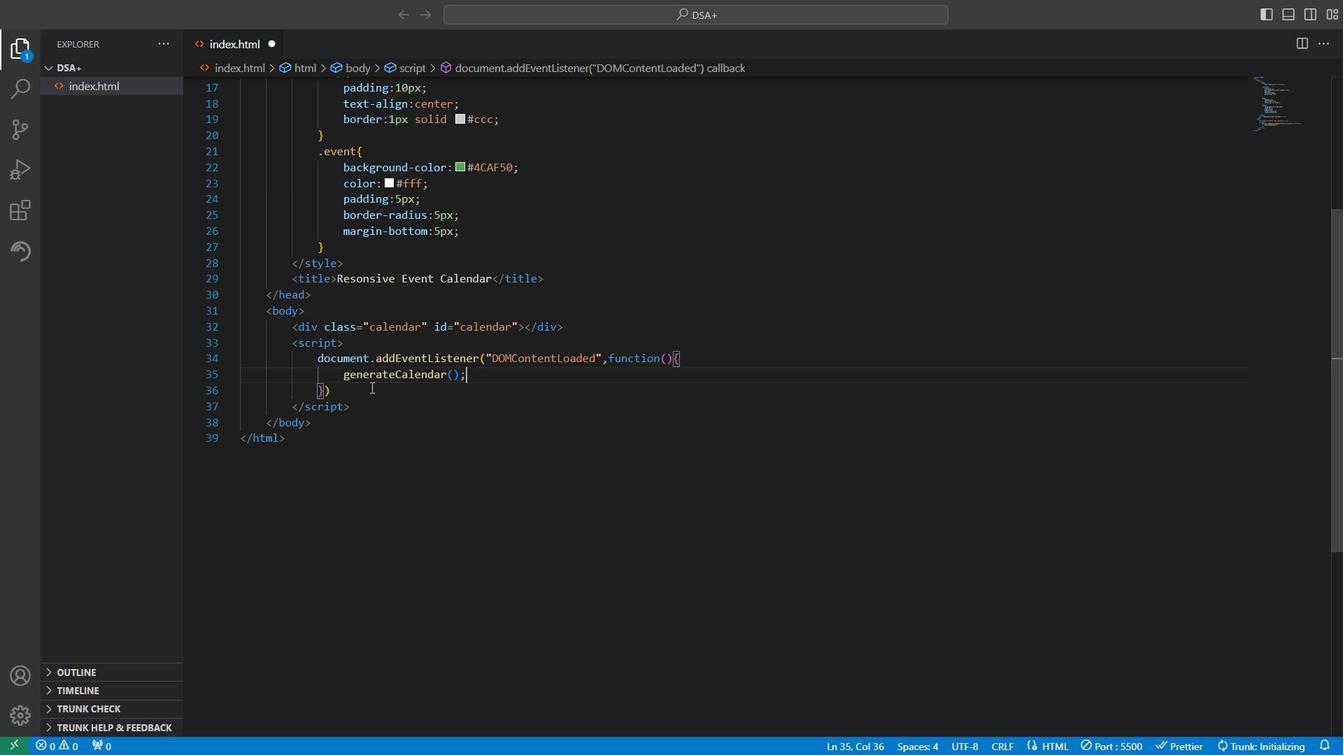 
Action: Mouse pressed left at (317, 296)
Screenshot: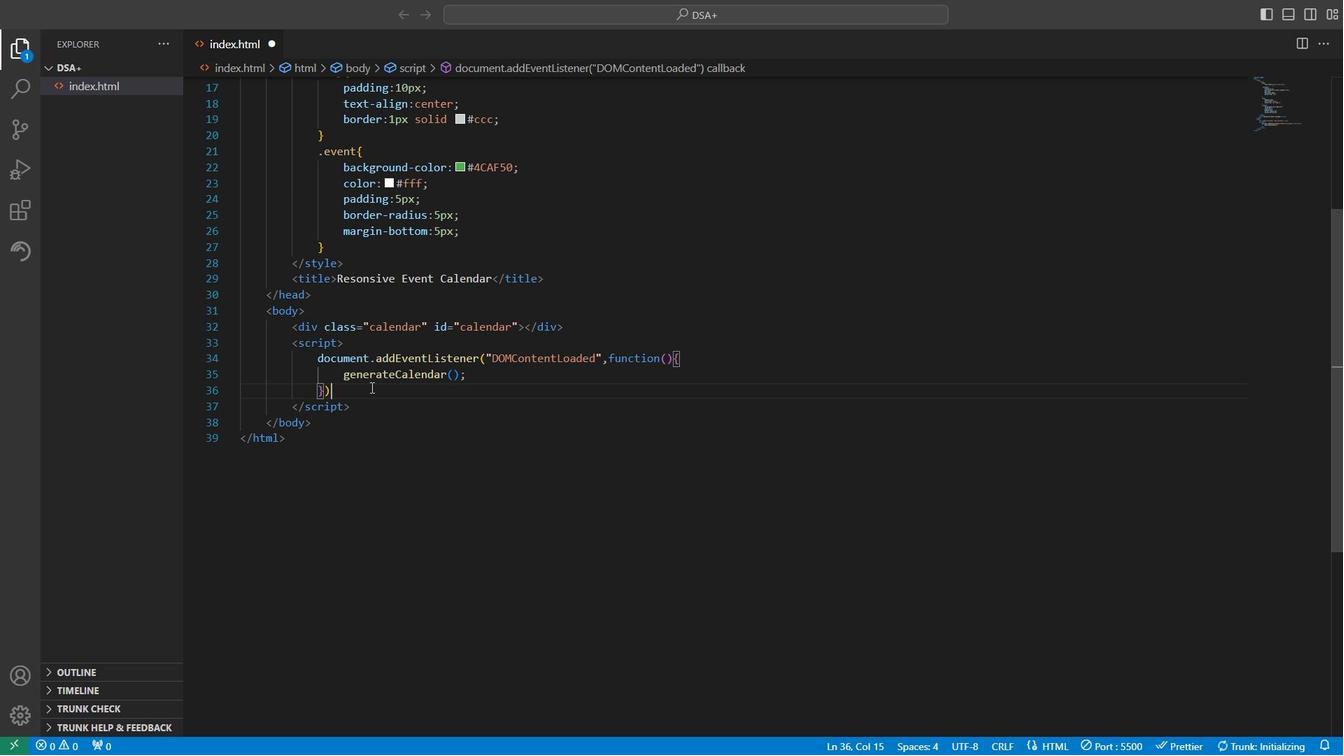 
Action: Mouse moved to (317, 296)
Screenshot: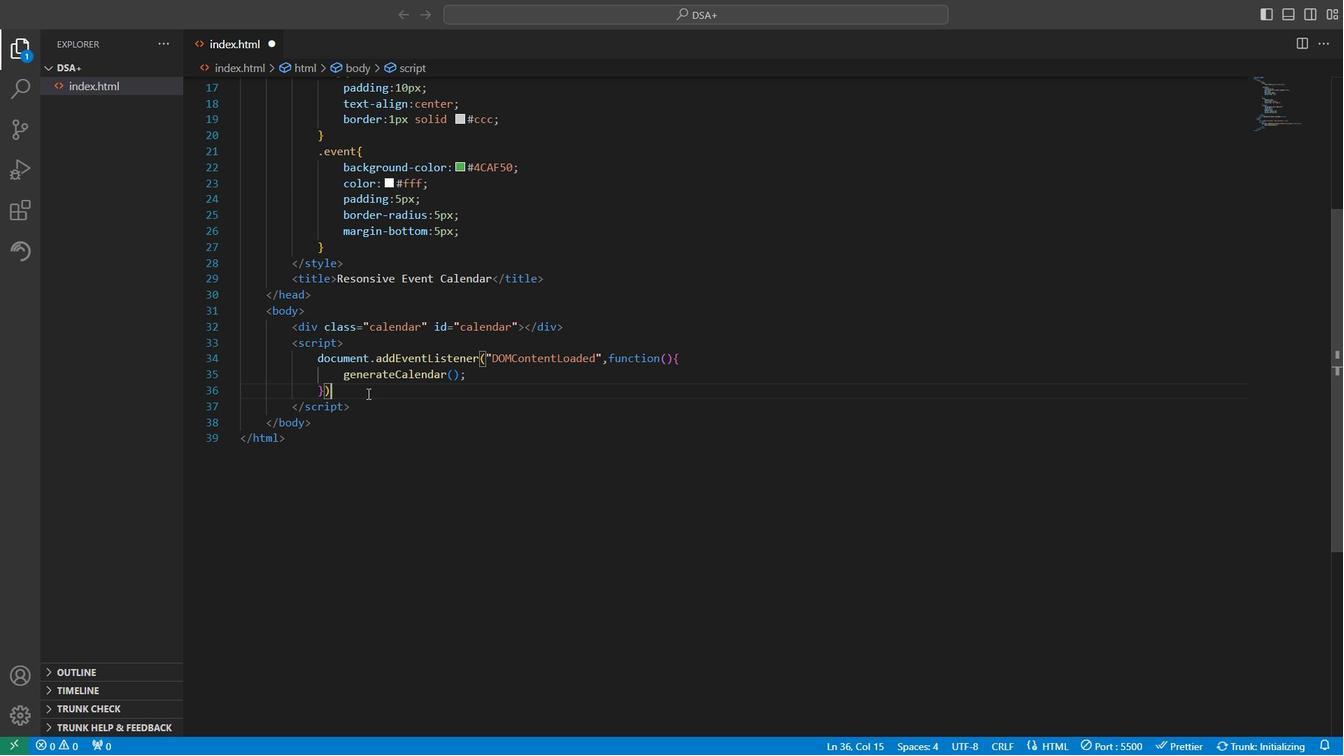 
Action: Key pressed ;<Key.enter>function<Key.space>generate<Key.shift>Calendar<Key.shift_r>(<Key.right><Key.shift_r>{<Key.enter>constcalendar<Key.shift>Container<Key.left><Key.left><Key.left><Key.left><Key.left><Key.left><Key.left><Key.left><Key.left><Key.left><Key.left><Key.left><Key.left><Key.left><Key.left><Key.left><Key.left><Key.space><Key.right><Key.right><Key.right><Key.right><Key.right><Key.right><Key.right><Key.right><Key.right><Key.right><Key.right><Key.right><Key.right><Key.right><Key.right><Key.right><Key.right><Key.right><Key.right><Key.right><Key.left><Key.left><Key.left><Key.left><Key.right>=<Key.space>document.ger<Key.backspace>t<Key.shift>Element<Key.shift>By<Key.shift>Id<Key.shift_r><Key.shift_r><Key.shift_r><Key.shift_r><Key.shift_r><Key.shift_r>('calendar<Key.right><Key.right>
Screenshot: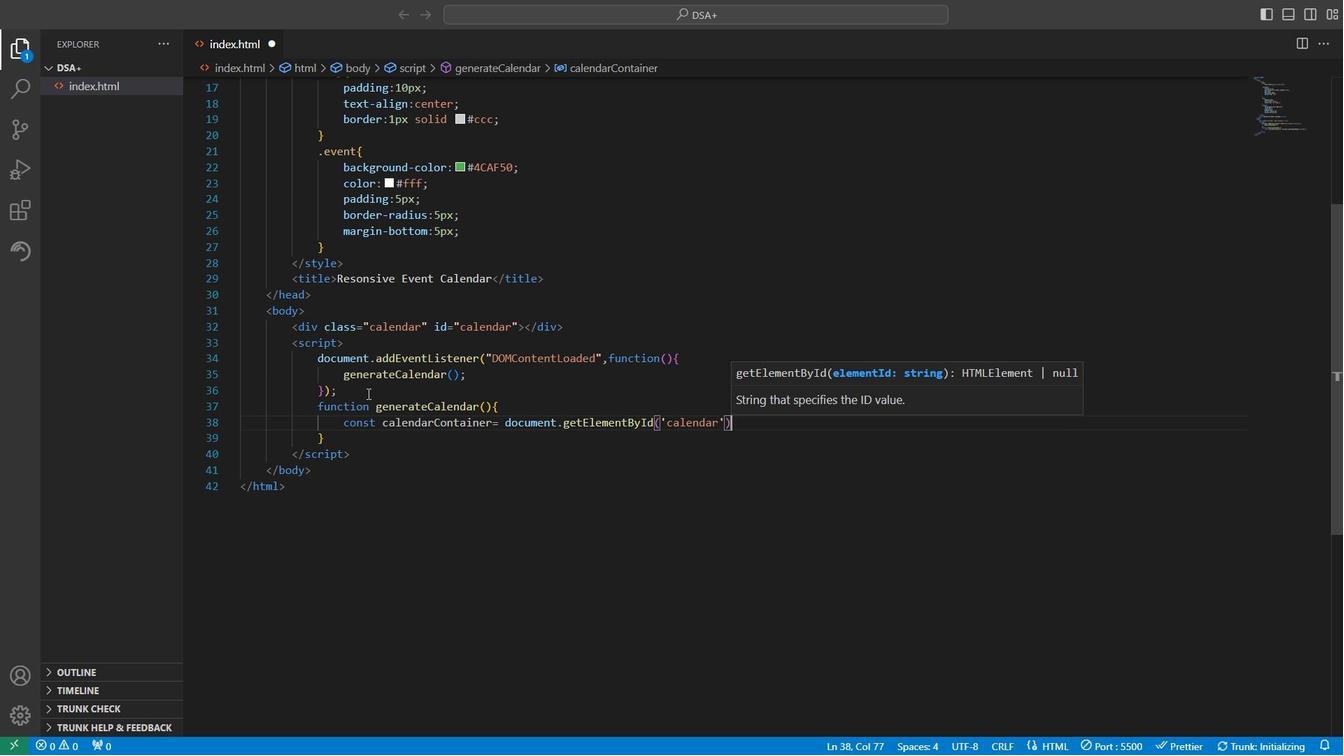 
Action: Mouse moved to (319, 292)
Screenshot: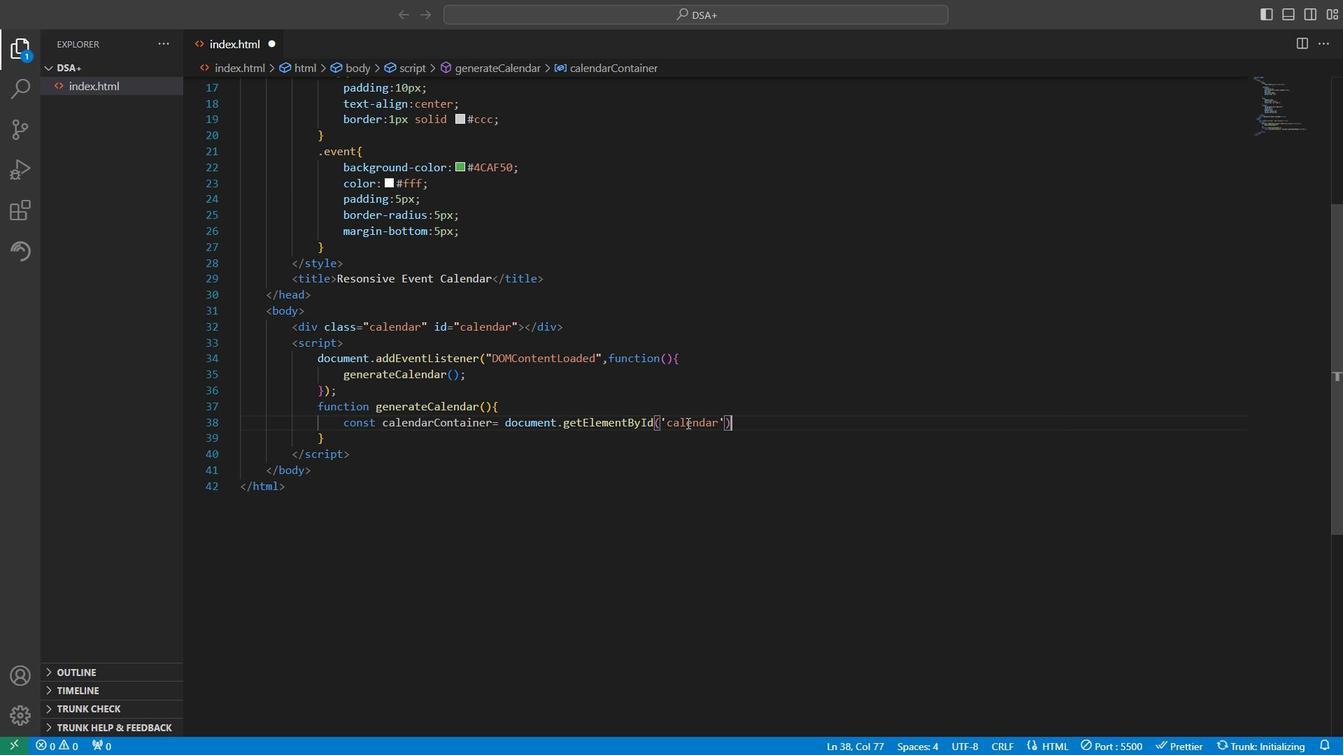 
Action: Mouse pressed left at (319, 292)
Screenshot: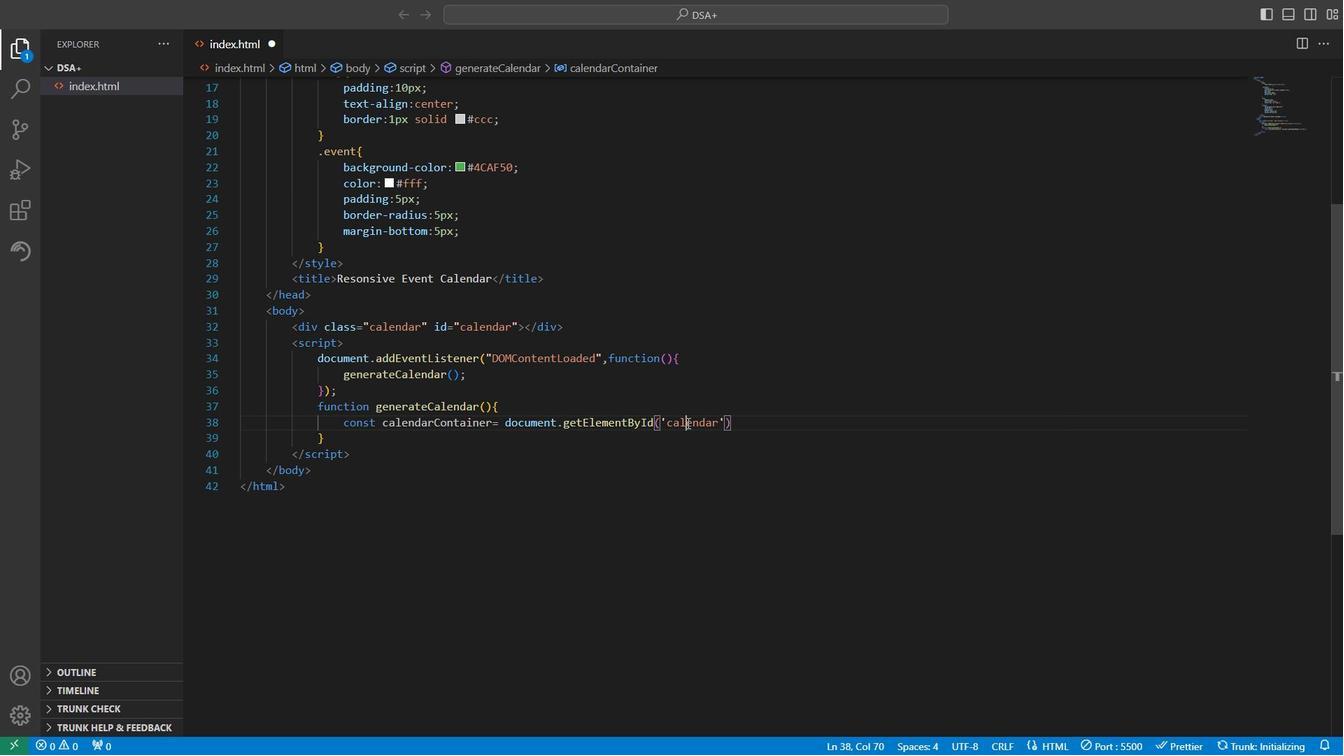 
Action: Mouse pressed left at (319, 292)
Screenshot: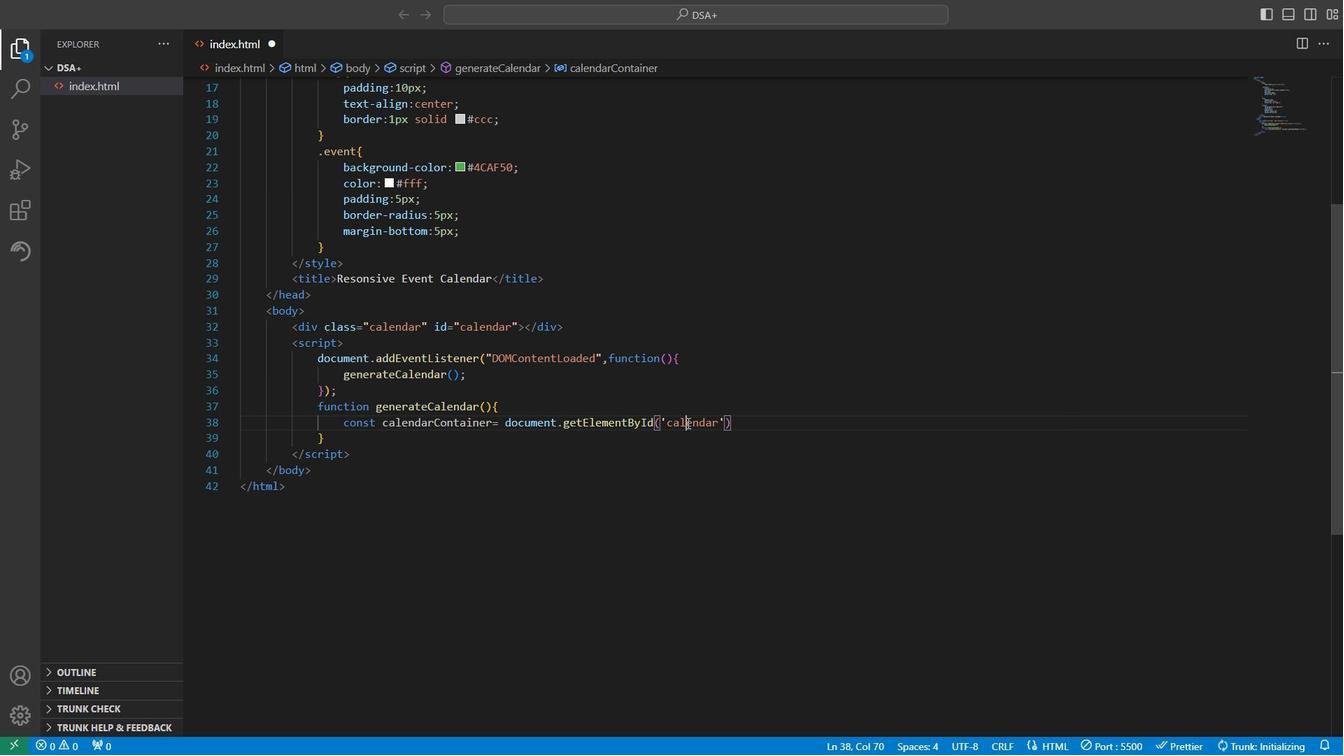
Action: Mouse moved to (320, 292)
Screenshot: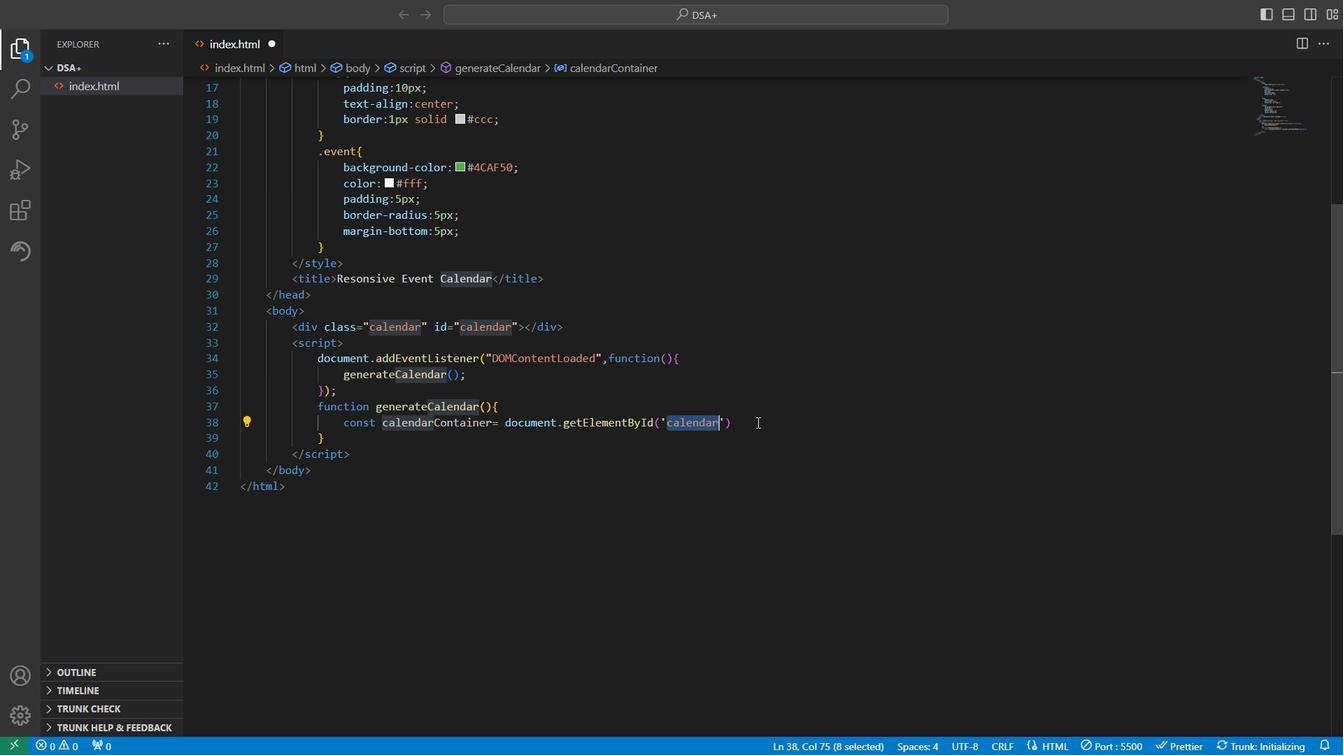 
Action: Mouse pressed left at (320, 292)
Screenshot: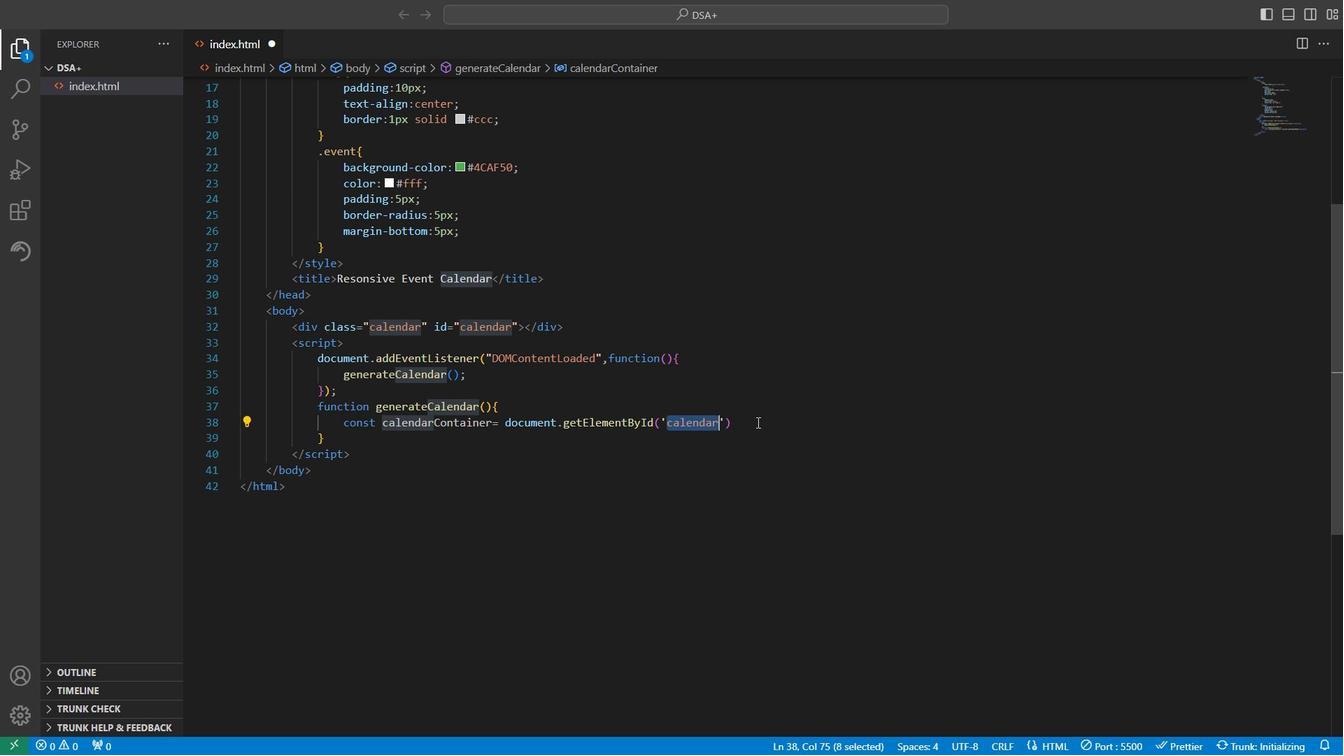 
Action: Mouse moved to (320, 292)
Screenshot: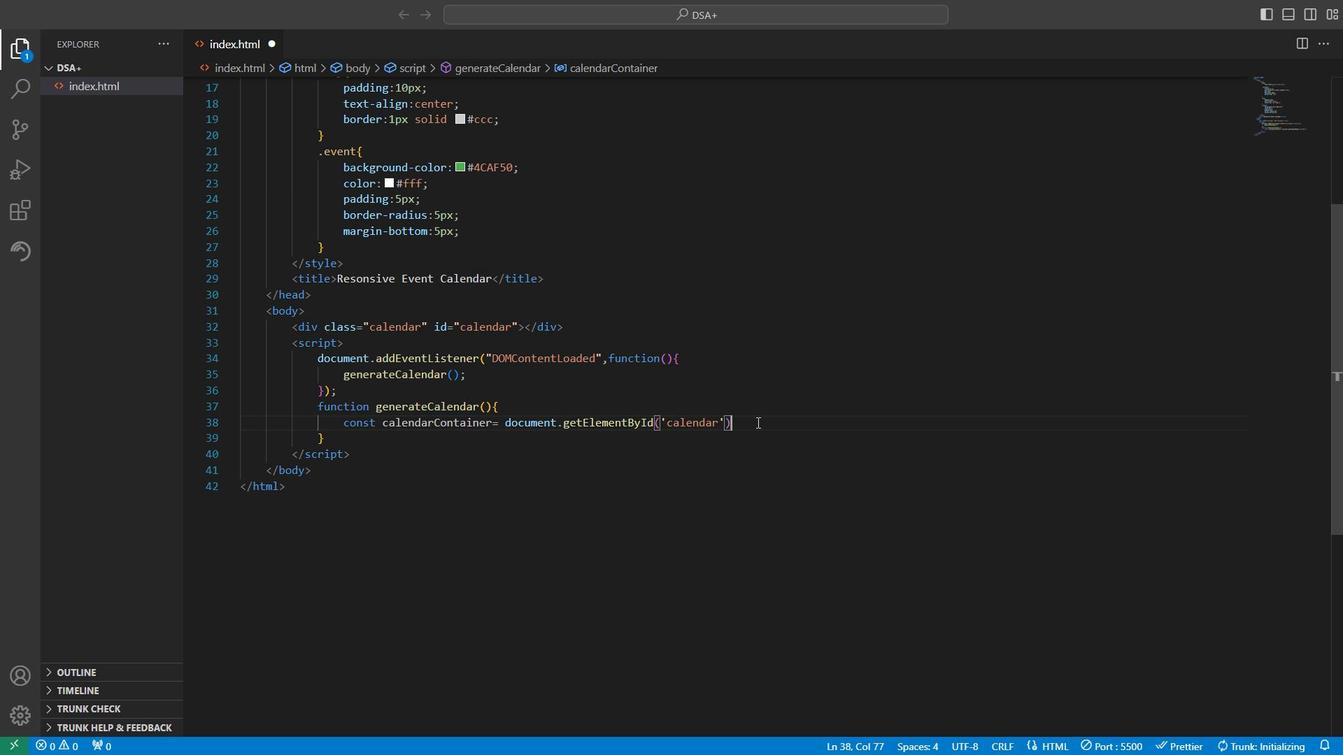 
Action: Key pressed ;<Key.enter>const<Key.space>f<Key.backspace>days<Key.shift>Of<Key.shift>Week=['s<Key.backspace><Key.shift>S<Key.shift>U<Key.backspace>un<Key.right>,'<Key.shift>Mon<Key.right>,'<Key.shift><Key.shift>W<Key.backspace><Key.shift>Ti<Key.backspace>ue<Key.right>,'<Key.shift>Wed<Key.right>,'<Key.shift>TH<Key.backspace>hu<Key.right>,'<Key.shift>Fri<Key.right>,'<Key.shift>Sat
Screenshot: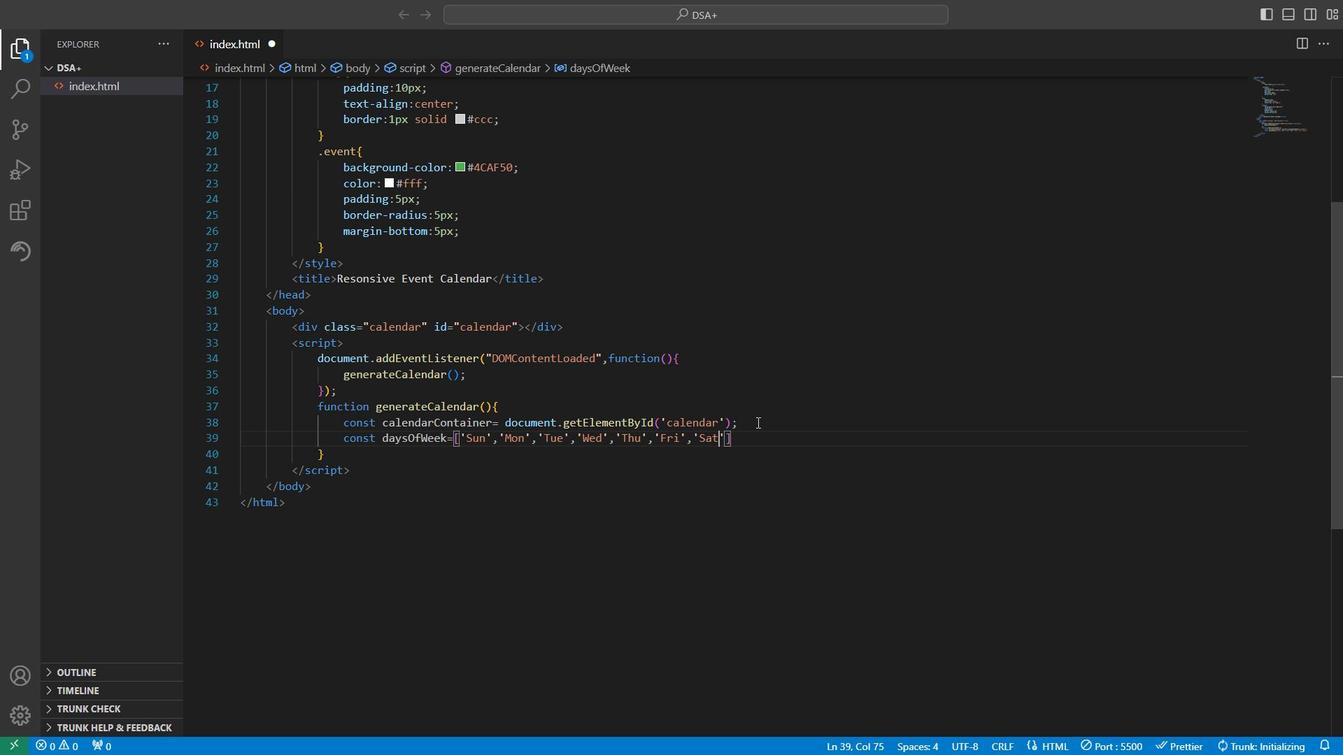 
Action: Mouse moved to (320, 312)
Screenshot: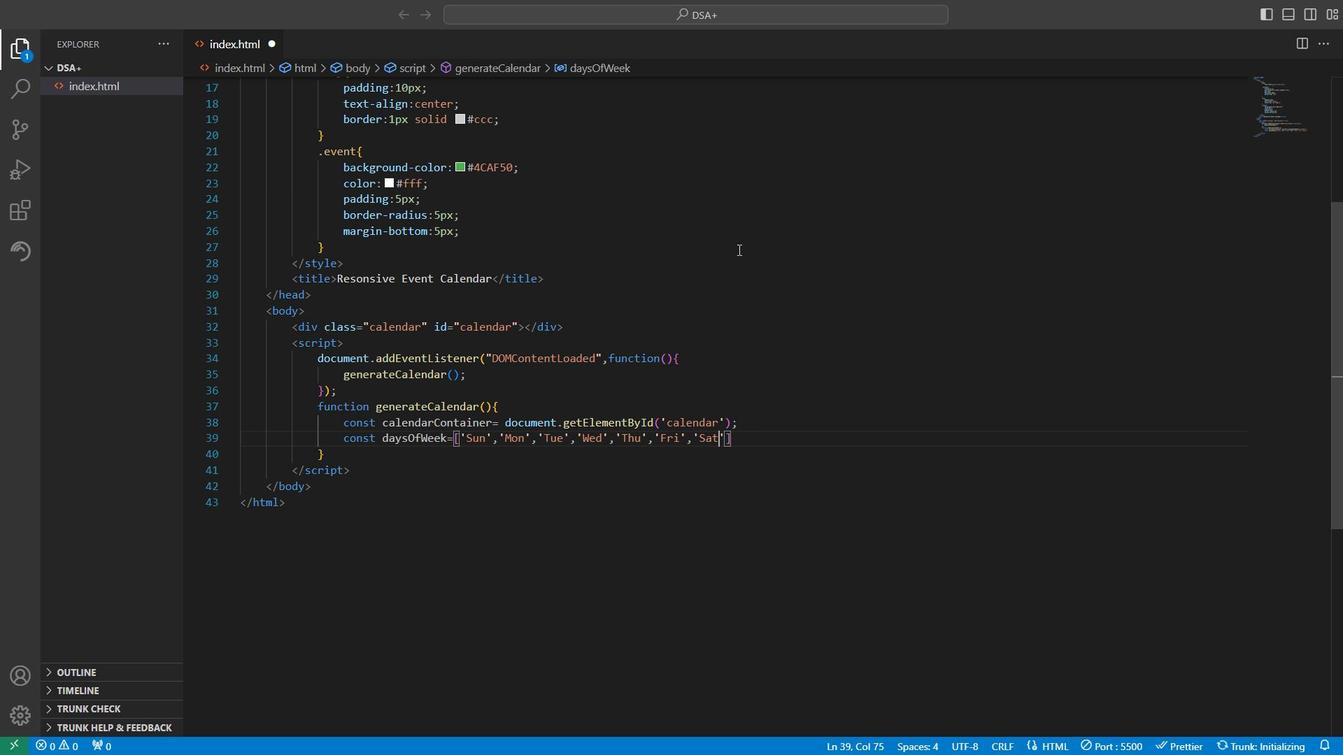 
Action: Mouse scrolled (320, 312) with delta (0, 0)
Screenshot: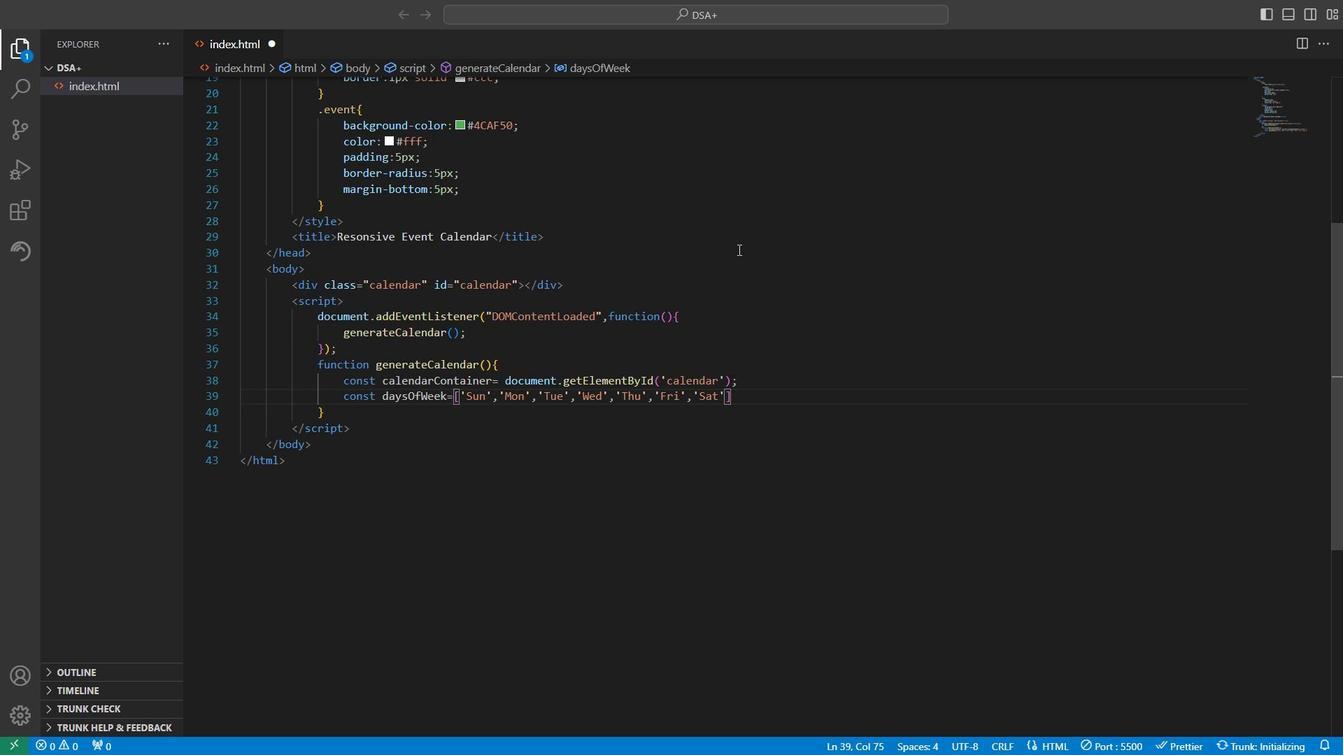 
Action: Mouse moved to (328, 305)
Screenshot: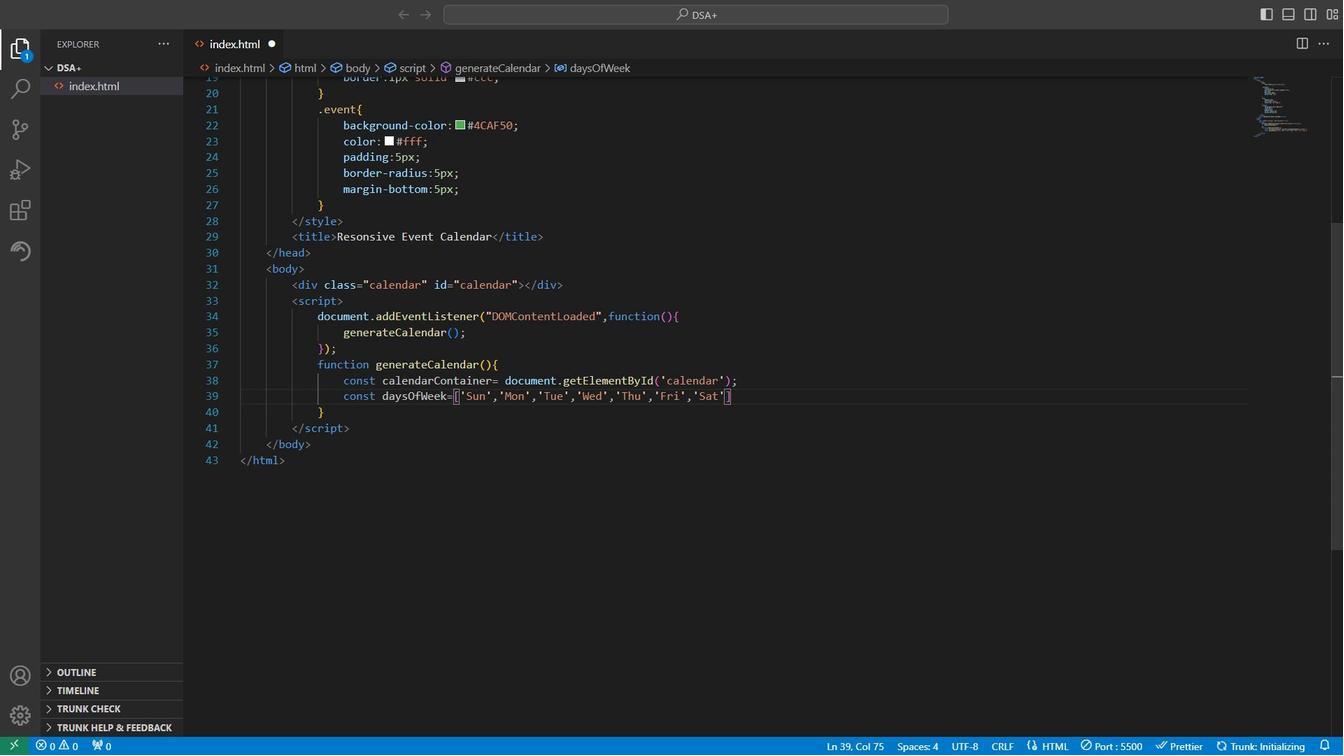
Action: Mouse scrolled (328, 305) with delta (0, 0)
Screenshot: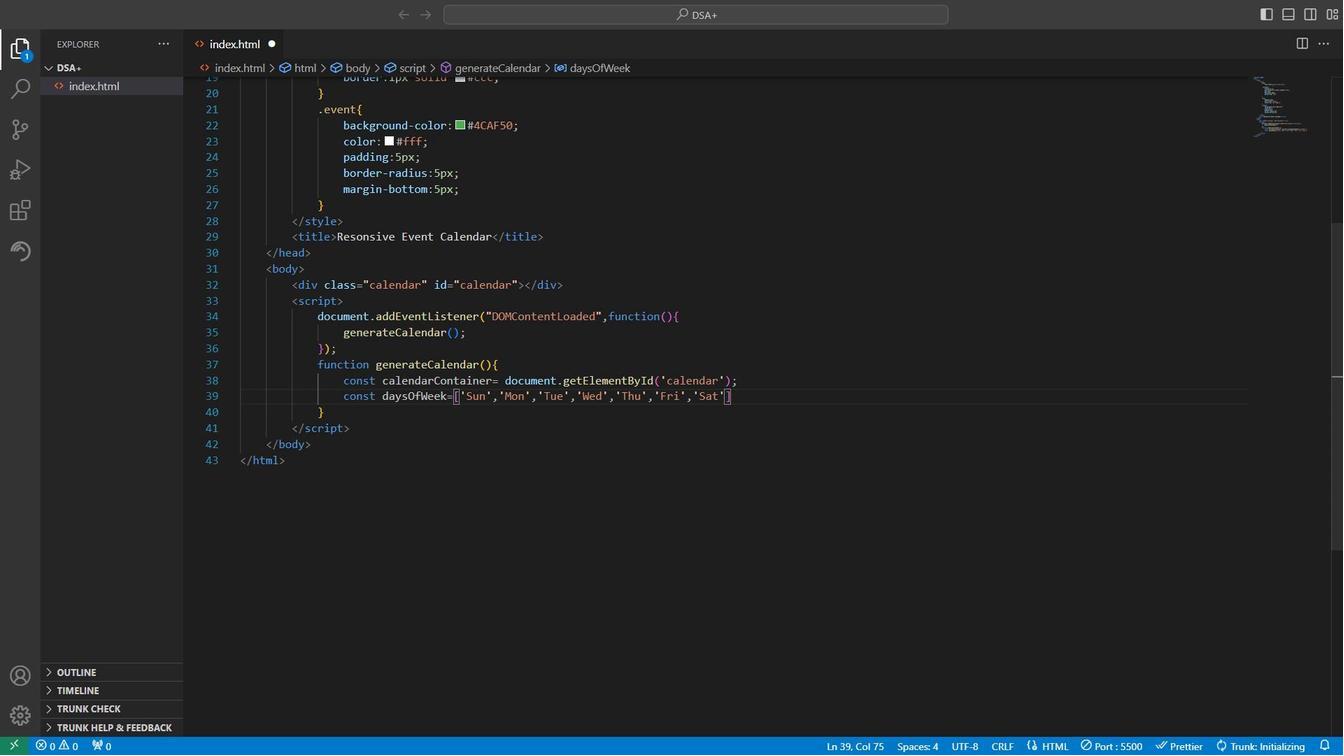 
Action: Mouse scrolled (328, 305) with delta (0, 0)
Screenshot: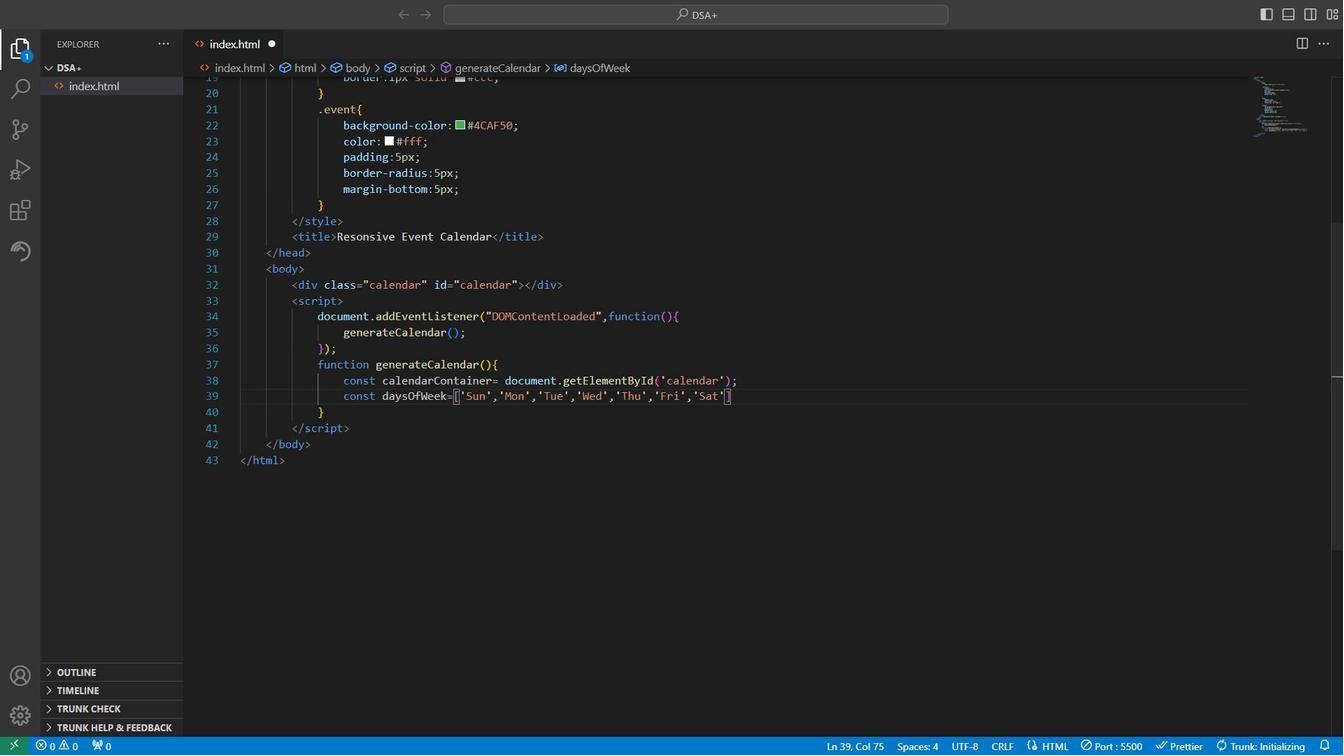 
Action: Mouse scrolled (328, 305) with delta (0, 0)
Screenshot: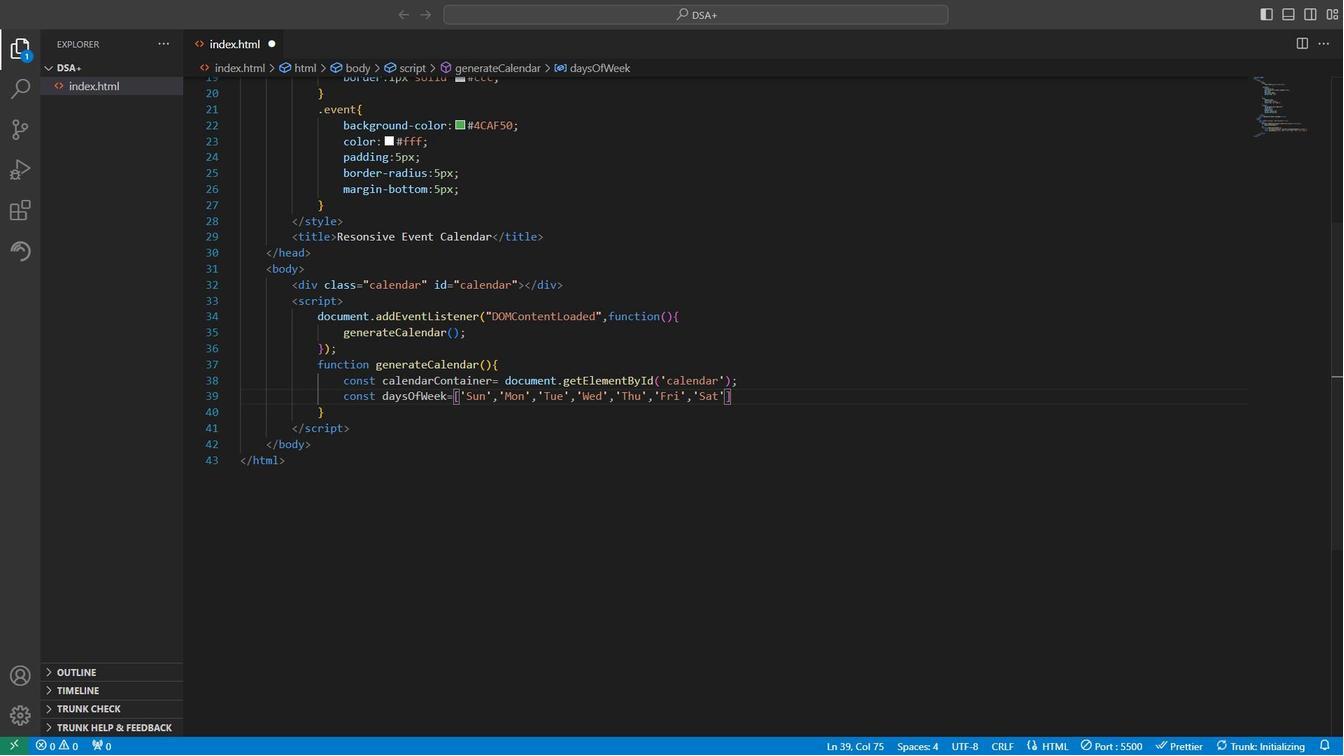 
Action: Mouse moved to (328, 305)
Screenshot: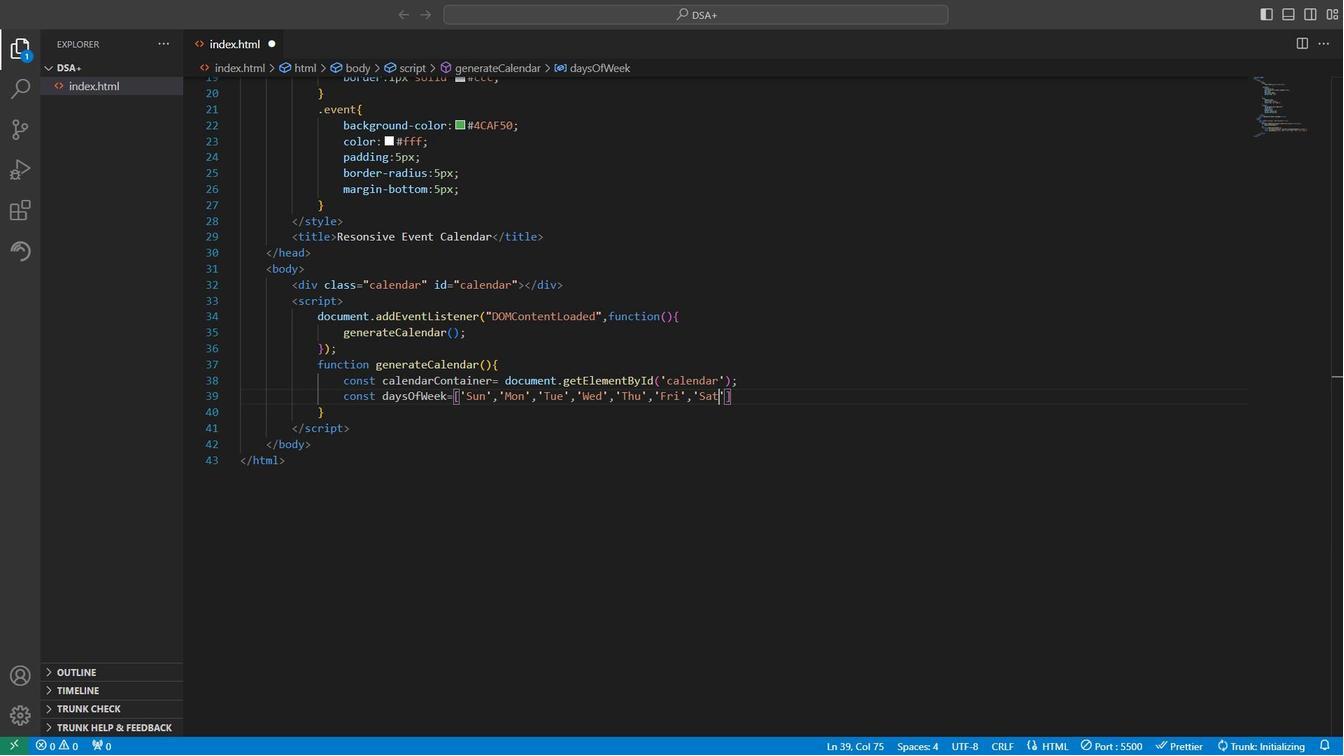 
Action: Mouse scrolled (328, 305) with delta (0, 0)
Screenshot: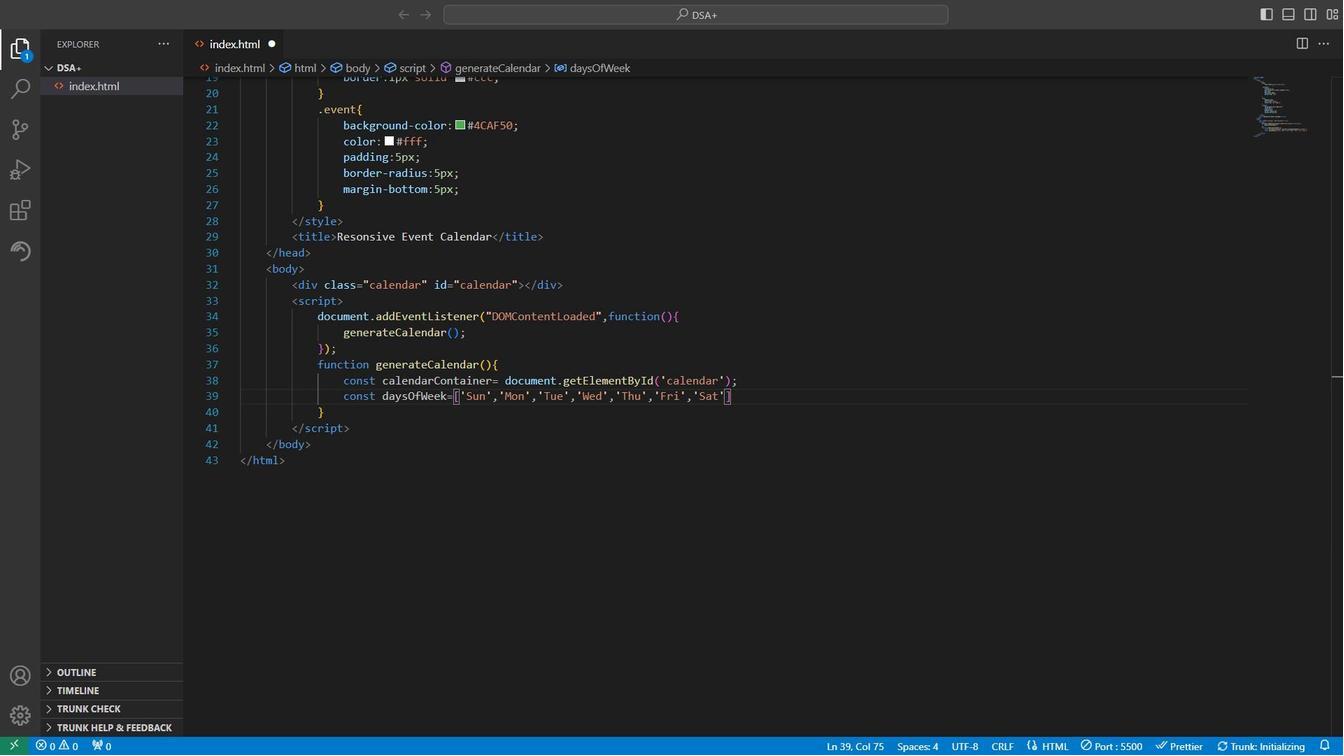 
Action: Mouse scrolled (328, 305) with delta (0, 0)
Screenshot: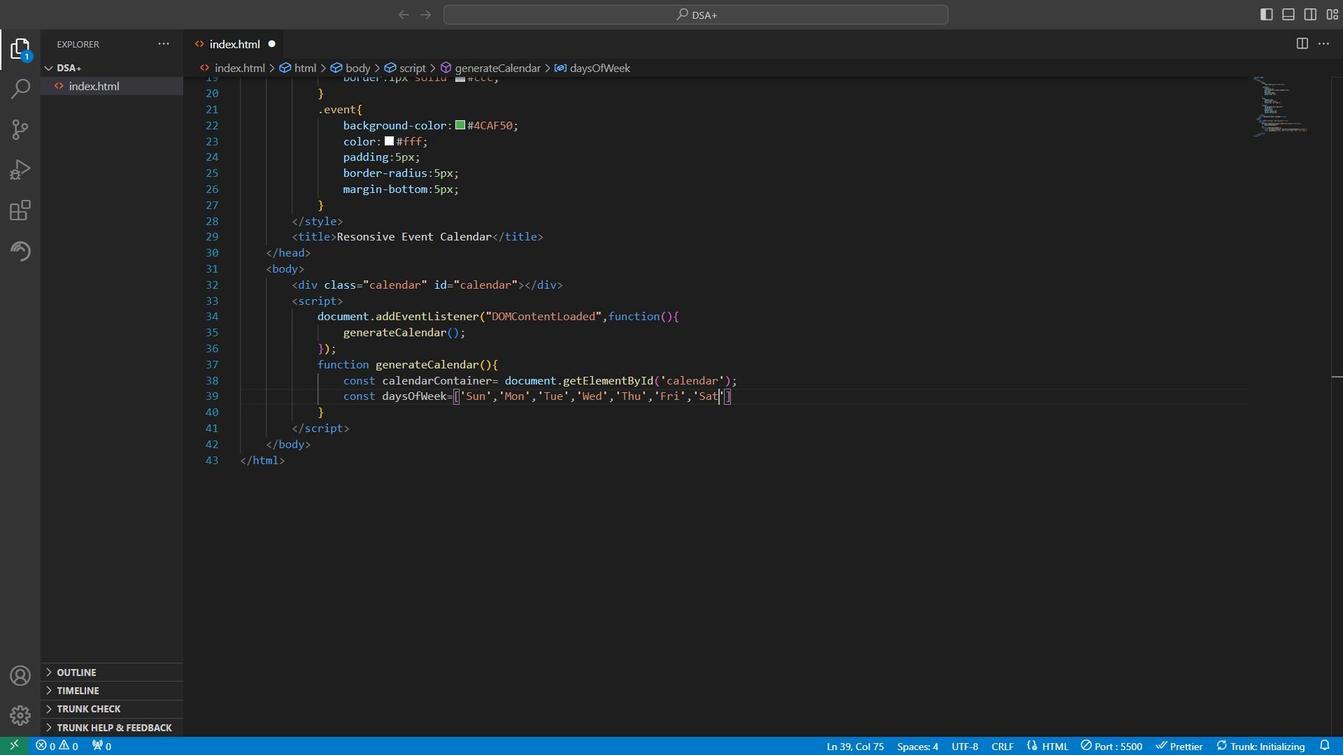 
Action: Mouse moved to (320, 295)
Screenshot: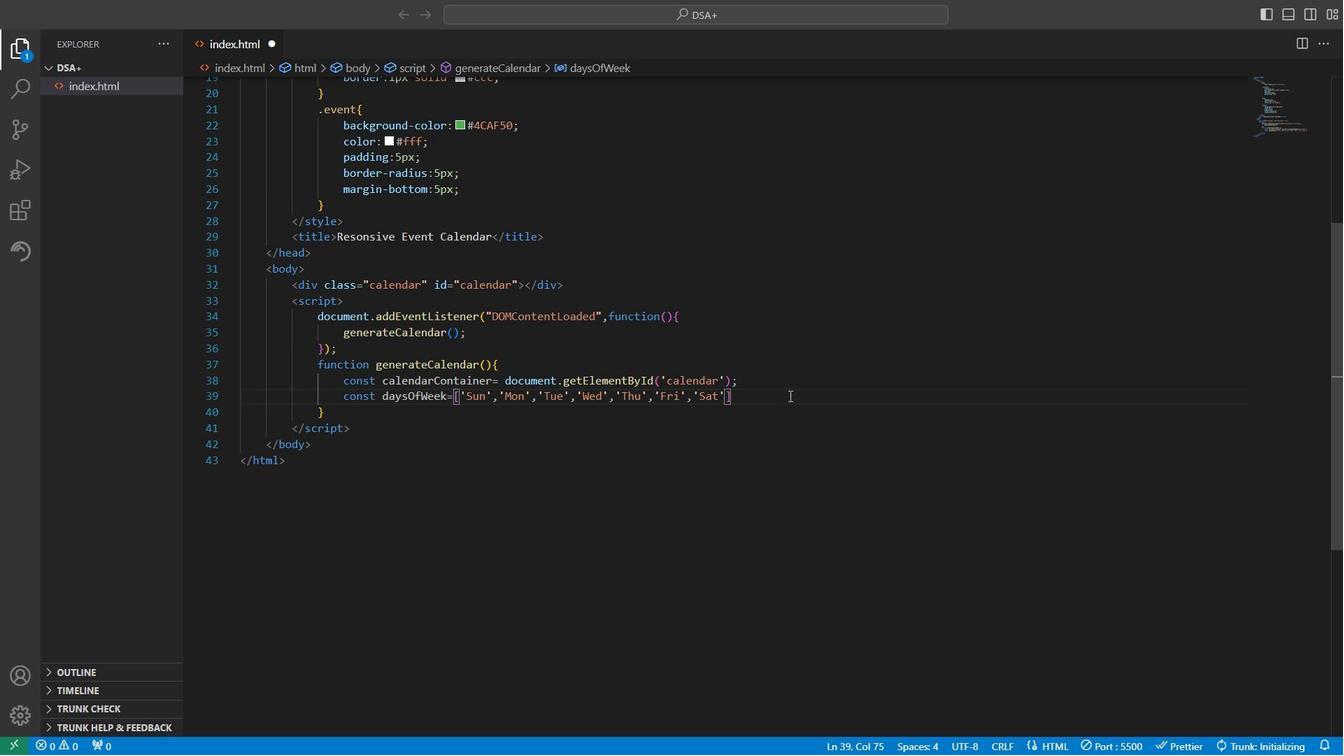 
Action: Mouse pressed left at (320, 295)
Screenshot: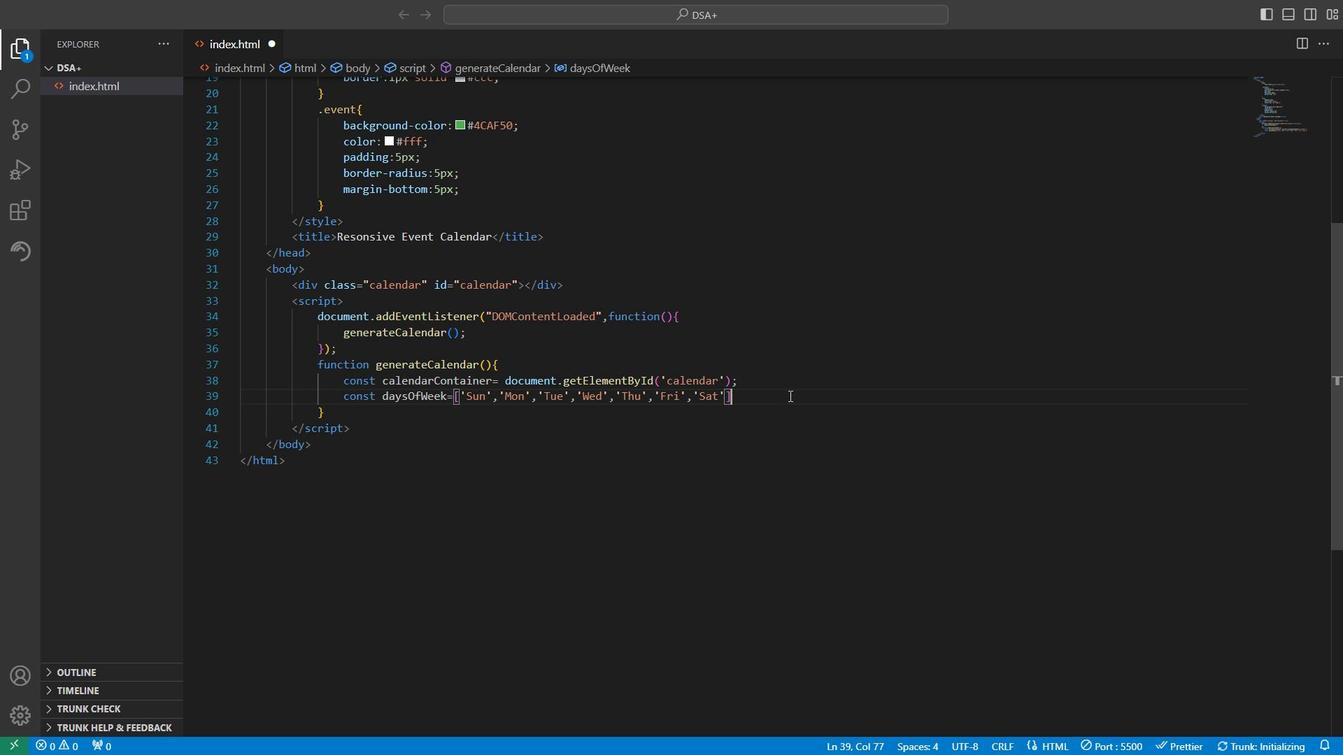 
Action: Key pressed ;<Key.enter><Key.enter><Key.enter>//<Key.shift>Create<Key.space>header<Key.space>with<Key.space>days<Key.space>of<Key.space>week<Key.enter>for<Key.shift_r>(let<Key.space>day<Key.space>of<Key.space>days<Key.shift>Of<Key.shift>Week<Key.space><Key.right><Key.shift_r>{<Key.enter>const<Key.space>day<Key.shift>Header<Key.space>=<Key.space>dou<Key.backspace>cument.create<Key.shift>ELmen<Key.backspace><Key.backspace><Key.backspace><Key.backspace>lement<Key.shift_r>('du<Key.backspace>iv<Key.right><Key.right>;<Key.enter>f<Key.backspace>days<Key.shift><Key.shift>Of<Key.shift>Week<Key.space><Key.backspace><Key.backspace><Key.backspace><Key.backspace><Key.backspace><Key.backspace><Key.backspace><Key.shift>H<Key.backspace><Key.backspace><Key.shift>Header.class<Key.shift_r>List.add<Key.shift_r><Key.shift_r><Key.shift_r><Key.shift_r><Key.shift_r>(<Key.shift_r><Key.shift_r><Key.shift_r><Key.shift_r><Key.shift_r><Key.shift_r><Key.shift_r><Key.shift_r><Key.shift_r><Key.shift_r><Key.shift_r><Key.shift_r><Key.shift_r><Key.shift_r><Key.shift_r><Key.shift_r><Key.shift_r><Key.shift_r><Key.shift_r><Key.shift_r><Key.shift_r><Key.shift_r><Key.shift_r><Key.shift_r><Key.shift_r><Key.shift_r><Key.shift_r>"dat<Key.backspace>y<Key.right>;<Key.backspace><Key.right>;<Key.enter>day<Key.shift>Header.text<Key.shift>Content=day;<Key.enter>calendar<Key.shift>container.append<Key.shift>Child<Key.shift_r>(day<Key.shift>Header<Key.right>;
Screenshot: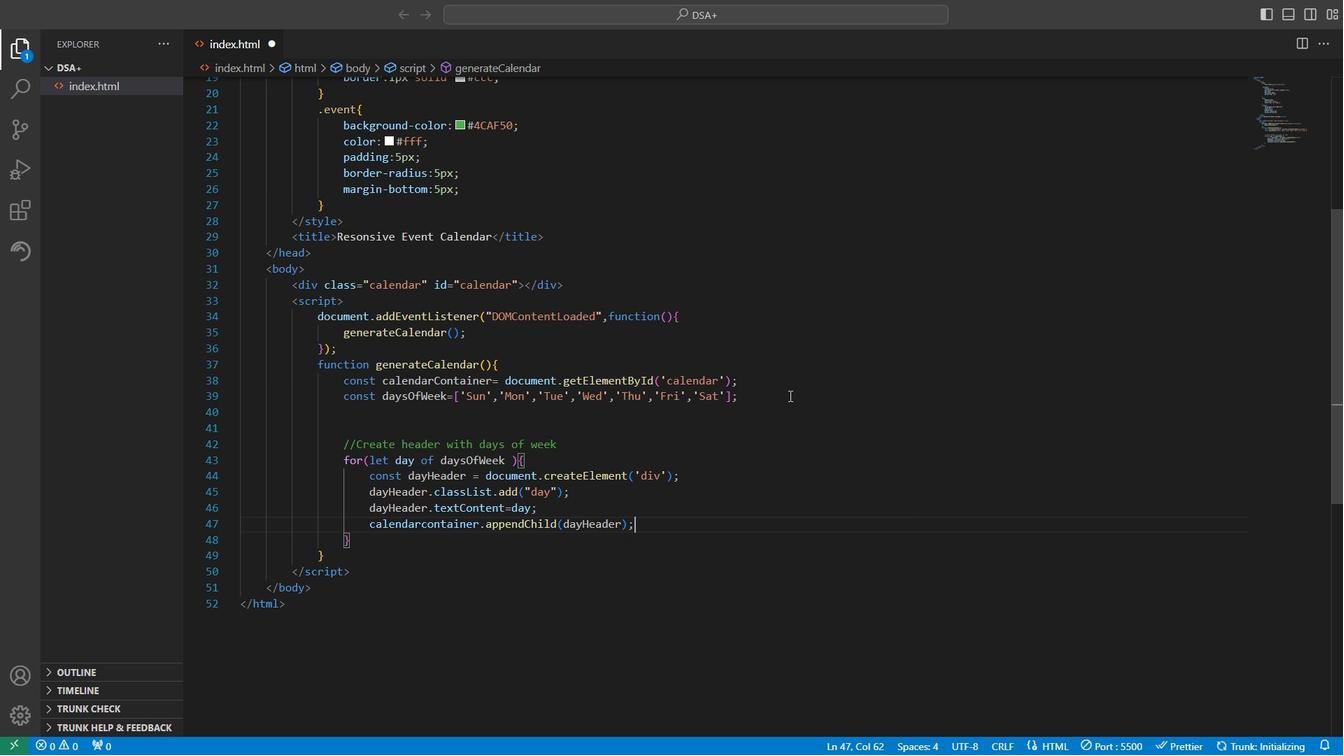 
Action: Mouse moved to (321, 293)
Screenshot: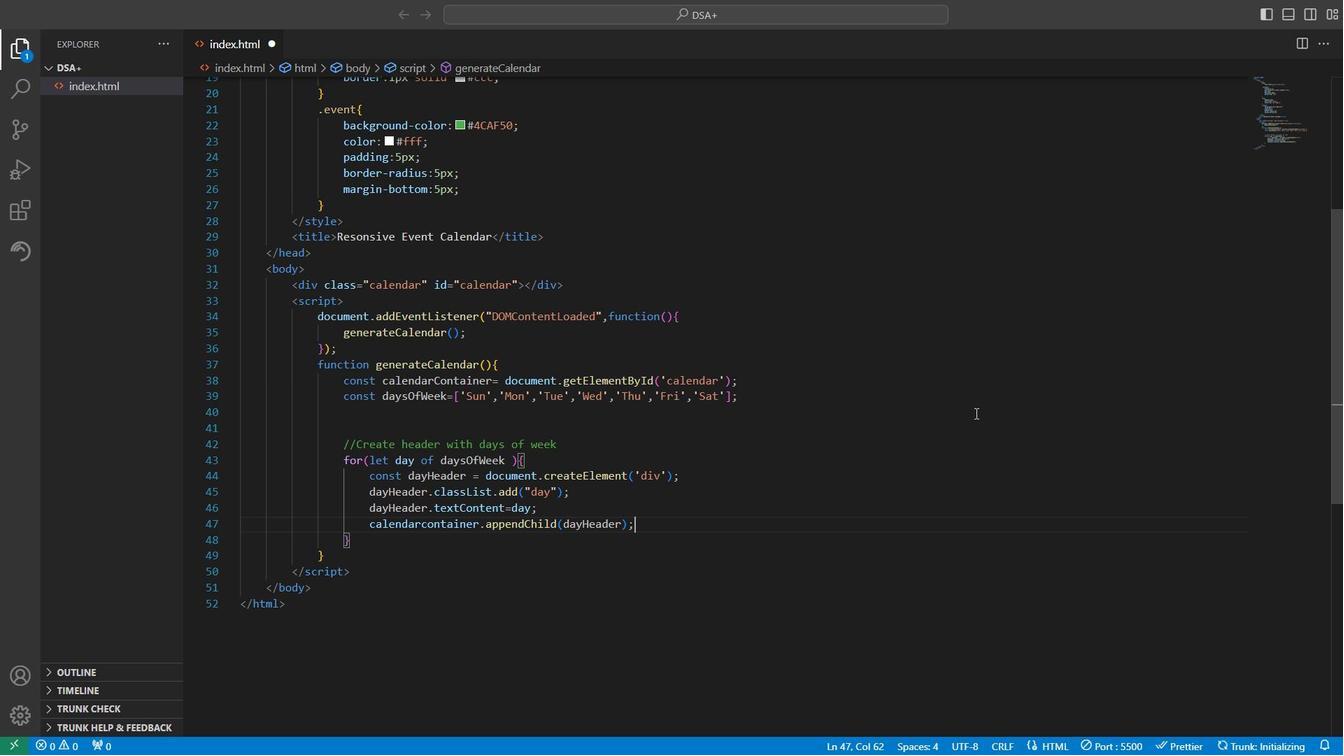 
Action: Mouse scrolled (321, 293) with delta (0, 0)
Screenshot: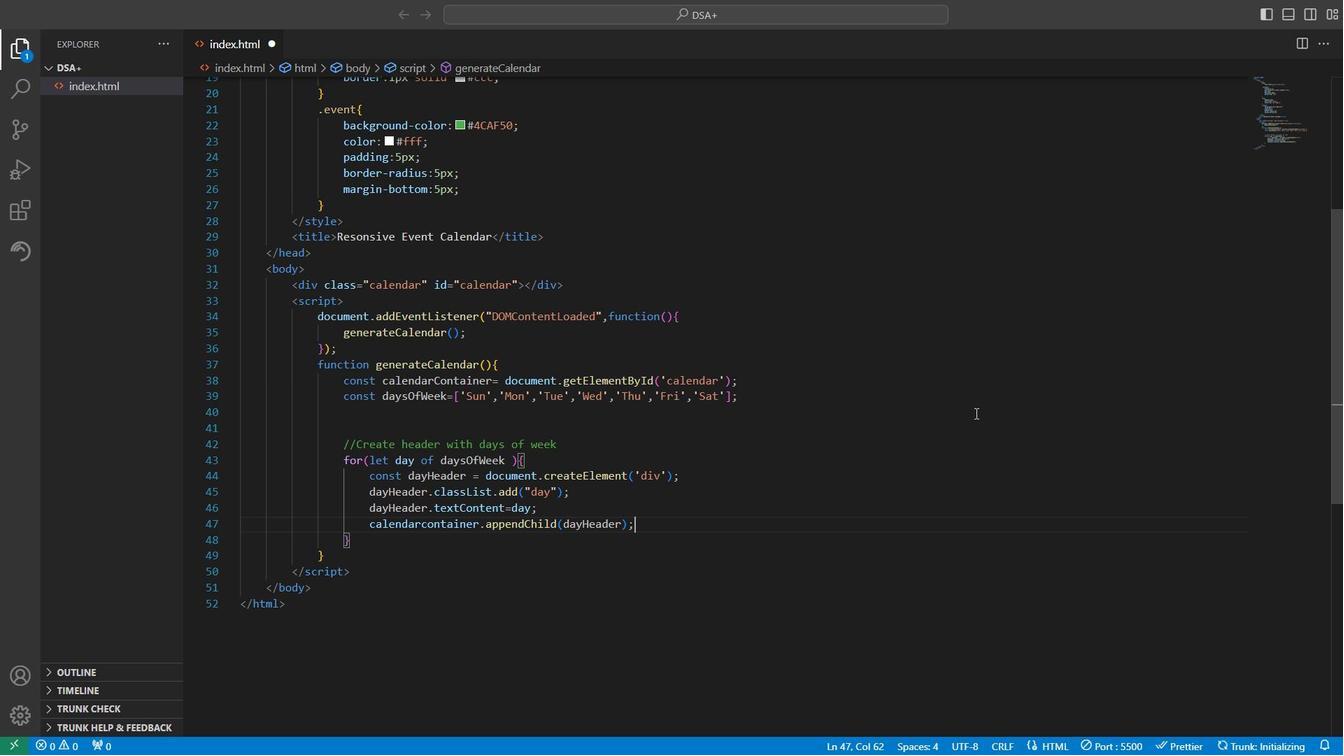 
Action: Mouse moved to (328, 296)
Screenshot: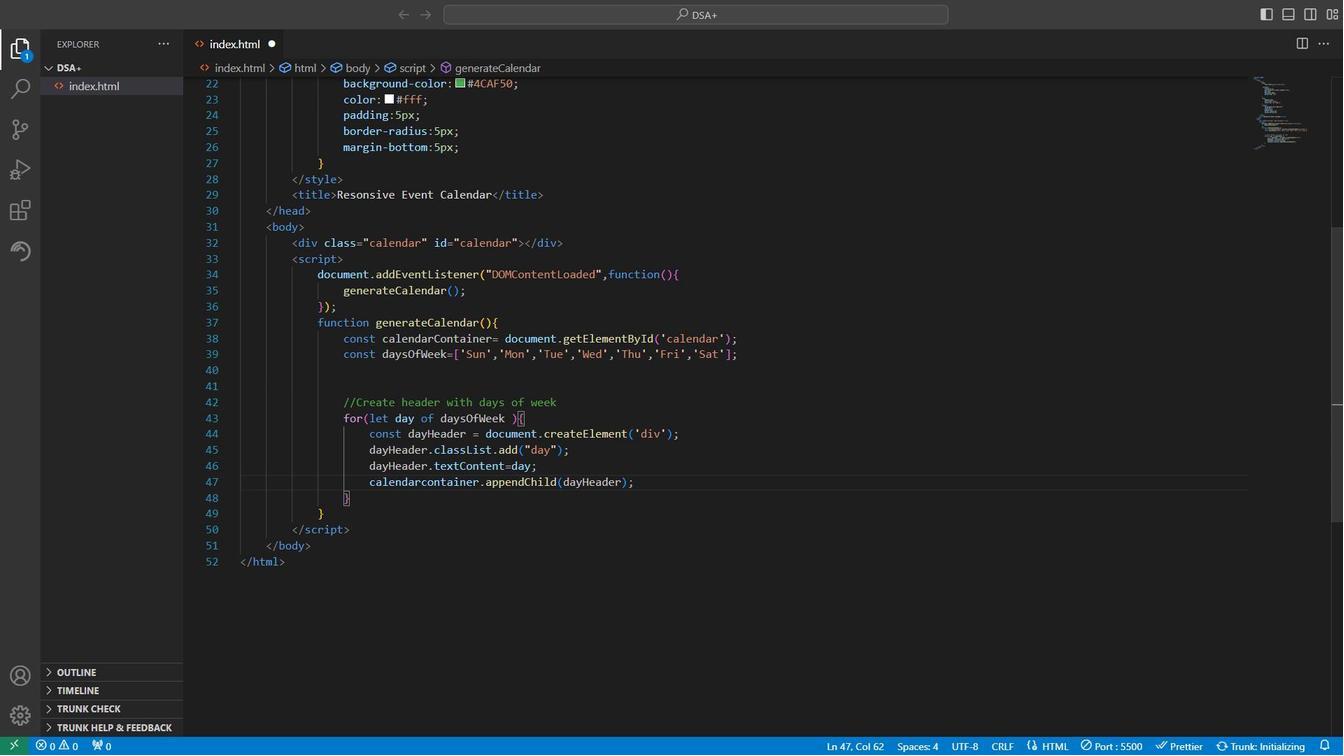 
Action: Mouse scrolled (328, 296) with delta (0, 0)
Screenshot: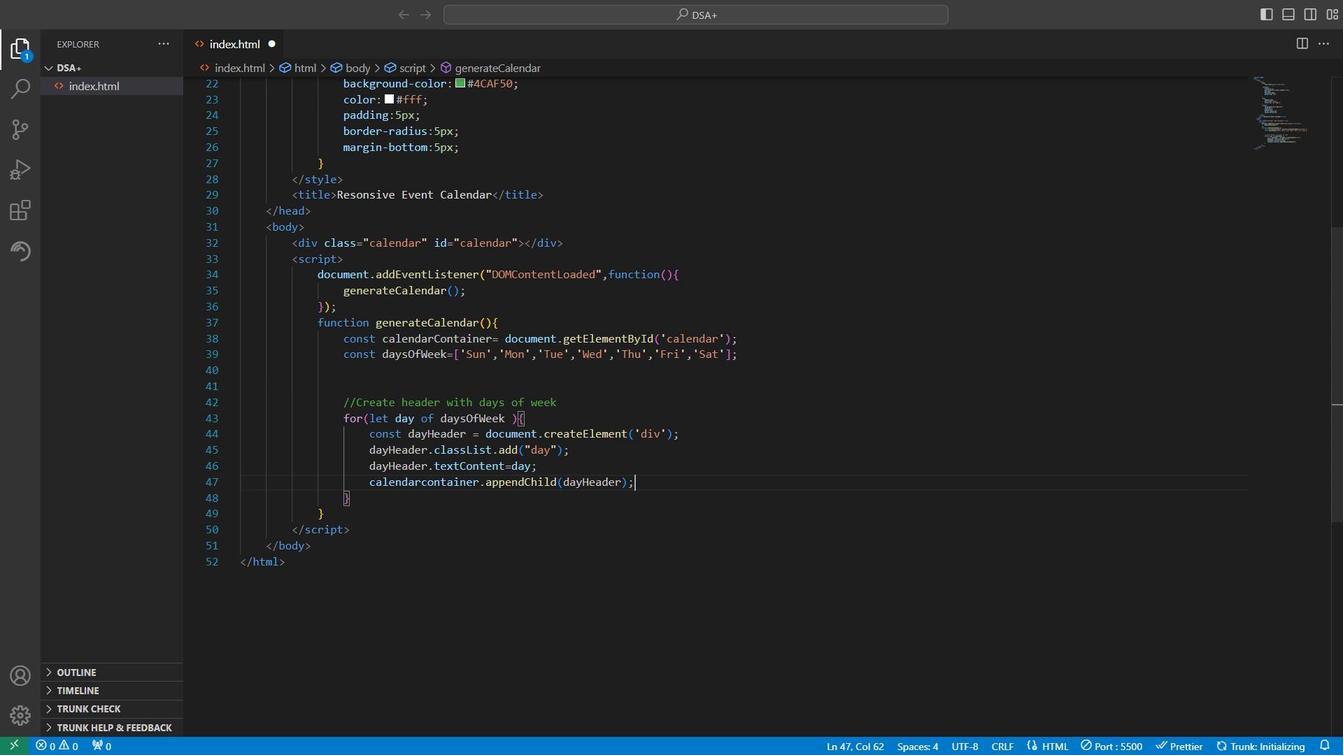 
Action: Mouse moved to (328, 296)
Screenshot: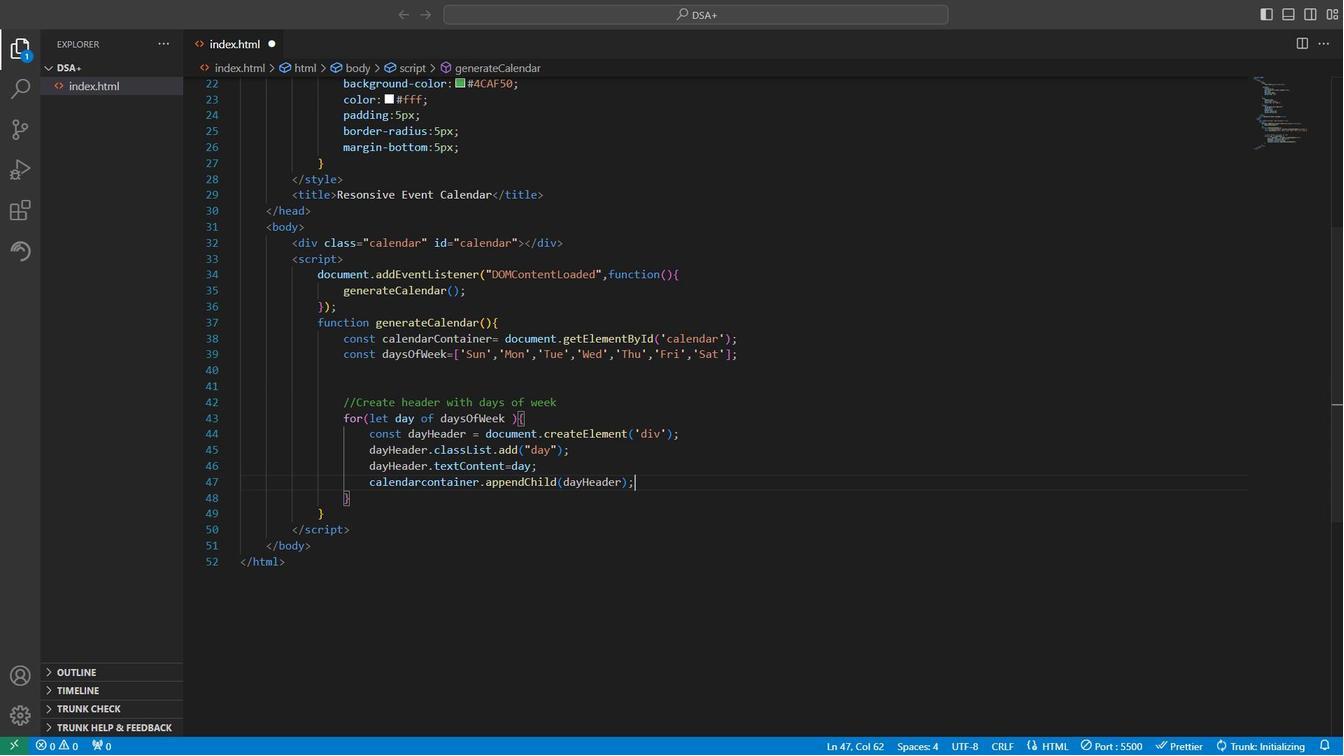 
Action: Mouse scrolled (328, 296) with delta (0, 0)
Screenshot: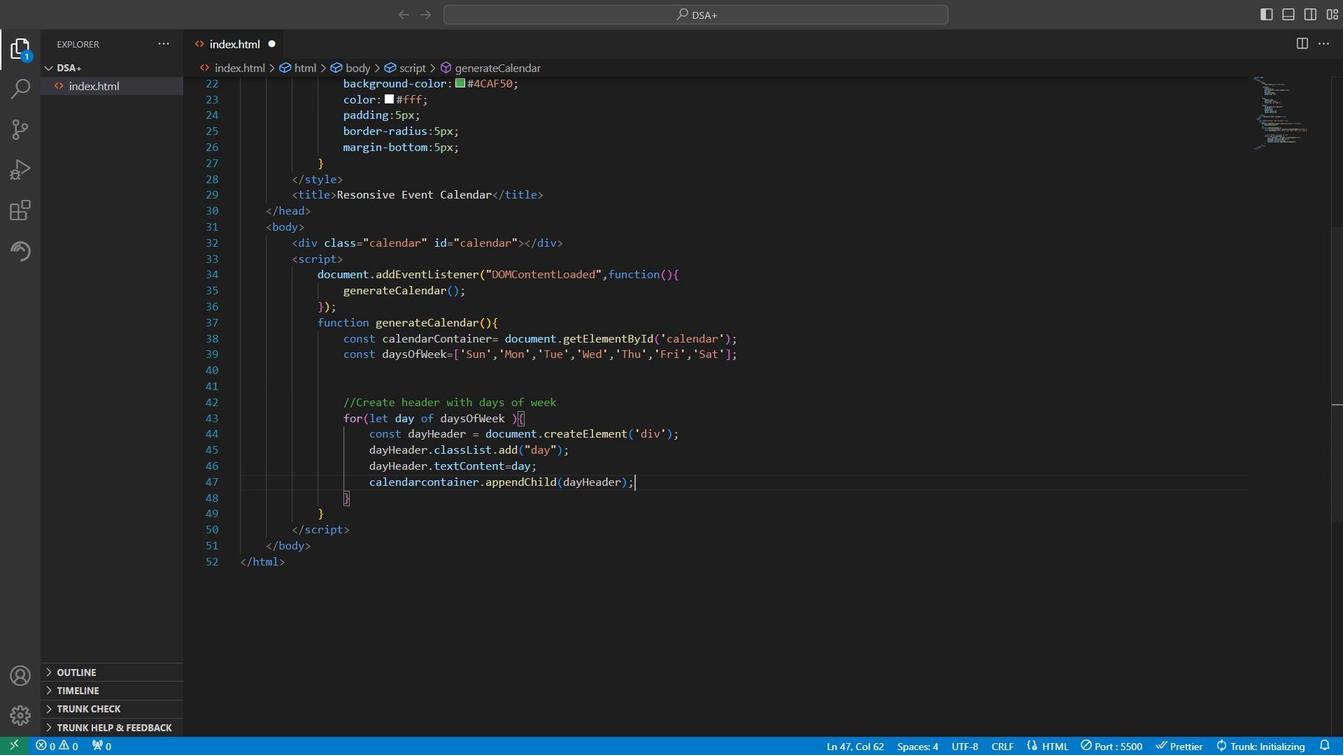 
Action: Mouse moved to (328, 296)
Screenshot: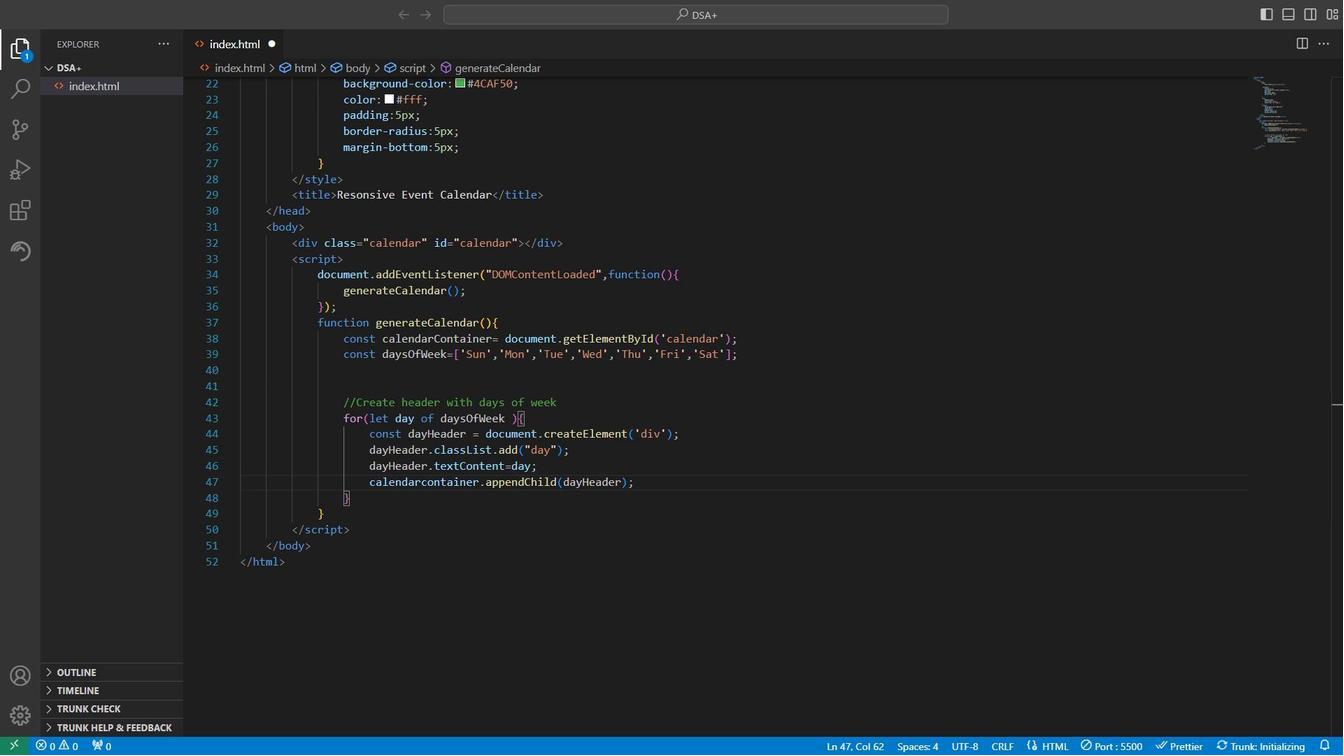 
Action: Mouse scrolled (328, 296) with delta (0, 0)
Screenshot: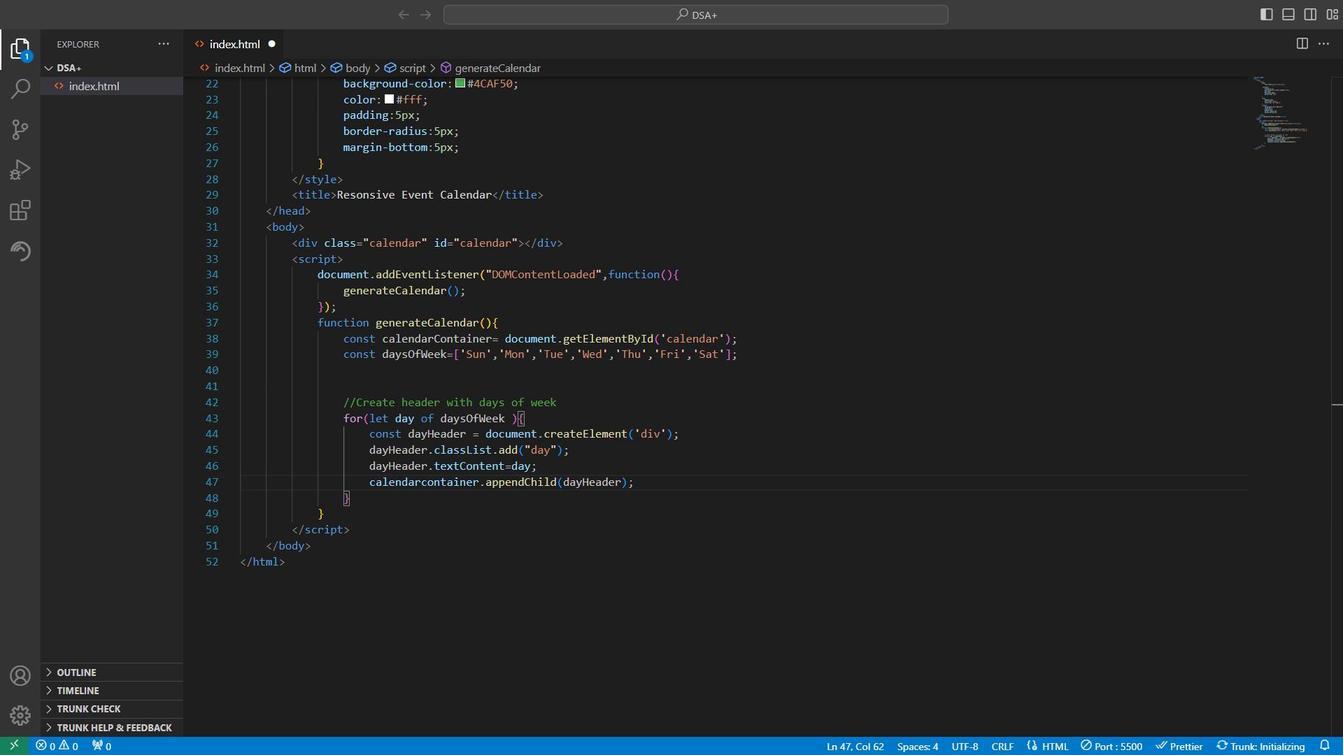 
Action: Mouse moved to (318, 282)
Screenshot: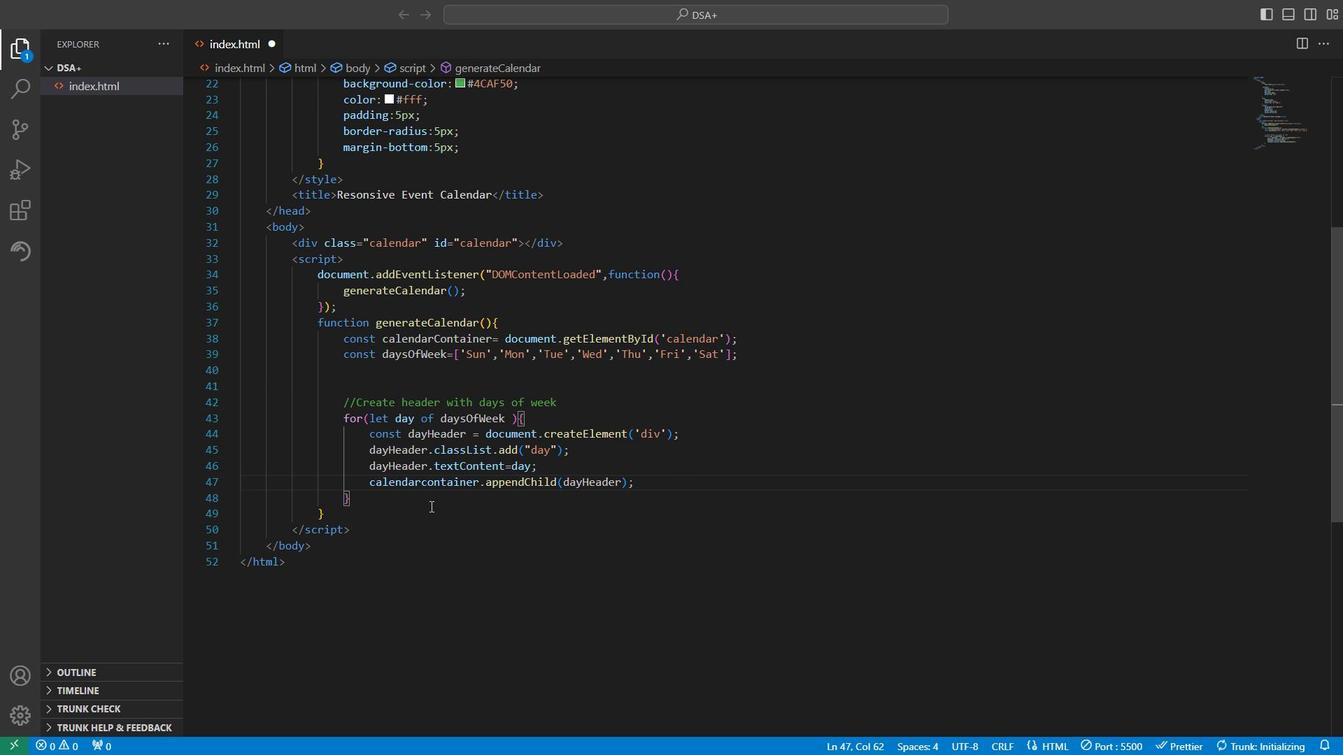 
Action: Mouse pressed left at (318, 282)
Screenshot: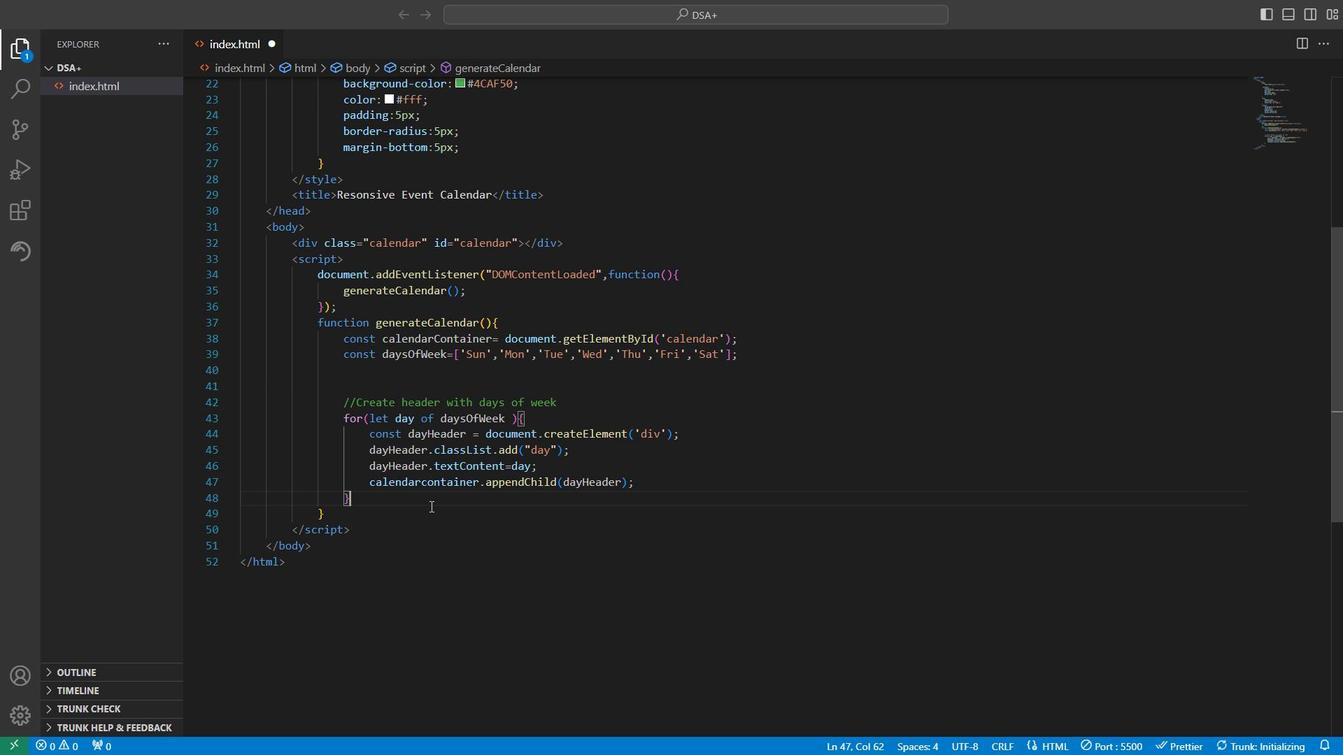 
Action: Key pressed <Key.enter><Key.enter>//<Key.shift>Get<Key.space>the<Key.space>current<Key.space>date<Key.enter>const<Key.space>current<Key.shift><Key.shift><Key.shift><Key.shift><Key.shift><Key.shift><Key.shift><Key.shift>Date=<Key.space>new<Key.space><Key.shift>Date<Key.shift_r>(<Key.right>;<Key.enter>const<Key.space><Key.space>current<Key.shift>Month=current<Key.shift>Date.get<Key.shift>Month<Key.shift_r>(<Key.right>;<Key.enter>const<Key.space>days<Key.shift><Key.shift>In<Key.shift>m<Key.backspace><Key.shift>Month=new<Key.space><Key.shift><Key.shift>Date<Key.shift_r>(current<Key.shift><Key.shift><Key.shift><Key.shift>Date.get<Key.shift>Full<Key.shift><Key.shift><Key.shift><Key.shift><Key.shift><Key.shift>Year<Key.shift_r>(<Key.right>,curreny<Key.backspace>t<Key.shift_r>Month
Screenshot: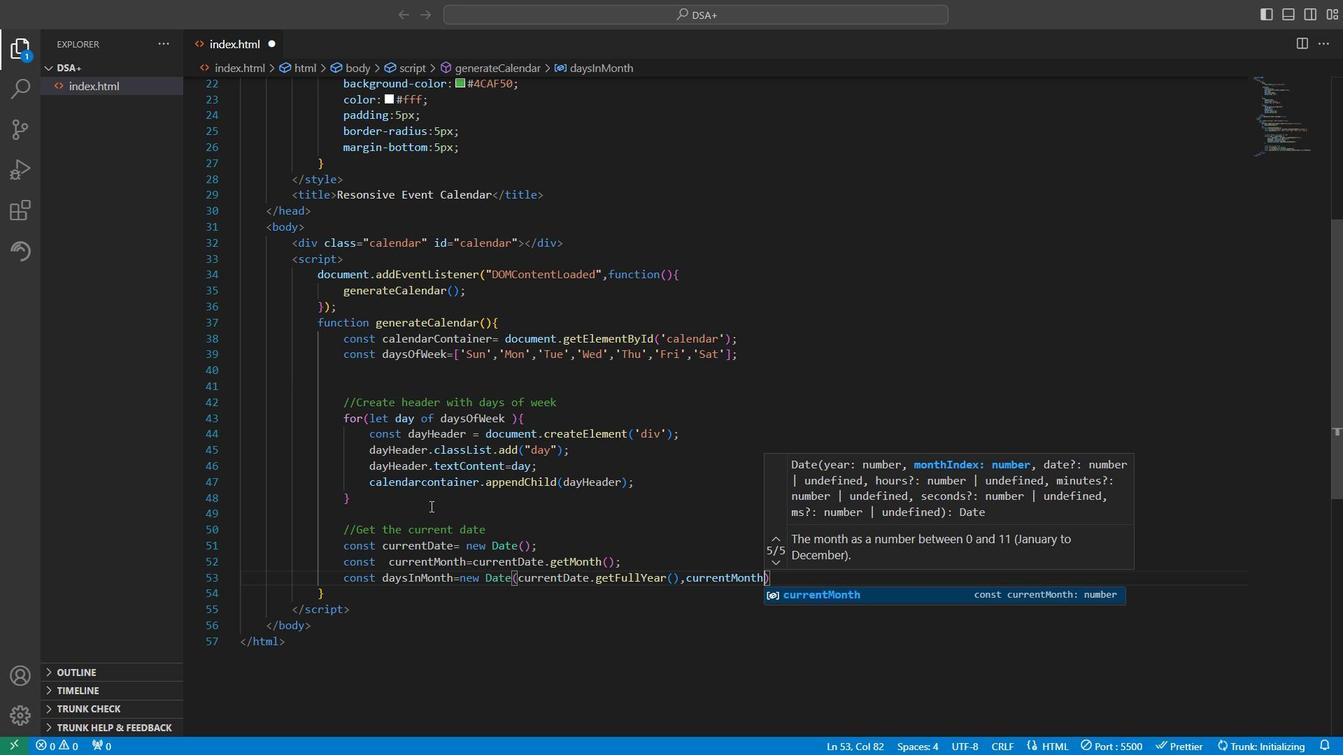 
Action: Mouse moved to (318, 282)
Screenshot: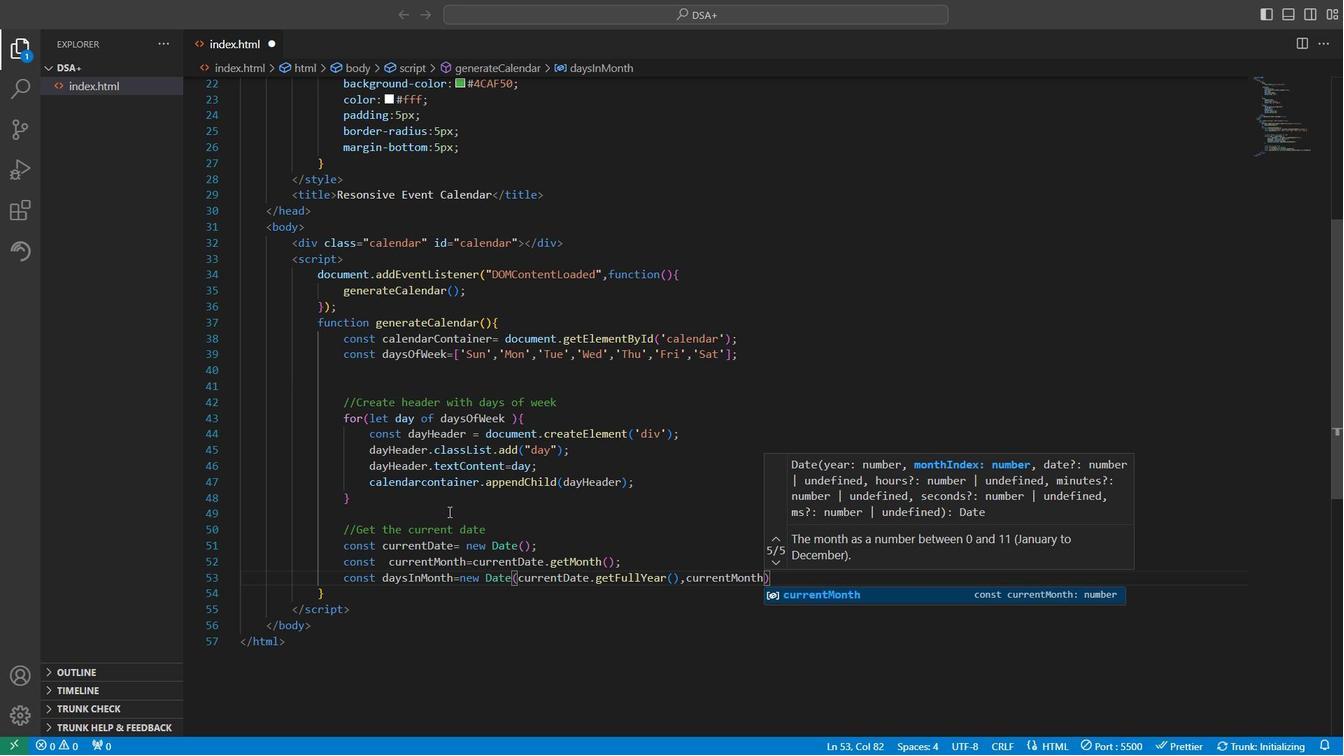 
Action: Key pressed <Key.space>+<Key.space>1<Key.space>,0<Key.right>.get<Key.shift>Date<Key.shift_r>(<Key.right>;<Key.enter><Key.enter>//<Key.shift>Calculate<Key.space>the<Key.space>first<Key.space>day<Key.space>of<Key.space>w<Key.backspace>the<Key.space>month<Key.enter>foe<Key.backspace>r<Key.space><Key.shift_r><Key.shift_r><Key.shift_r><Key.shift_r><Key.shift_r>(let<Key.space>i<Key.space>=<Key.right><Key.left>0;i<Key.shift_r><first<Key.shift>Day<Key.shift>Of<Key.backspace><Key.backspace><Key.backspace><Key.backspace><Key.backspace>
Screenshot: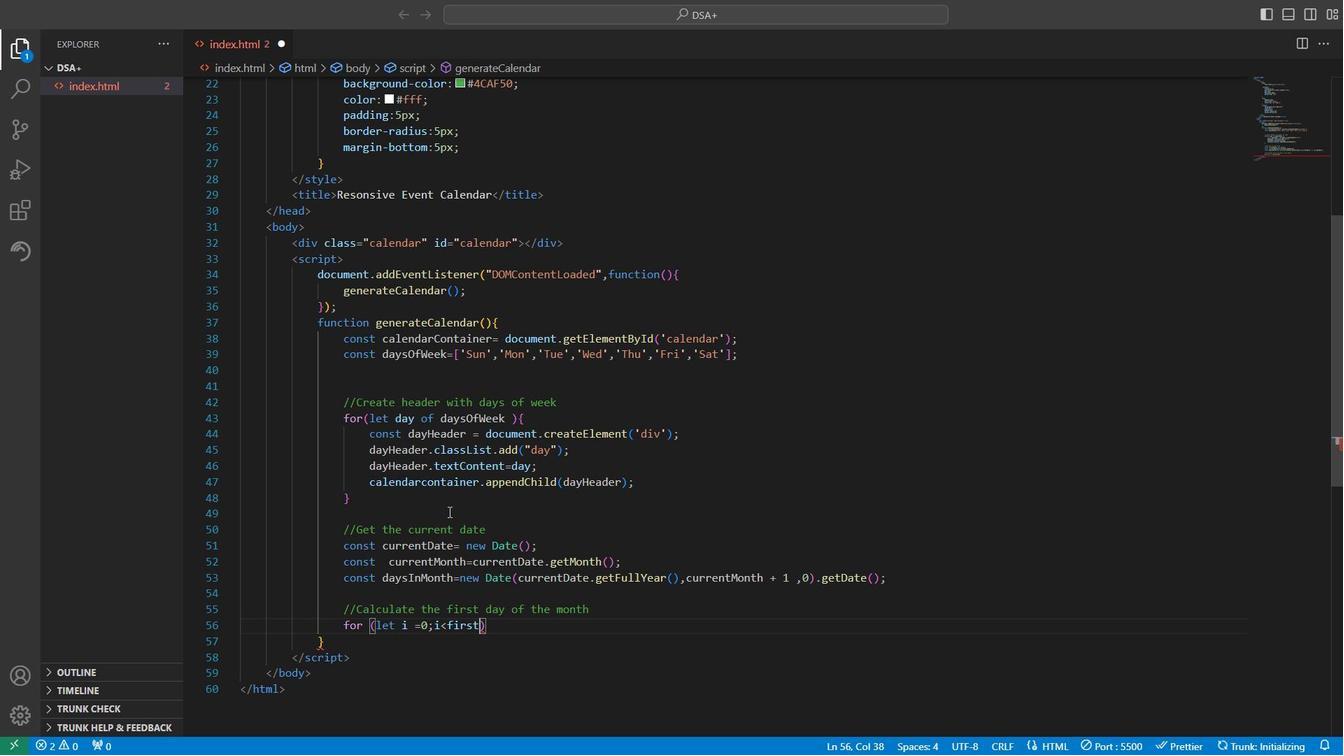 
Action: Mouse moved to (321, 272)
Screenshot: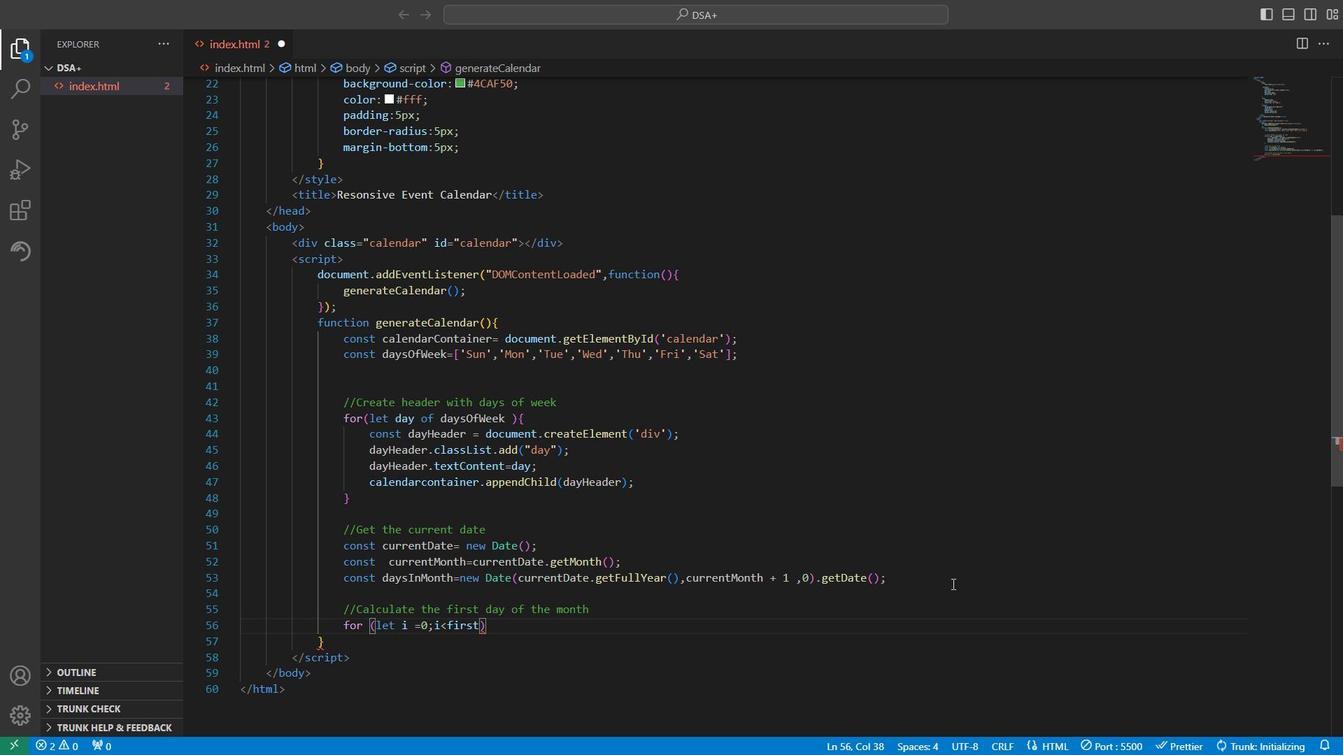 
Action: Mouse pressed left at (321, 272)
Screenshot: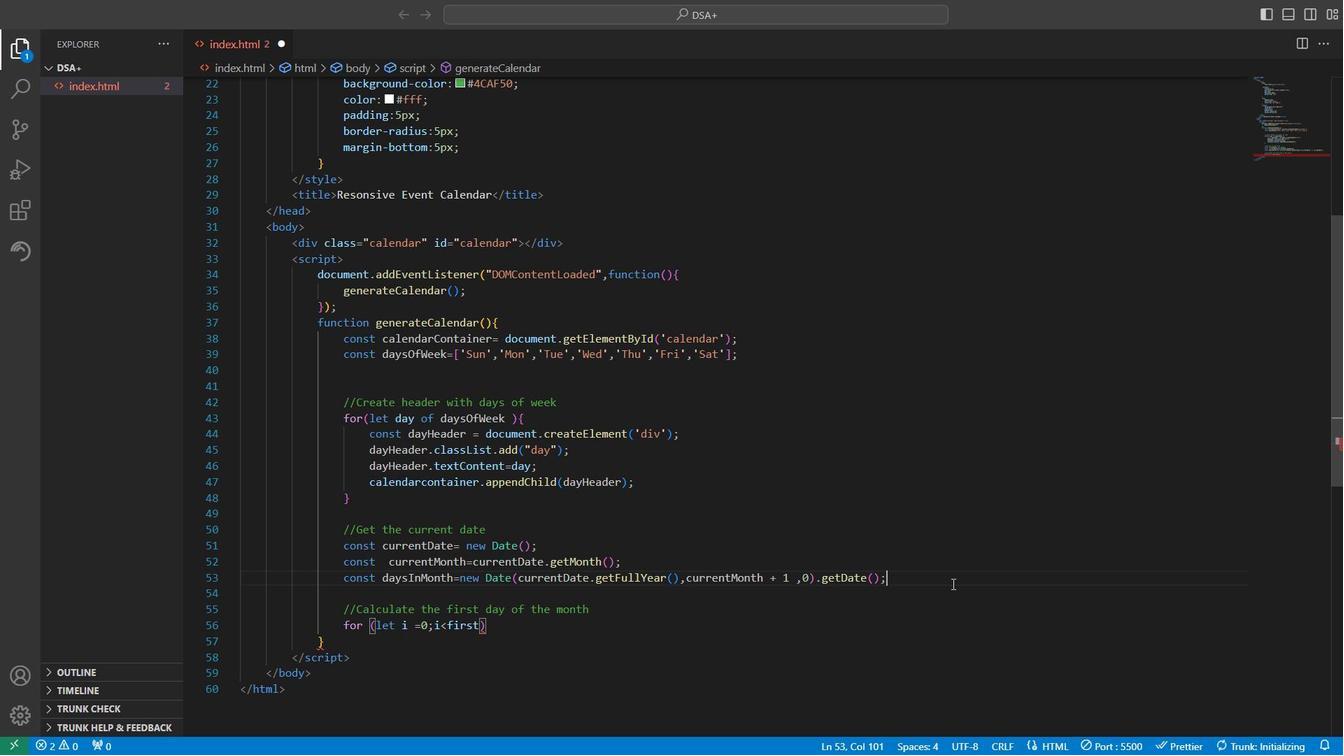 
Action: Key pressed <Key.enter><Key.enter>first<Key.backspace><Key.backspace><Key.backspace><Key.backspace><Key.backspace>const<Key.space>first<Key.shift><Key.shift><Key.shift><Key.shift><Key.shift><Key.shift><Key.shift><Key.shift><Key.shift><Key.shift><Key.shift><Key.shift><Key.shift><Key.shift><Key.shift>Day<Key.shift>Of<Key.shift>Month=new<Key.space><Key.shift>Date<Key.shift_r>(cy<Key.backspace>urrent<Key.shift>Date.get<Key.shift>Full<Key.shift>Year<Key.shift_r><Key.shift_r><Key.shift_r><Key.shift_r><Key.shift_r><Key.shift_r><Key.shift_r><Key.shift_r>(<Key.right>,currentt<Key.down><Key.enter>,1<Key.backspace>1<Key.right>.get<Key.shift><Key.shift>Day<Key.shift_r>(<Key.right>;
Screenshot: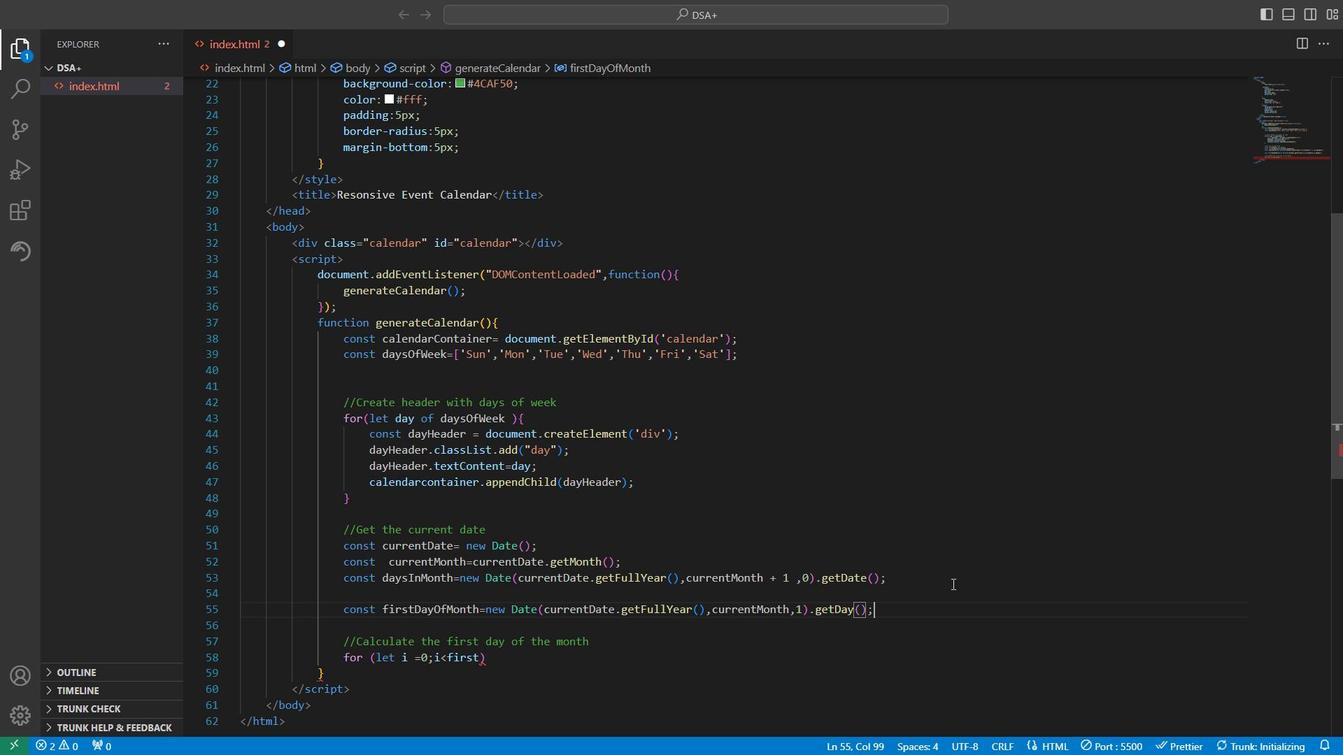 
Action: Mouse moved to (321, 273)
Screenshot: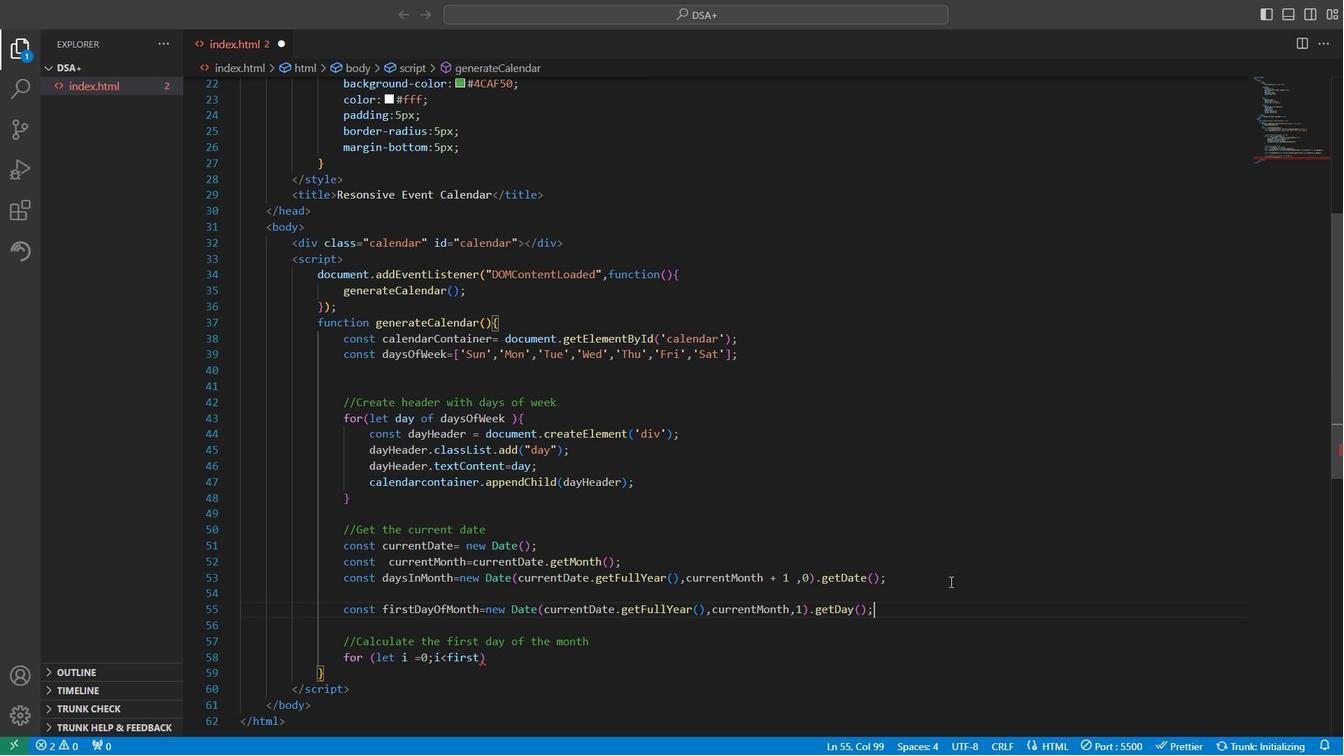 
Action: Mouse scrolled (321, 273) with delta (0, 0)
Screenshot: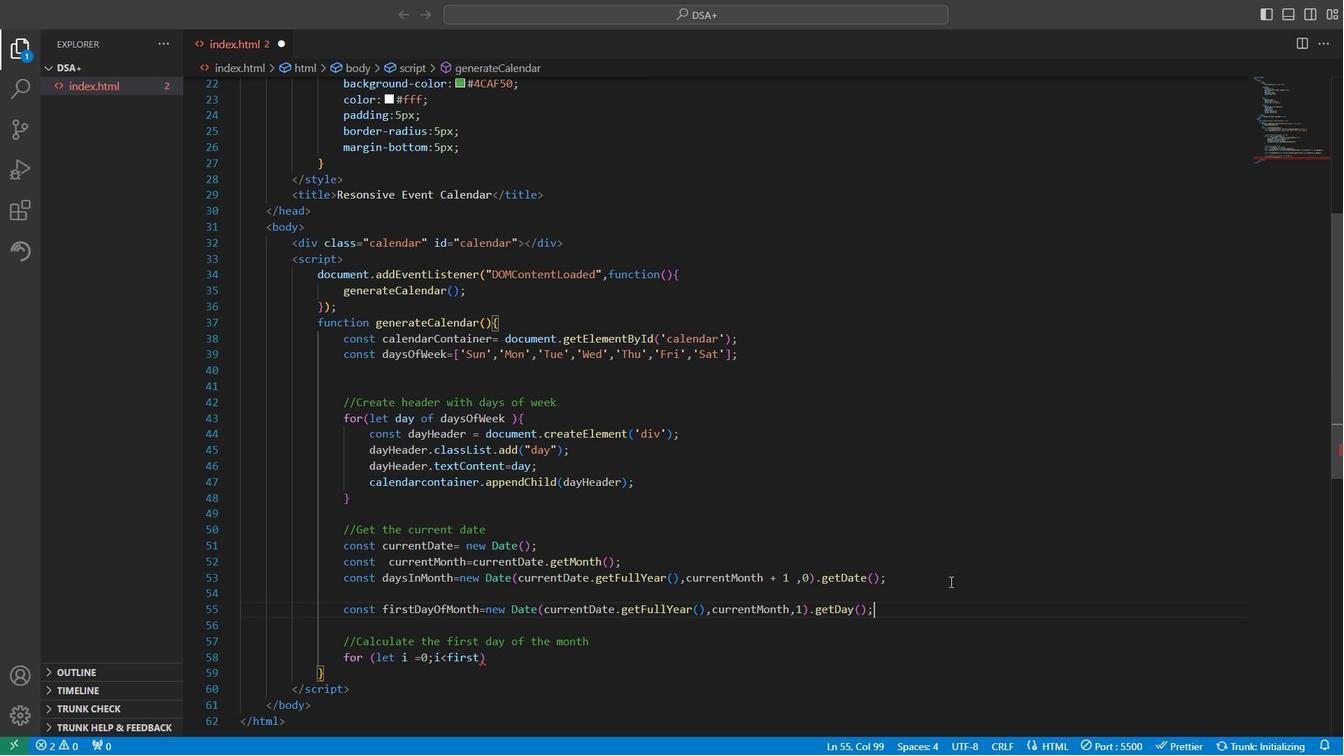
Action: Mouse moved to (318, 268)
Screenshot: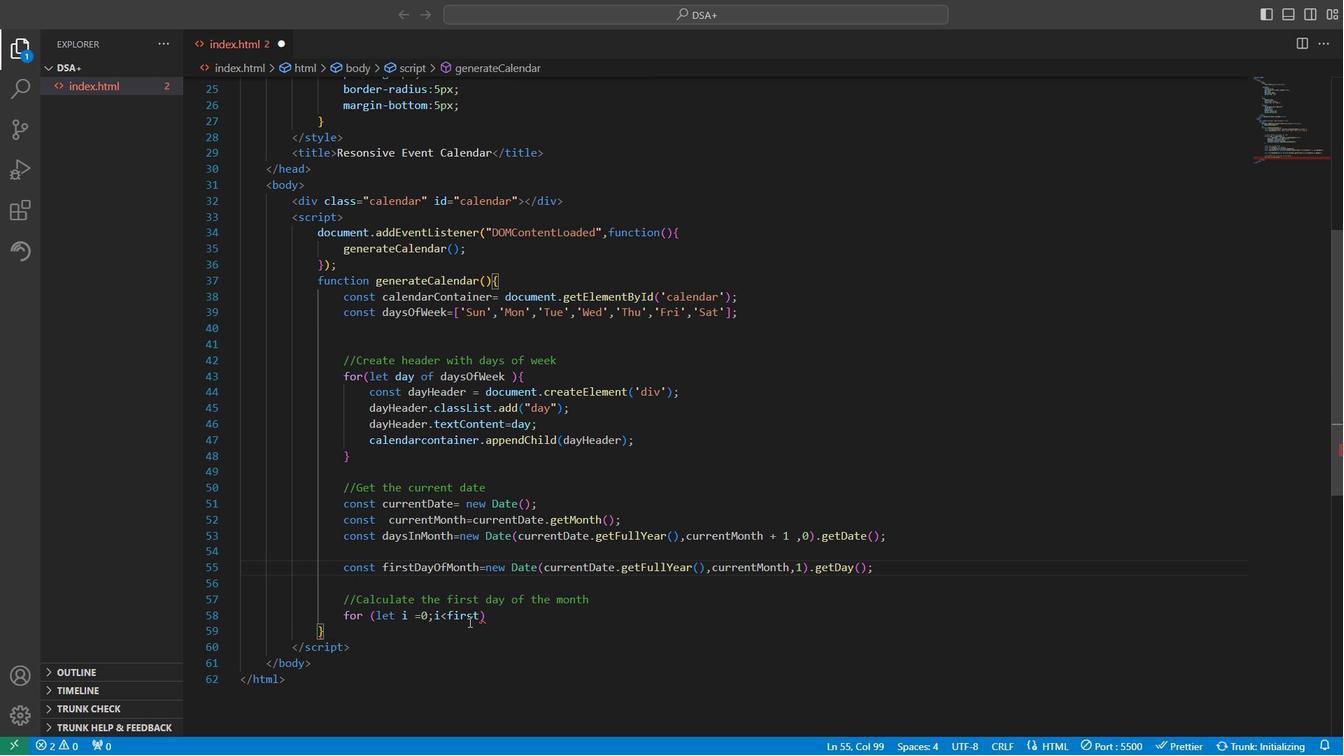 
Action: Mouse pressed left at (318, 268)
Screenshot: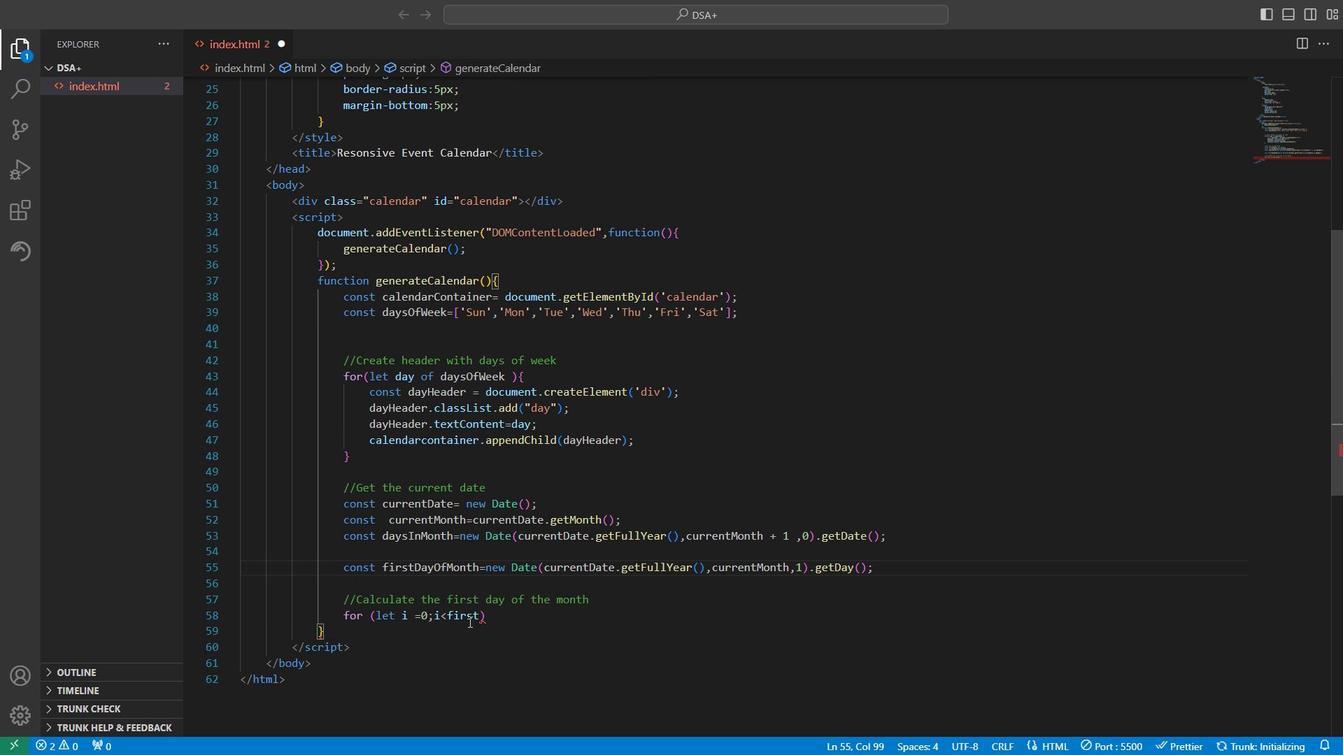 
Action: Mouse moved to (318, 268)
Screenshot: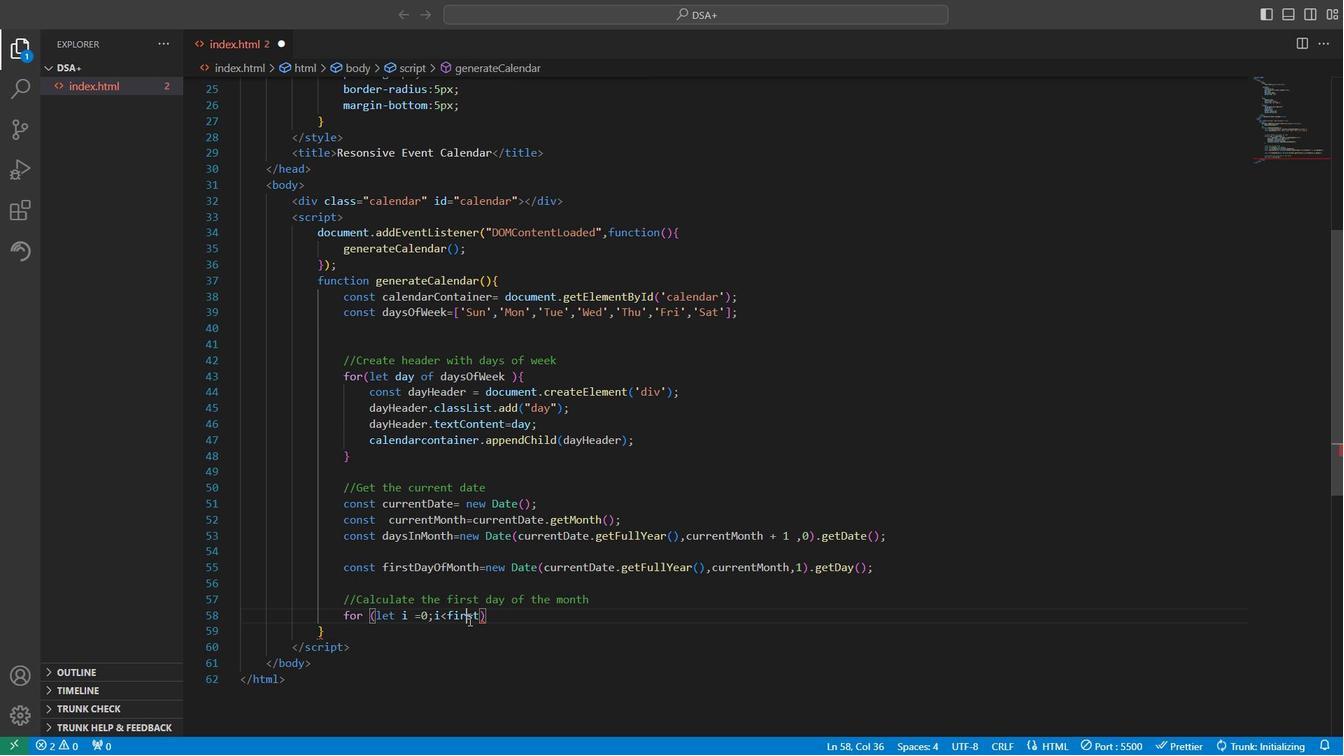 
Action: Mouse pressed left at (318, 268)
Screenshot: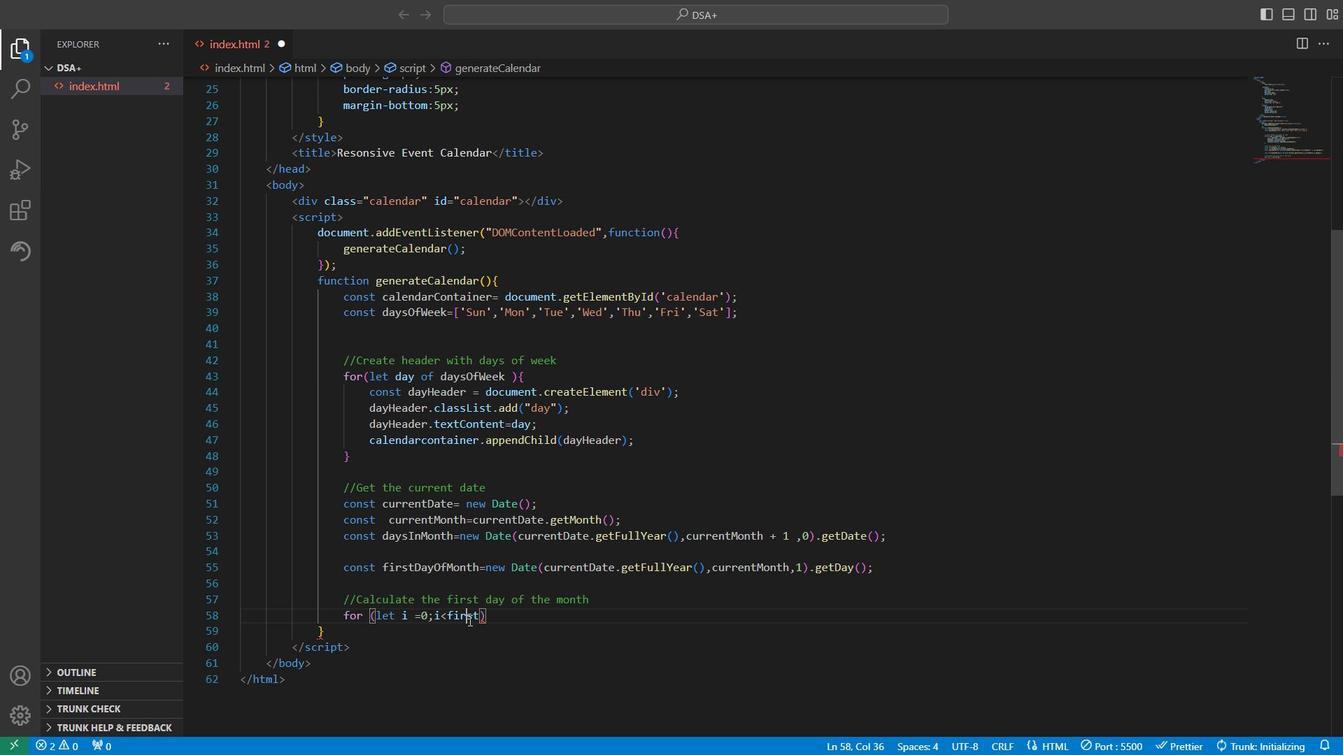 
Action: Key pressed first<Key.shift>Day<Key.shift>Of<Key.shift>Month;i++<Key.right><Key.shift_r>{<Key.enter>const<Key.space>empty<Key.shift>Day=document.create<Key.shift>Element<Key.shift_r>('div<Key.right><Key.right>;<Key.enter>empty<Key.shift>Day
Screenshot: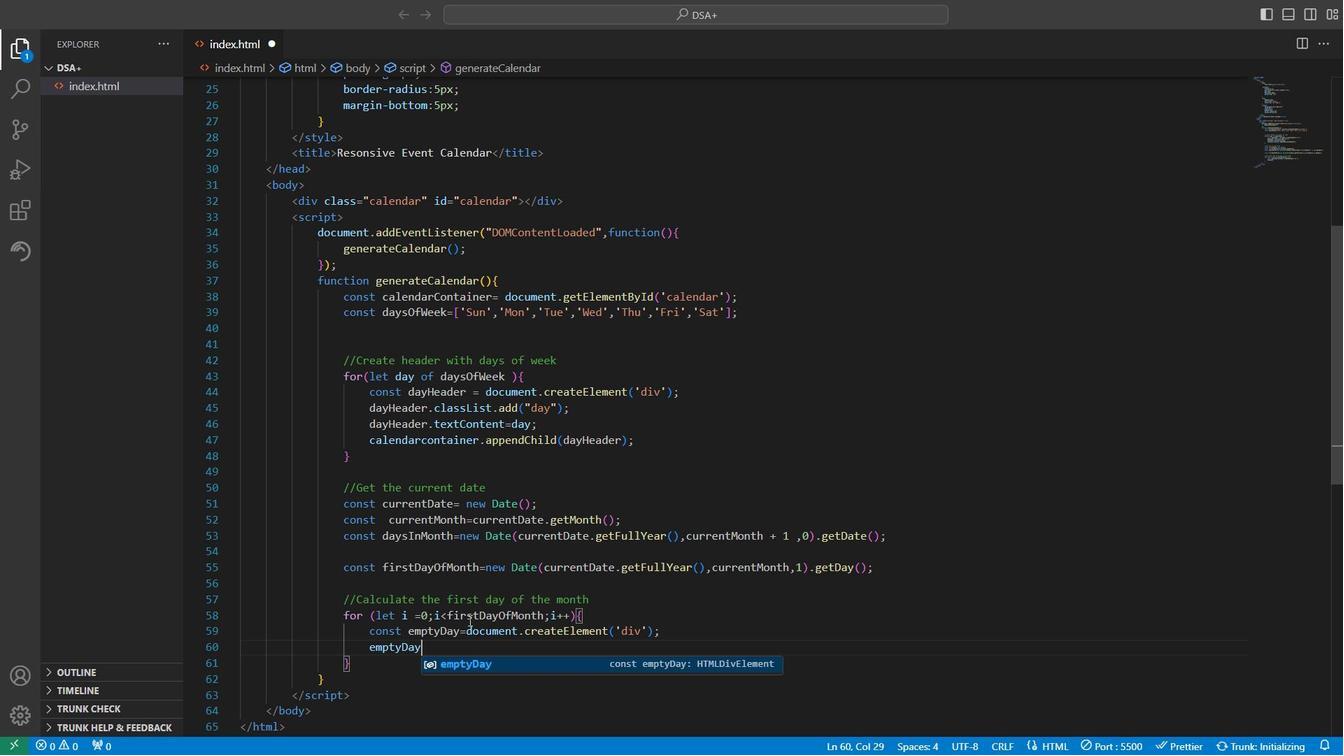 
Action: Mouse moved to (328, 307)
Screenshot: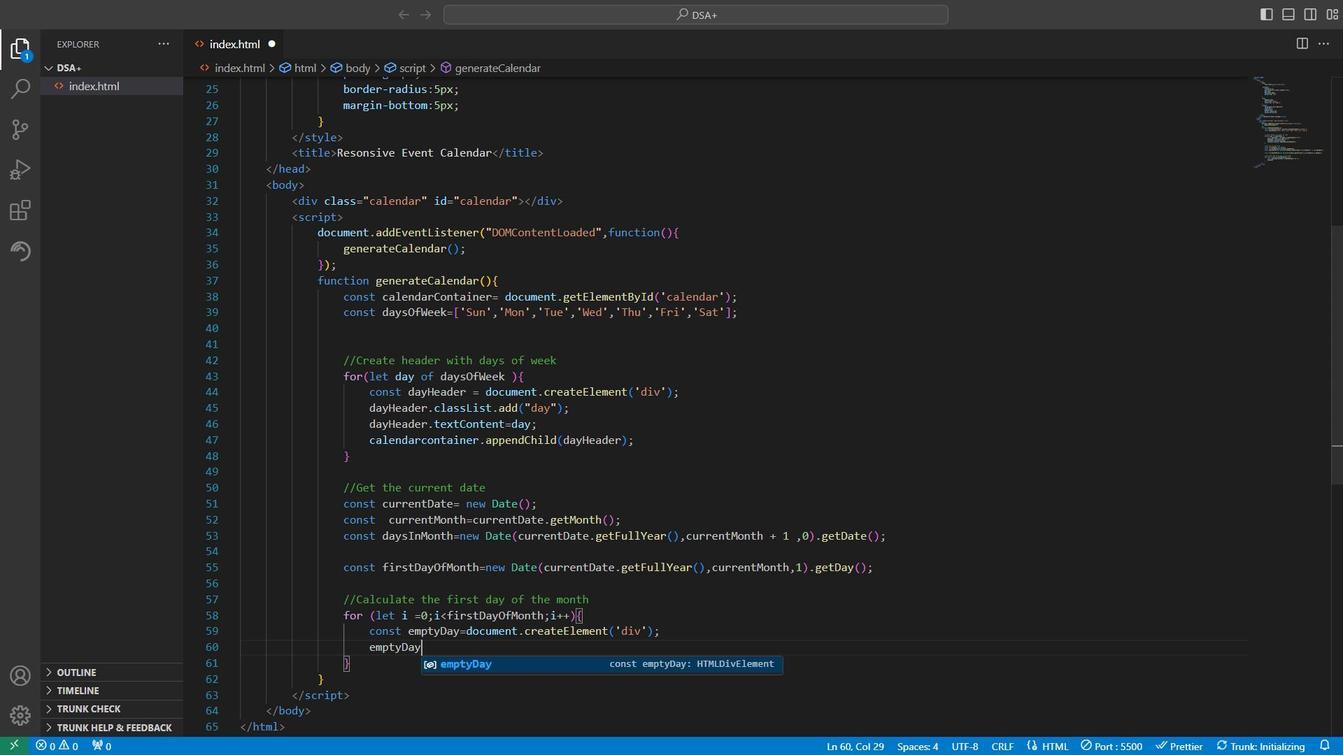
Action: Mouse scrolled (328, 307) with delta (0, 0)
Screenshot: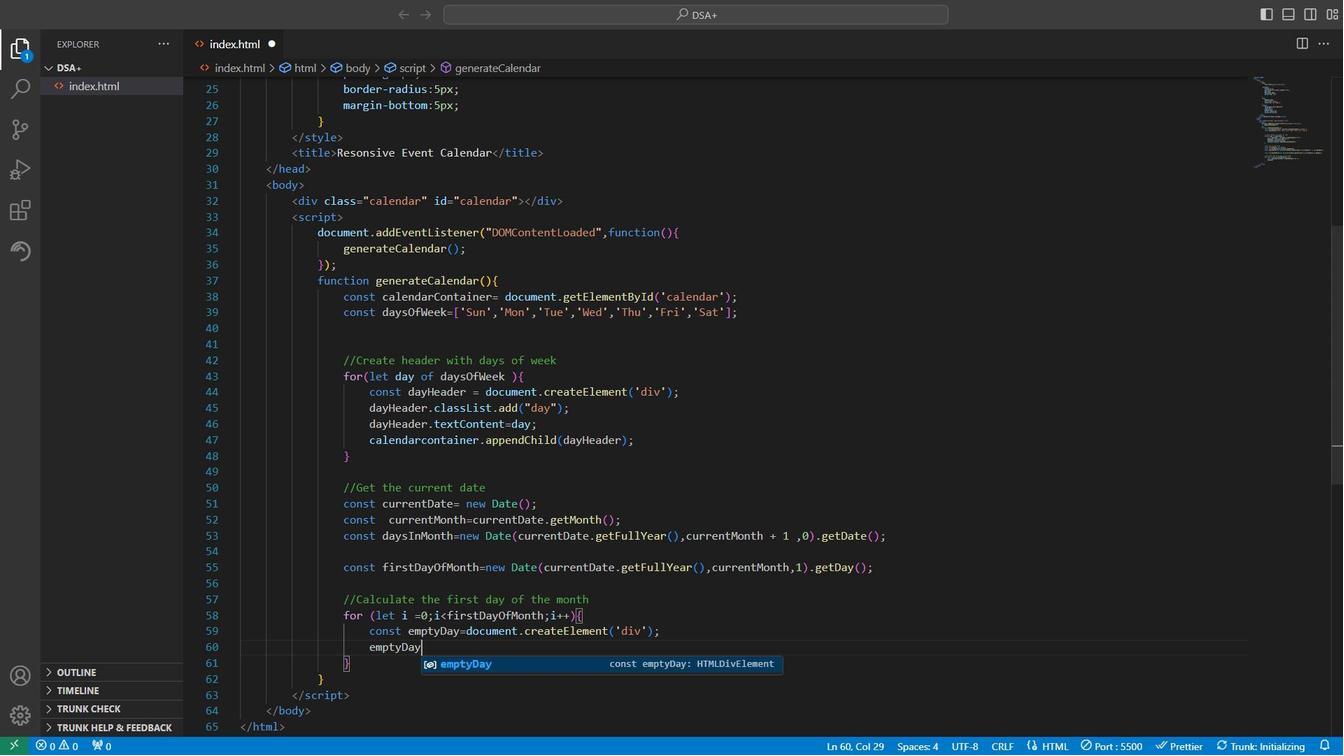 
Action: Mouse moved to (328, 307)
Screenshot: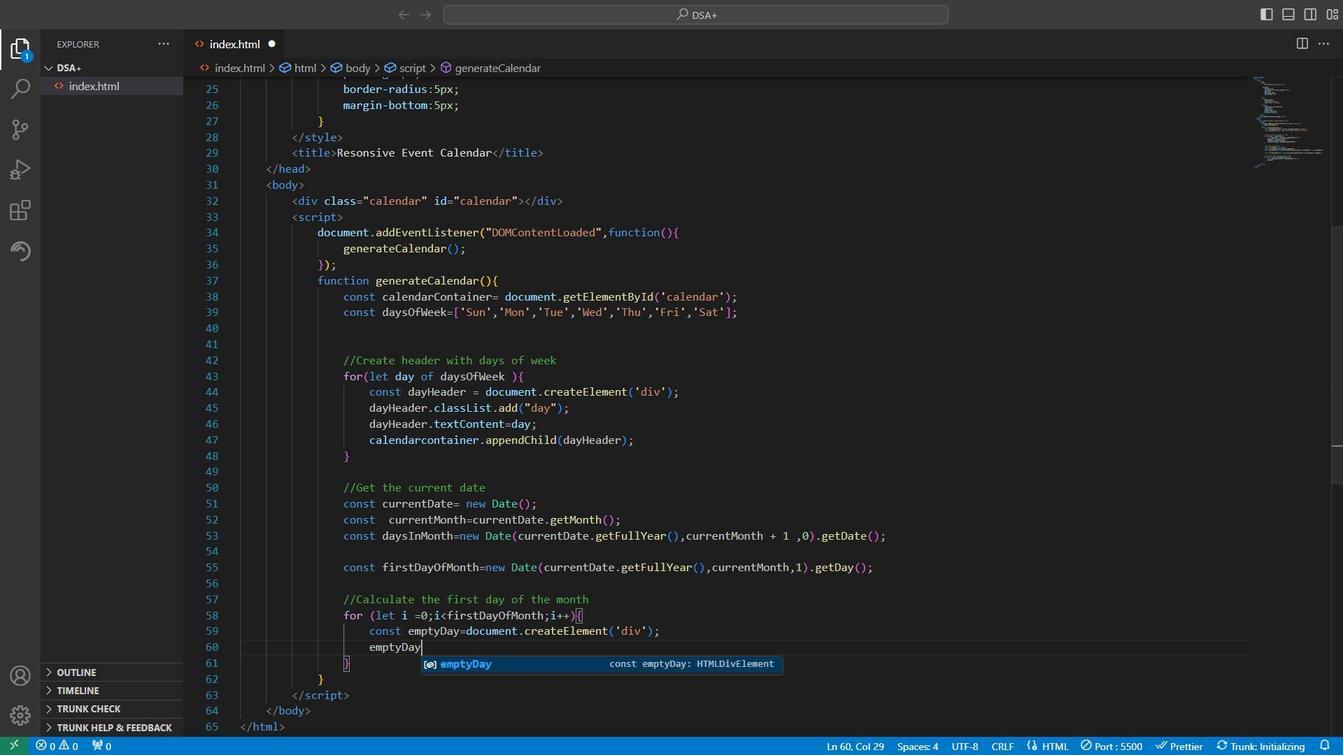 
Action: Mouse scrolled (328, 307) with delta (0, 0)
Screenshot: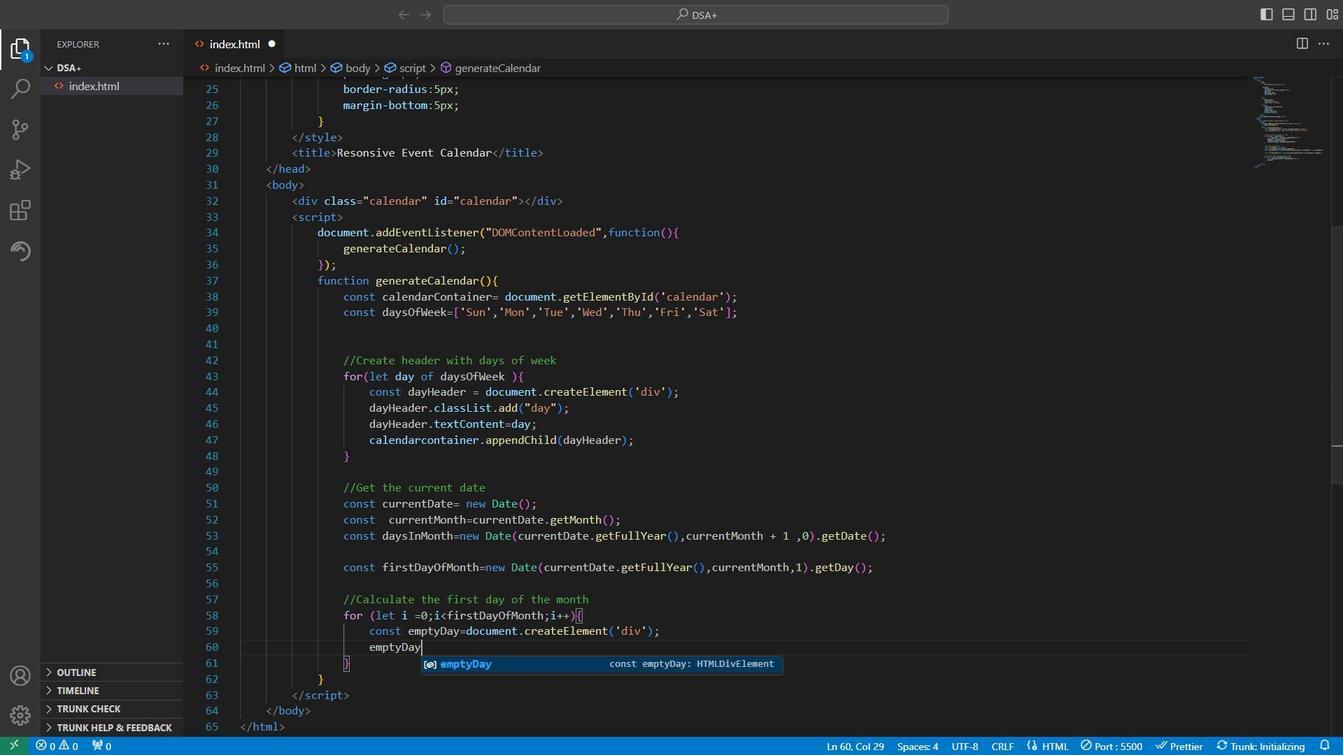 
Action: Mouse moved to (328, 307)
Screenshot: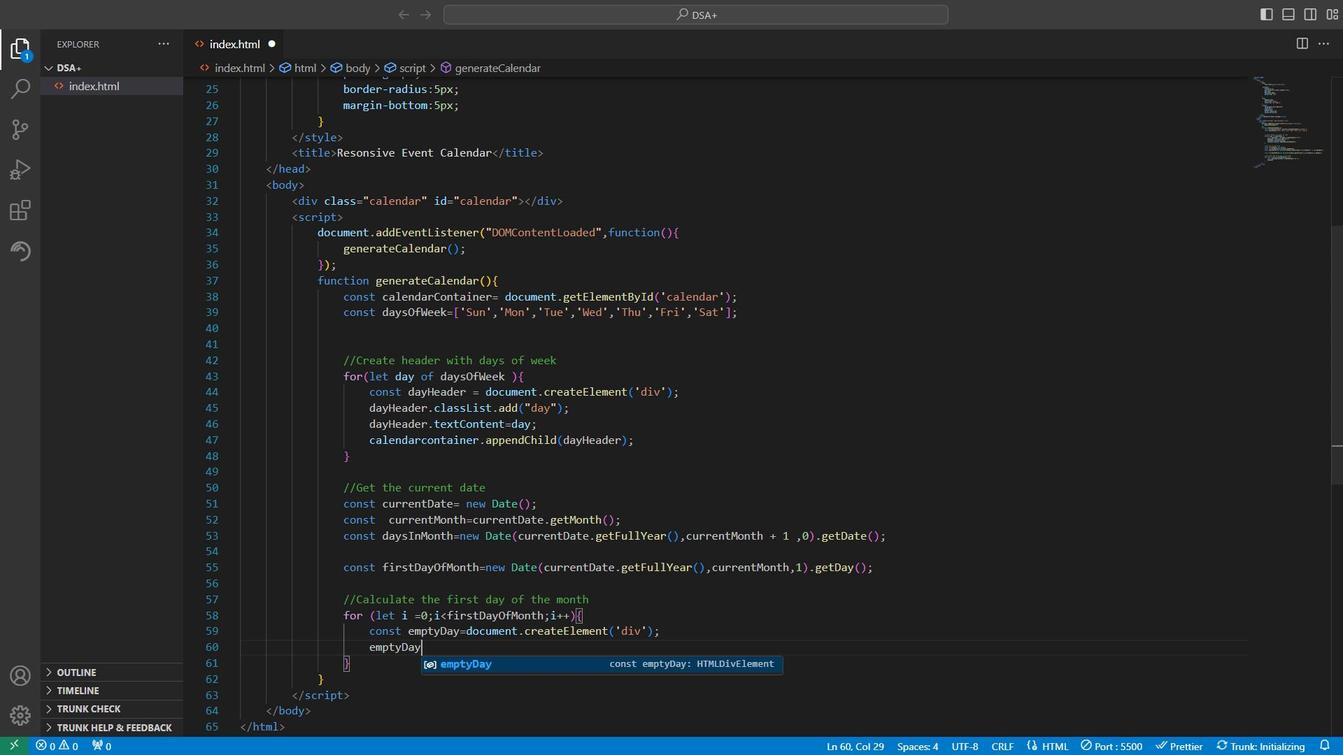 
Action: Mouse scrolled (328, 307) with delta (0, 0)
Screenshot: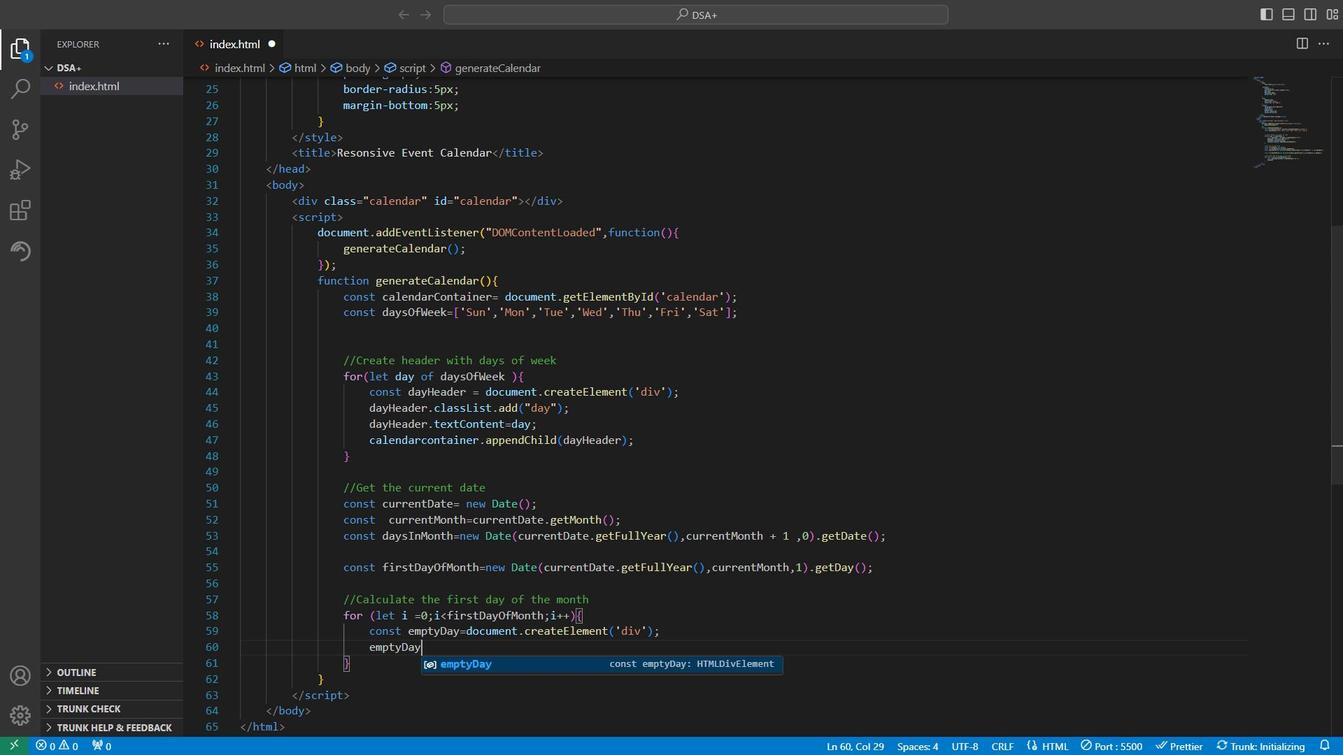 
Action: Mouse scrolled (328, 307) with delta (0, 0)
Screenshot: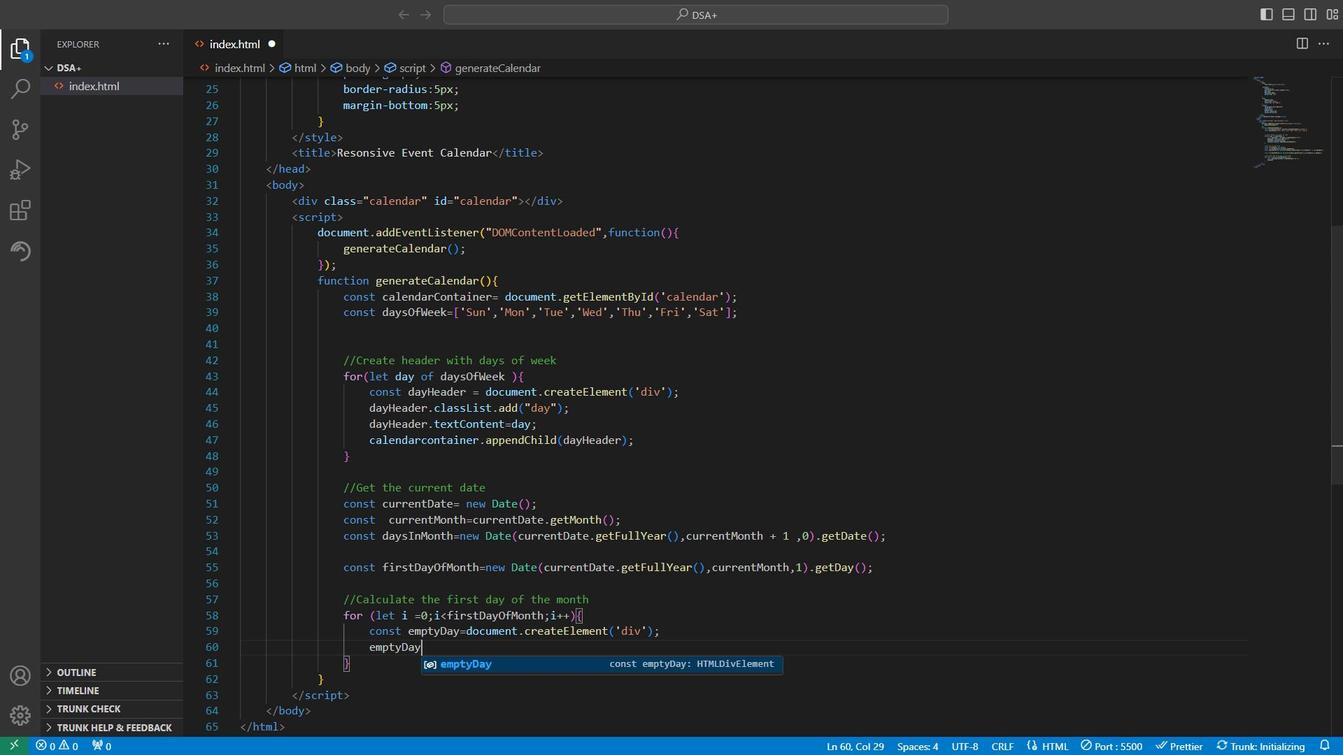 
Action: Mouse moved to (328, 307)
Screenshot: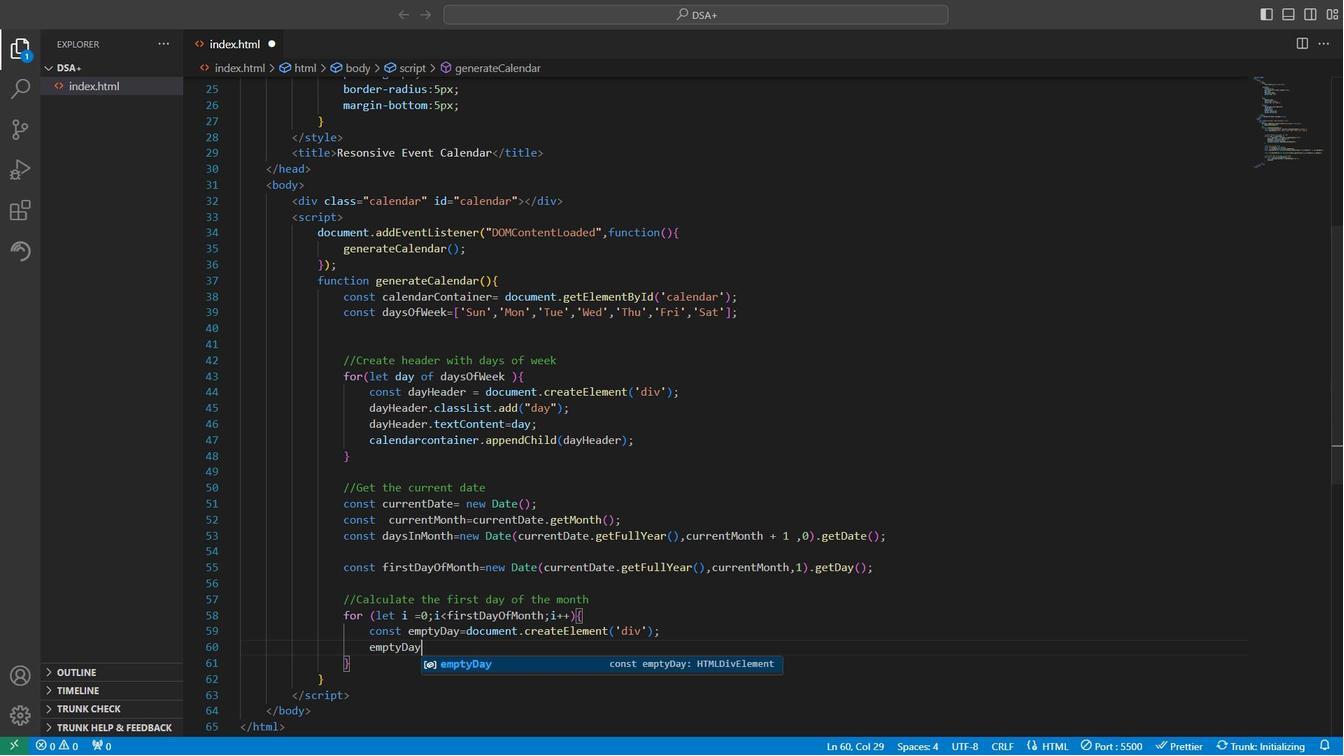
Action: Mouse scrolled (328, 307) with delta (0, 0)
Screenshot: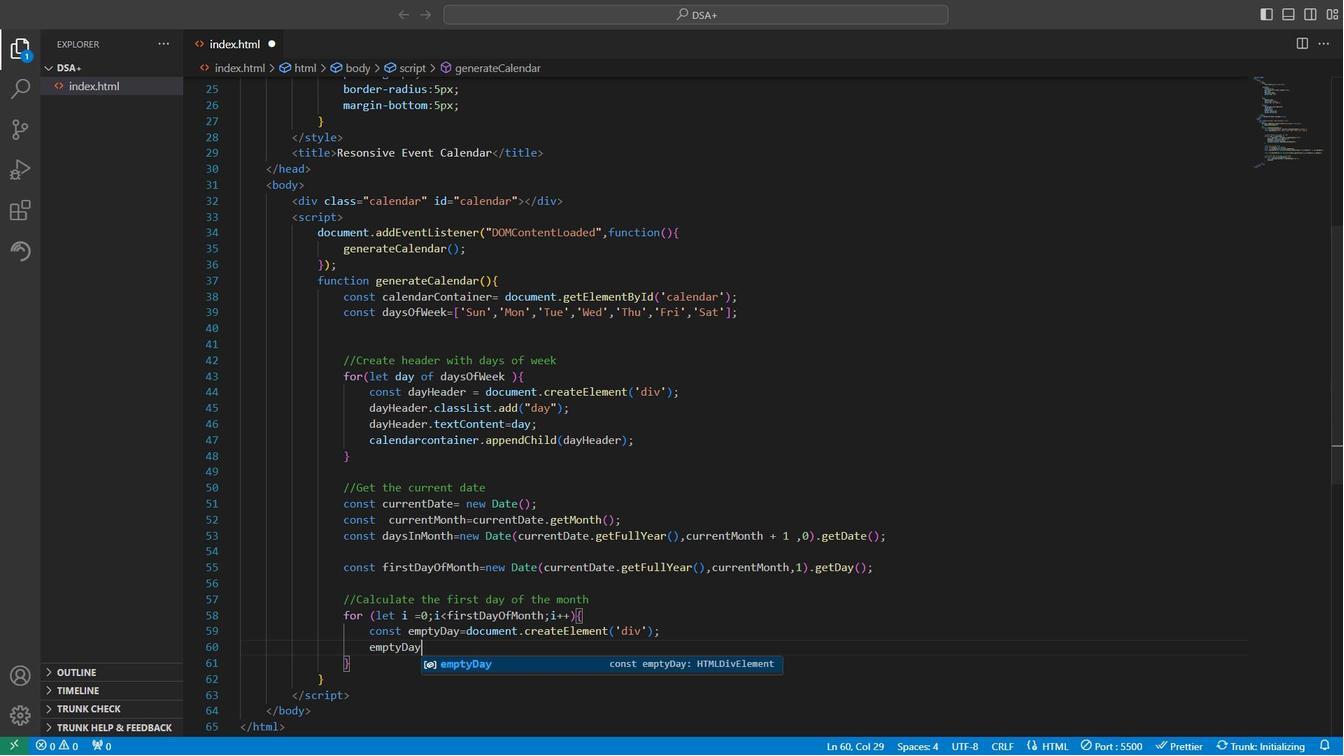
Action: Mouse moved to (328, 305)
Screenshot: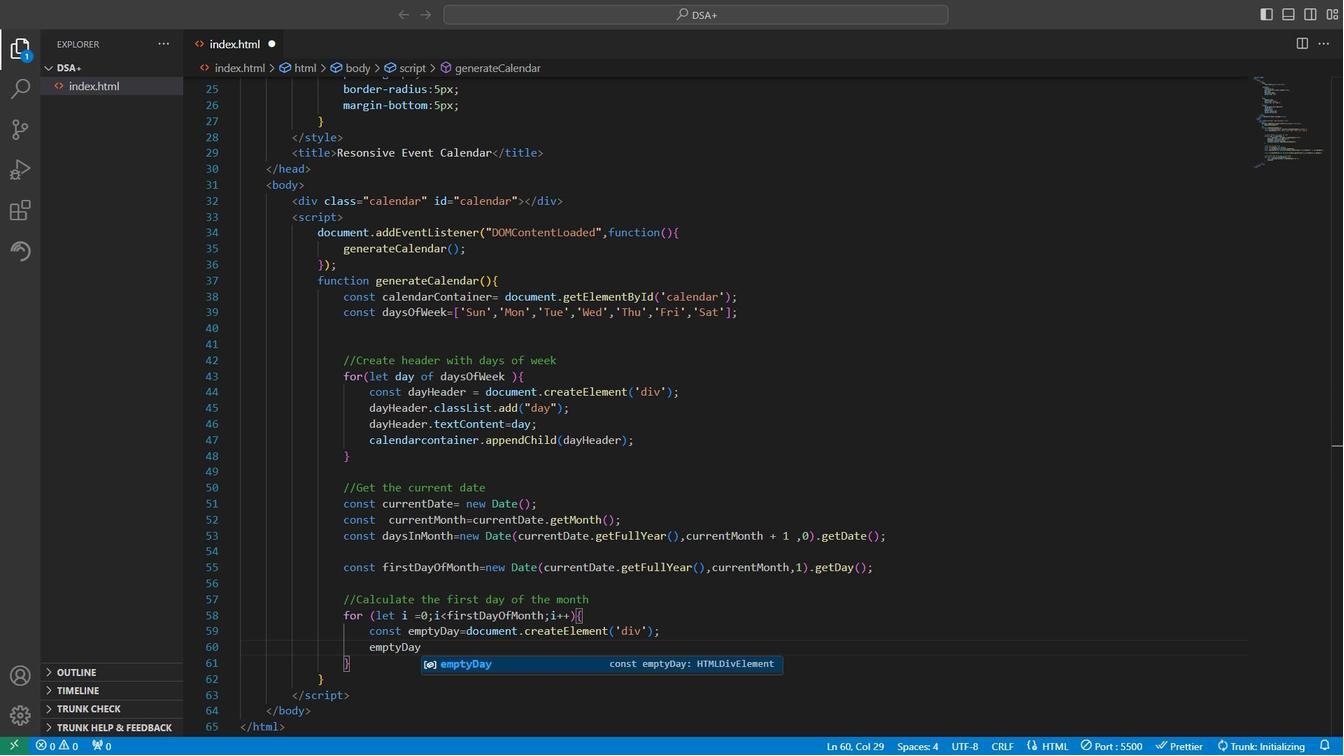 
Action: Mouse scrolled (328, 305) with delta (0, 0)
Screenshot: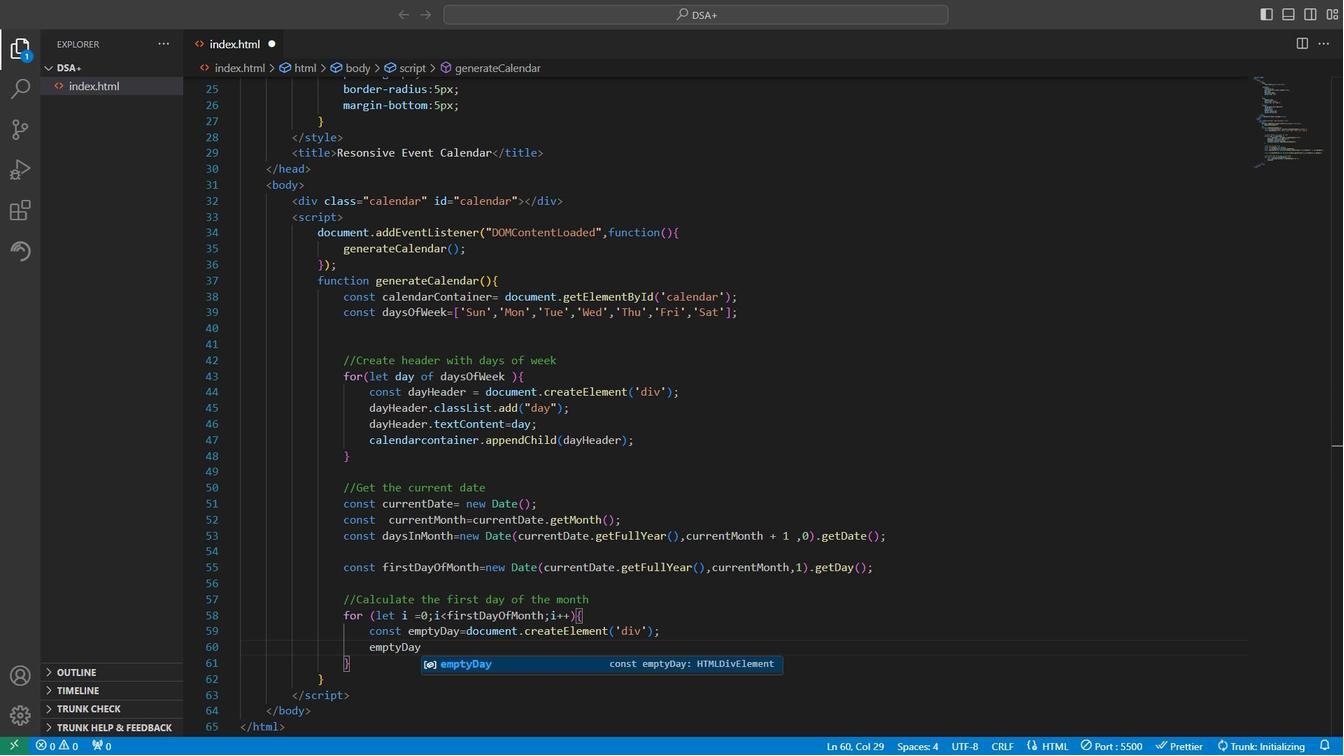 
Action: Mouse moved to (328, 305)
Screenshot: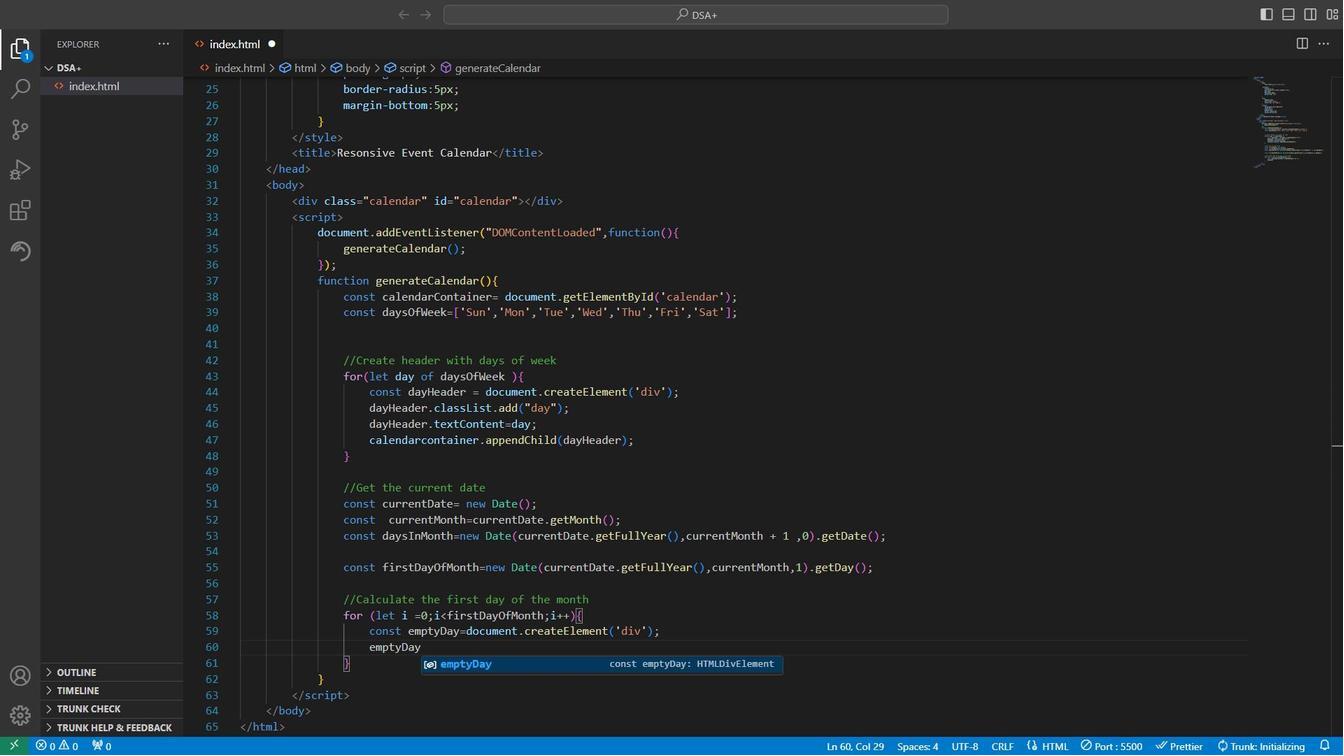 
Action: Mouse scrolled (328, 305) with delta (0, 0)
Screenshot: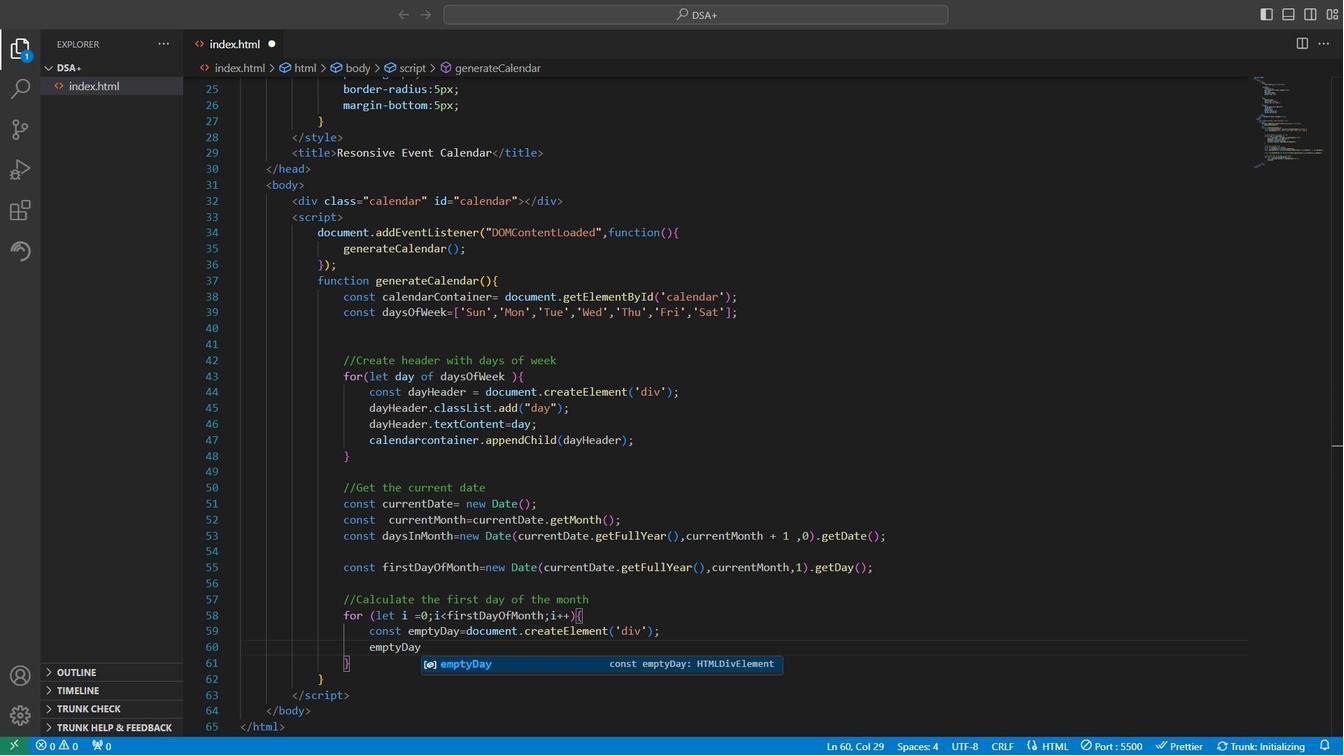 
Action: Mouse scrolled (328, 305) with delta (0, 0)
Screenshot: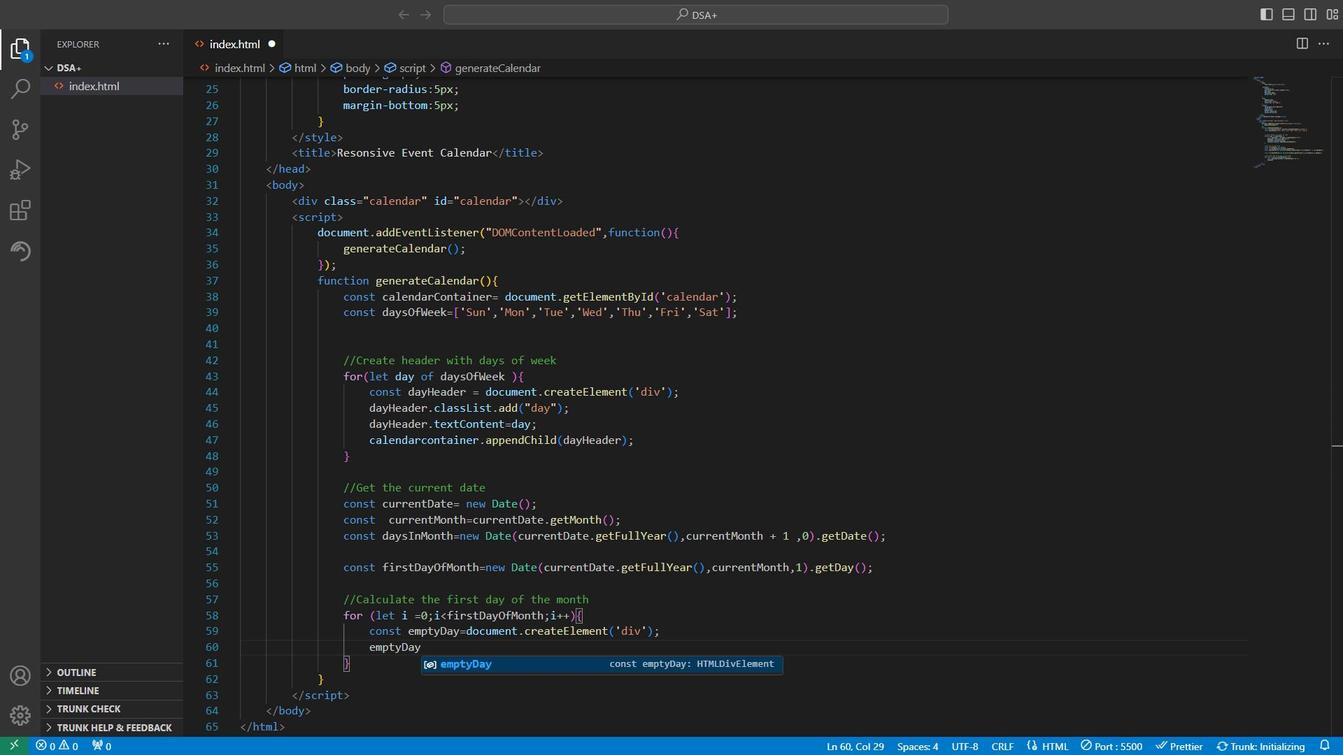 
Action: Mouse scrolled (328, 305) with delta (0, 0)
Screenshot: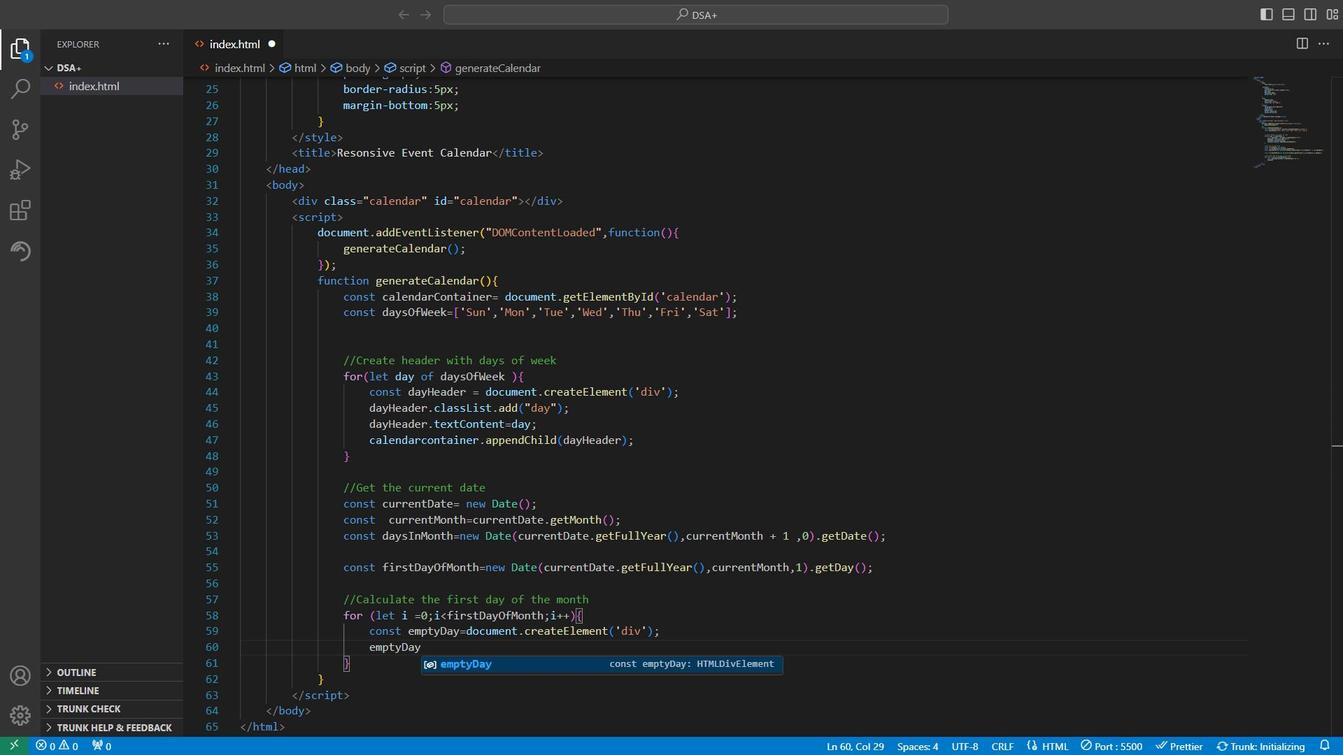 
Action: Mouse scrolled (328, 305) with delta (0, 0)
Screenshot: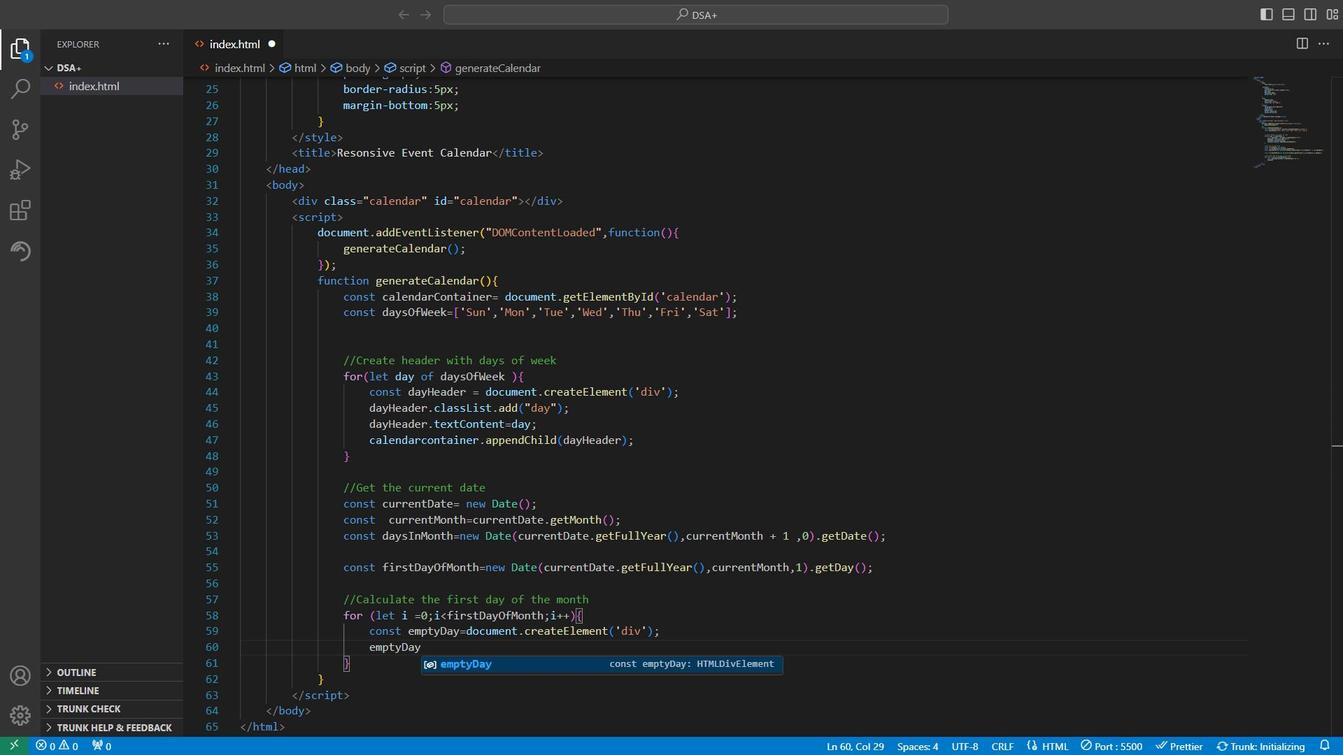 
Action: Mouse scrolled (328, 305) with delta (0, 0)
Screenshot: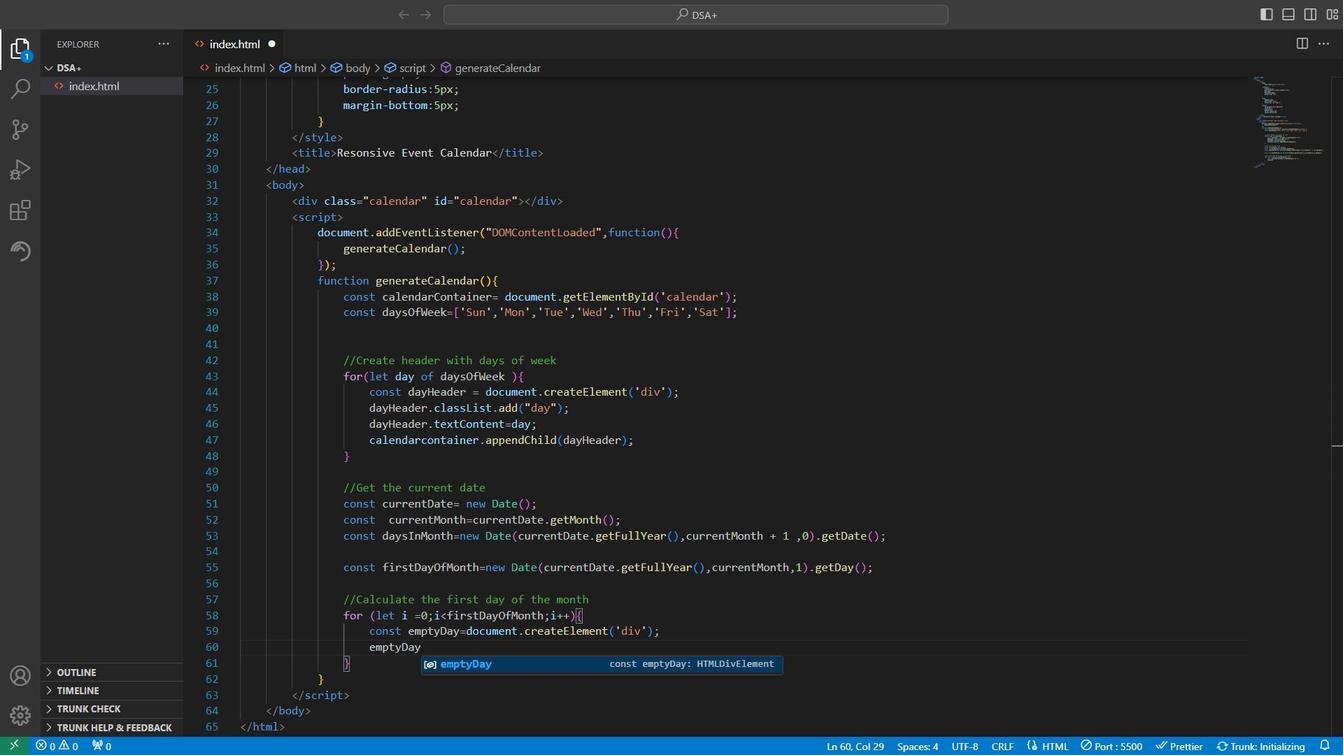 
Action: Mouse scrolled (328, 305) with delta (0, 0)
Screenshot: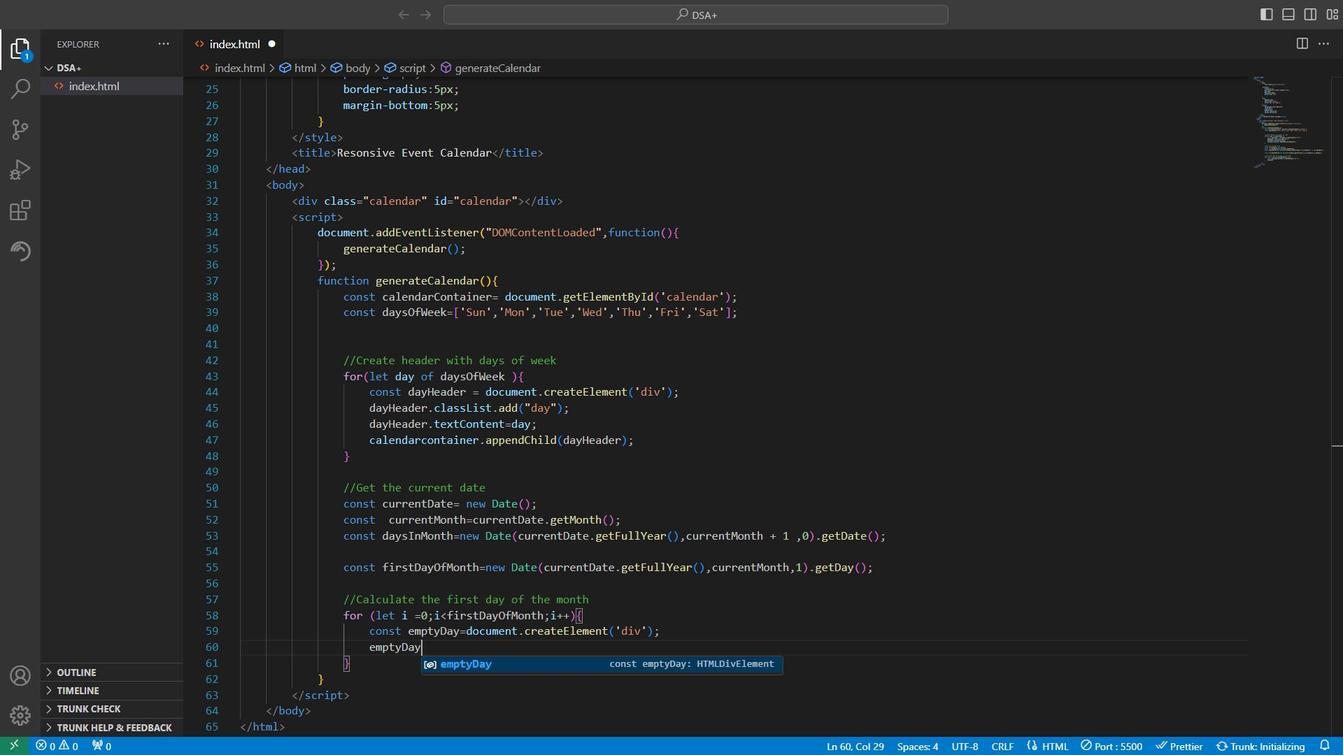 
Action: Mouse moved to (328, 305)
Screenshot: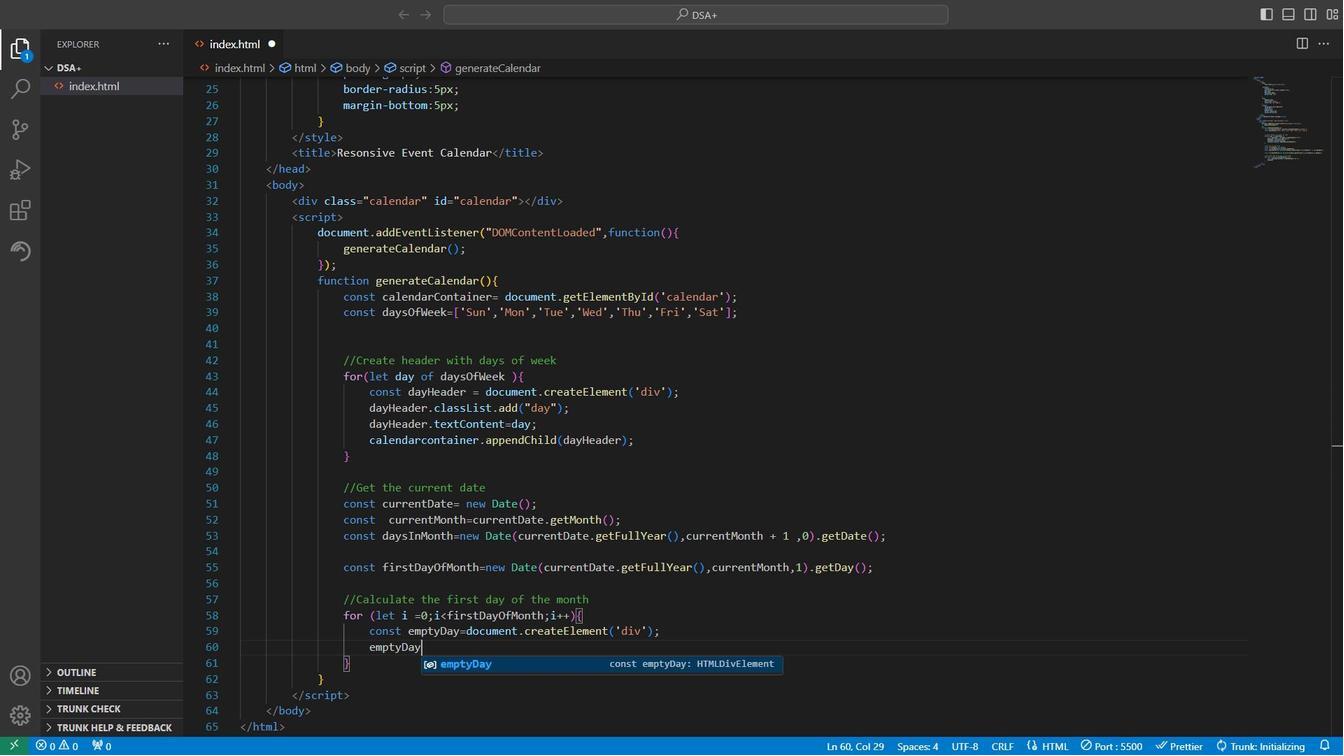 
Action: Mouse scrolled (328, 305) with delta (0, 0)
Screenshot: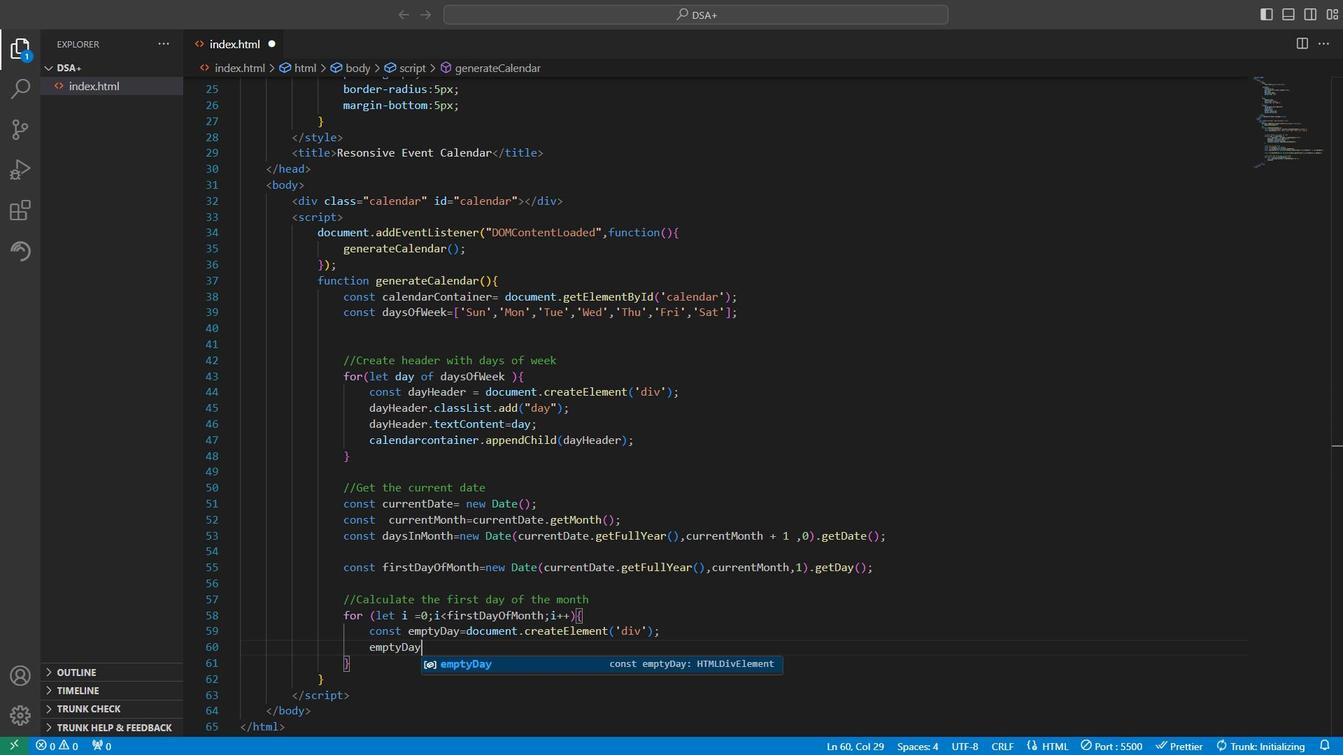 
Action: Mouse scrolled (328, 305) with delta (0, 0)
Screenshot: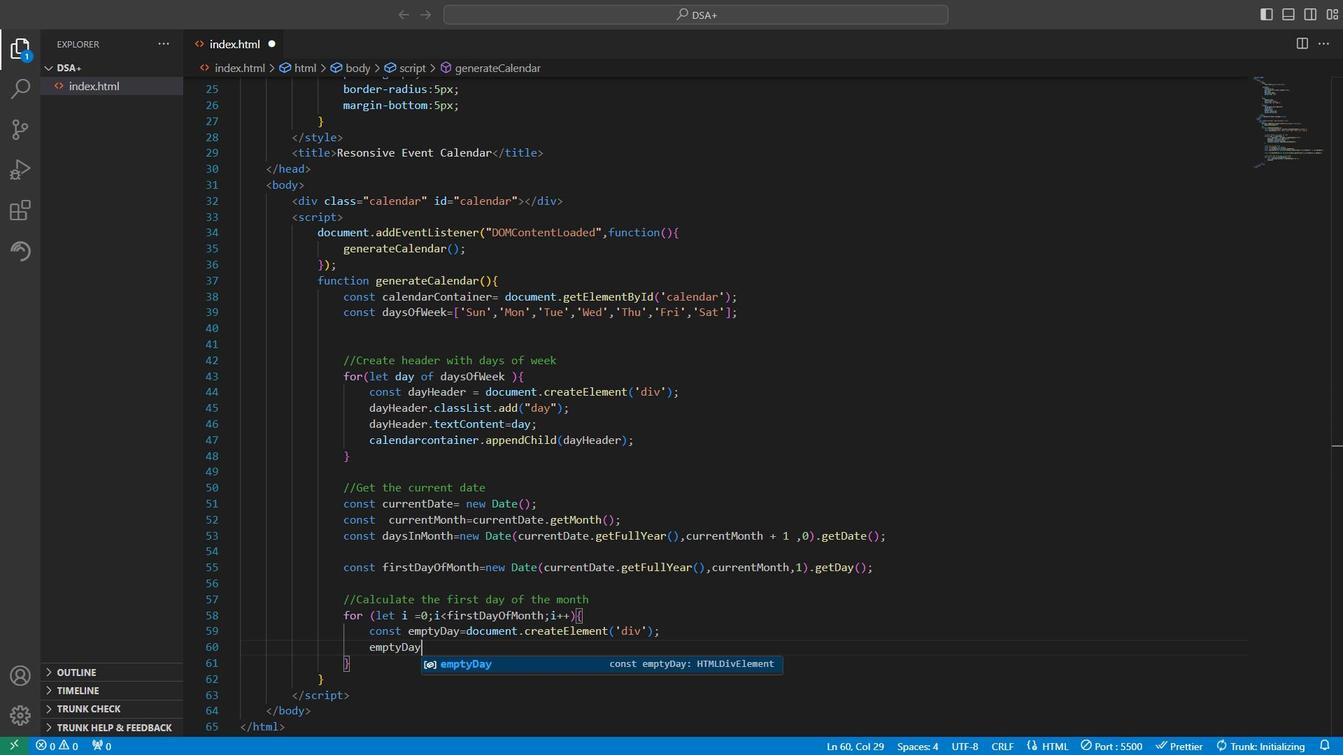 
Action: Mouse scrolled (328, 305) with delta (0, 0)
Screenshot: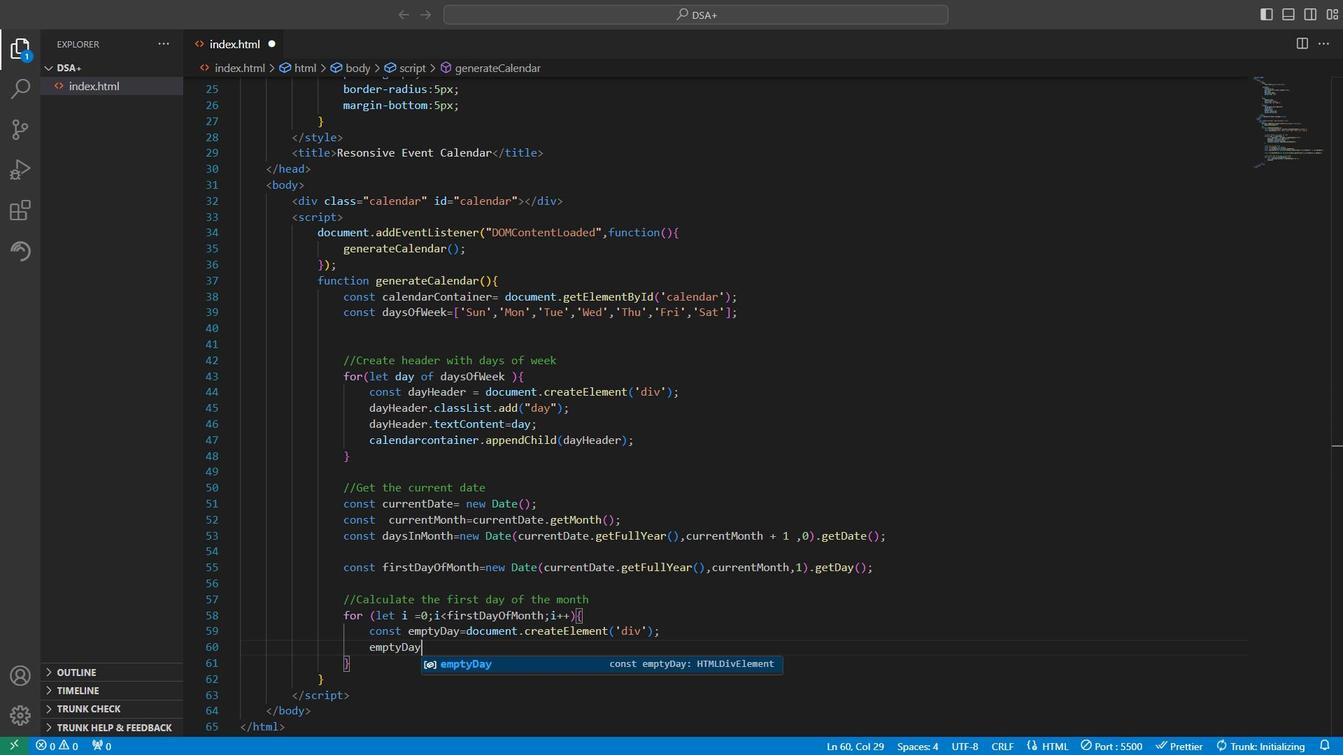 
Action: Mouse scrolled (328, 305) with delta (0, 0)
Screenshot: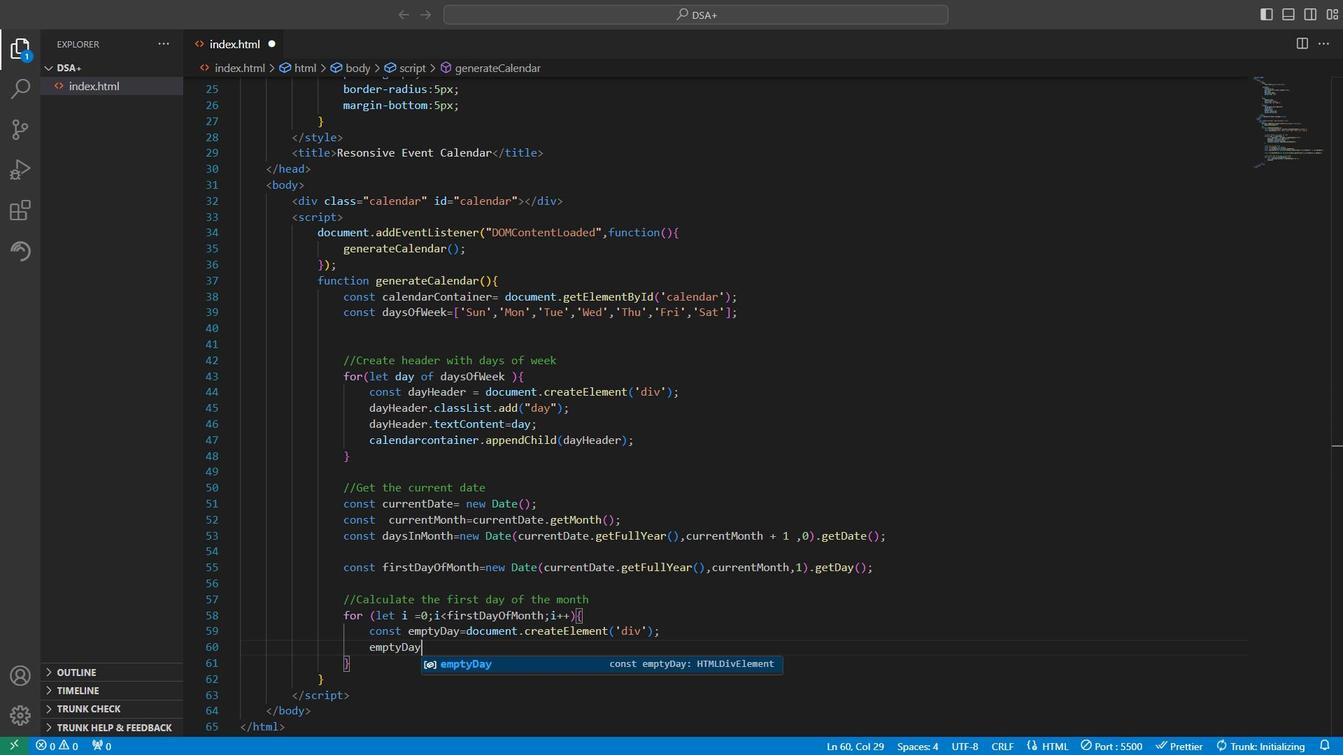 
Action: Mouse scrolled (328, 305) with delta (0, 0)
Screenshot: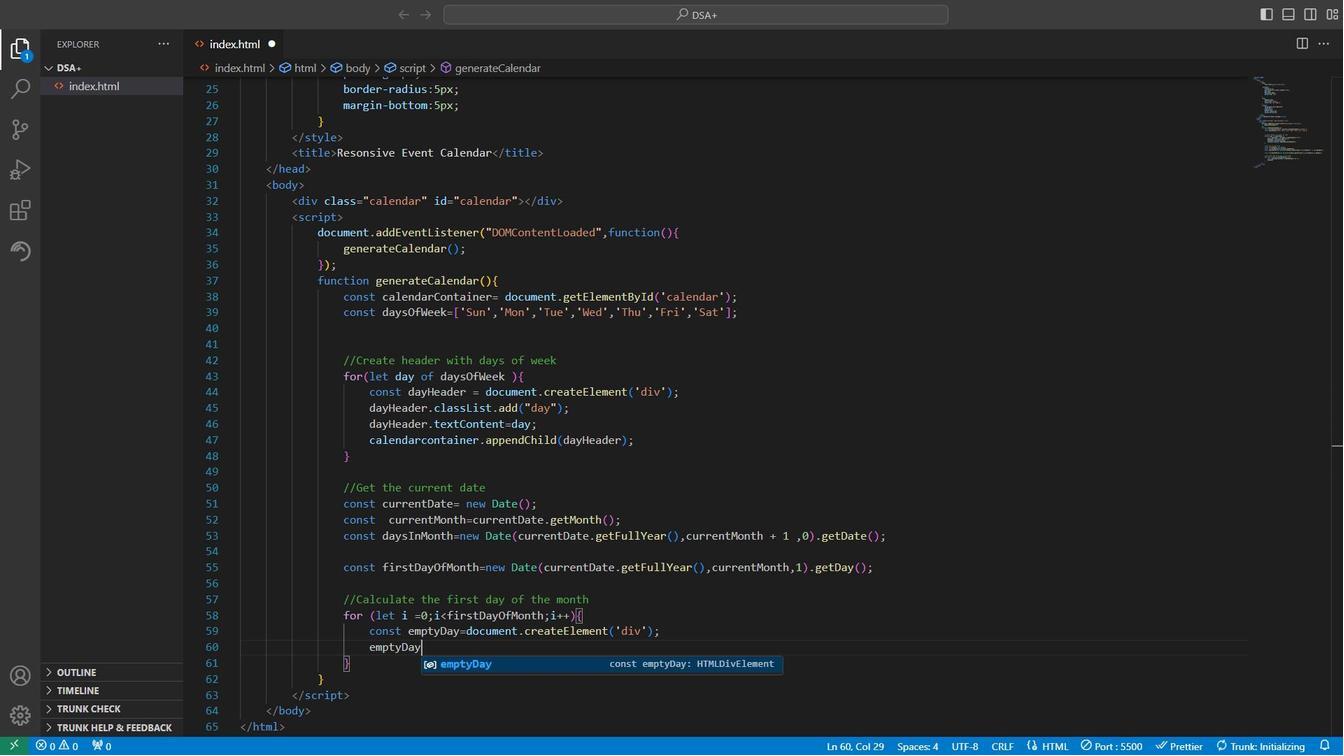 
Action: Mouse scrolled (328, 305) with delta (0, 0)
Screenshot: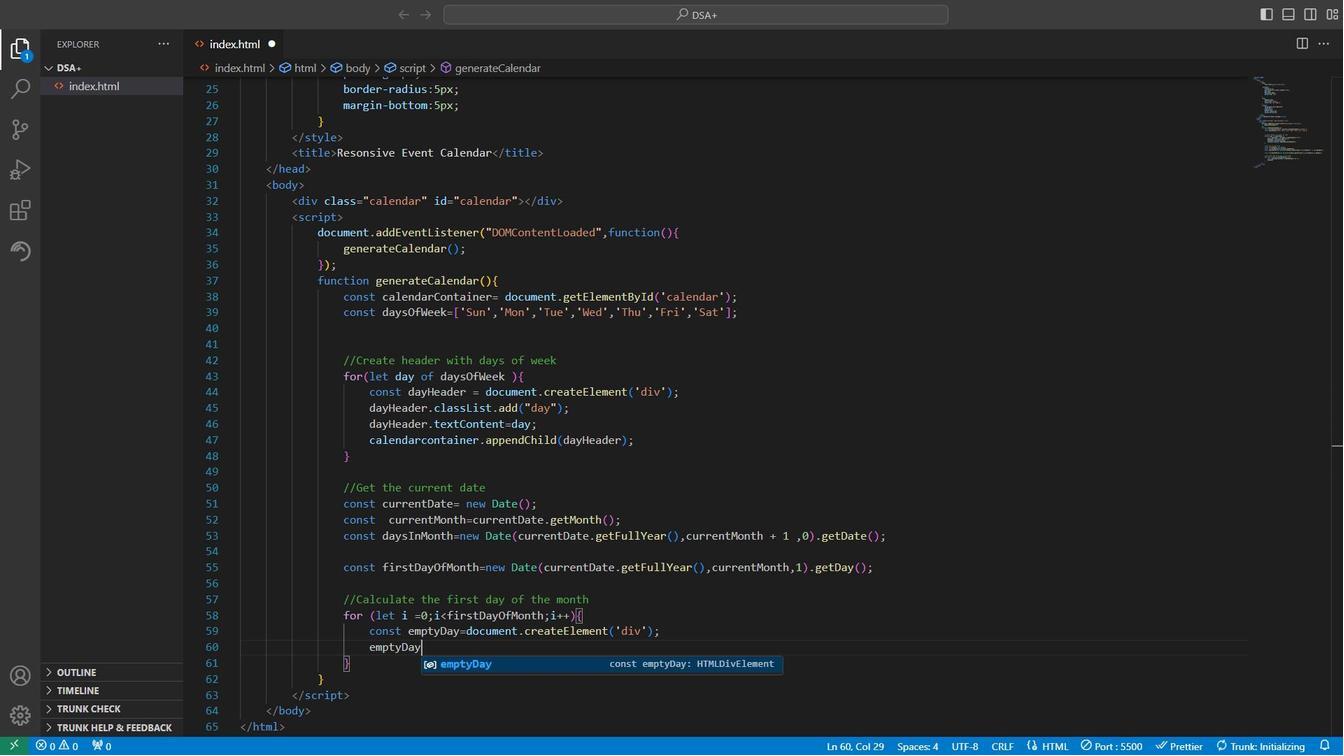 
Action: Mouse scrolled (328, 305) with delta (0, 0)
Screenshot: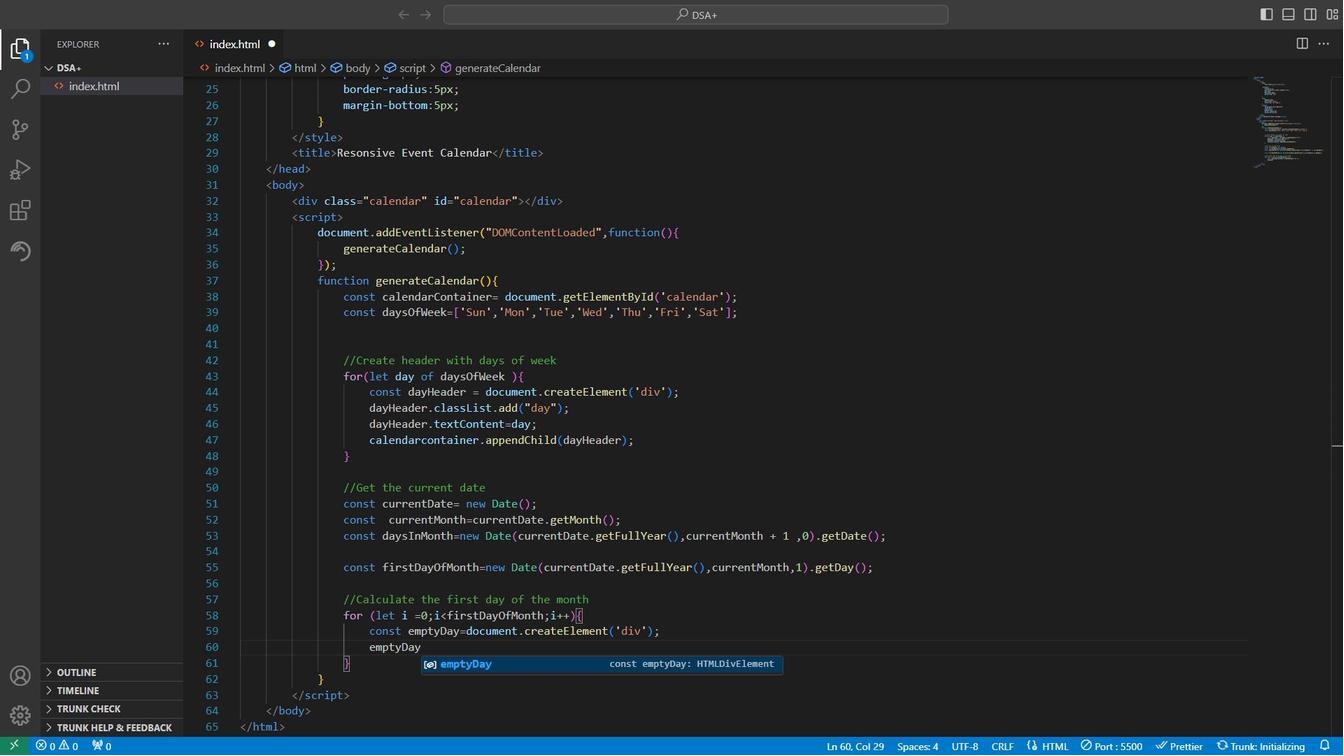 
Action: Mouse scrolled (328, 305) with delta (0, 0)
Screenshot: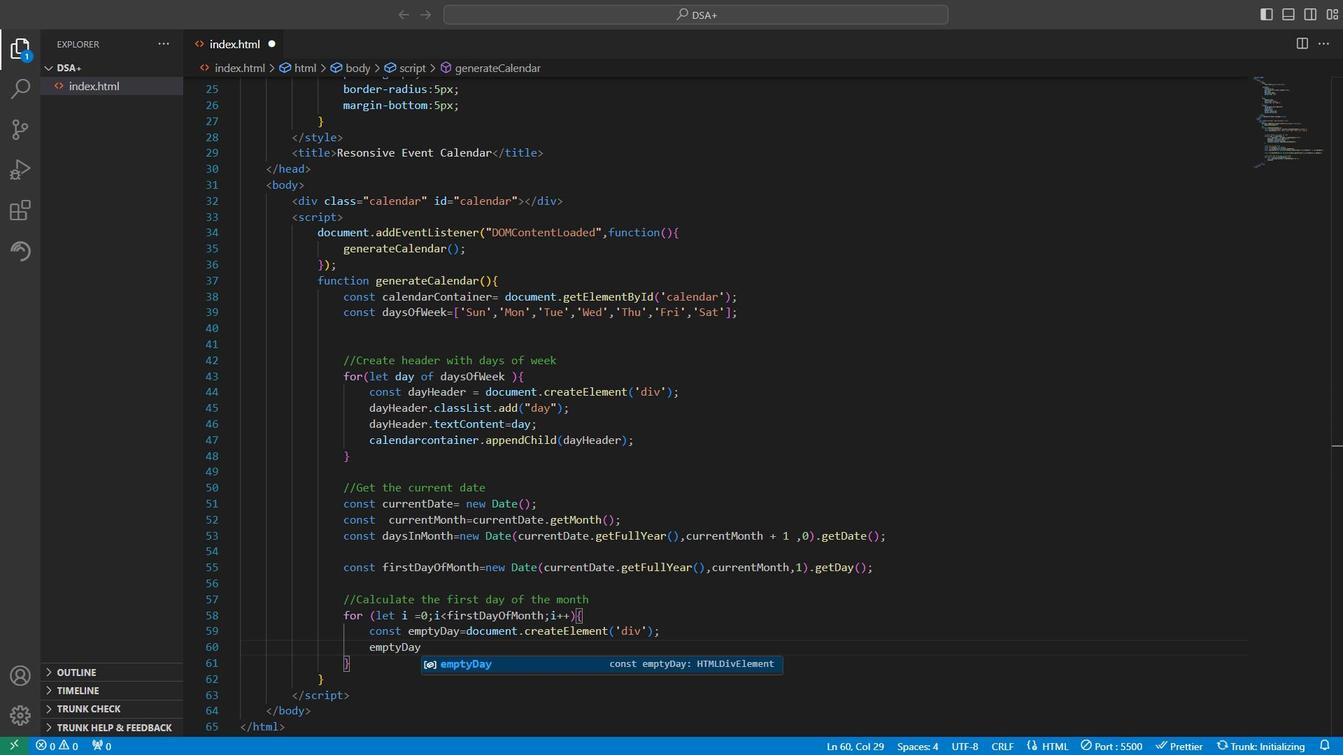 
Action: Mouse scrolled (328, 305) with delta (0, 0)
Screenshot: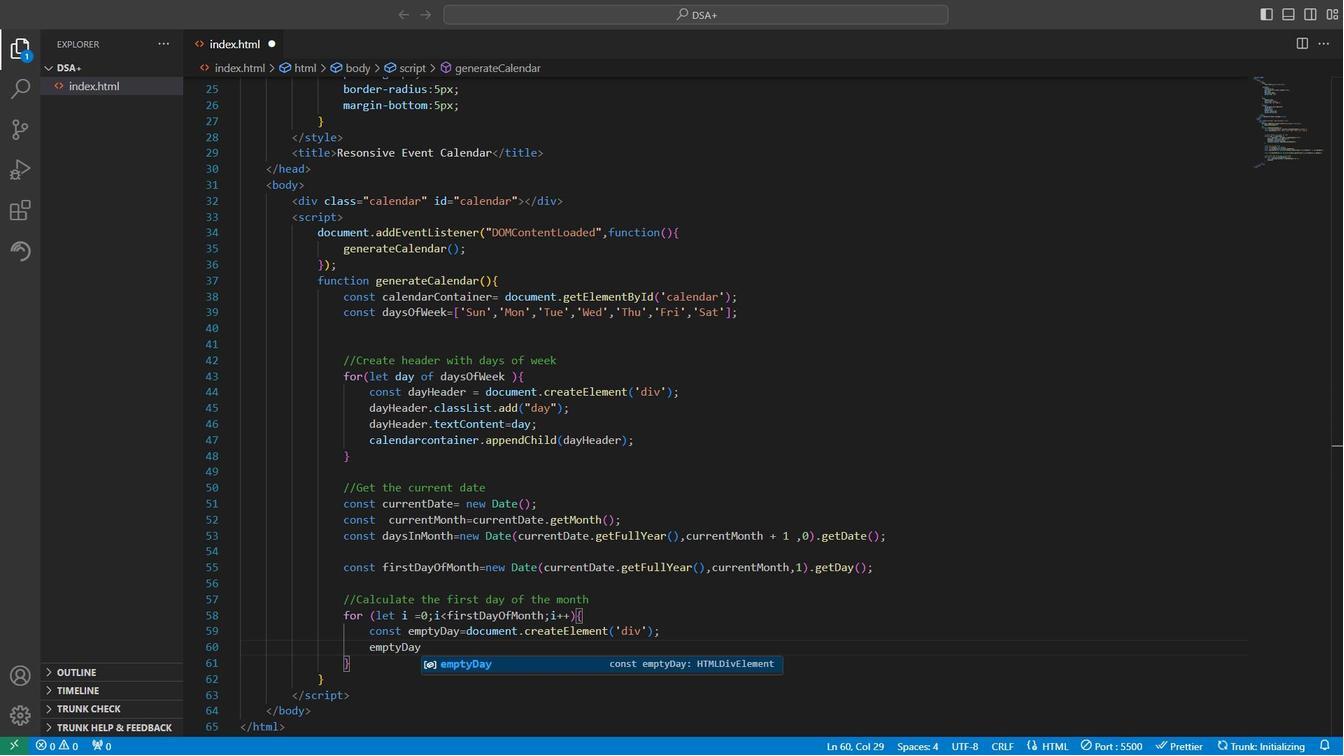 
Action: Mouse scrolled (328, 305) with delta (0, 0)
Screenshot: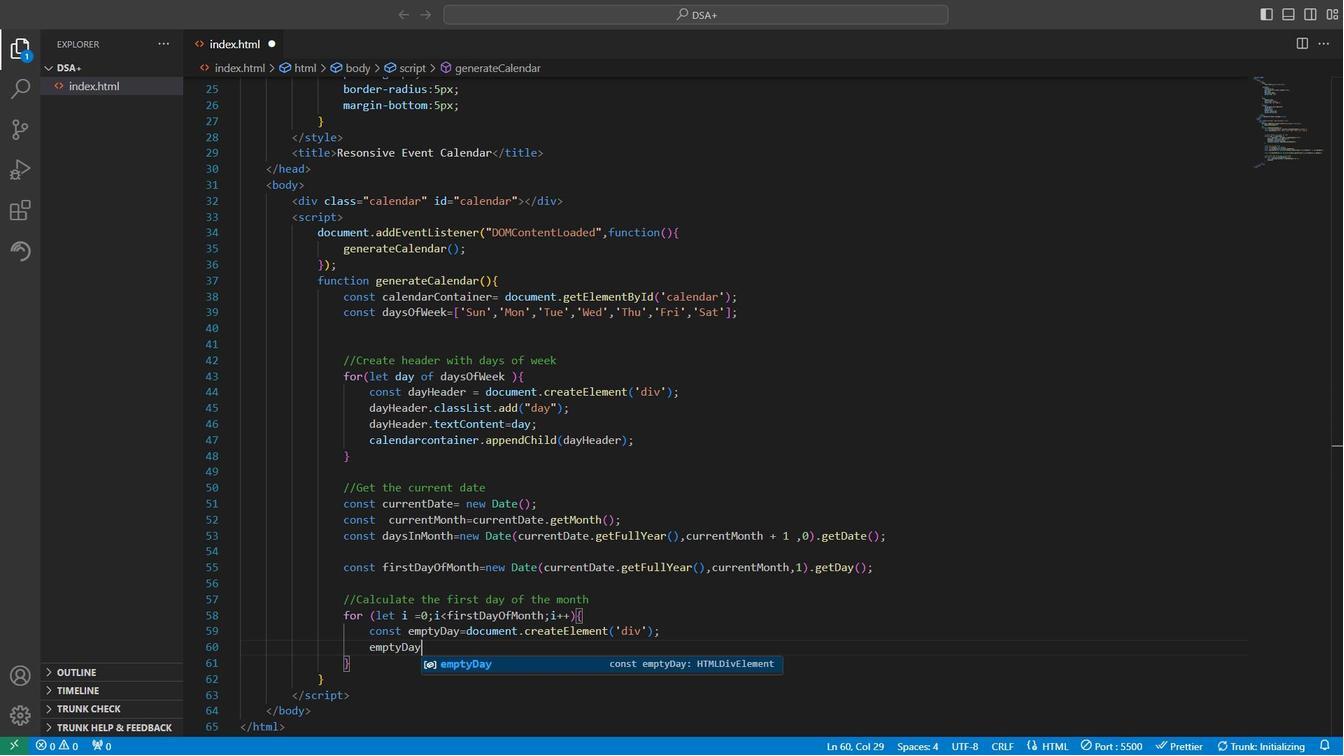 
Action: Mouse scrolled (328, 305) with delta (0, 0)
Screenshot: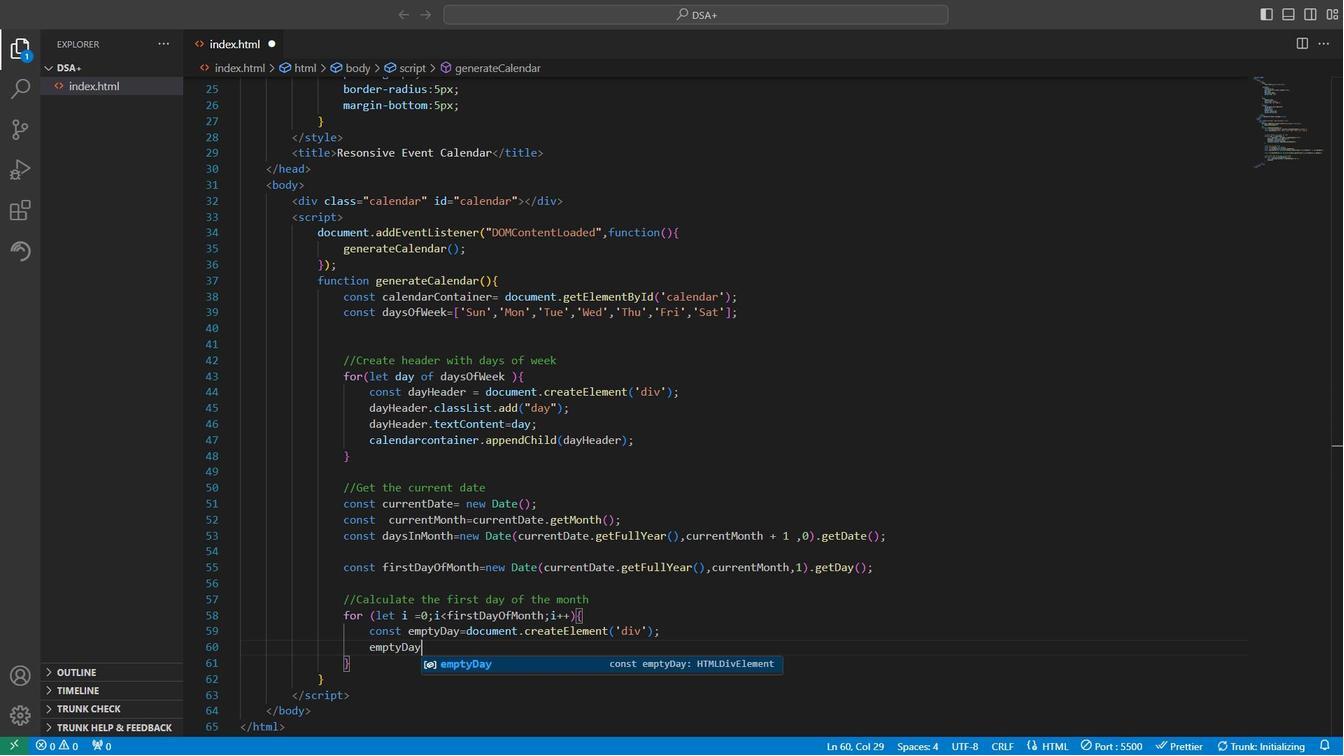 
Action: Mouse scrolled (328, 305) with delta (0, 0)
Screenshot: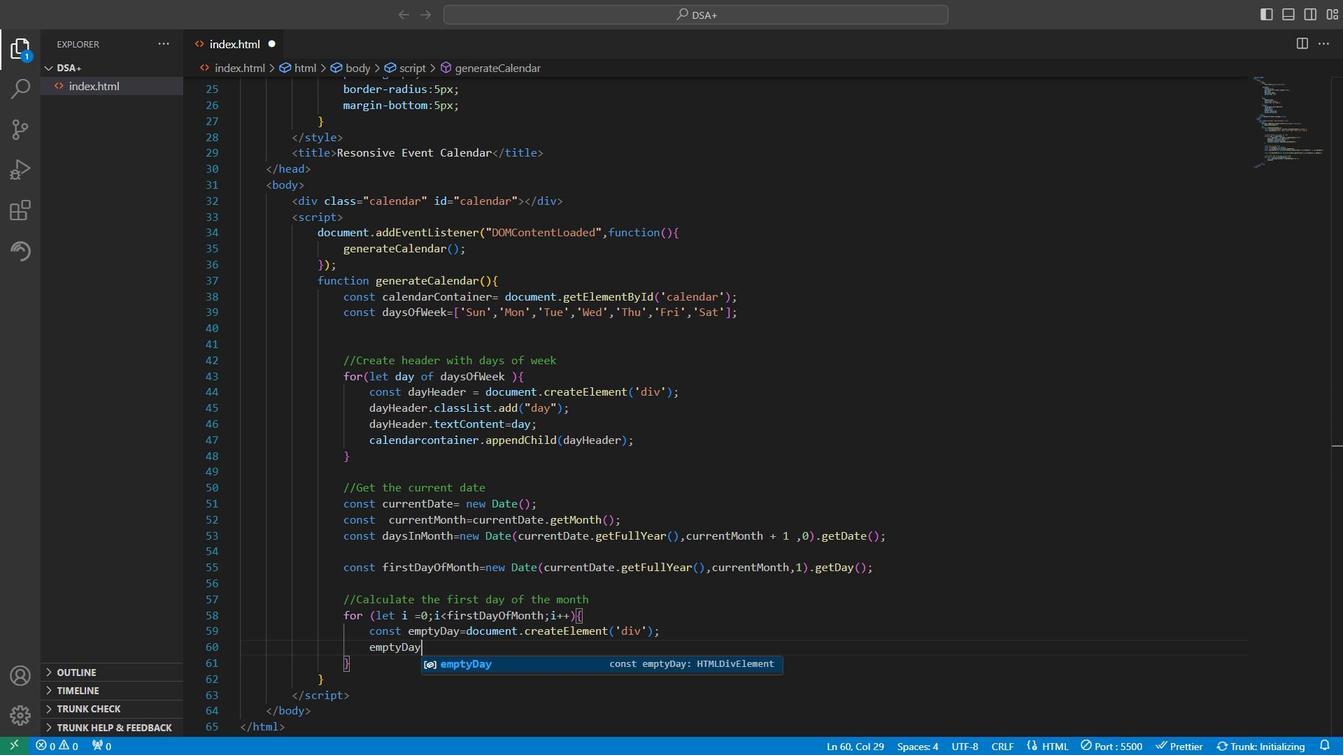 
Action: Mouse moved to (318, 274)
Screenshot: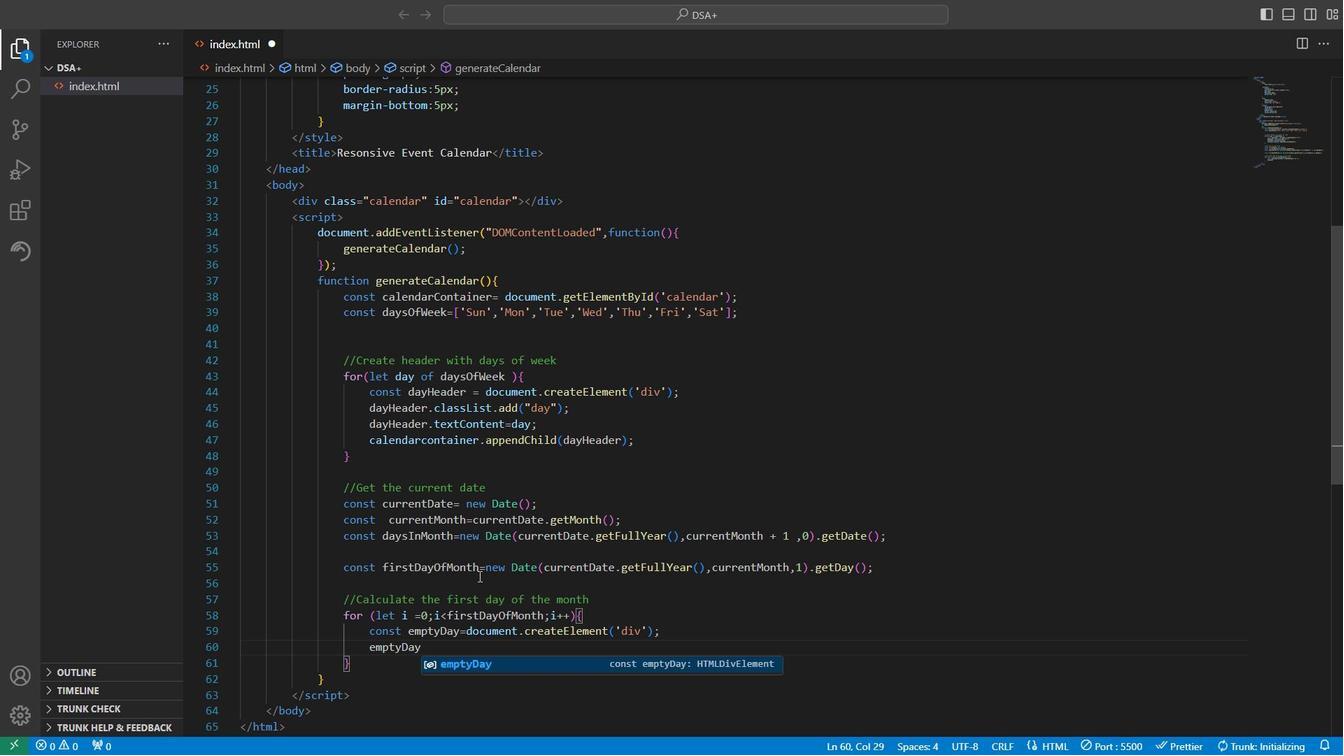 
Action: Mouse pressed left at (318, 274)
Screenshot: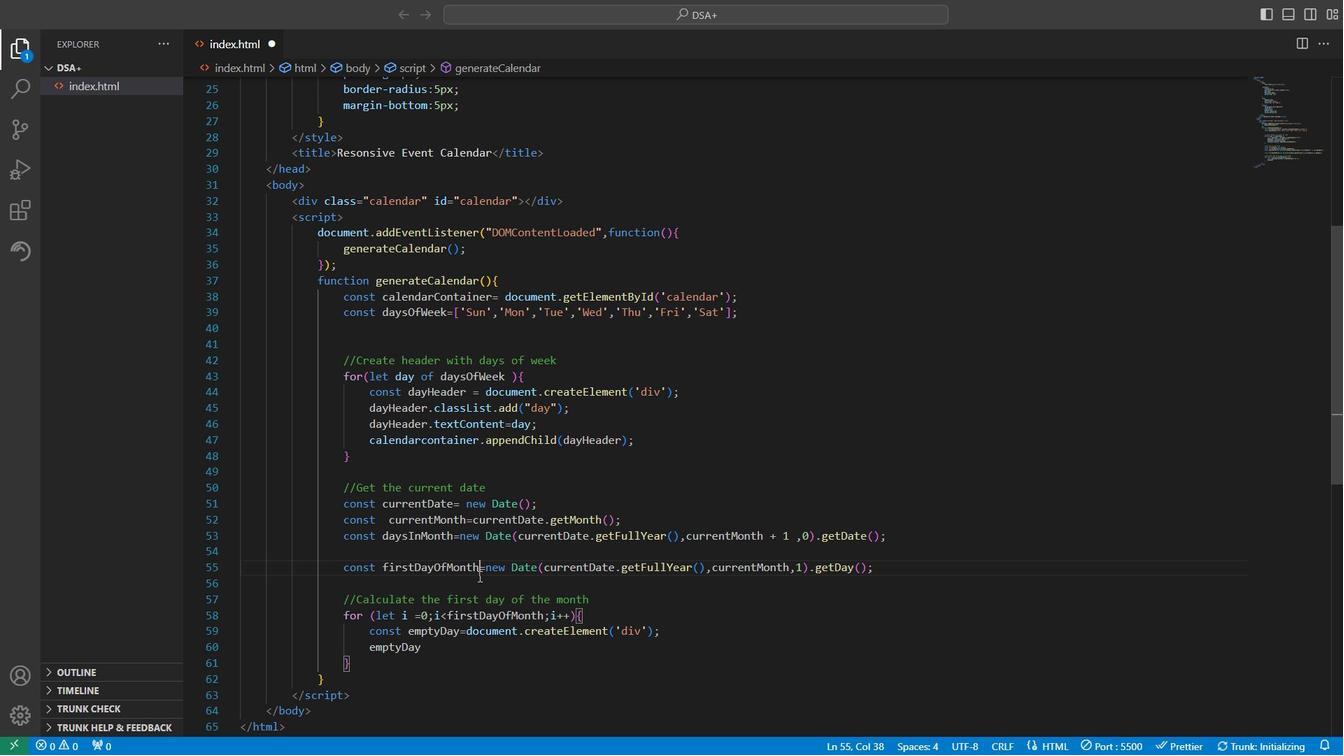 
Action: Mouse moved to (326, 293)
Screenshot: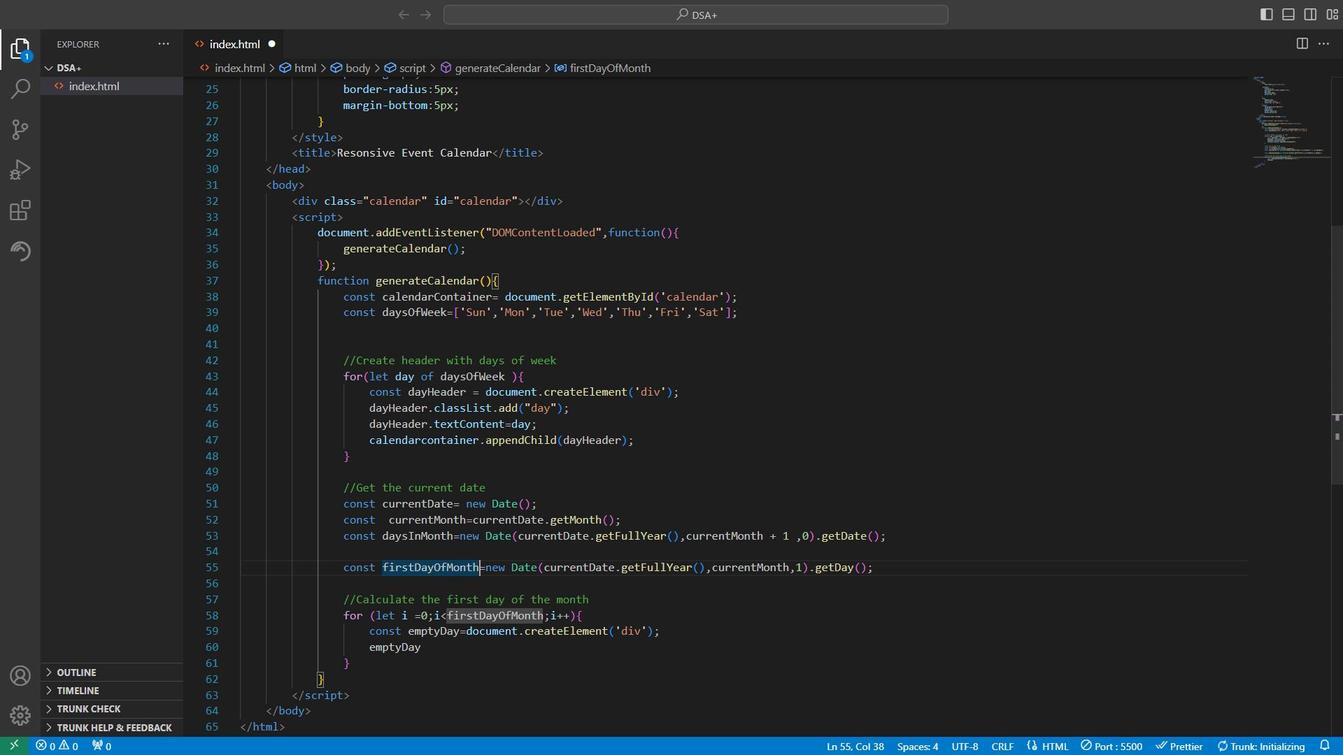 
Action: Mouse scrolled (326, 293) with delta (0, 0)
Screenshot: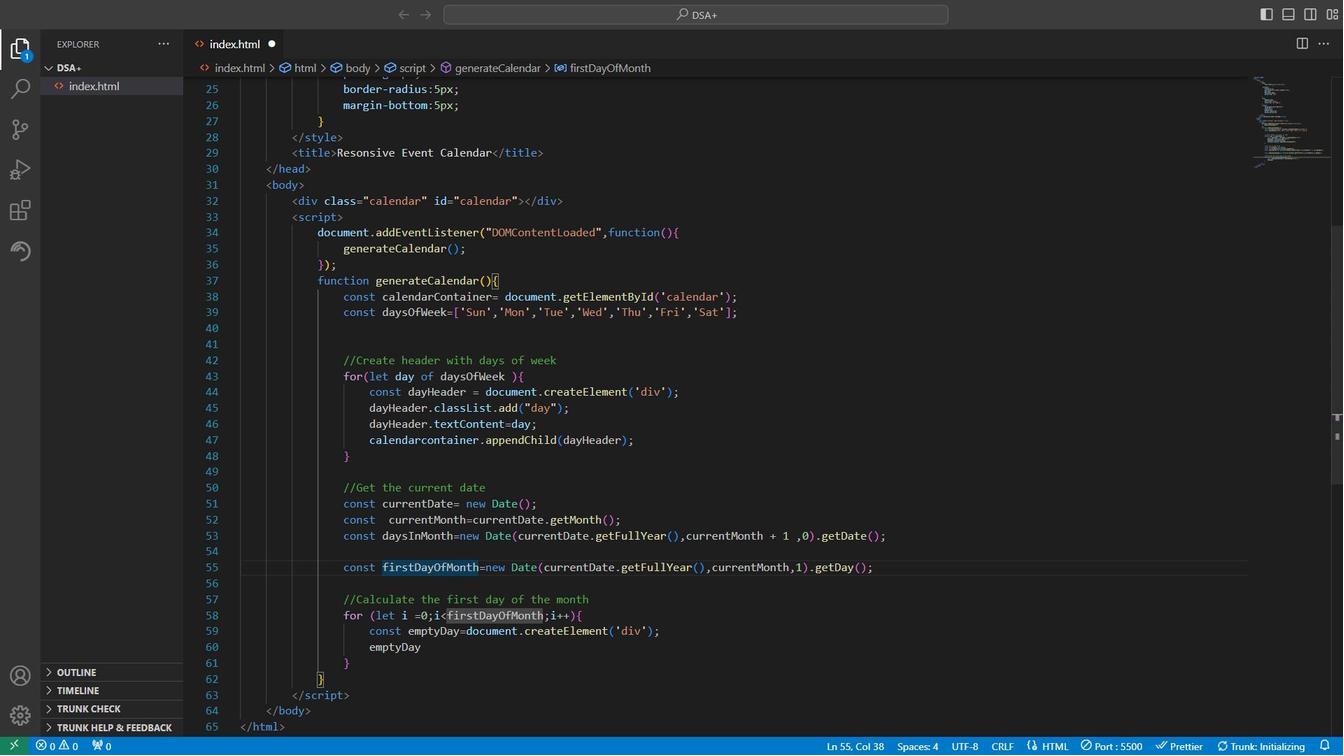 
Action: Mouse scrolled (326, 293) with delta (0, 0)
Screenshot: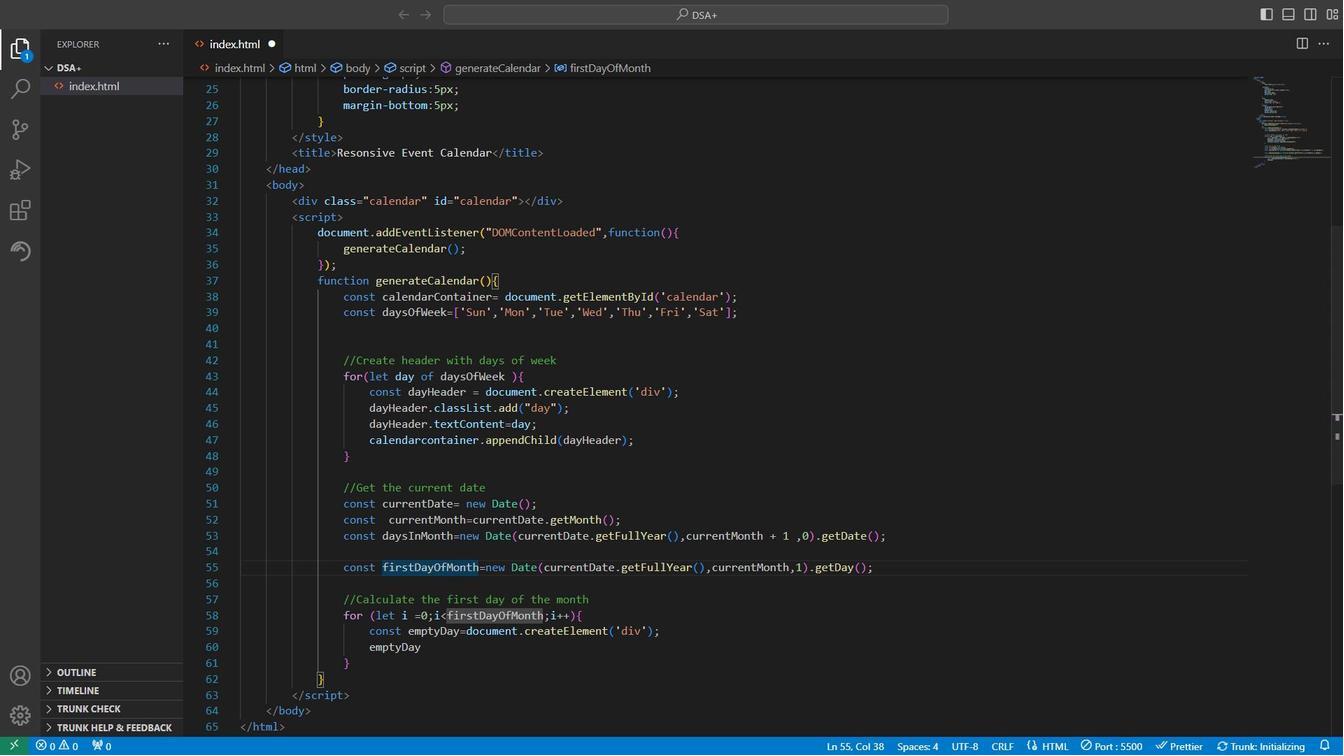 
Action: Mouse scrolled (326, 293) with delta (0, 0)
Screenshot: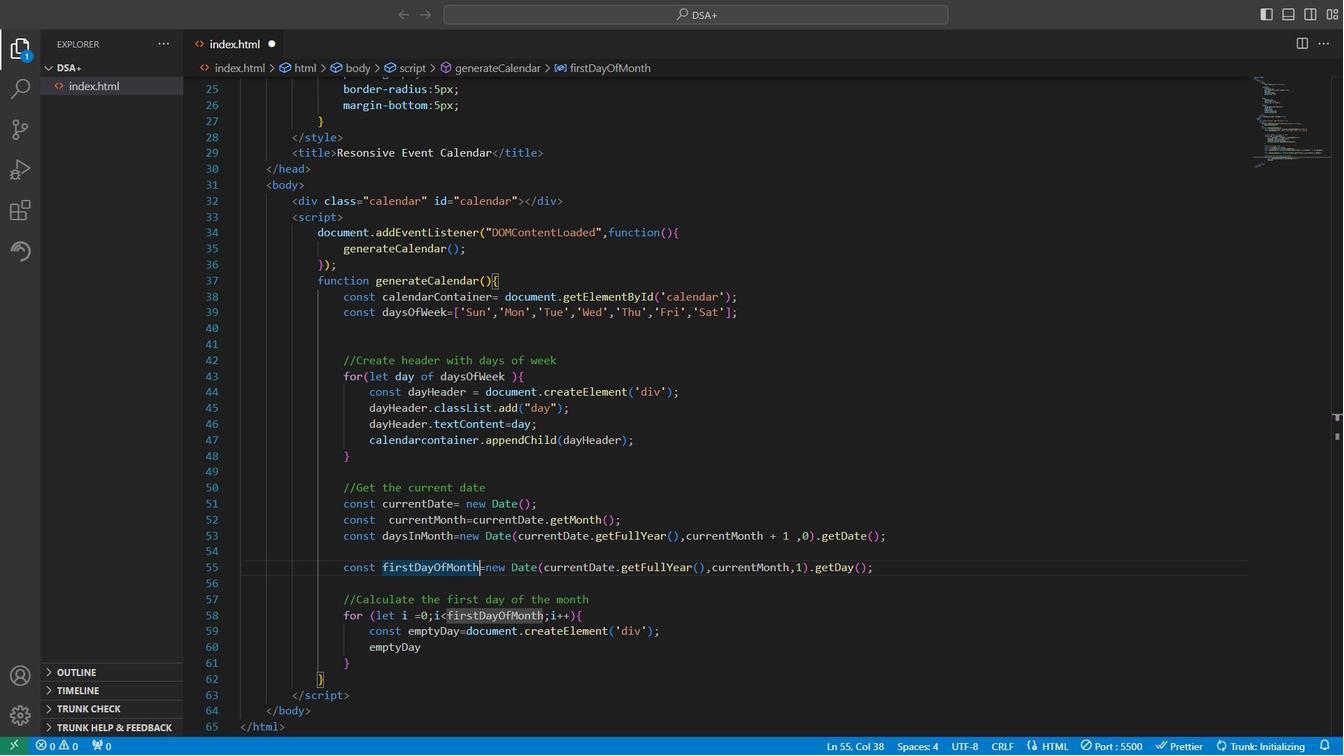 
Action: Mouse moved to (318, 264)
Screenshot: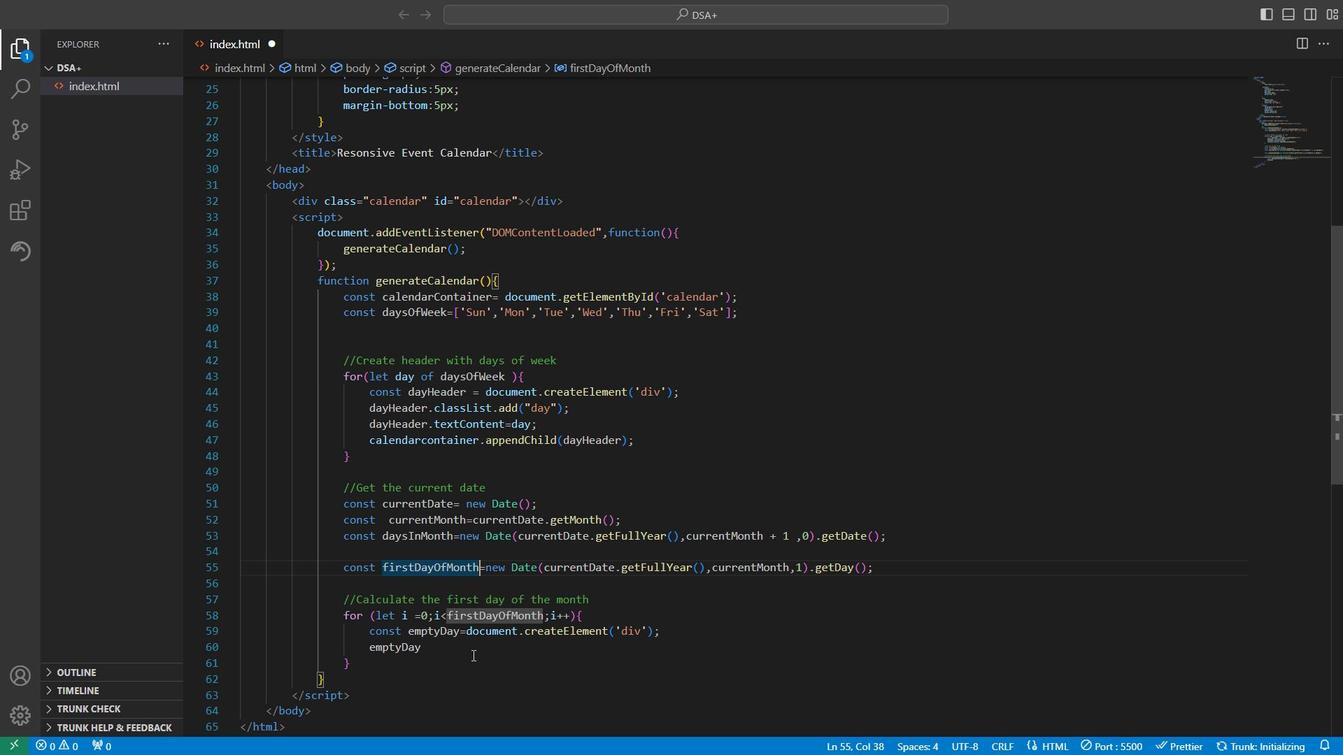 
Action: Mouse pressed left at (318, 264)
Screenshot: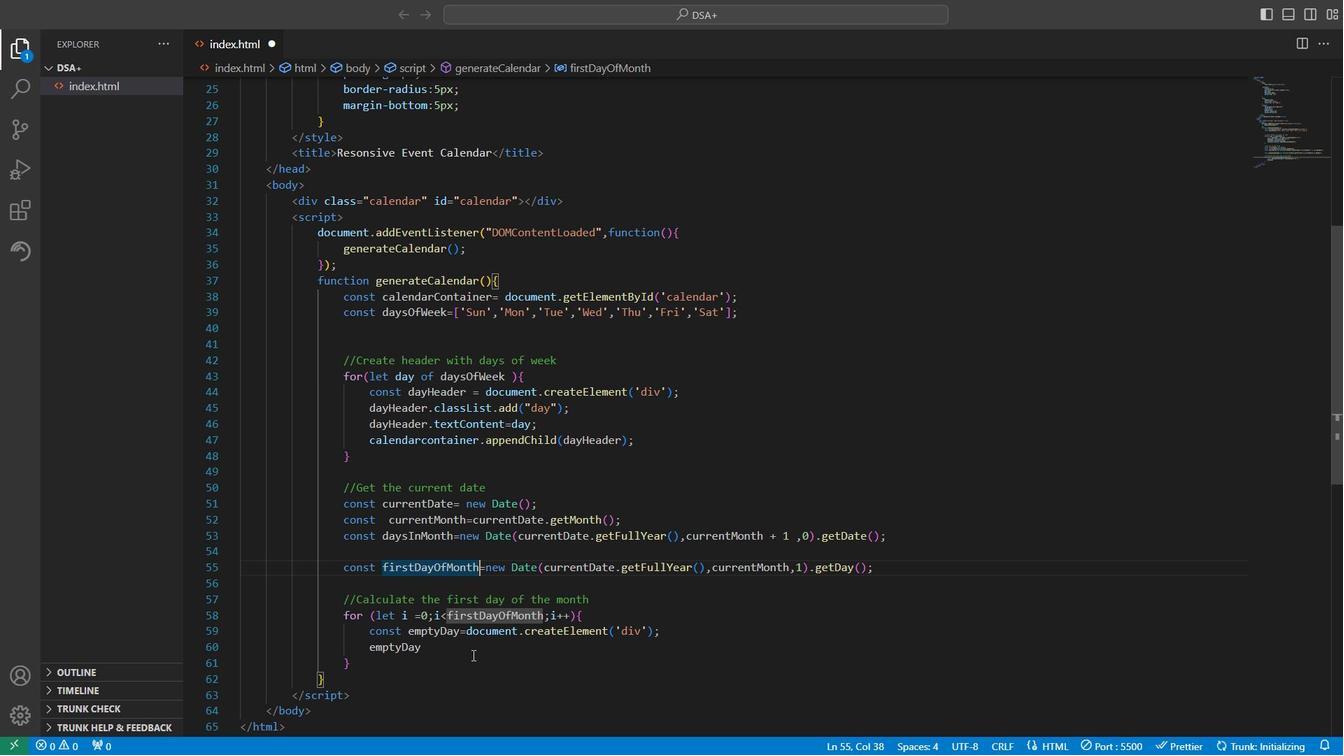 
Action: Key pressed .class<Key.shift>List.add<Key.shift_r><Key.shift_r><Key.shift_r><Key.shift_r>('day<Key.right><Key.right>;<Key.enter>calendar<Key.shift>Contain<Key.enter>.appemd<Key.shift><Key.shift><Key.shift><Key.shift>Child<Key.backspace><Key.backspace><Key.backspace><Key.backspace><Key.backspace><Key.backspace><Key.backspace>nd<Key.shift><Key.shift><Key.shift>Child<Key.shift_r>(empty<Key.shift>Date;<Key.right><Key.left><Key.backspace>;<Key.right><Key.left><Key.backspace><Key.right>;
Screenshot: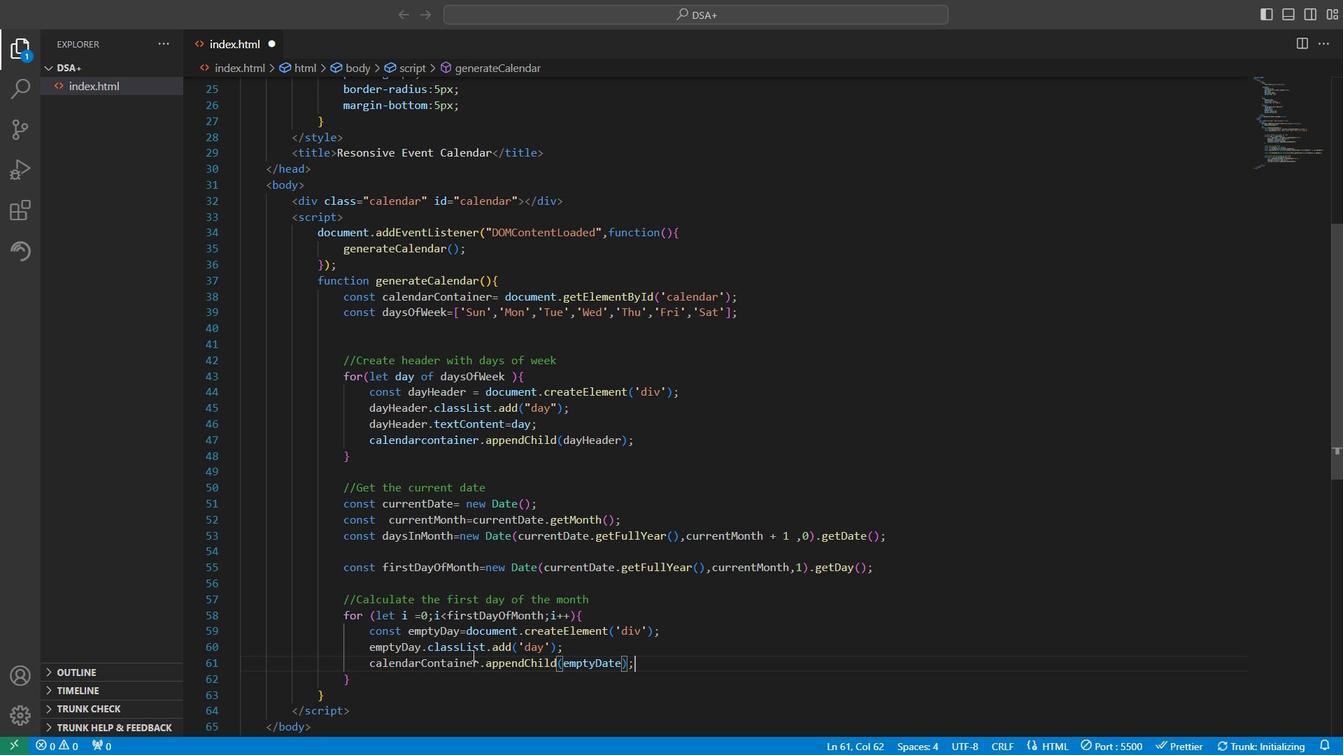 
Action: Mouse moved to (319, 282)
Screenshot: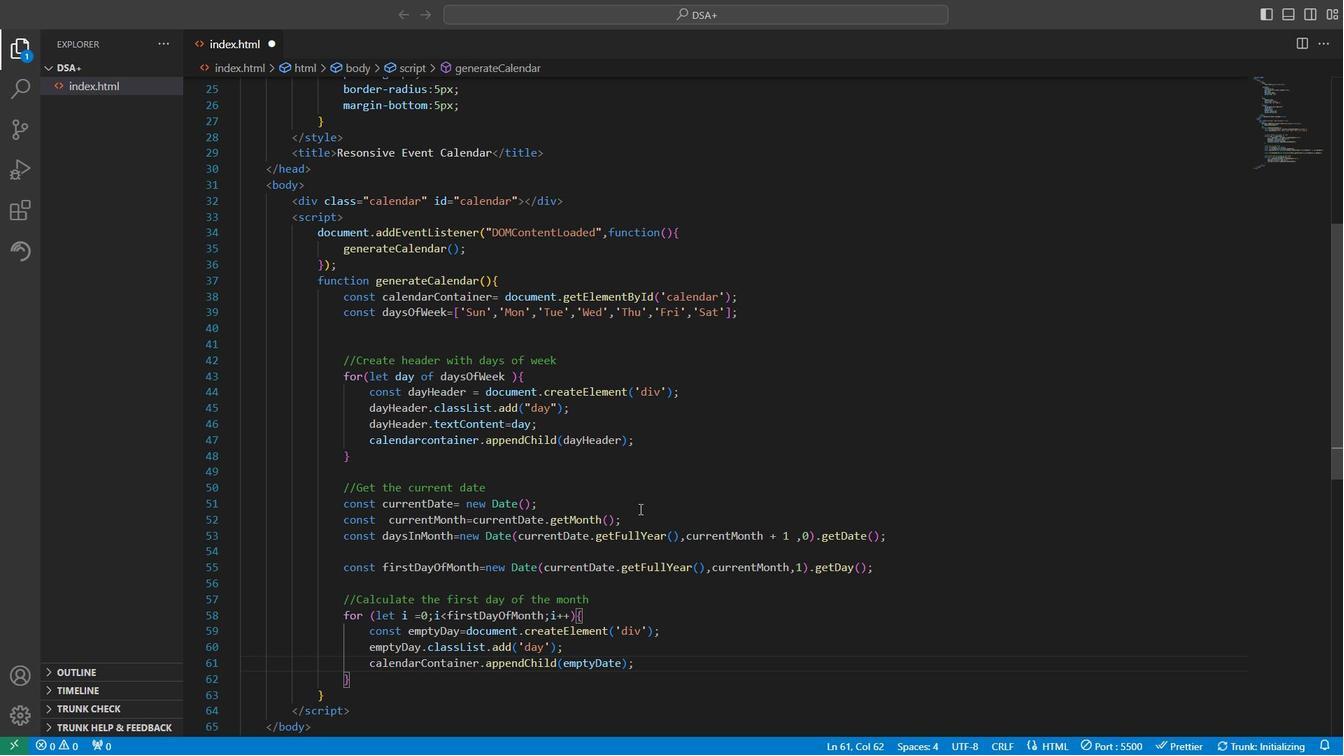 
Action: Mouse scrolled (319, 282) with delta (0, 0)
Screenshot: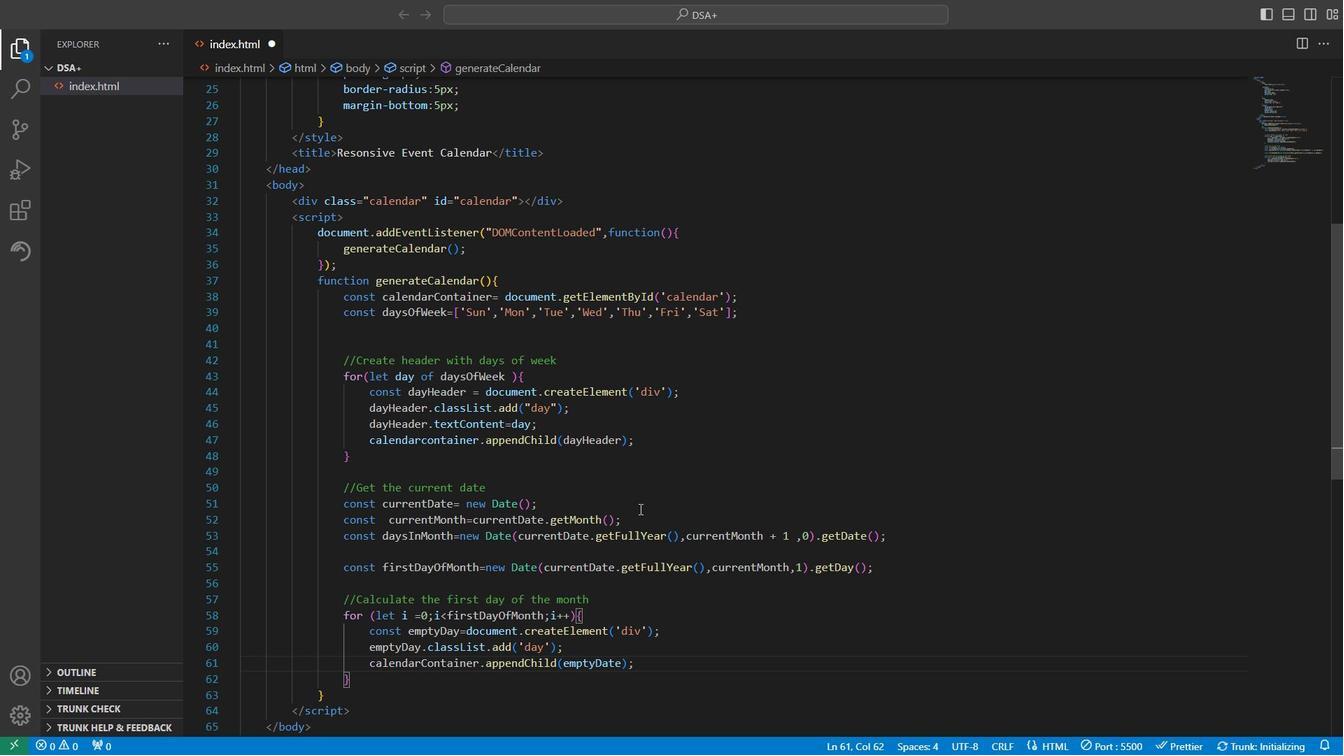 
Action: Mouse scrolled (319, 282) with delta (0, 0)
Screenshot: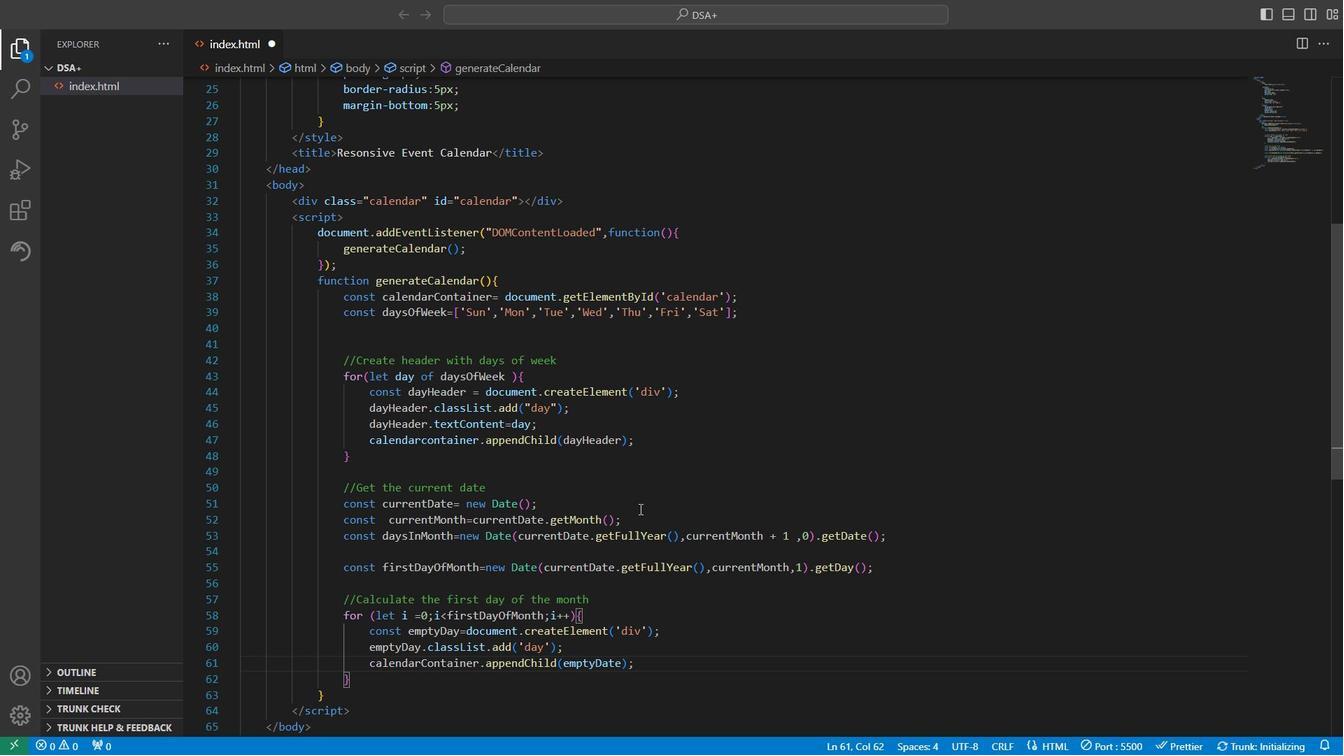 
Action: Mouse scrolled (319, 282) with delta (0, 0)
Screenshot: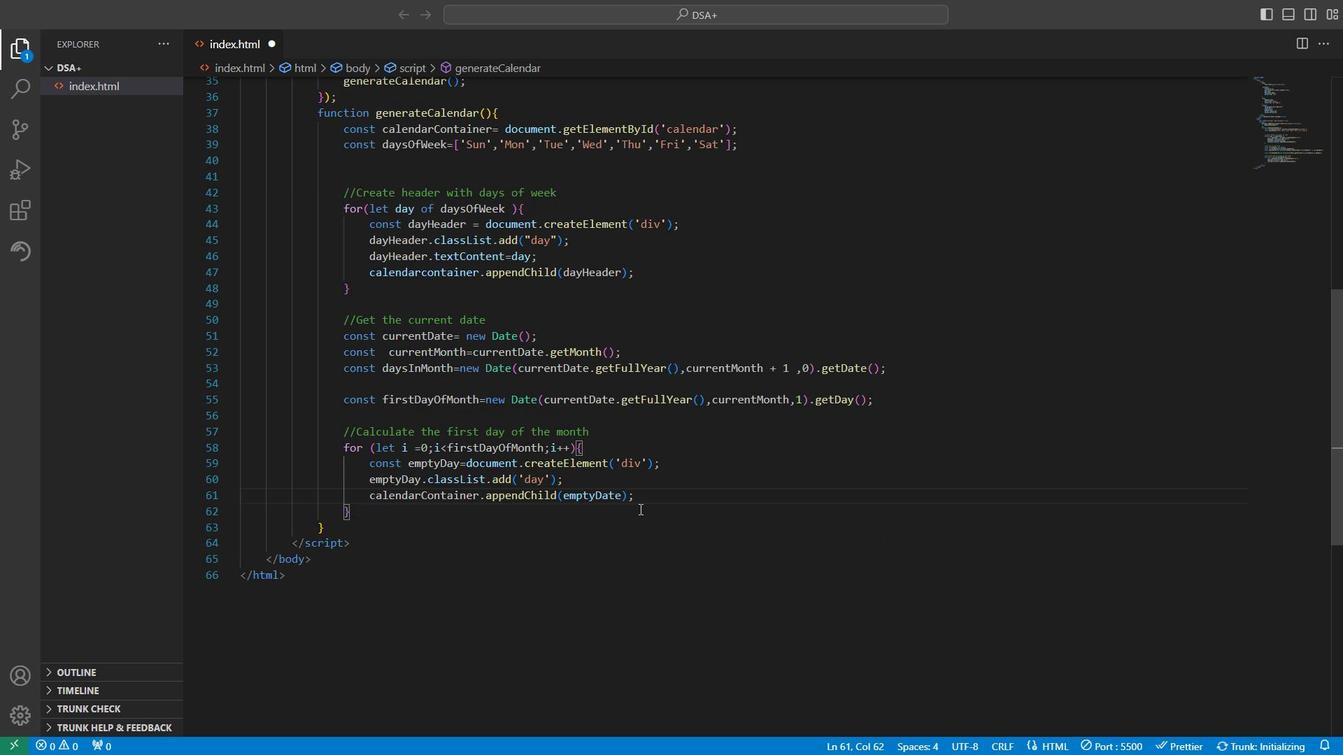 
Action: Mouse scrolled (319, 282) with delta (0, 0)
Screenshot: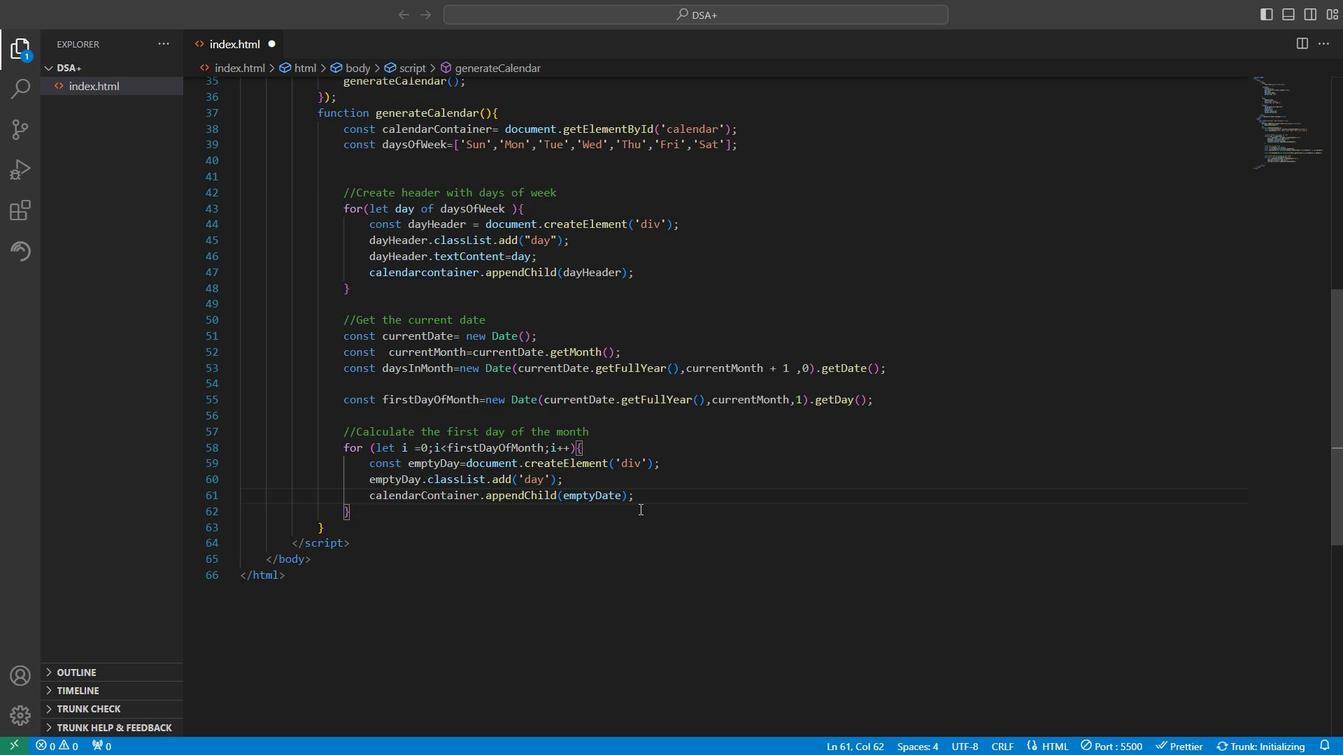 
Action: Mouse scrolled (319, 282) with delta (0, 0)
Screenshot: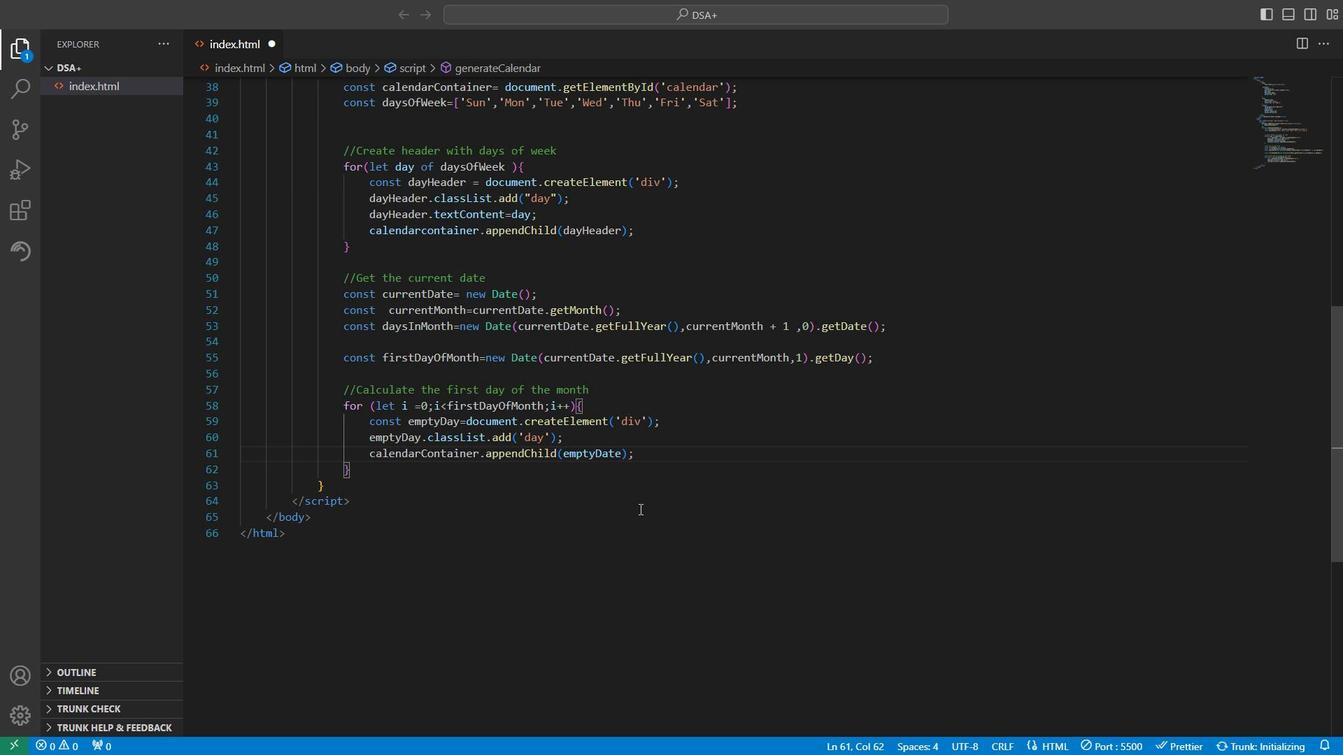 
Action: Mouse moved to (319, 285)
Screenshot: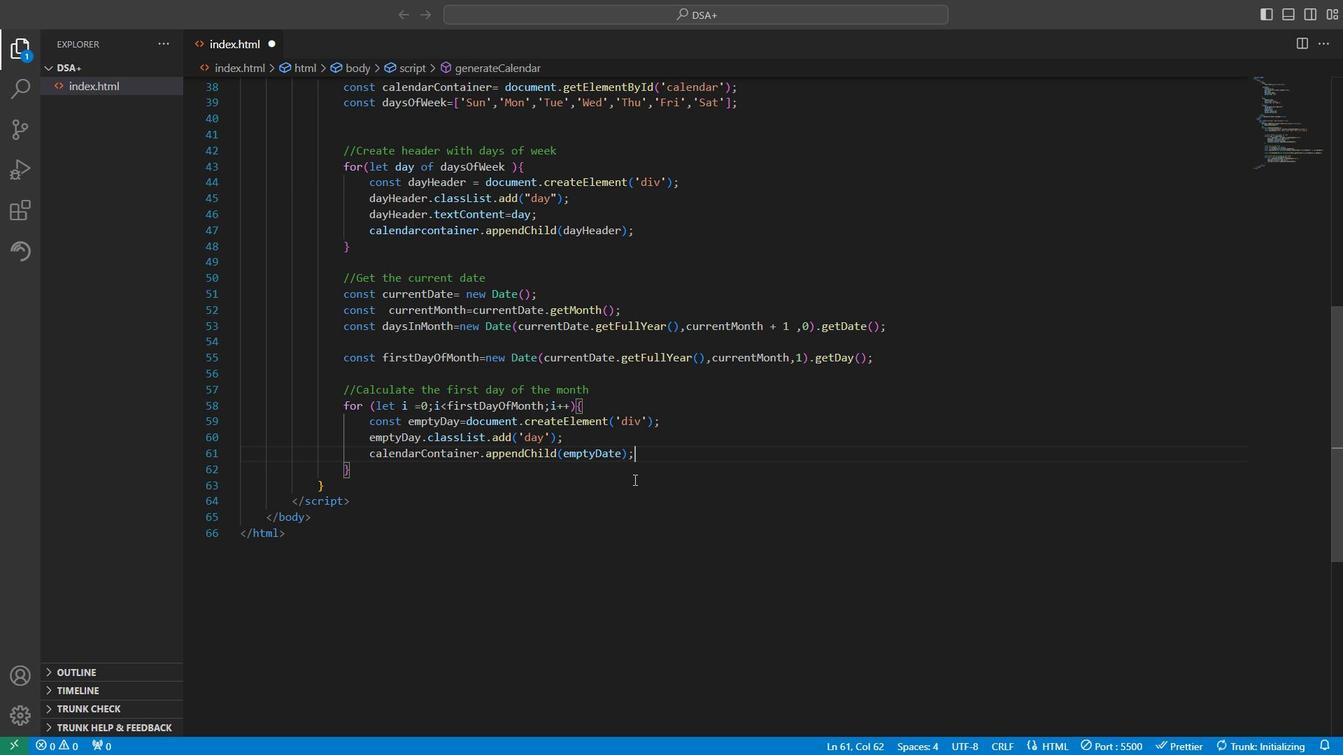 
Action: Mouse scrolled (319, 285) with delta (0, 0)
Screenshot: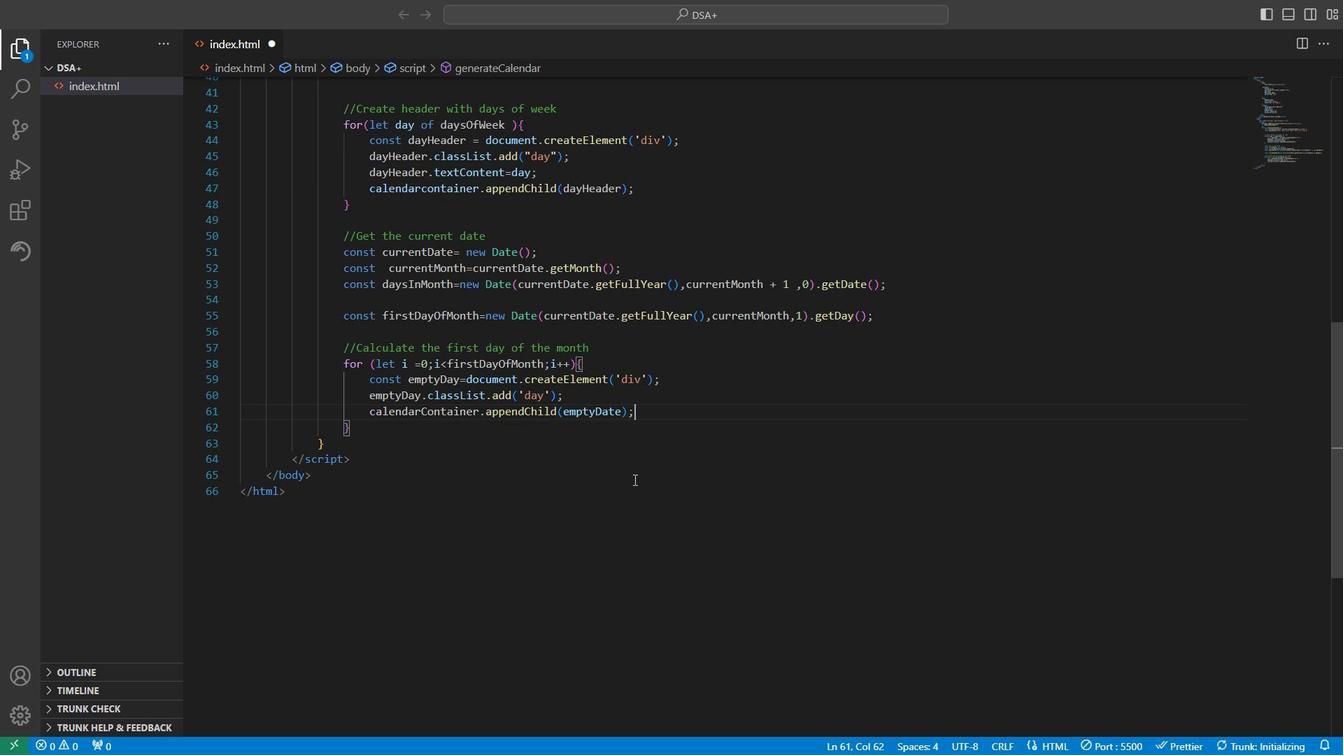 
Action: Mouse scrolled (319, 285) with delta (0, 0)
Screenshot: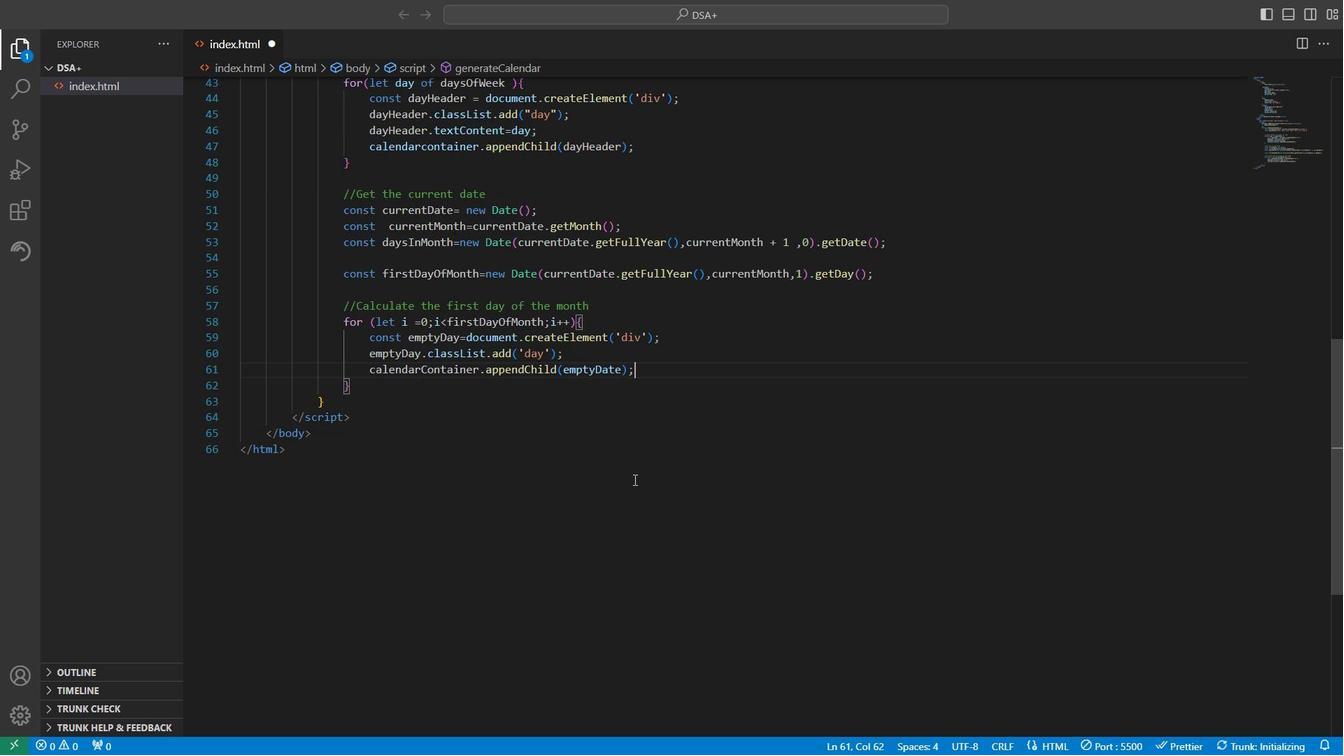 
Action: Mouse moved to (327, 301)
Screenshot: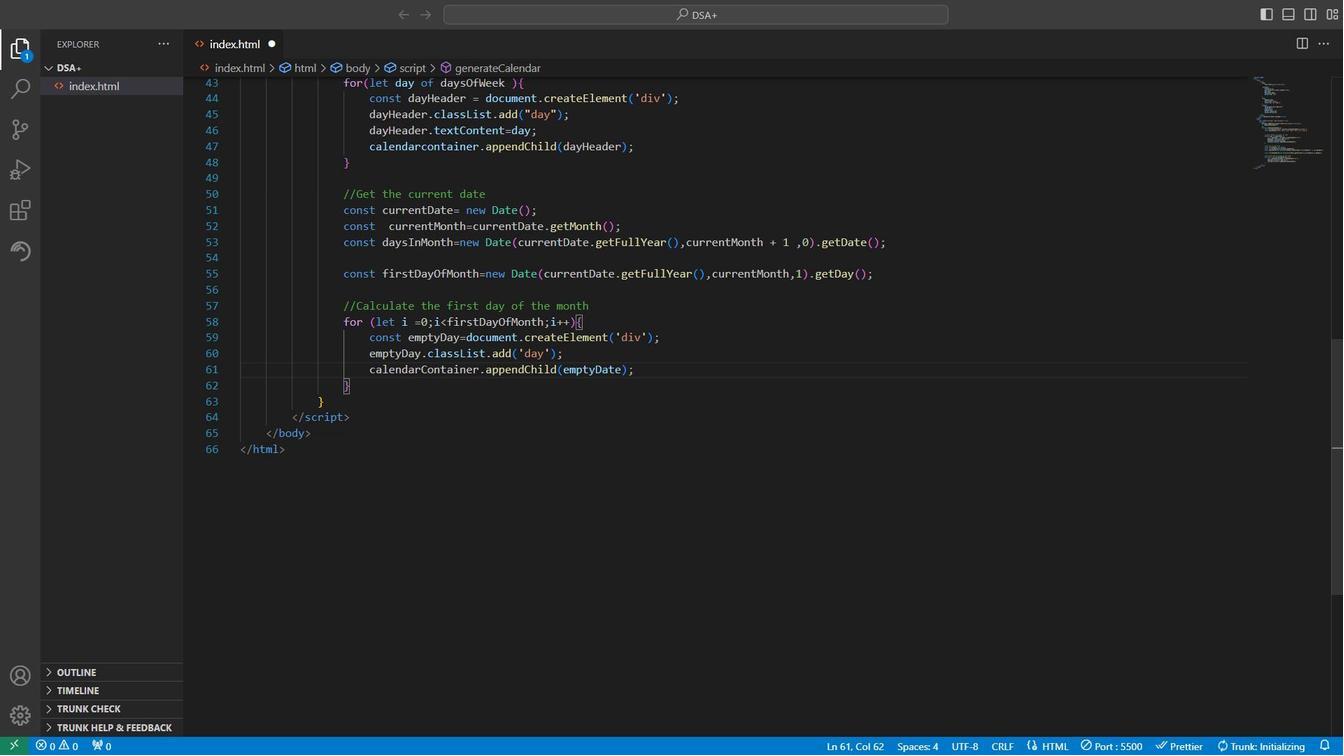 
Action: Mouse scrolled (327, 301) with delta (0, 0)
Screenshot: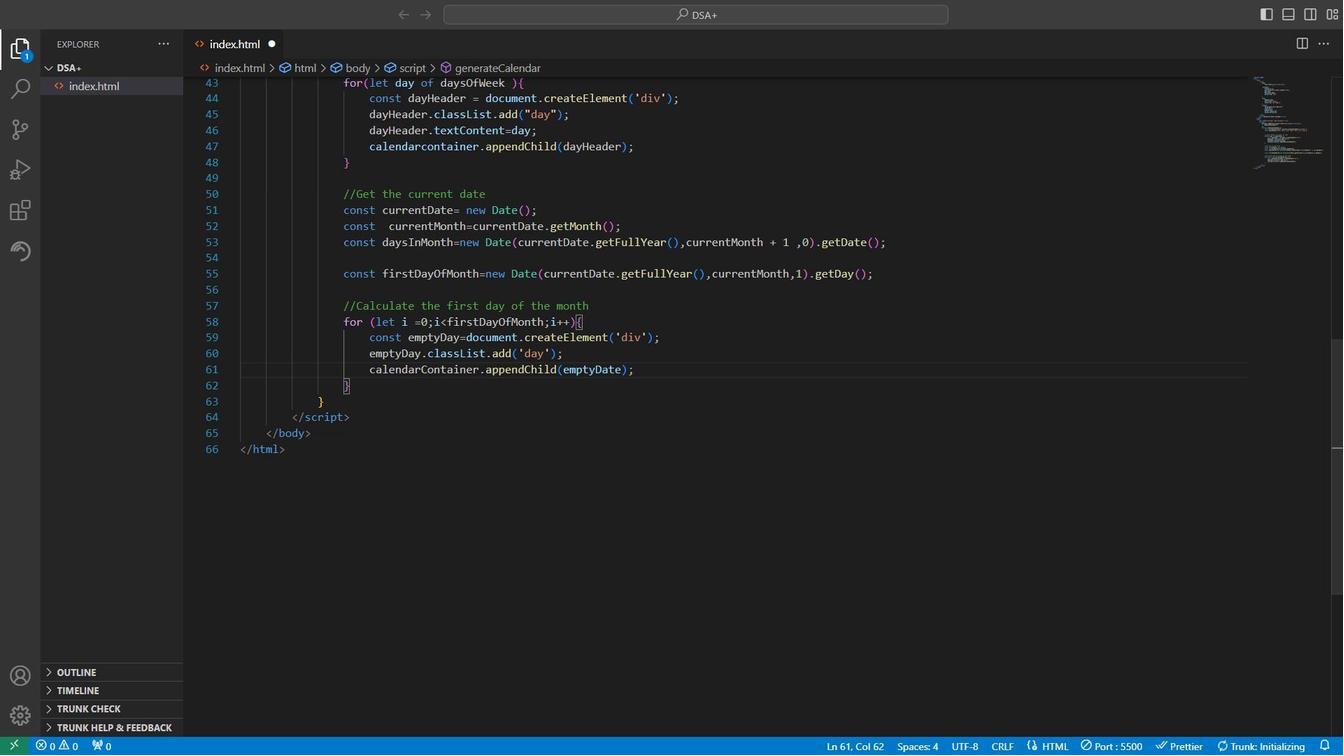 
Action: Mouse scrolled (327, 301) with delta (0, 0)
Screenshot: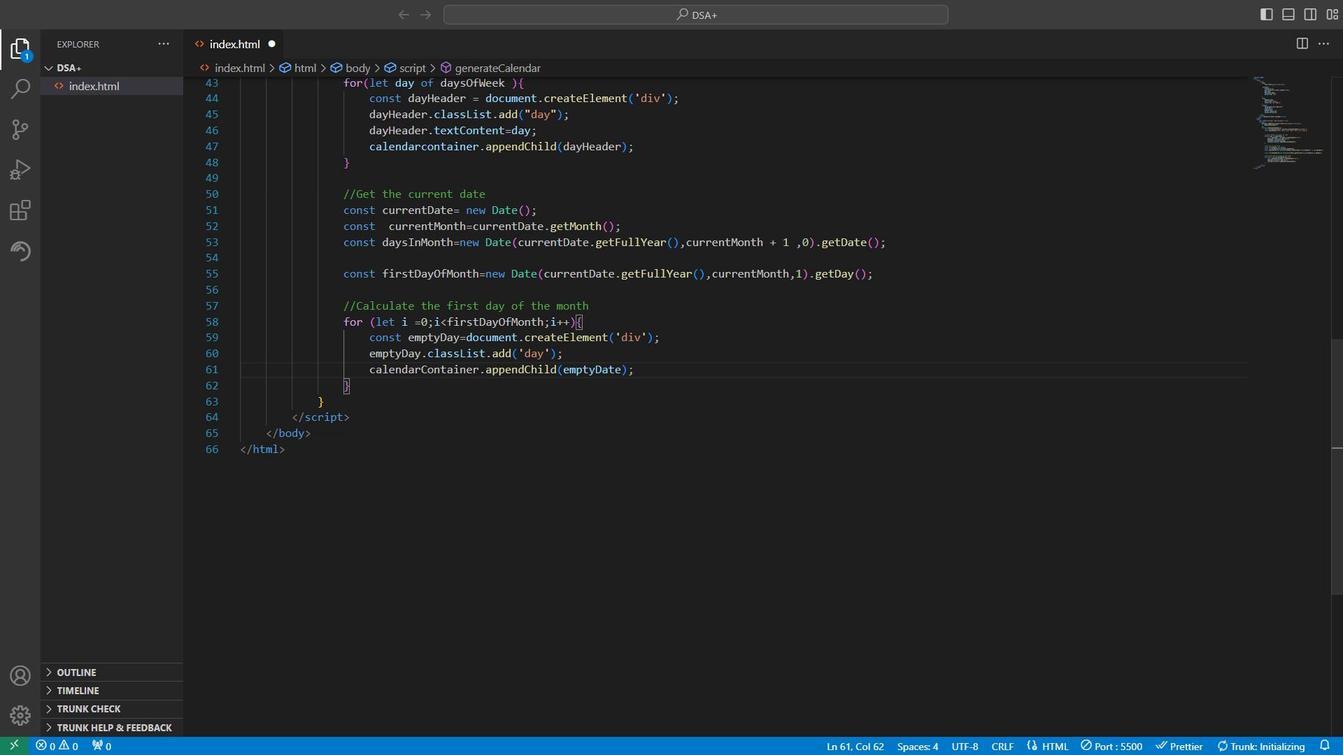 
Action: Mouse scrolled (327, 301) with delta (0, 0)
Screenshot: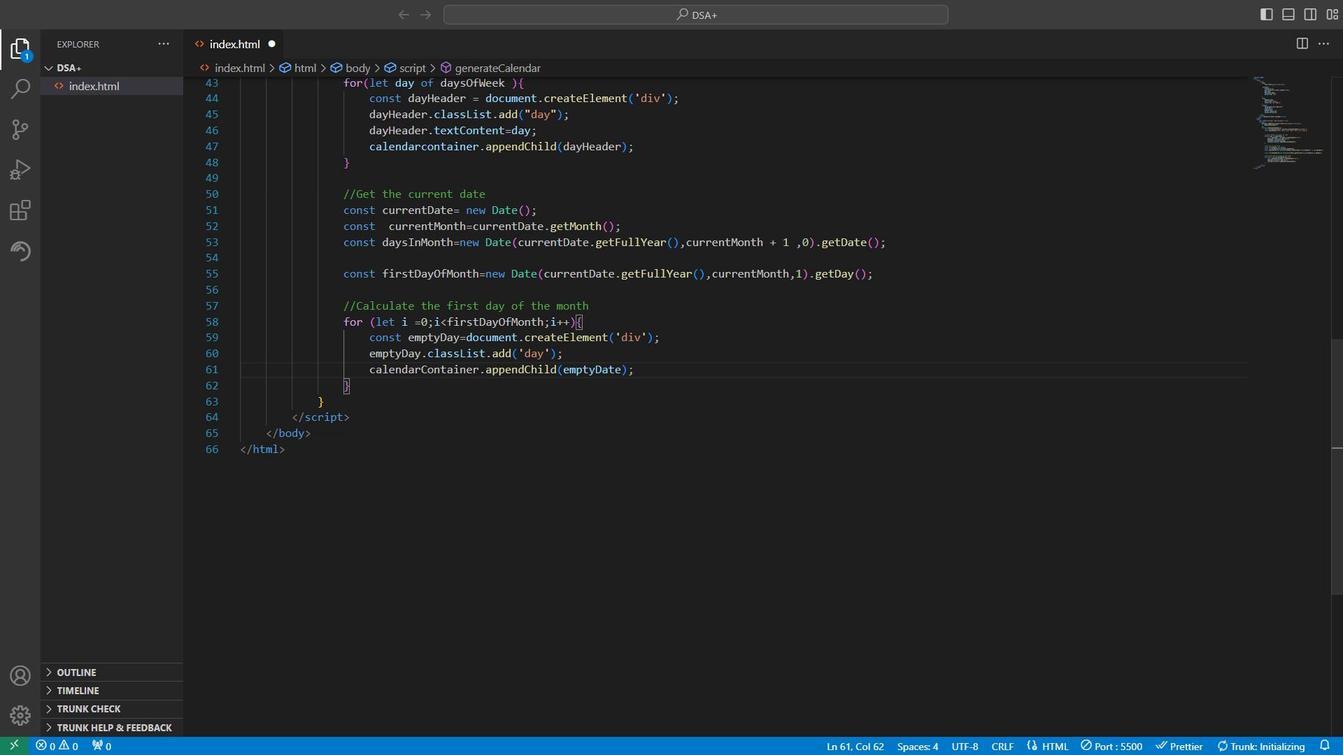
Action: Mouse moved to (318, 296)
Screenshot: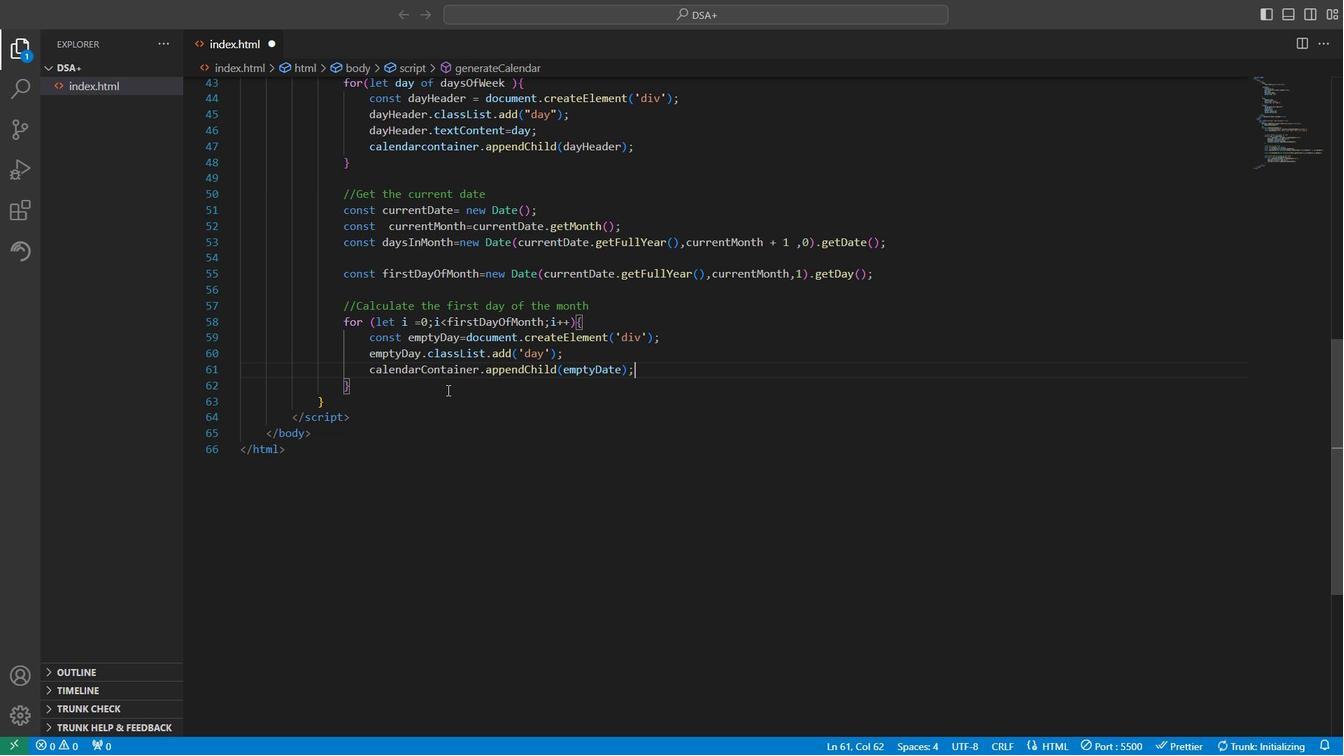 
Action: Mouse pressed left at (318, 296)
Screenshot: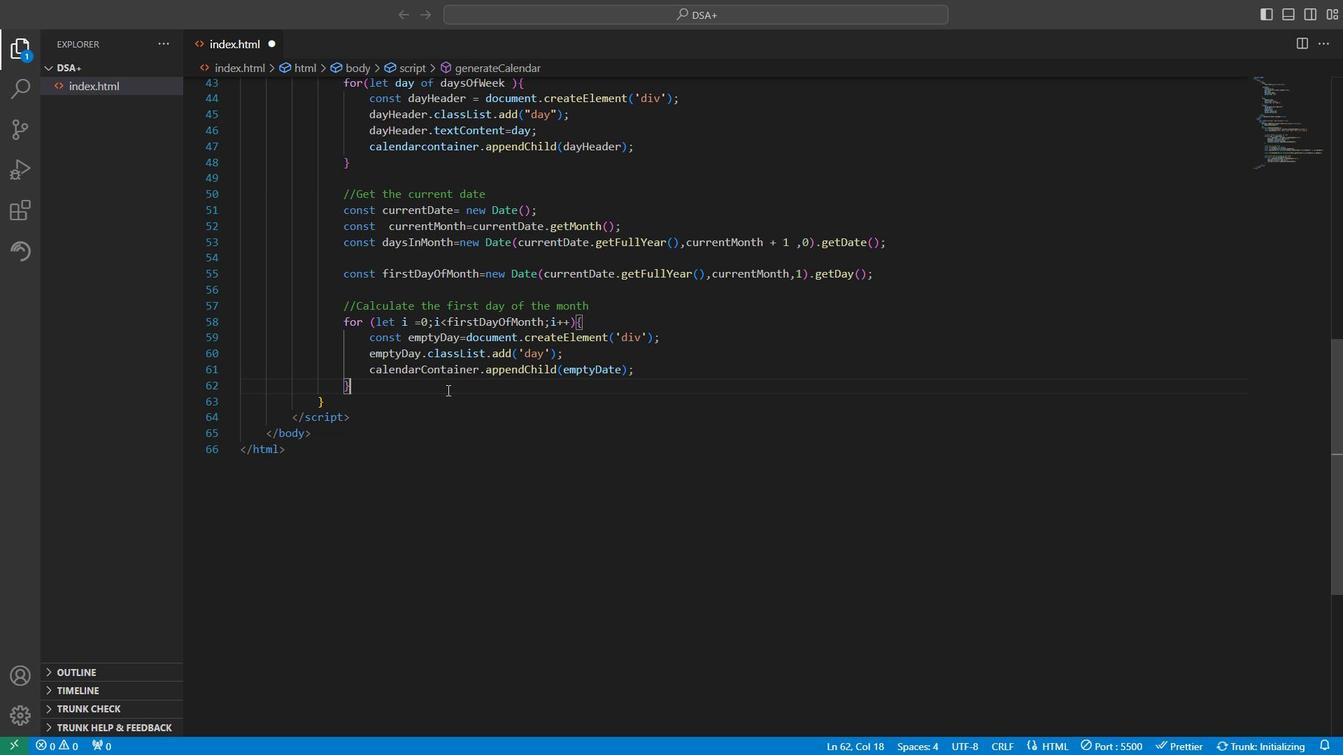 
Action: Key pressed <Key.enter><Key.enter>//<Key.space>create<Key.space>calls<Key.space>fo<Key.space><Key.backspace>r<Key.space>each<Key.space>day<Key.space>of<Key.space>the<Key.space>month<Key.enter>for<Key.shift_r><Key.shift_r>(let<Key.space>day=1;dat<Key.backspace>y<Key.shift_r><=days<Key.shift>In<Key.shift>Month;days++<Key.right><Key.shift_r>{<Key.enter>const<Key.space>day<Key.shift><Key.shift>Cell=docun<Key.backspace>ment.create<Key.shift><Key.shift>ELement<Key.shift>By<Key.shift>Id<Key.backspace><Key.backspace><Key.backspace><Key.backspace><Key.backspace><Key.backspace><Key.backspace><Key.backspace><Key.backspace><Key.backspace><Key.backspace><Key.shift>Element<Key.shift_r><Key.shift_r>('div<Key.right><Key.right><Key.enter>daycell.cald<Key.backspace>ss<Key.shift_r>List.add<Key.shift_r>('day<Key.right><Key.right>;<Key.enter>daycell
Screenshot: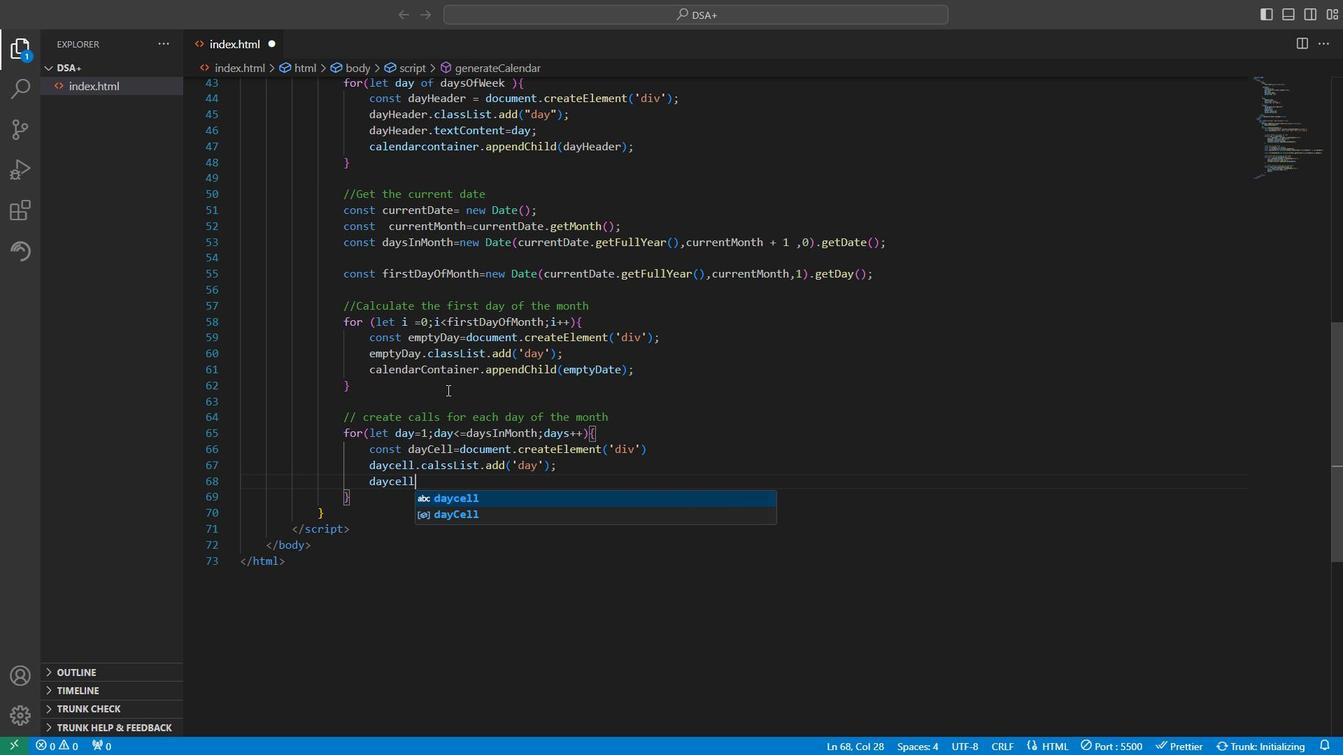 
Action: Mouse moved to (317, 286)
Screenshot: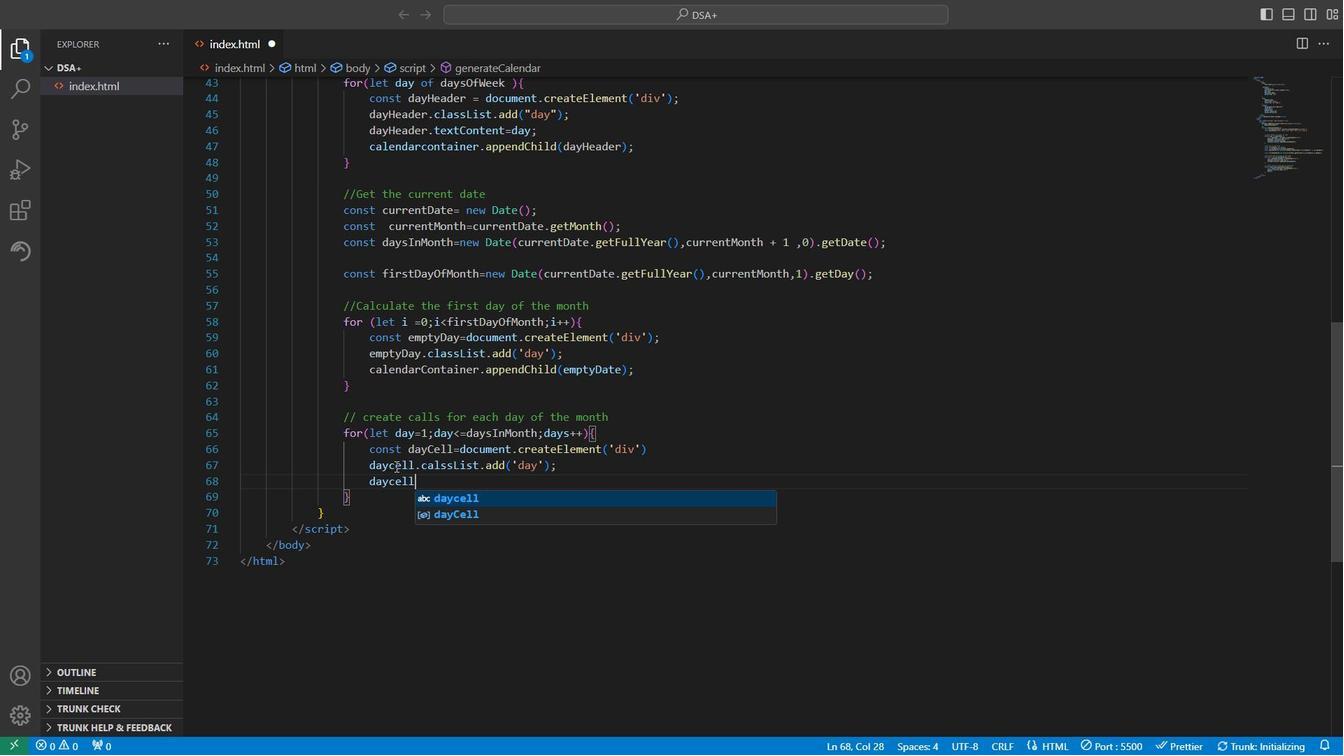 
Action: Mouse pressed left at (317, 286)
Screenshot: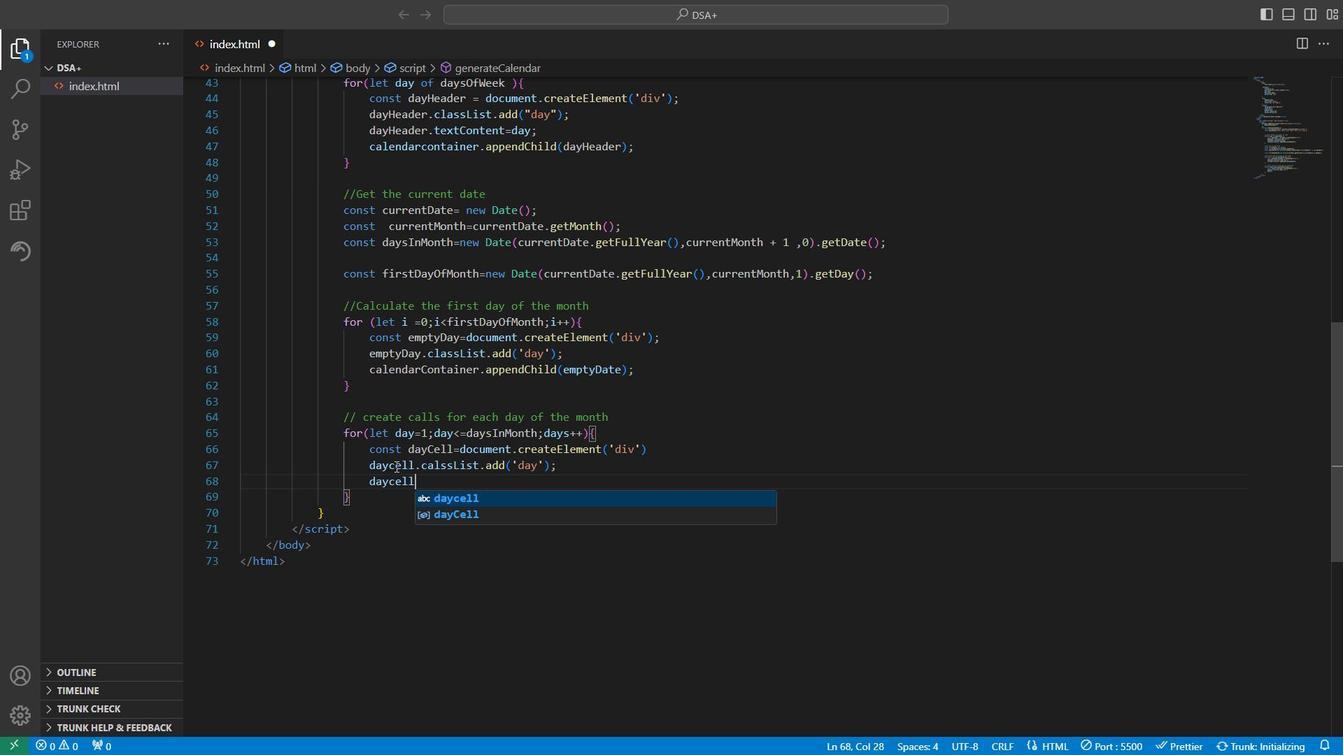 
Action: Key pressed <Key.backspace><Key.shift>C
Screenshot: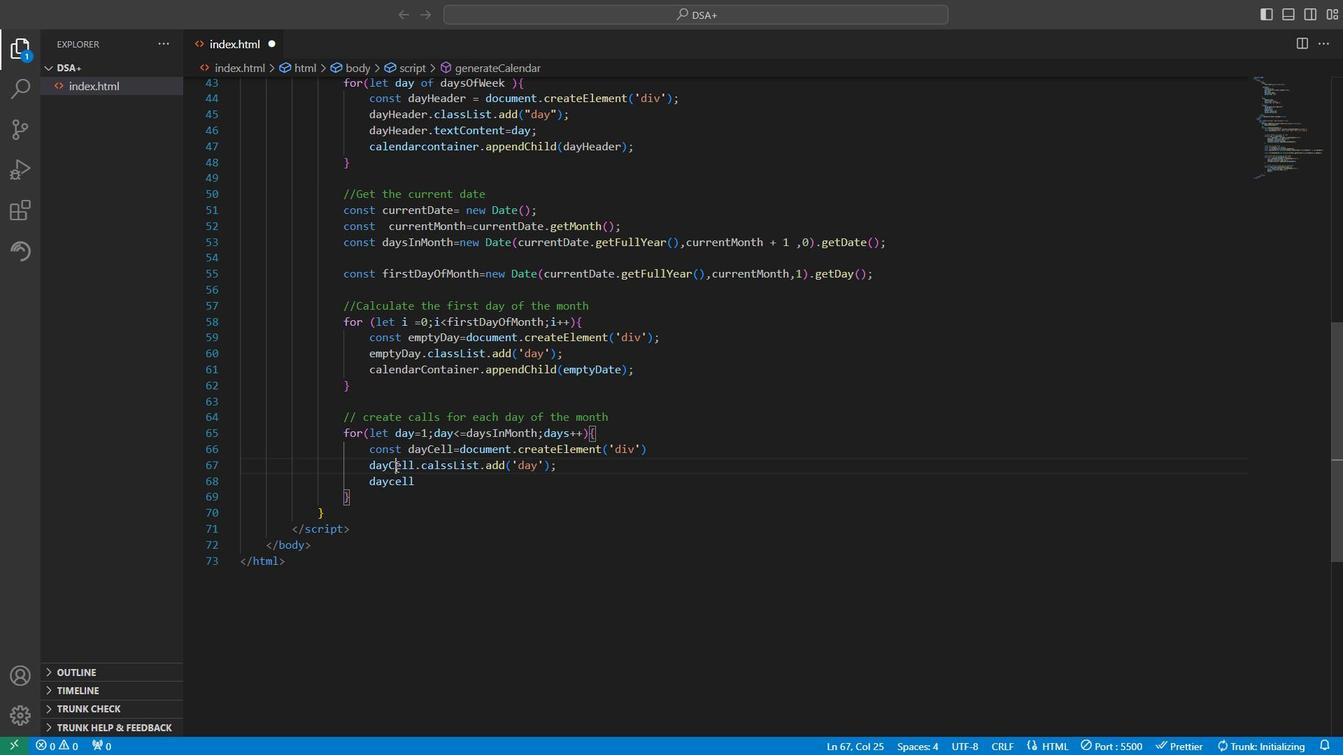 
Action: Mouse moved to (318, 285)
Screenshot: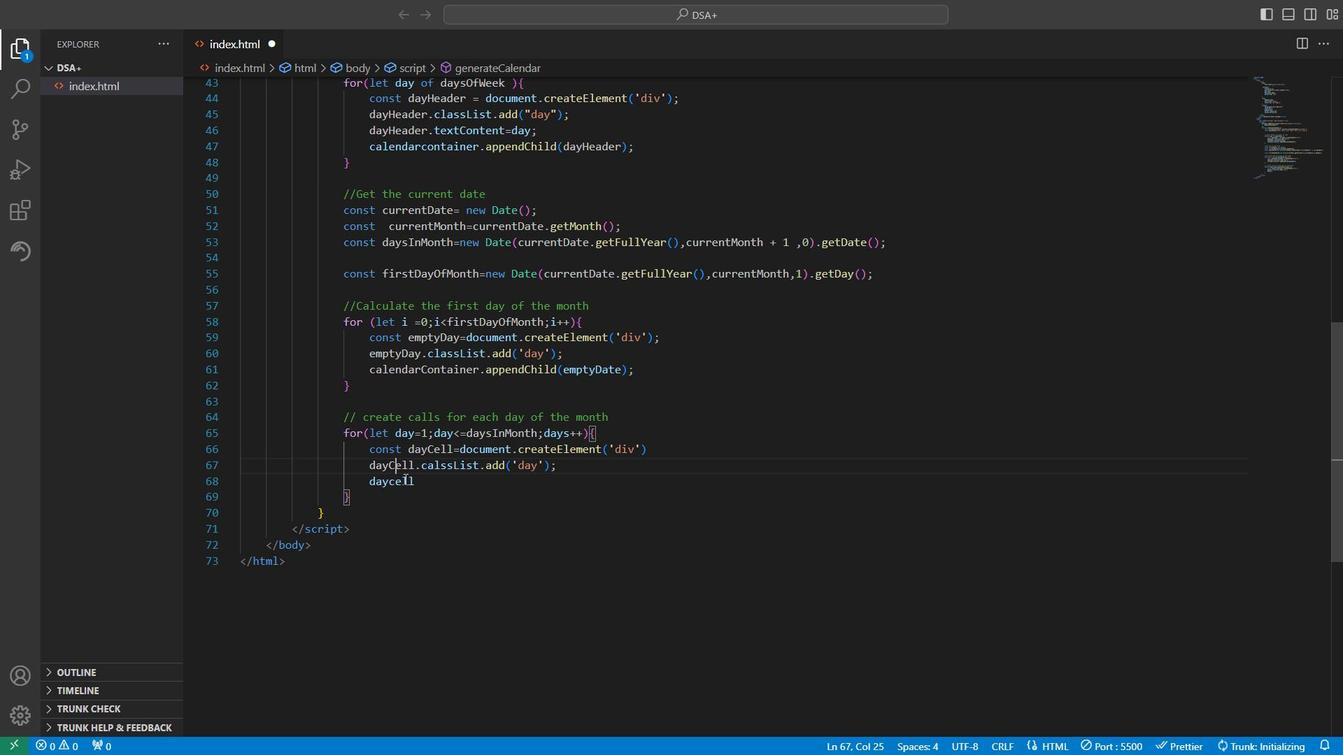 
Action: Mouse pressed left at (318, 285)
Screenshot: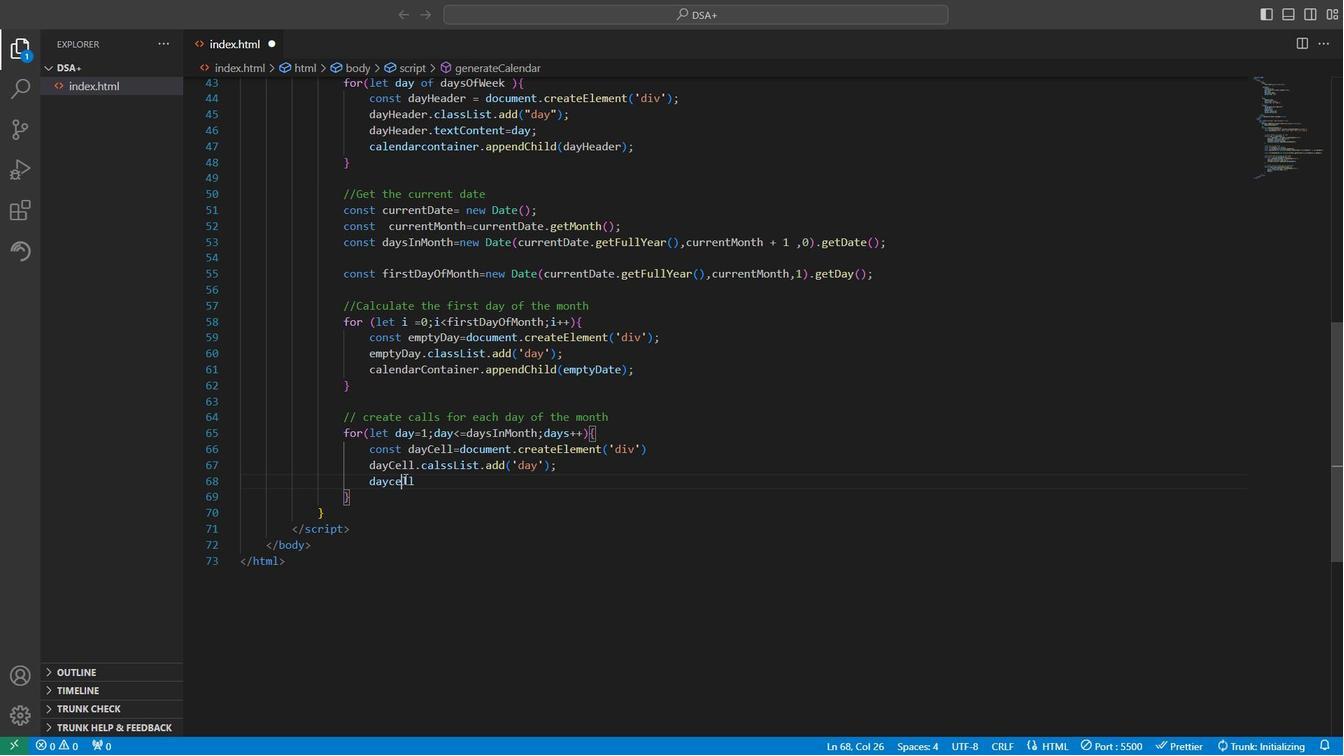 
Action: Key pressed <Key.left><Key.backspace><Key.shift>C
Screenshot: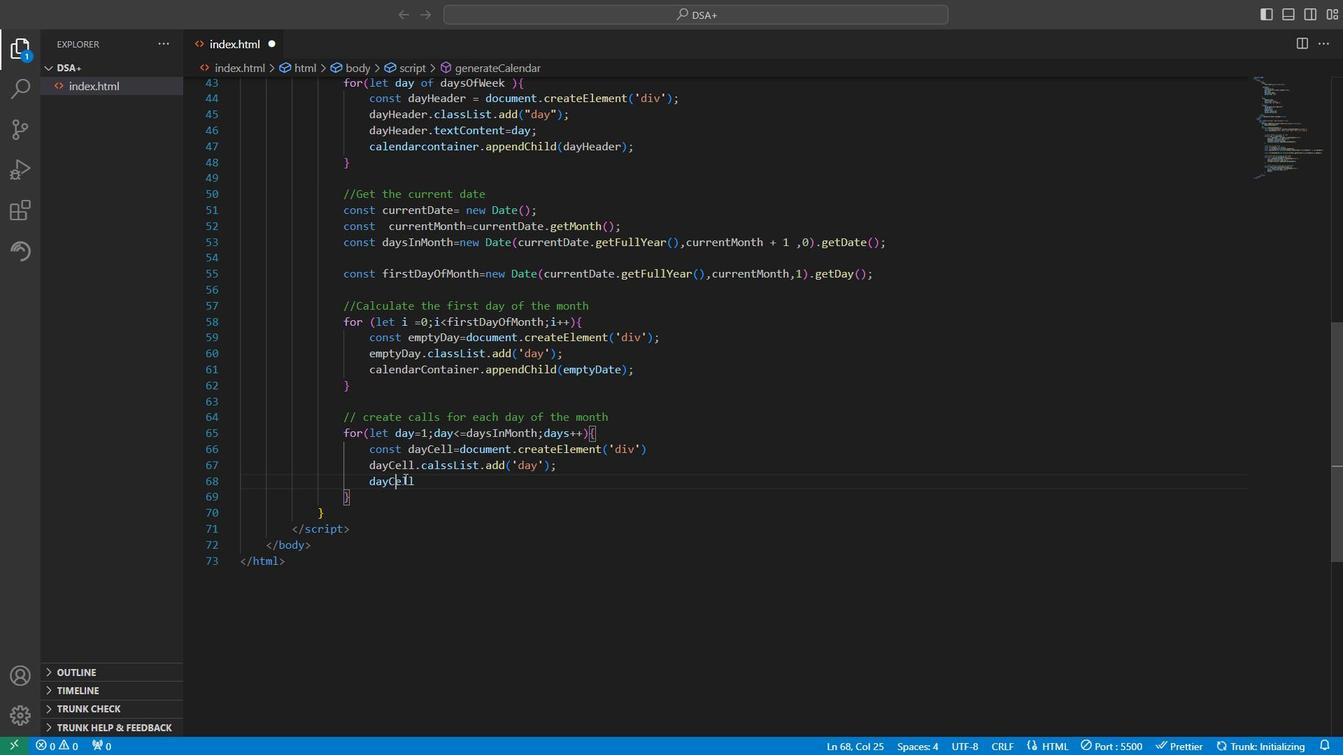 
Action: Mouse moved to (318, 284)
Screenshot: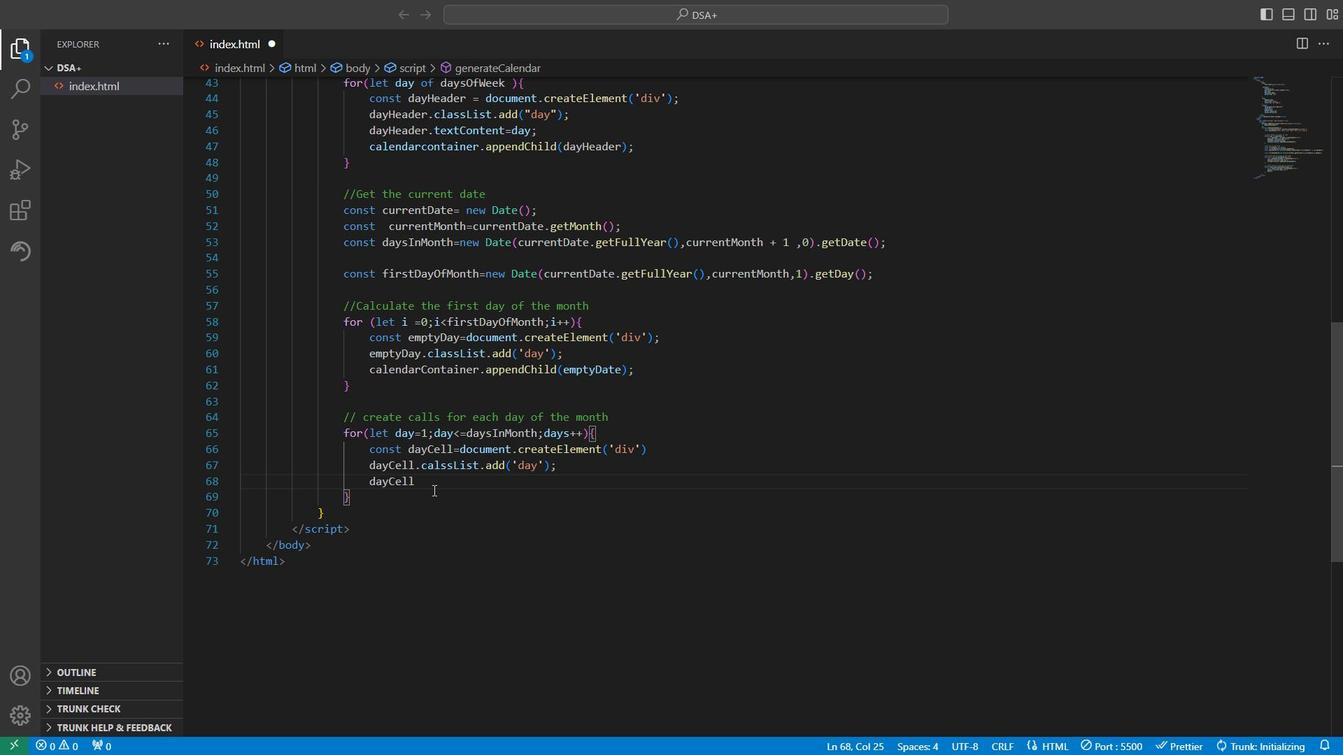 
Action: Mouse pressed left at (318, 284)
Screenshot: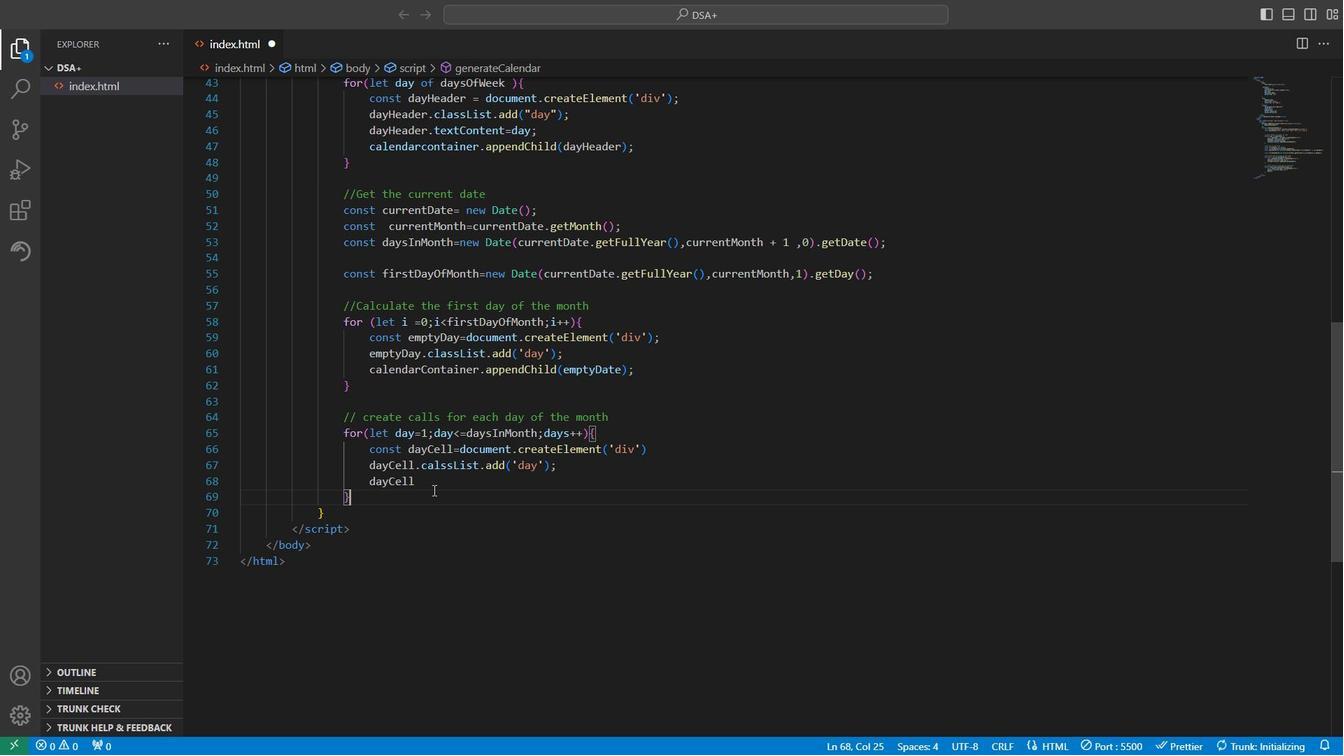 
Action: Mouse moved to (318, 284)
